 Task: Explore upcoming open houses in Springfield, Missouri, to visit properties with a covered patio or deck, and take note of the outdoor living spaces.
Action: Mouse moved to (495, 251)
Screenshot: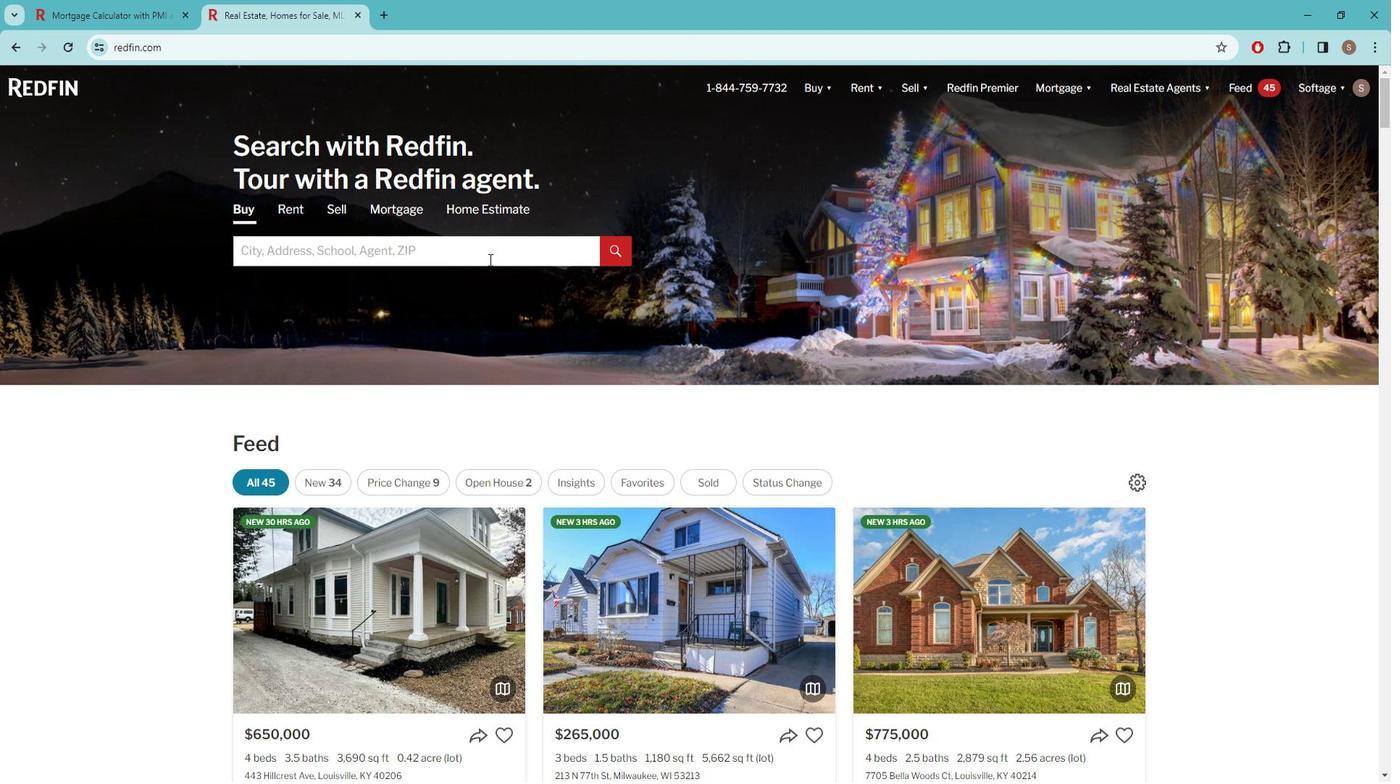 
Action: Mouse pressed left at (495, 251)
Screenshot: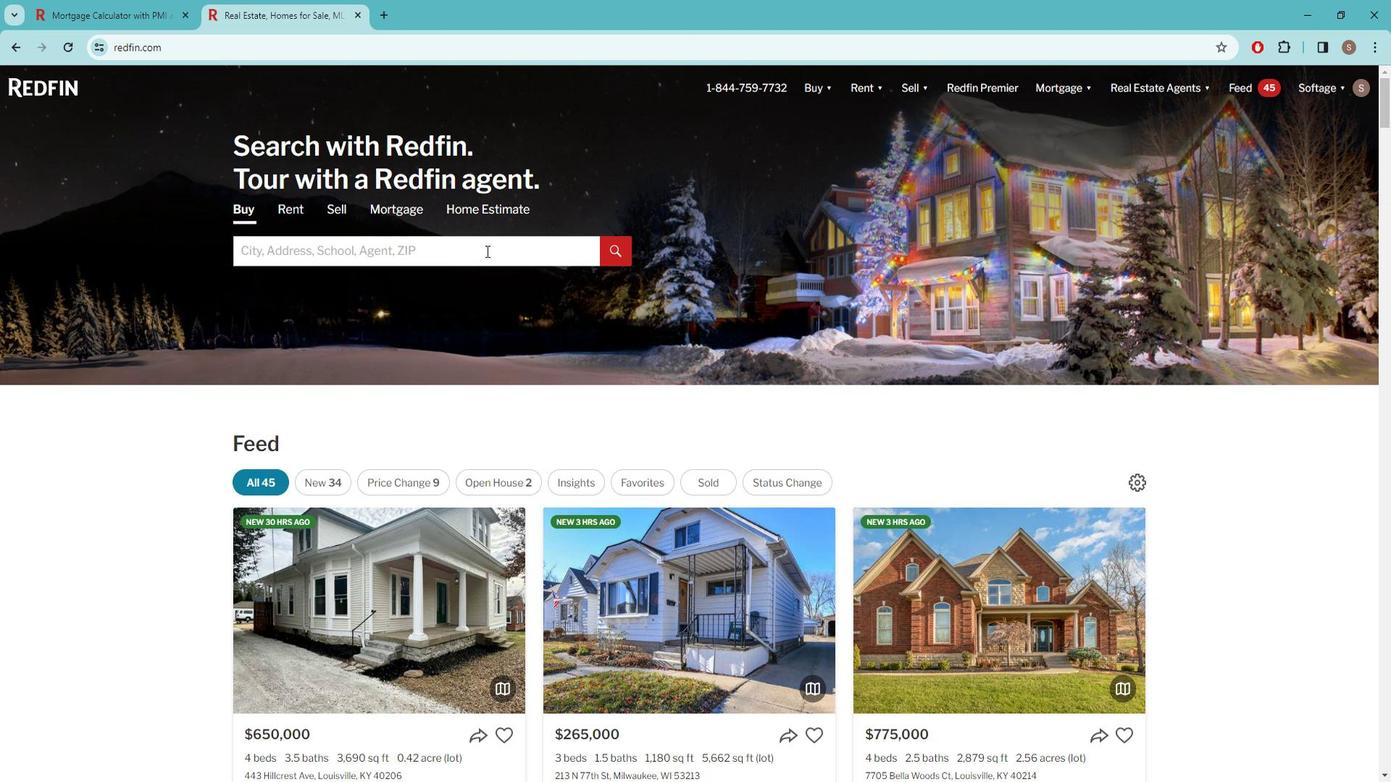 
Action: Key pressed s<Key.caps_lock>PRINGFIELD,<Key.space><Key.caps_lock>m<Key.caps_lock>ISSOURI
Screenshot: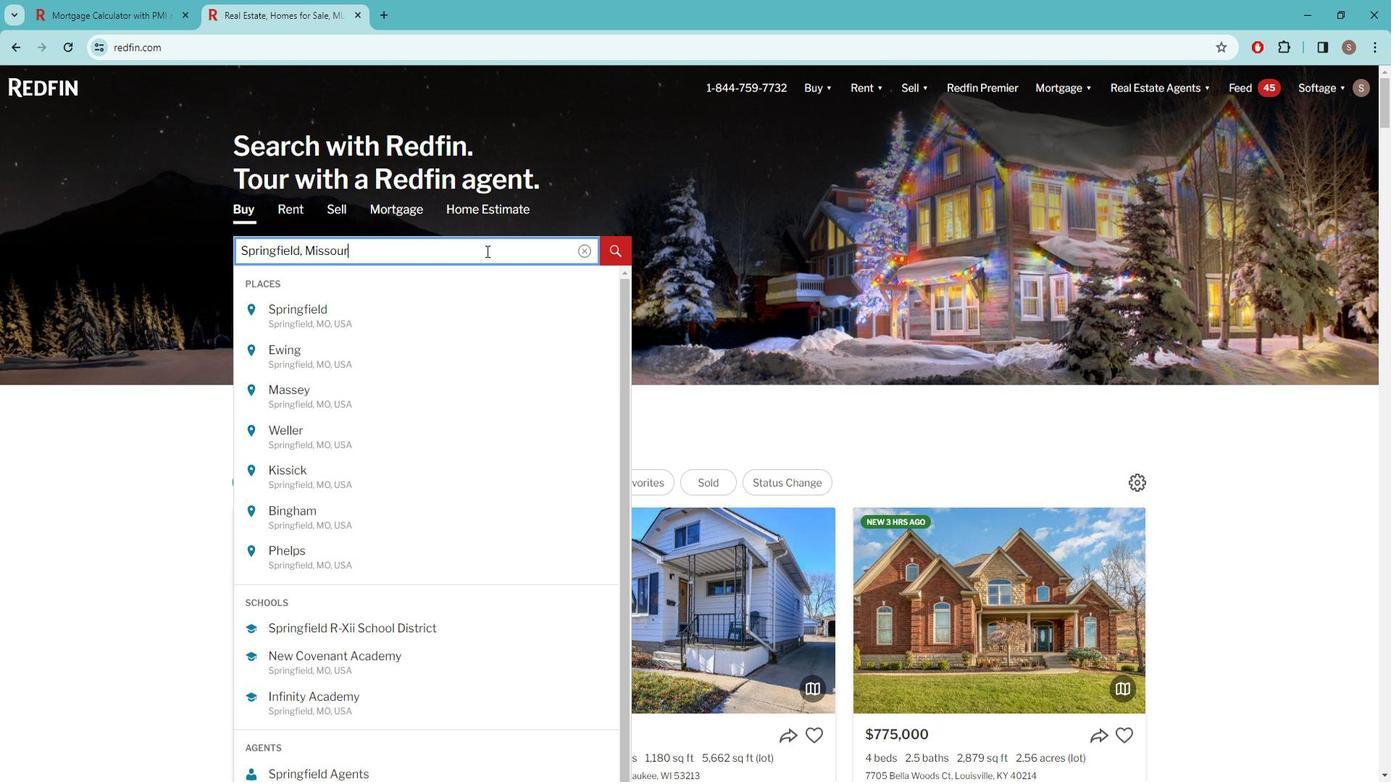
Action: Mouse moved to (468, 315)
Screenshot: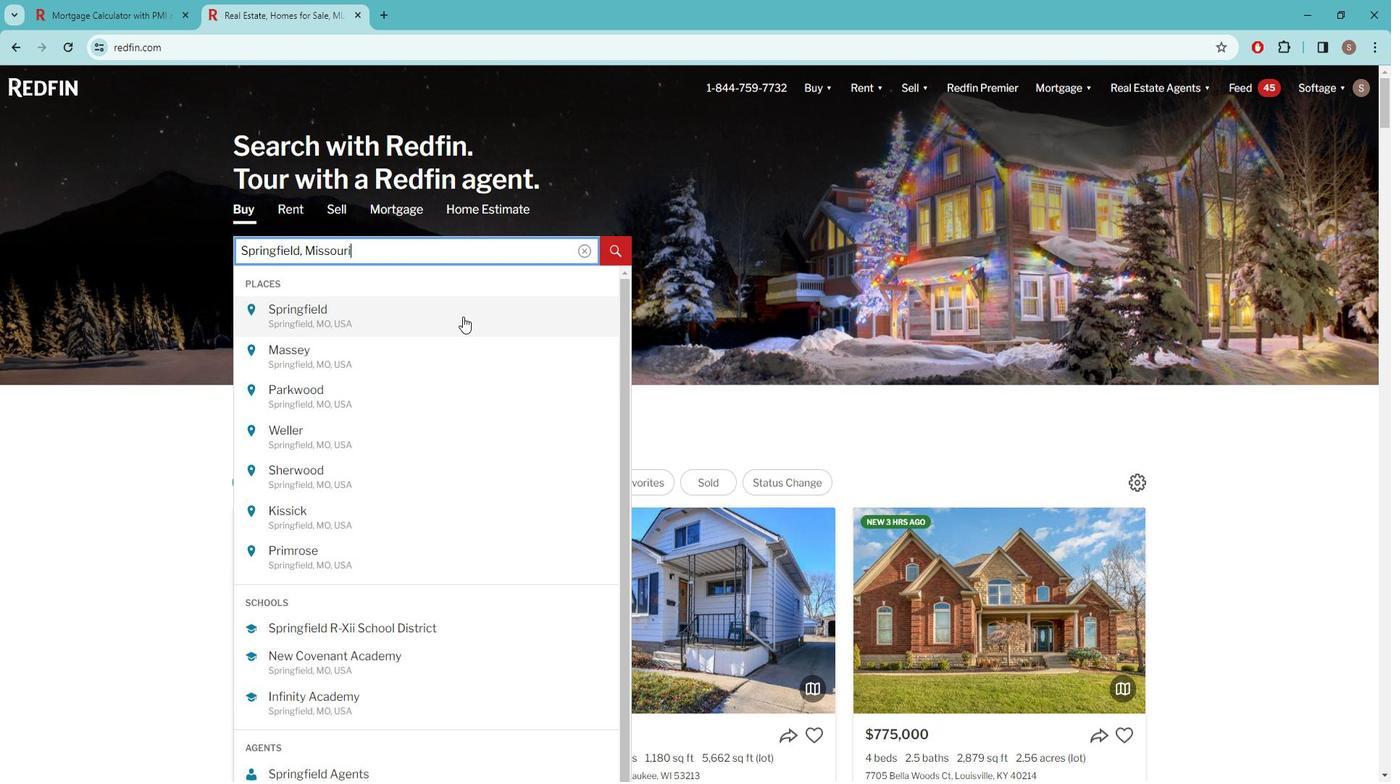 
Action: Mouse pressed left at (468, 315)
Screenshot: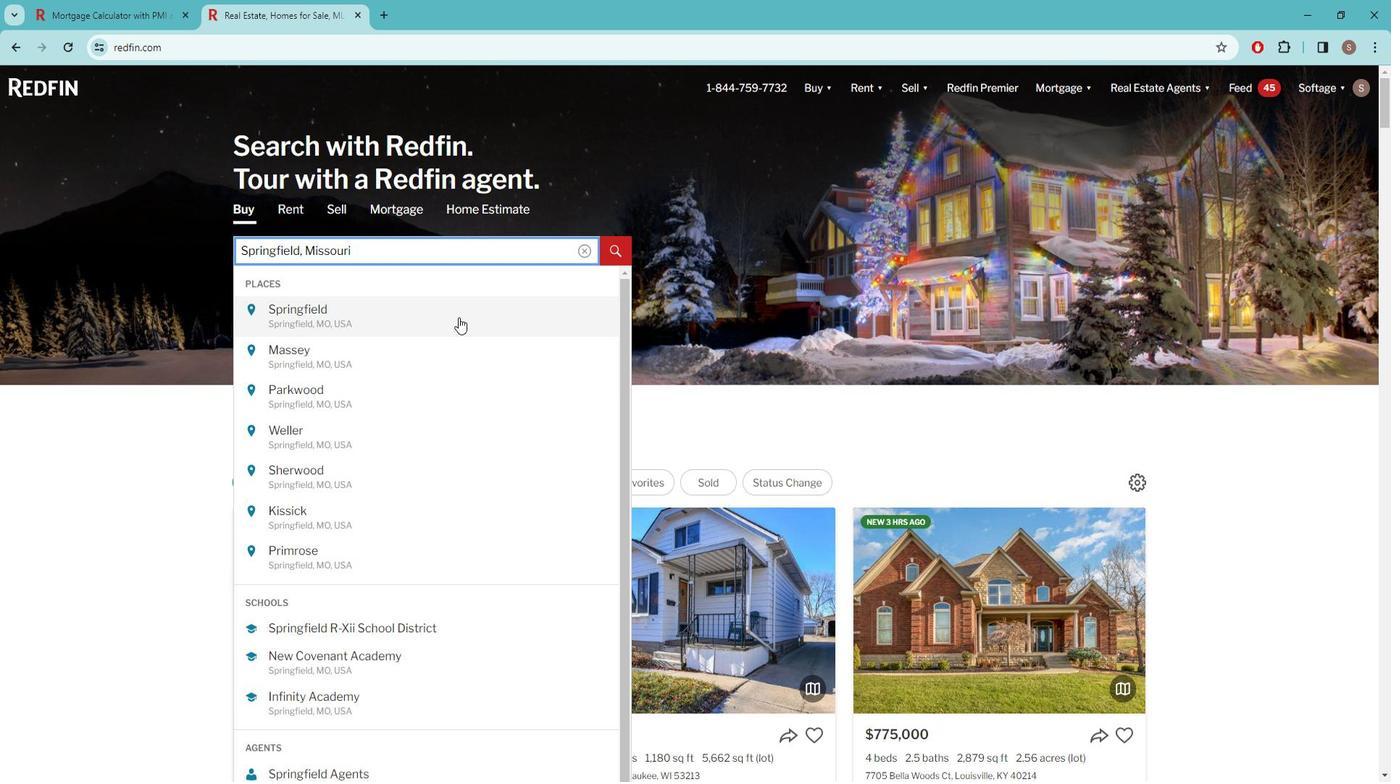 
Action: Mouse moved to (1229, 186)
Screenshot: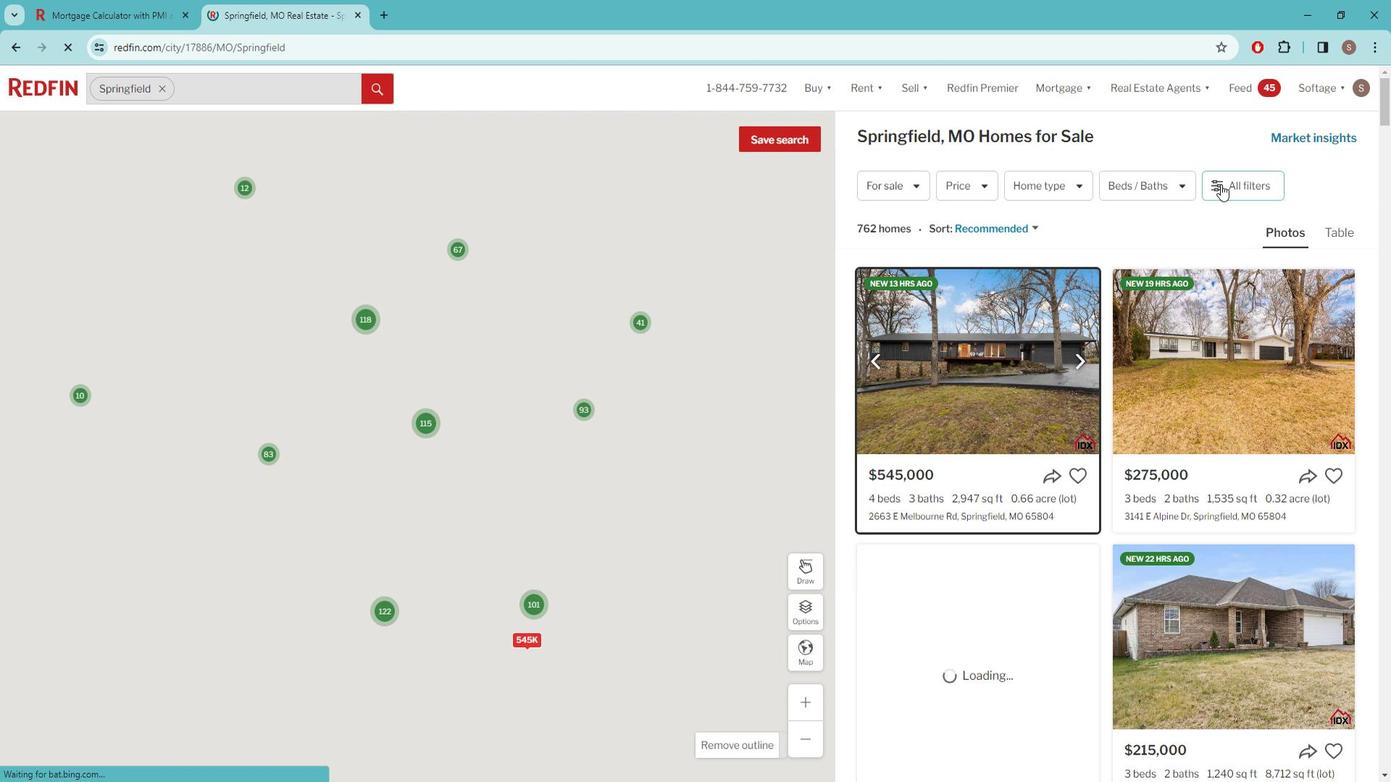 
Action: Mouse pressed left at (1229, 186)
Screenshot: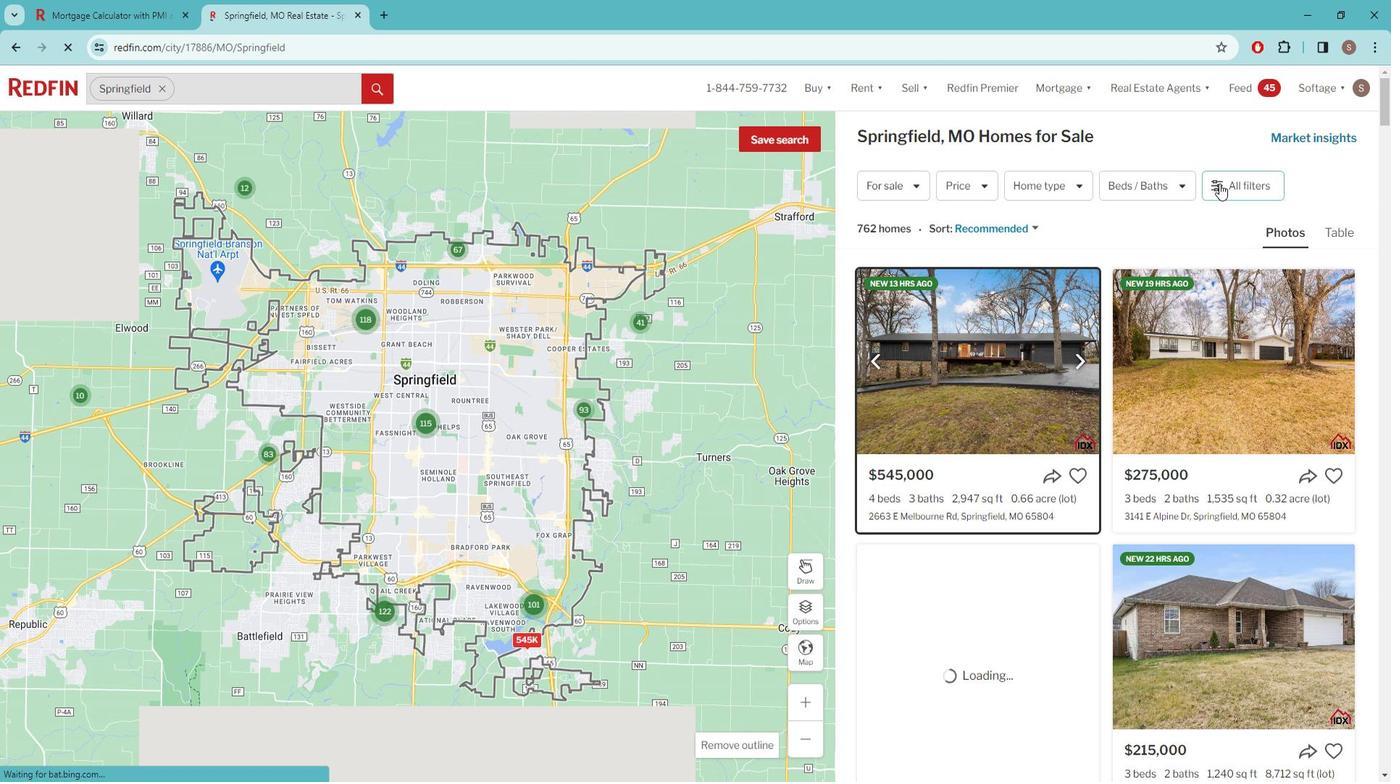
Action: Mouse pressed left at (1229, 186)
Screenshot: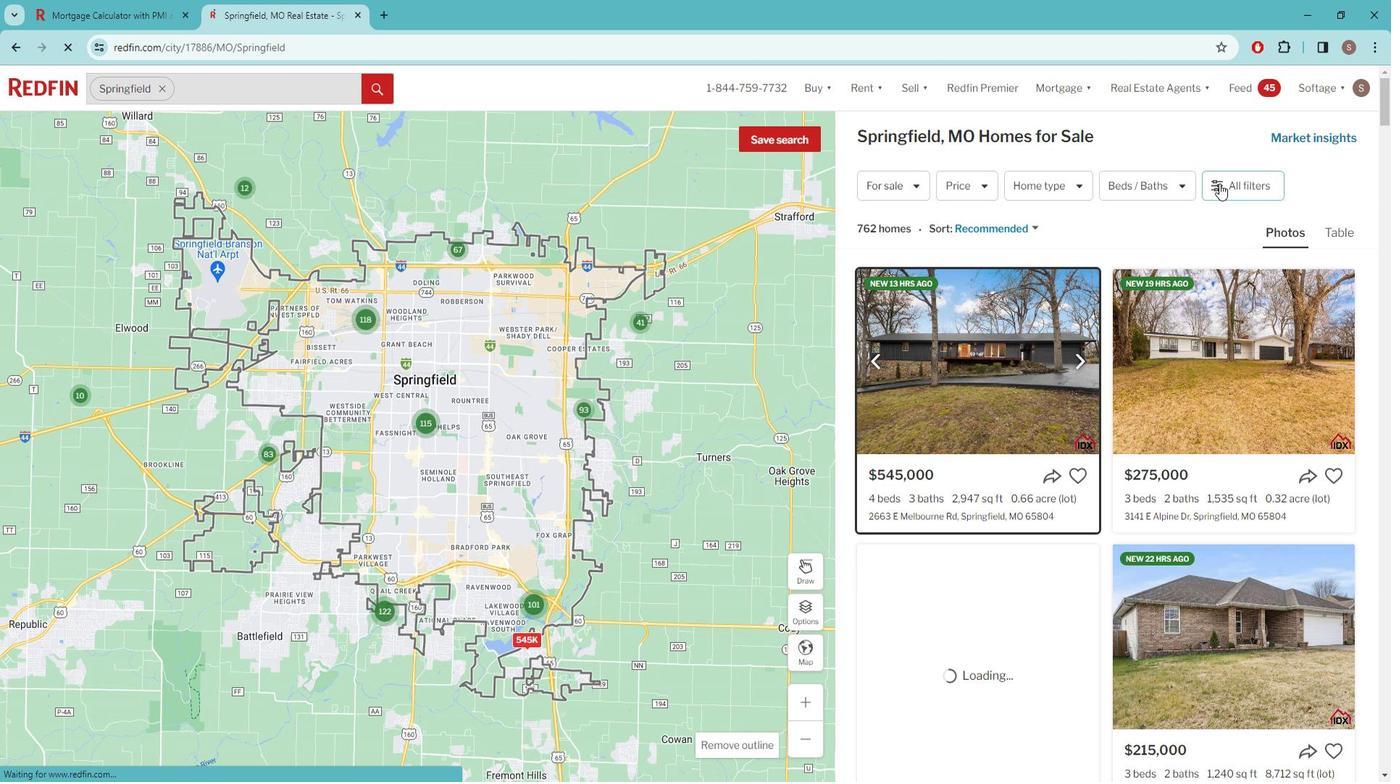 
Action: Mouse moved to (1237, 186)
Screenshot: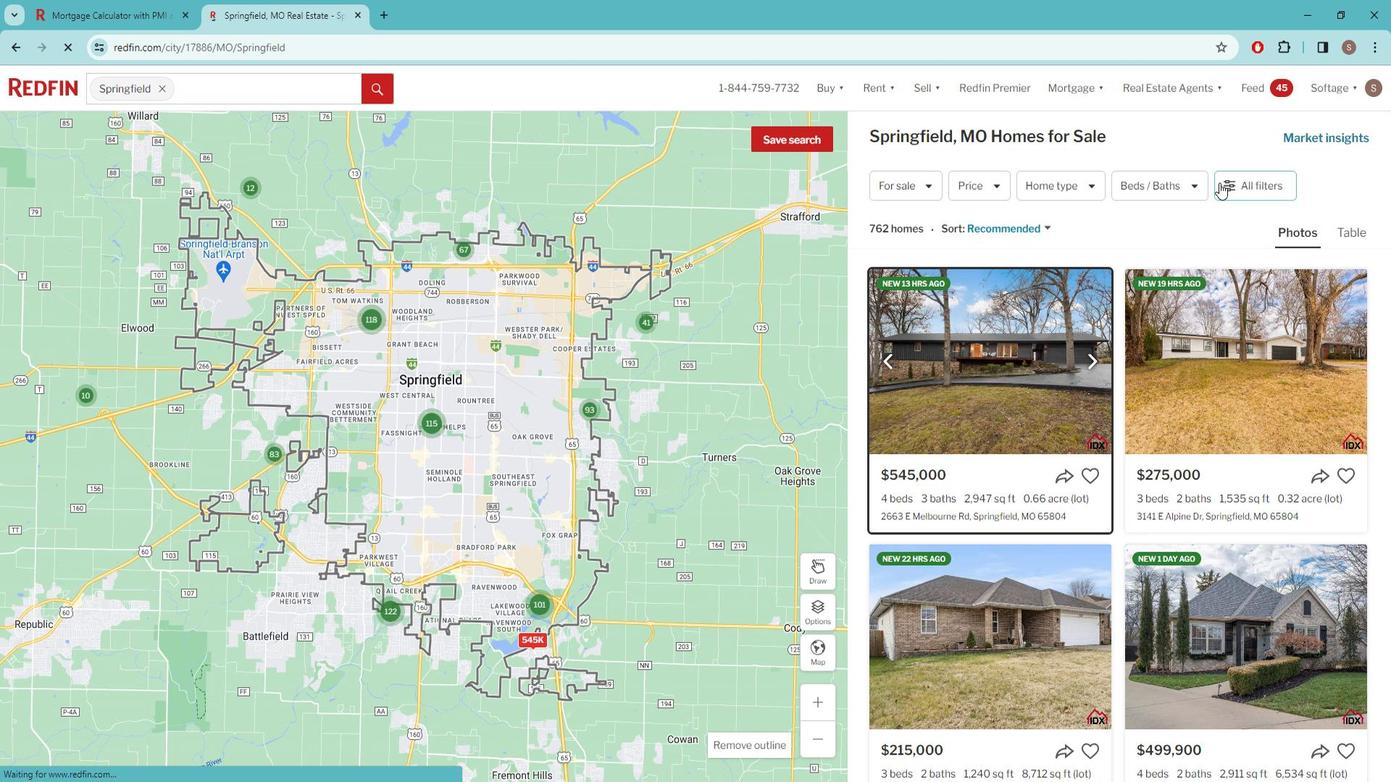 
Action: Mouse pressed left at (1237, 186)
Screenshot: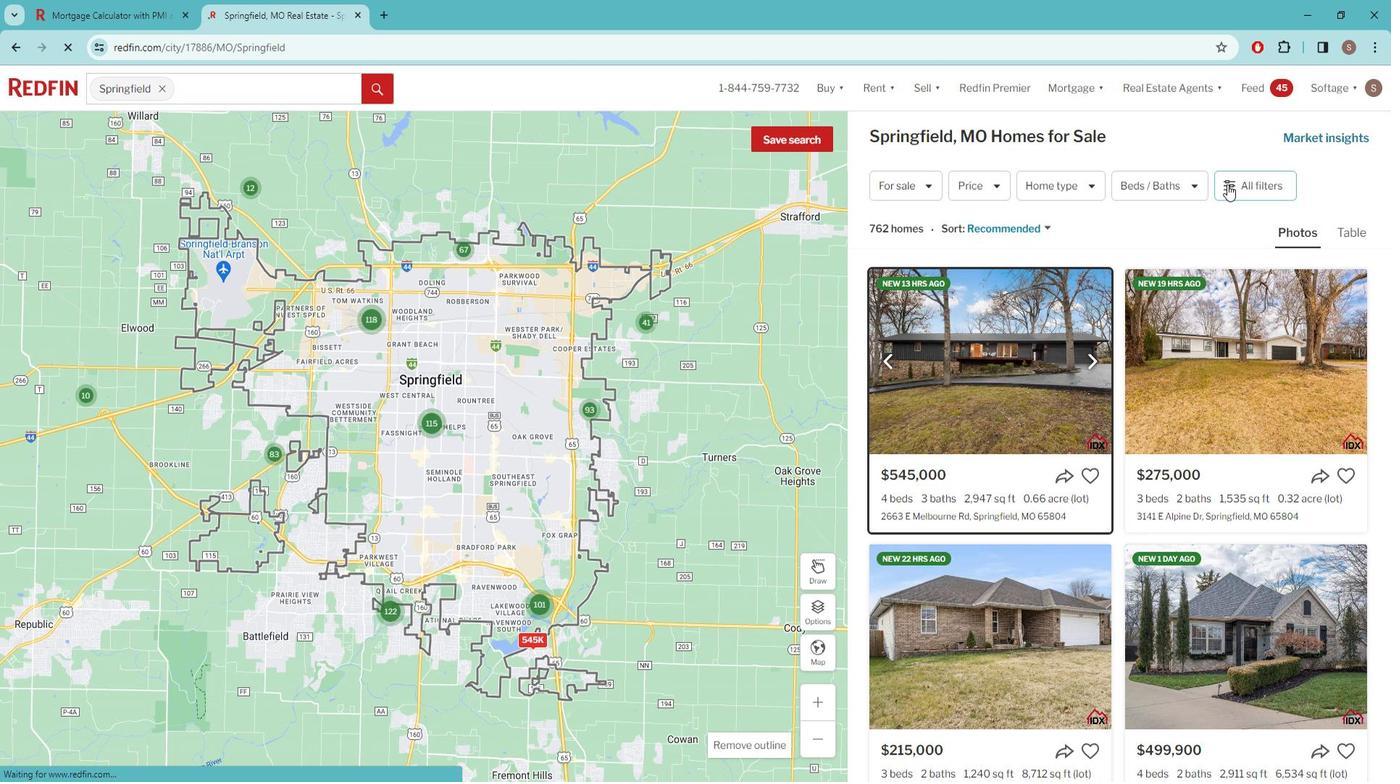 
Action: Mouse pressed left at (1237, 186)
Screenshot: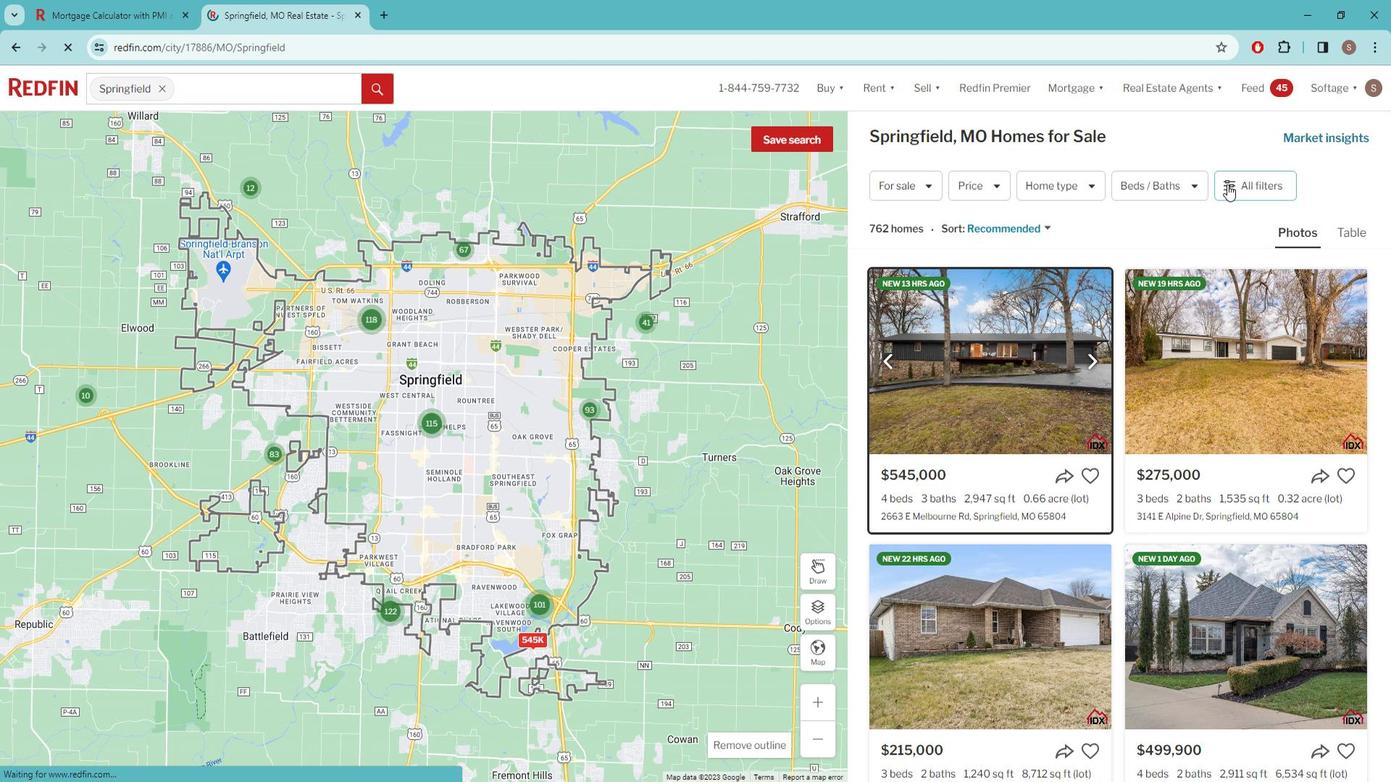 
Action: Mouse scrolled (1237, 186) with delta (0, 0)
Screenshot: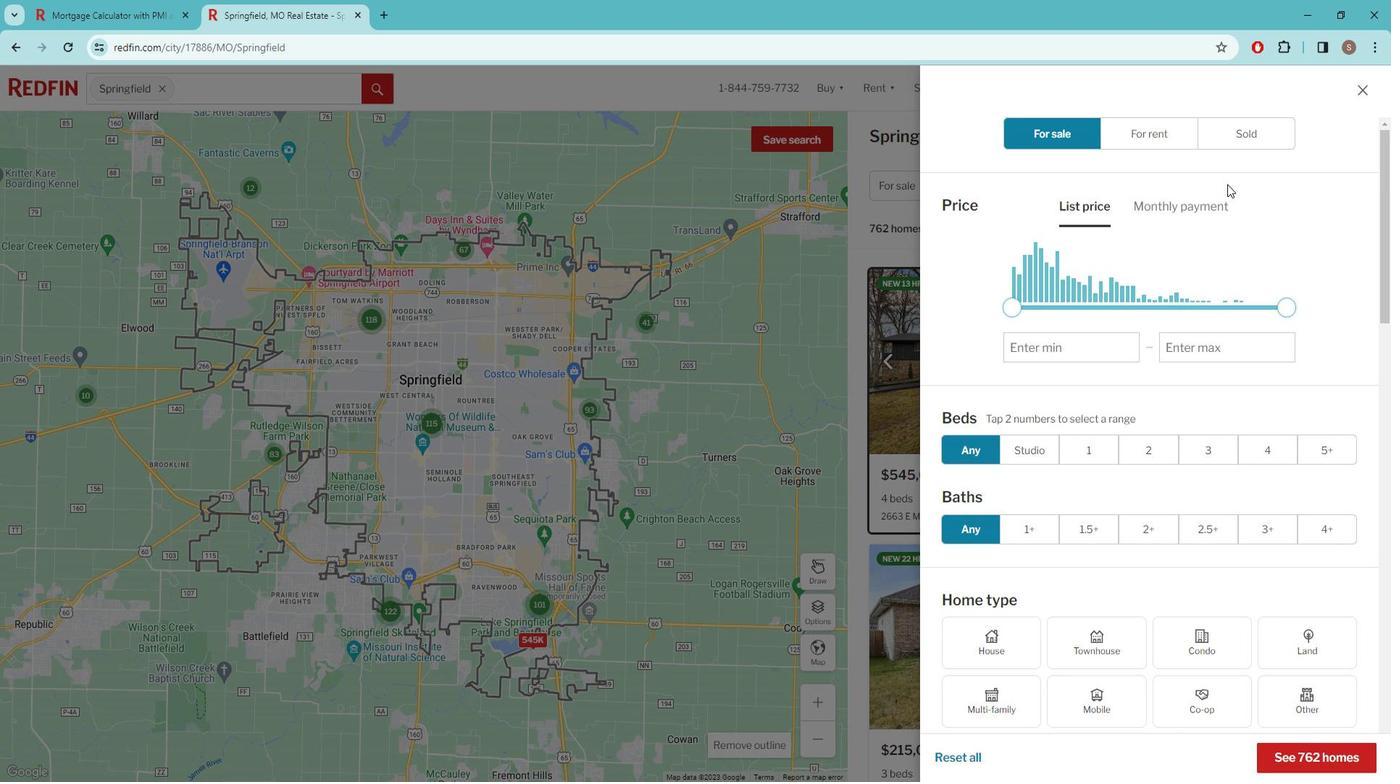
Action: Mouse scrolled (1237, 186) with delta (0, 0)
Screenshot: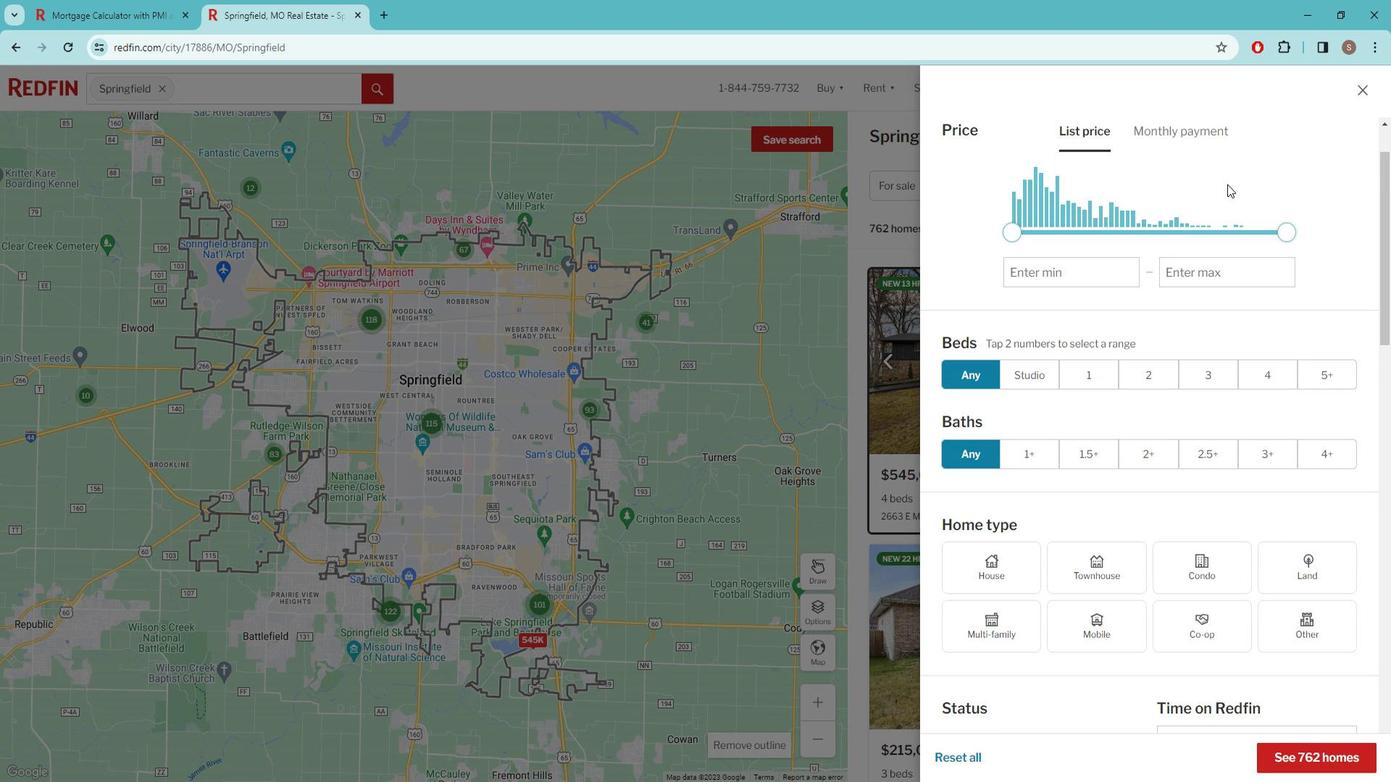 
Action: Mouse scrolled (1237, 186) with delta (0, 0)
Screenshot: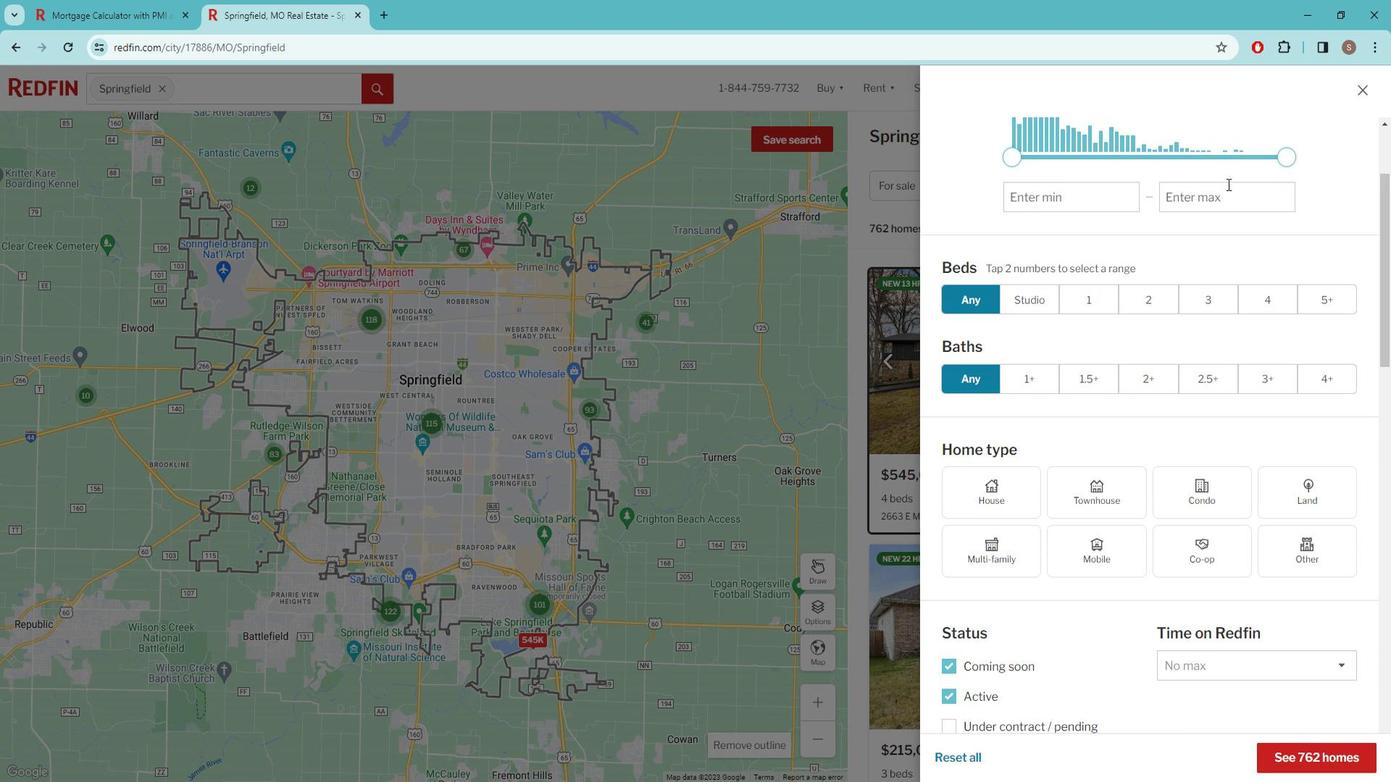 
Action: Mouse scrolled (1237, 186) with delta (0, 0)
Screenshot: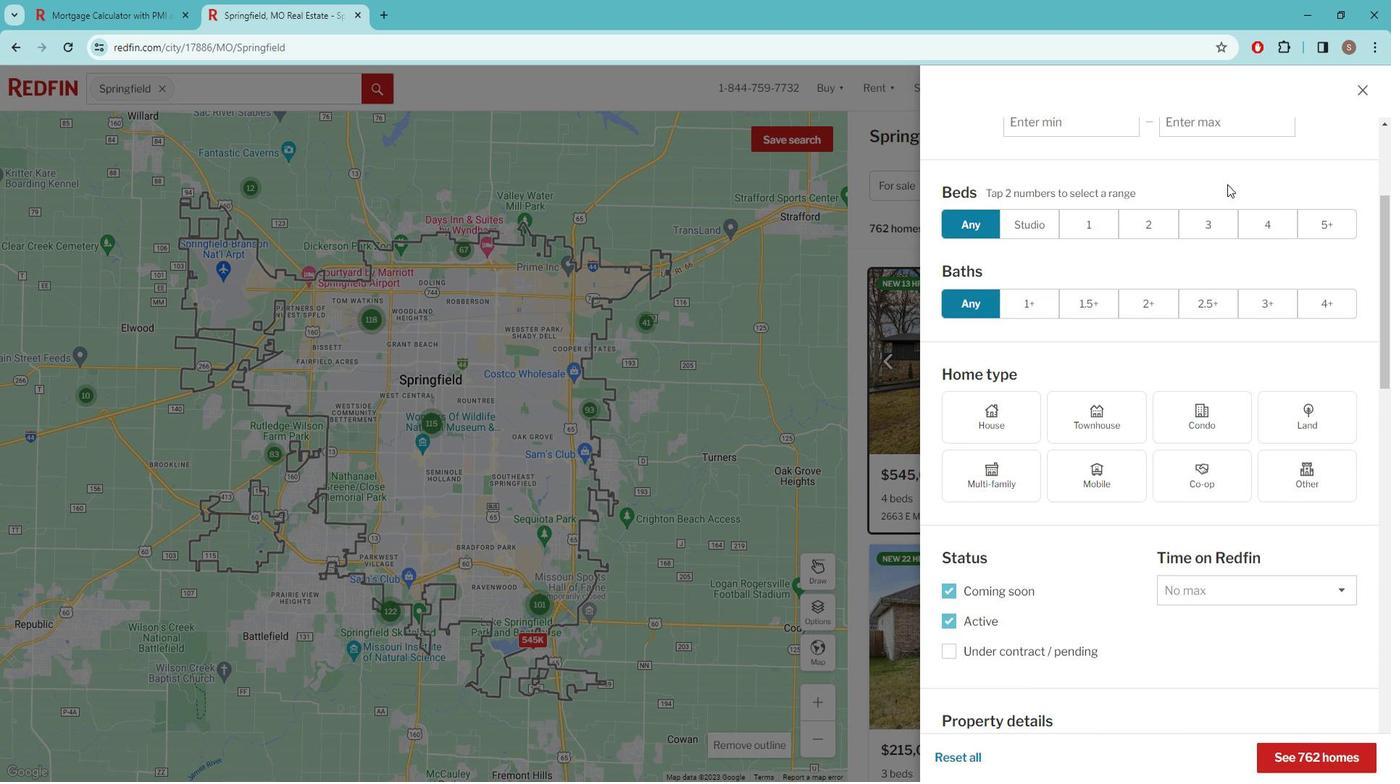 
Action: Mouse scrolled (1237, 186) with delta (0, 0)
Screenshot: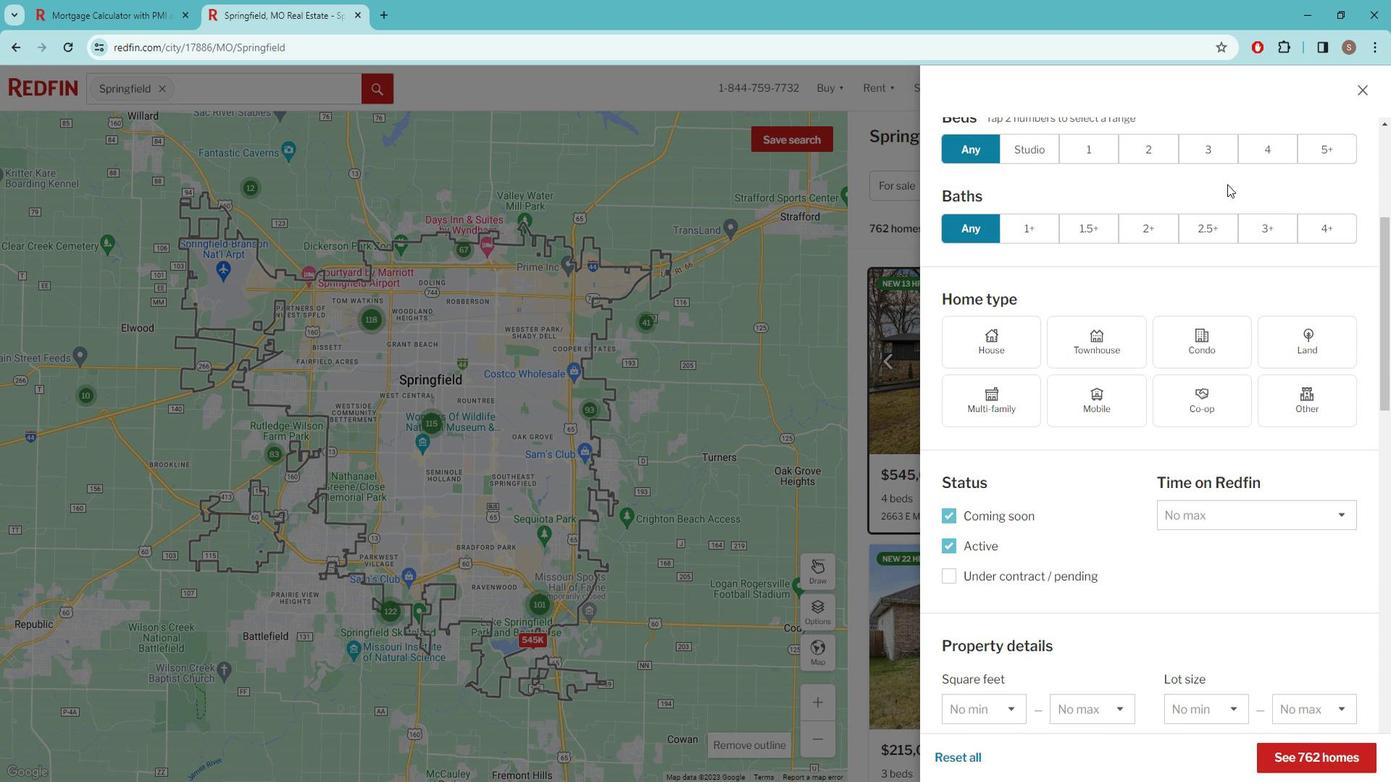 
Action: Mouse scrolled (1237, 186) with delta (0, 0)
Screenshot: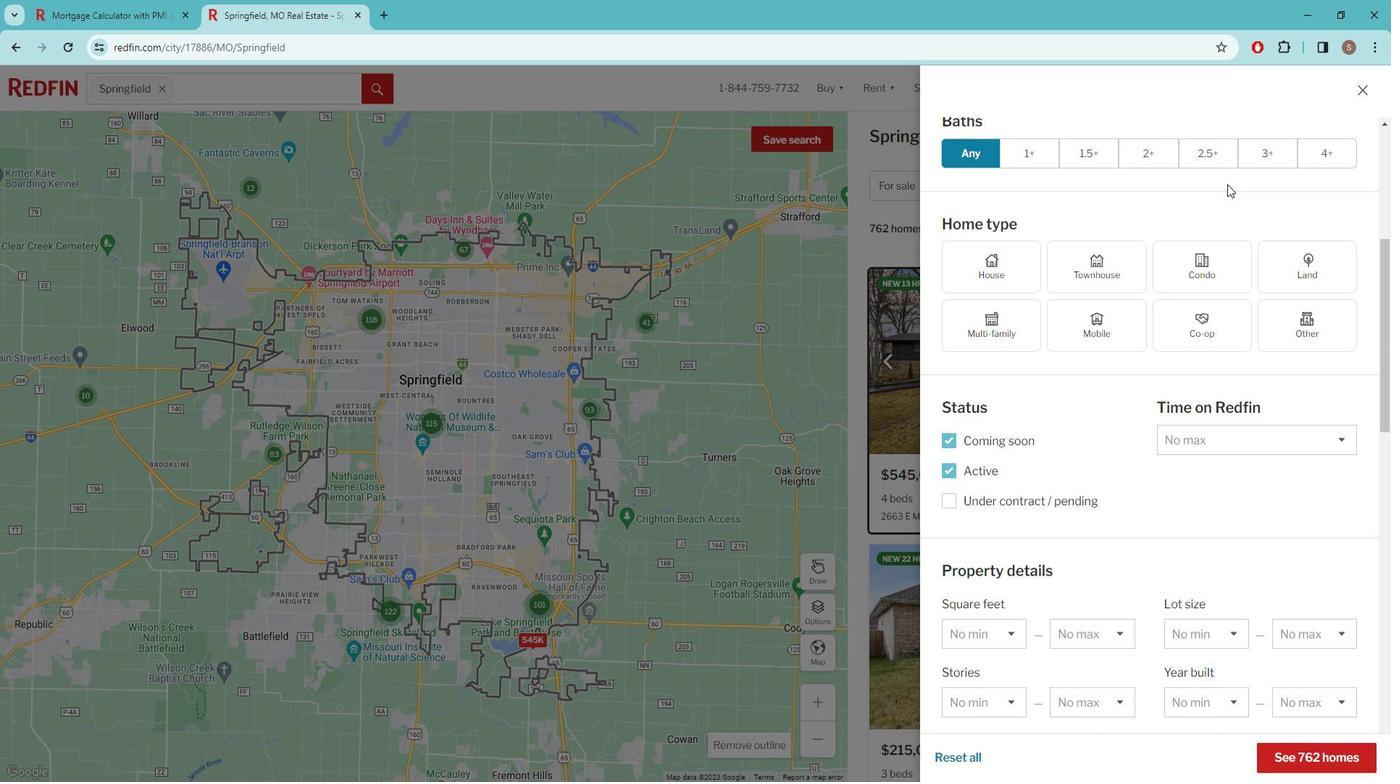 
Action: Mouse scrolled (1237, 186) with delta (0, 0)
Screenshot: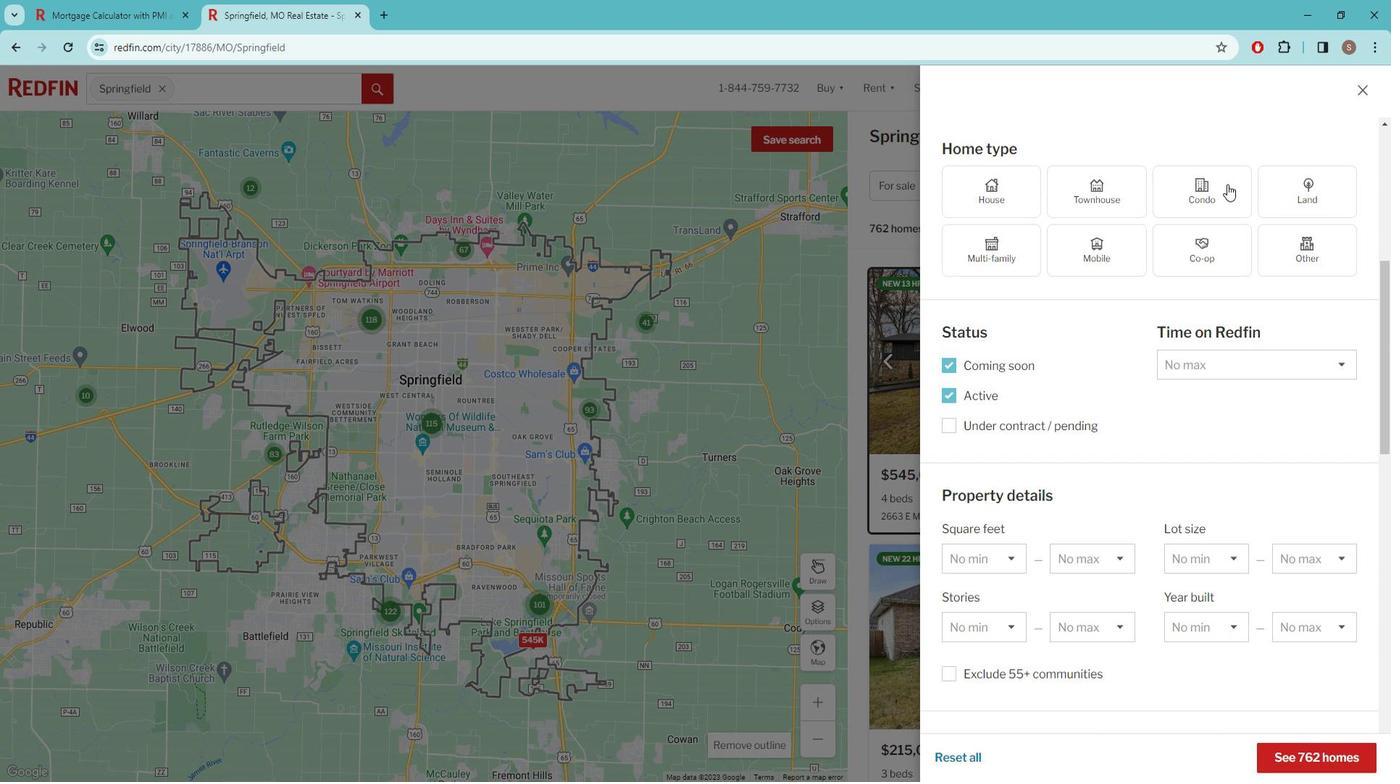 
Action: Mouse scrolled (1237, 186) with delta (0, 0)
Screenshot: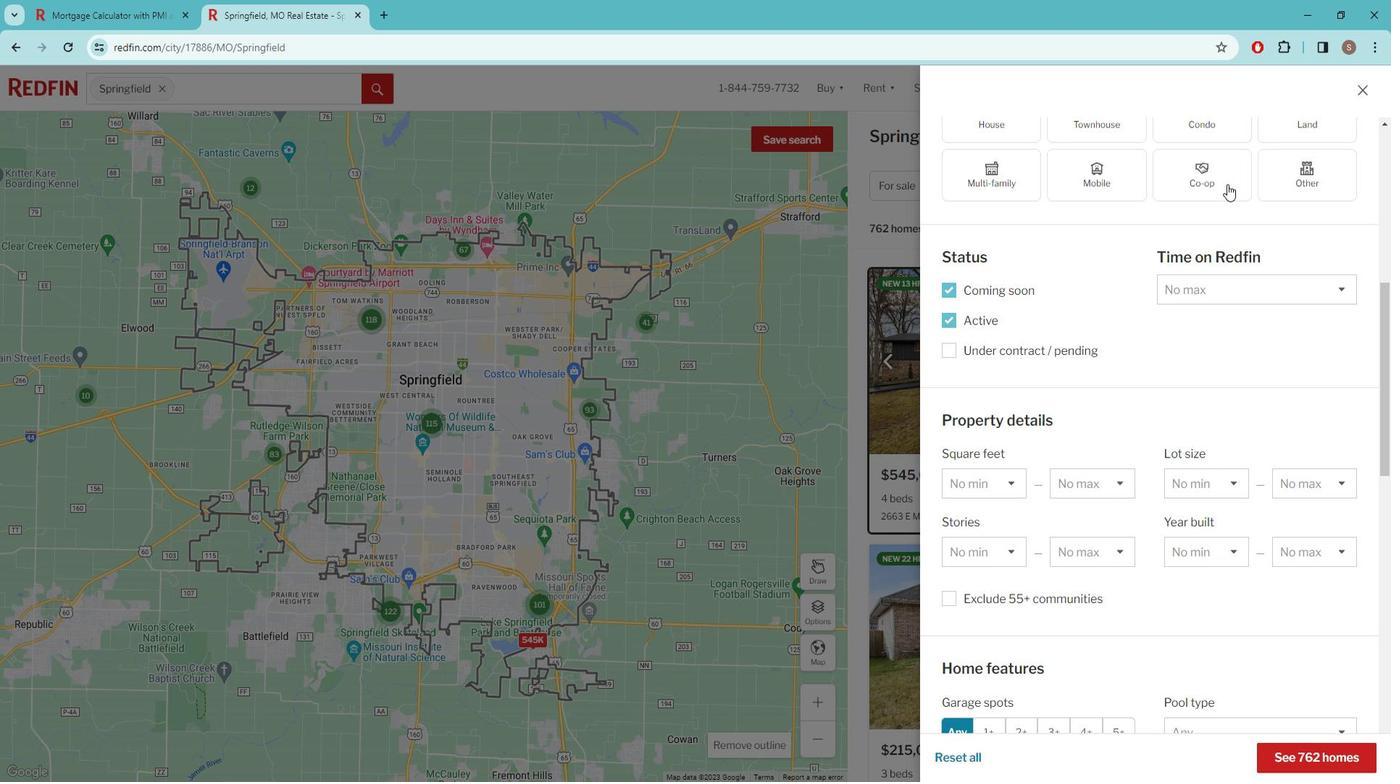 
Action: Mouse scrolled (1237, 186) with delta (0, 0)
Screenshot: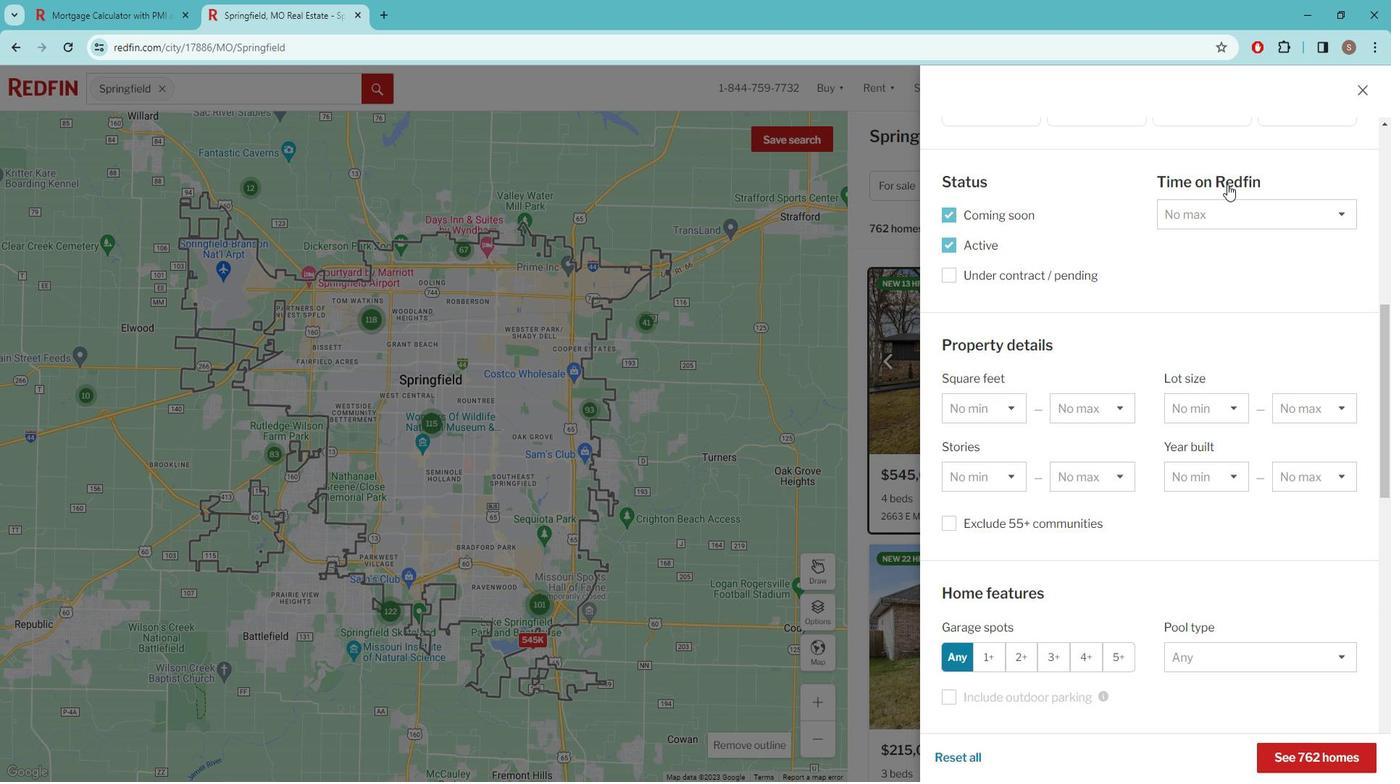 
Action: Mouse scrolled (1237, 186) with delta (0, 0)
Screenshot: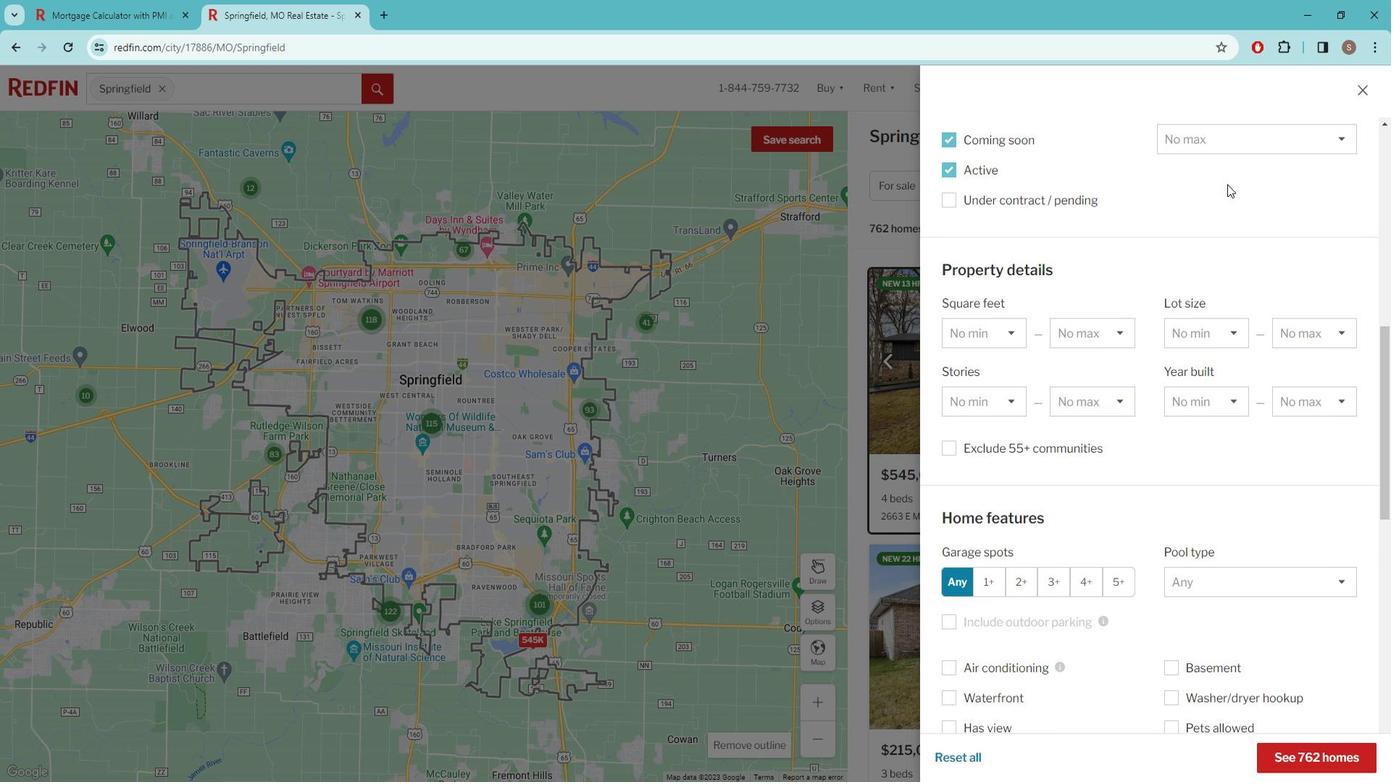 
Action: Mouse scrolled (1237, 186) with delta (0, 0)
Screenshot: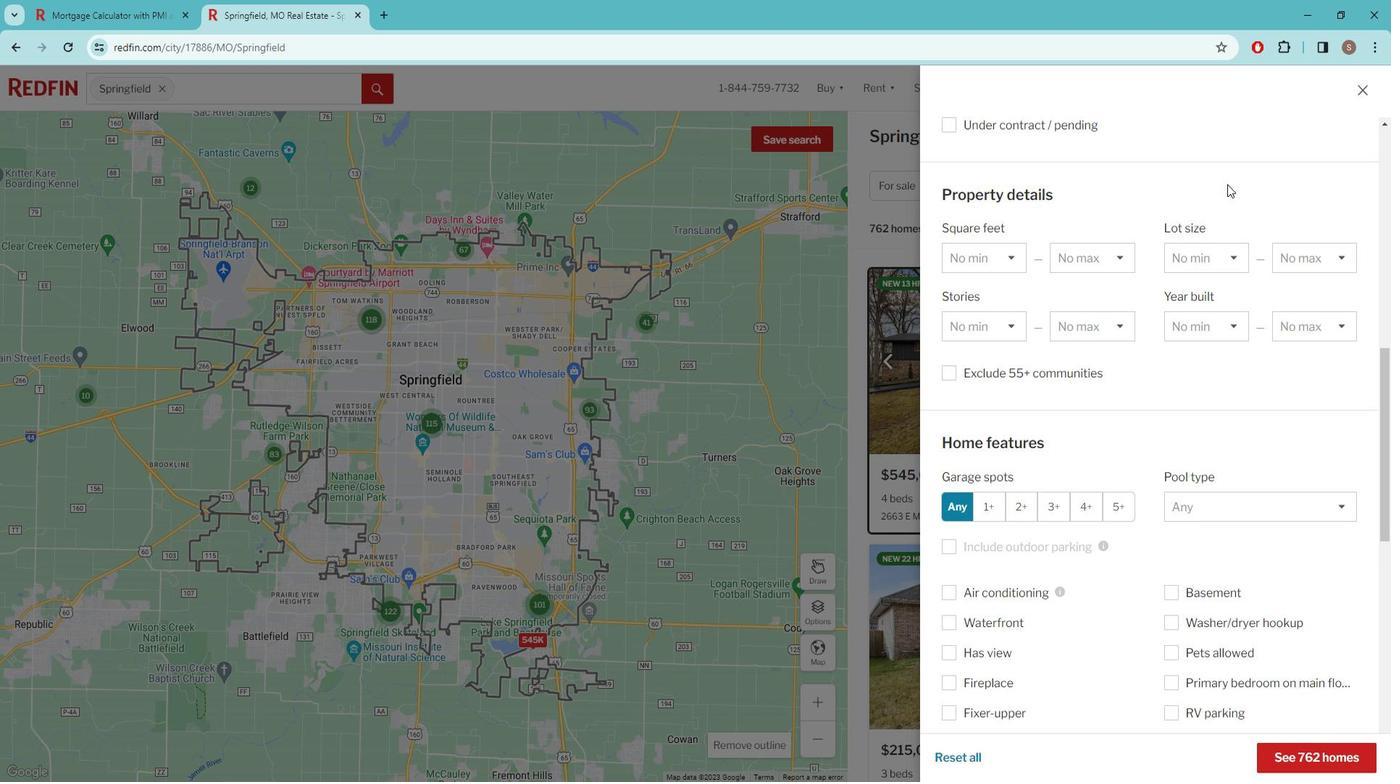 
Action: Mouse scrolled (1237, 186) with delta (0, 0)
Screenshot: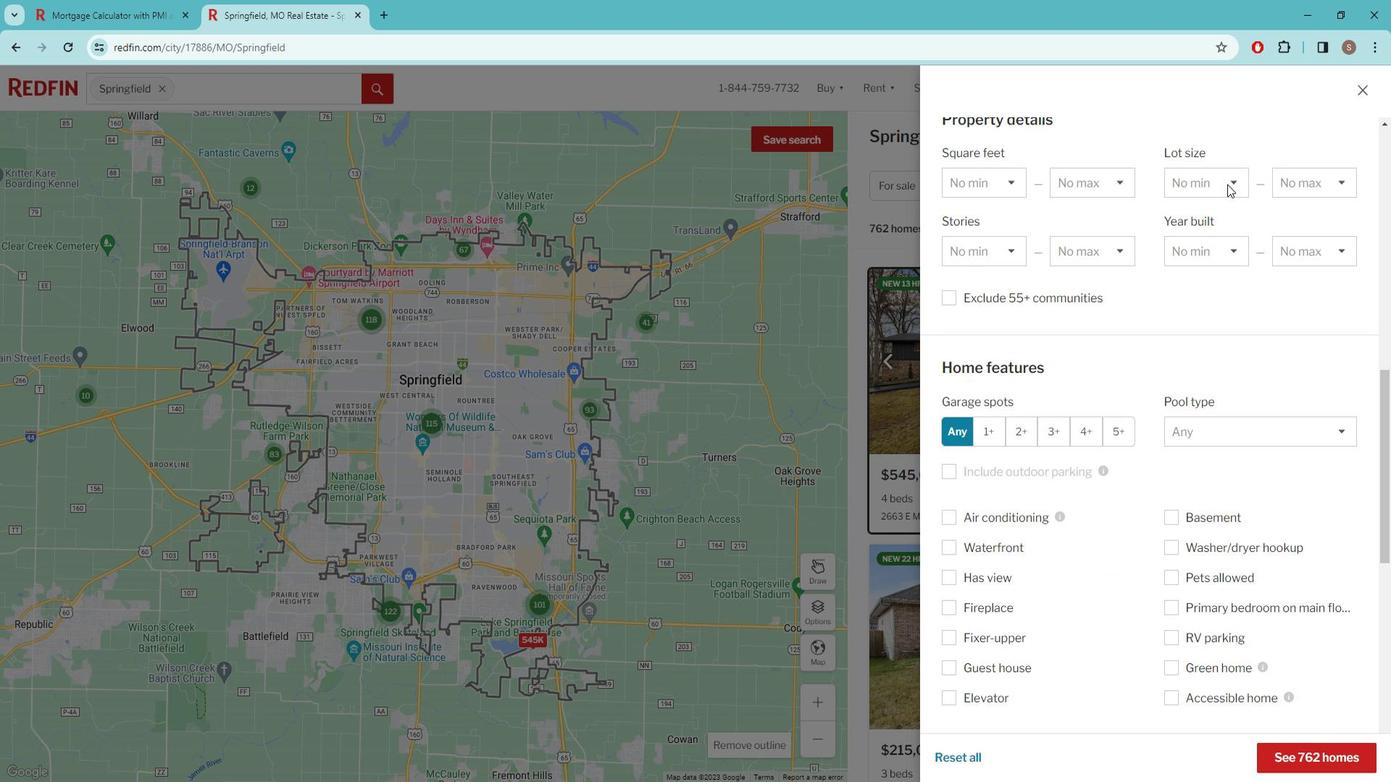 
Action: Mouse scrolled (1237, 186) with delta (0, 0)
Screenshot: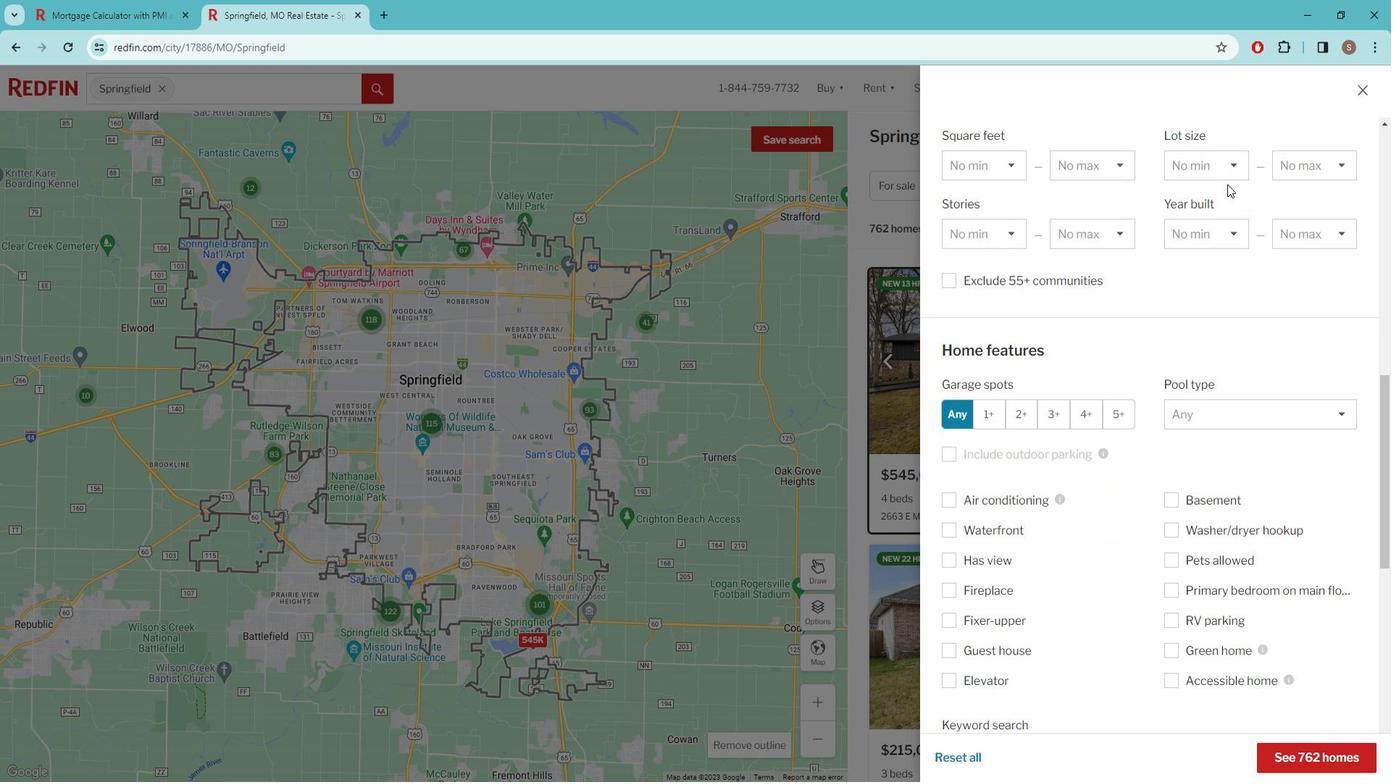 
Action: Mouse scrolled (1237, 187) with delta (0, 0)
Screenshot: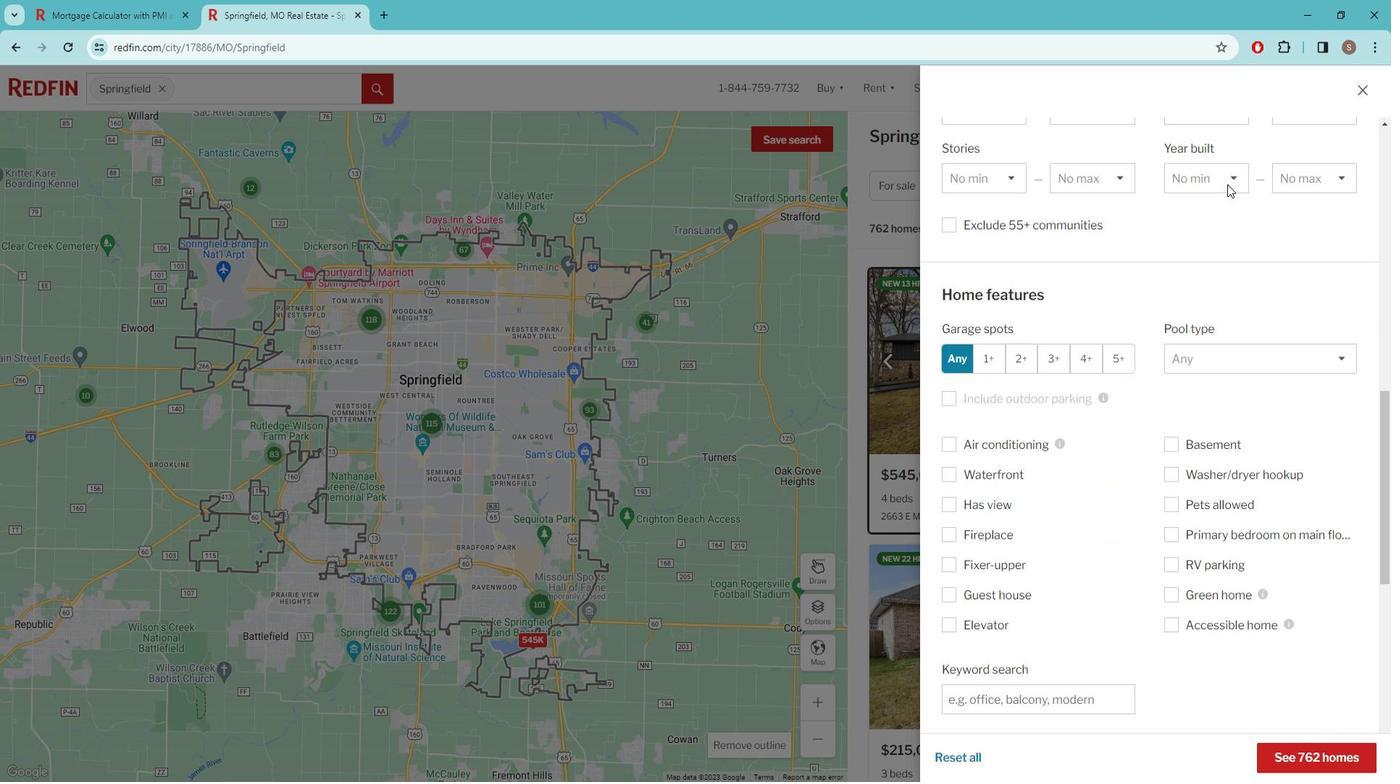 
Action: Mouse scrolled (1237, 186) with delta (0, 0)
Screenshot: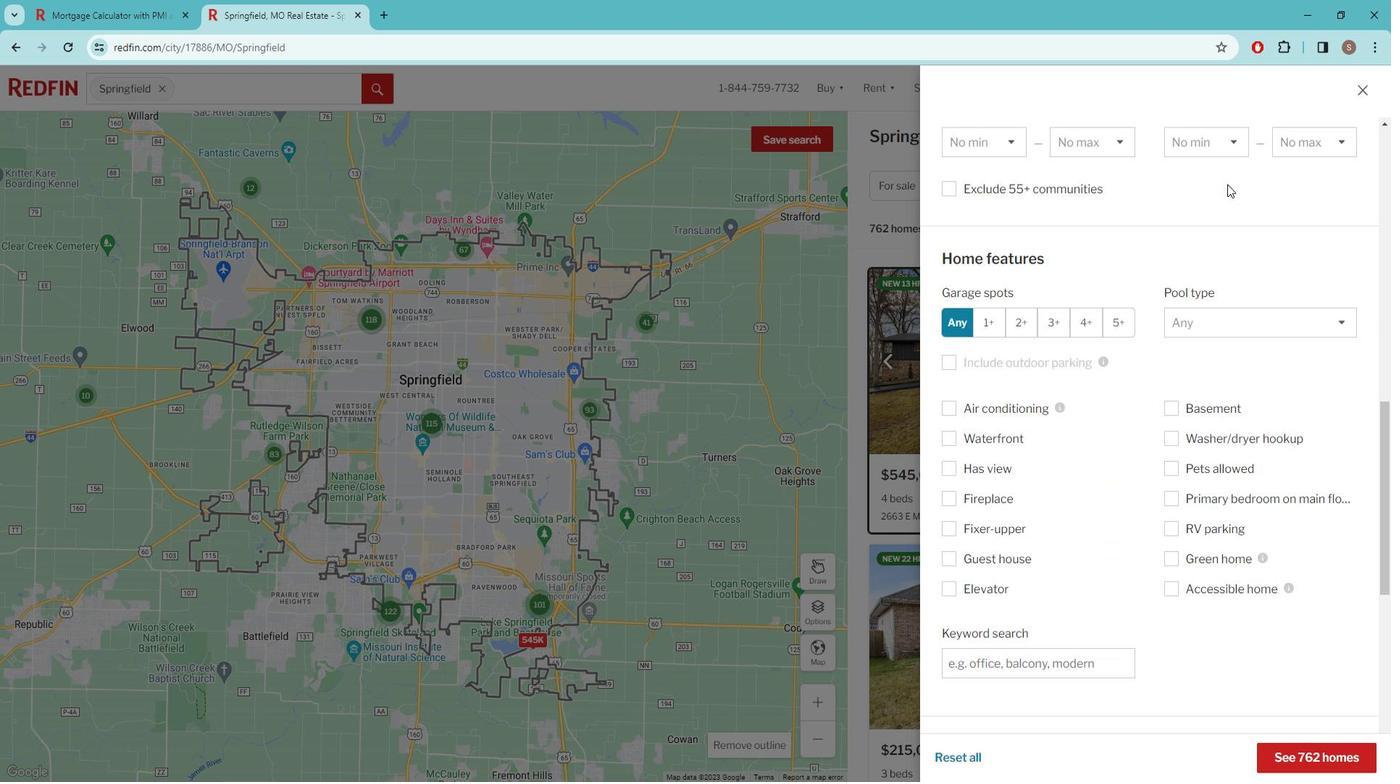 
Action: Mouse scrolled (1237, 186) with delta (0, 0)
Screenshot: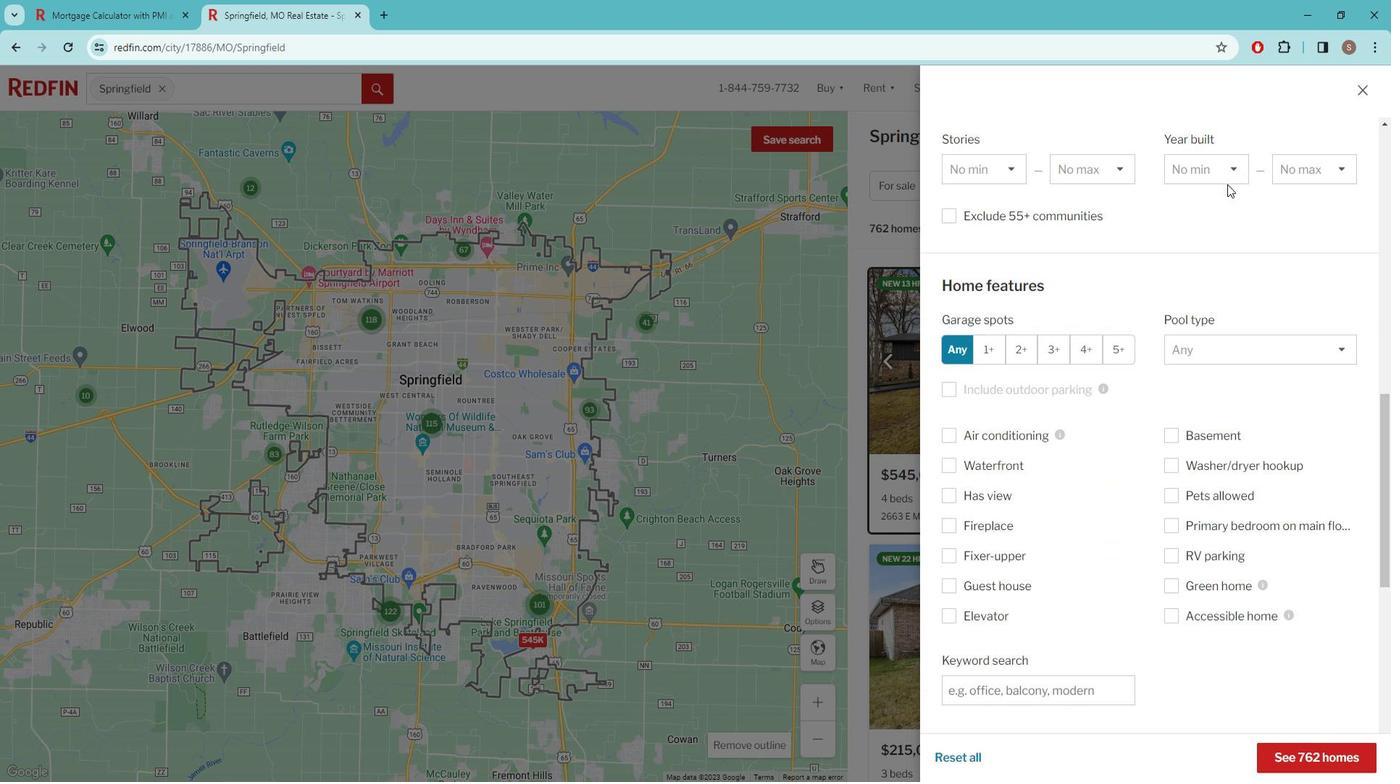 
Action: Mouse scrolled (1237, 187) with delta (0, 0)
Screenshot: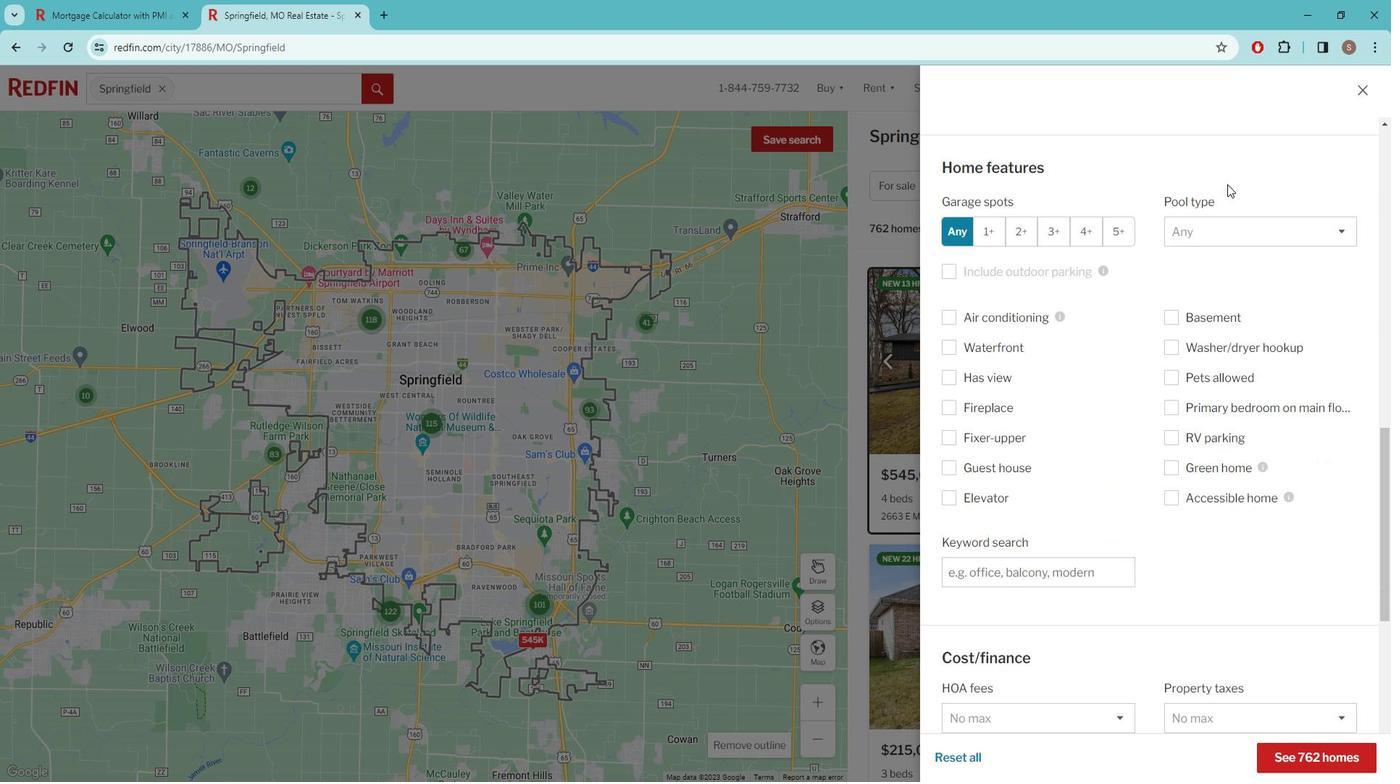 
Action: Mouse scrolled (1237, 186) with delta (0, 0)
Screenshot: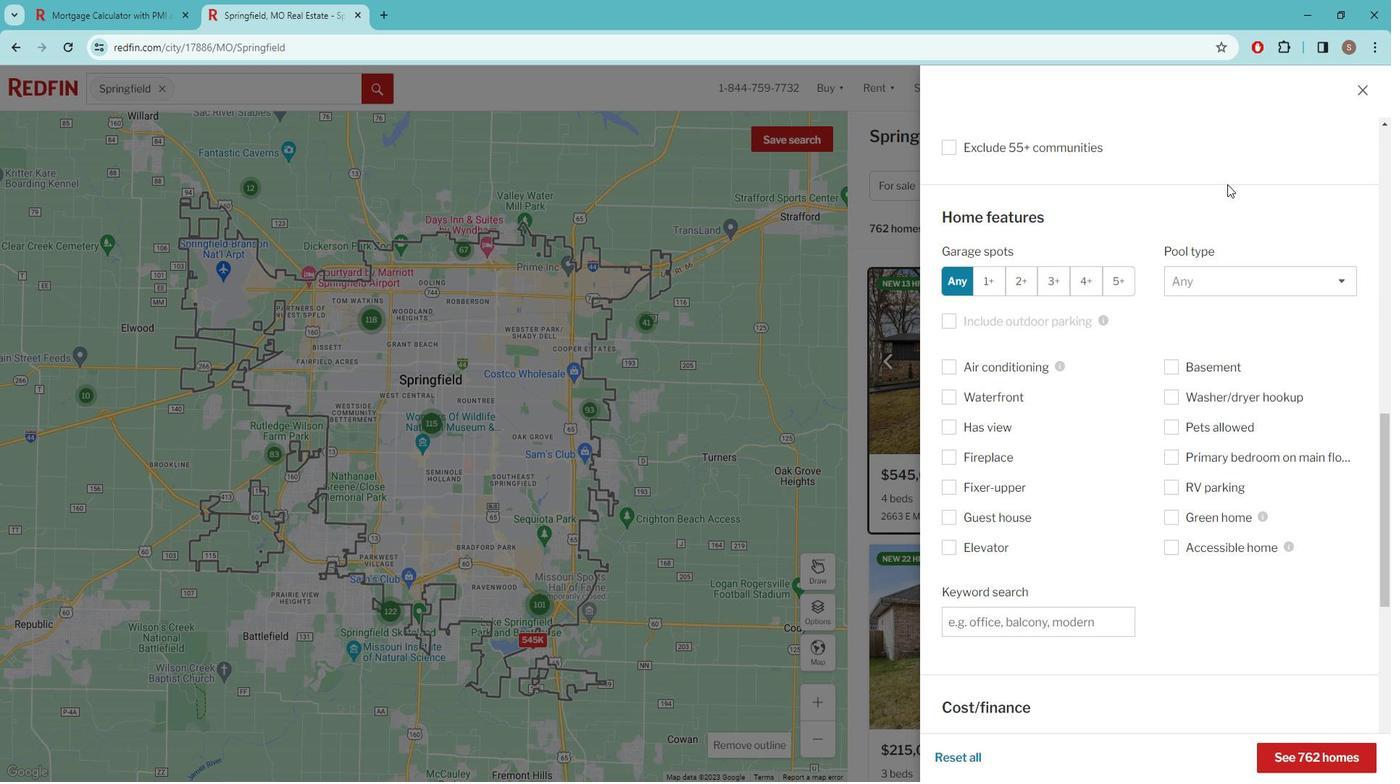 
Action: Mouse moved to (1004, 540)
Screenshot: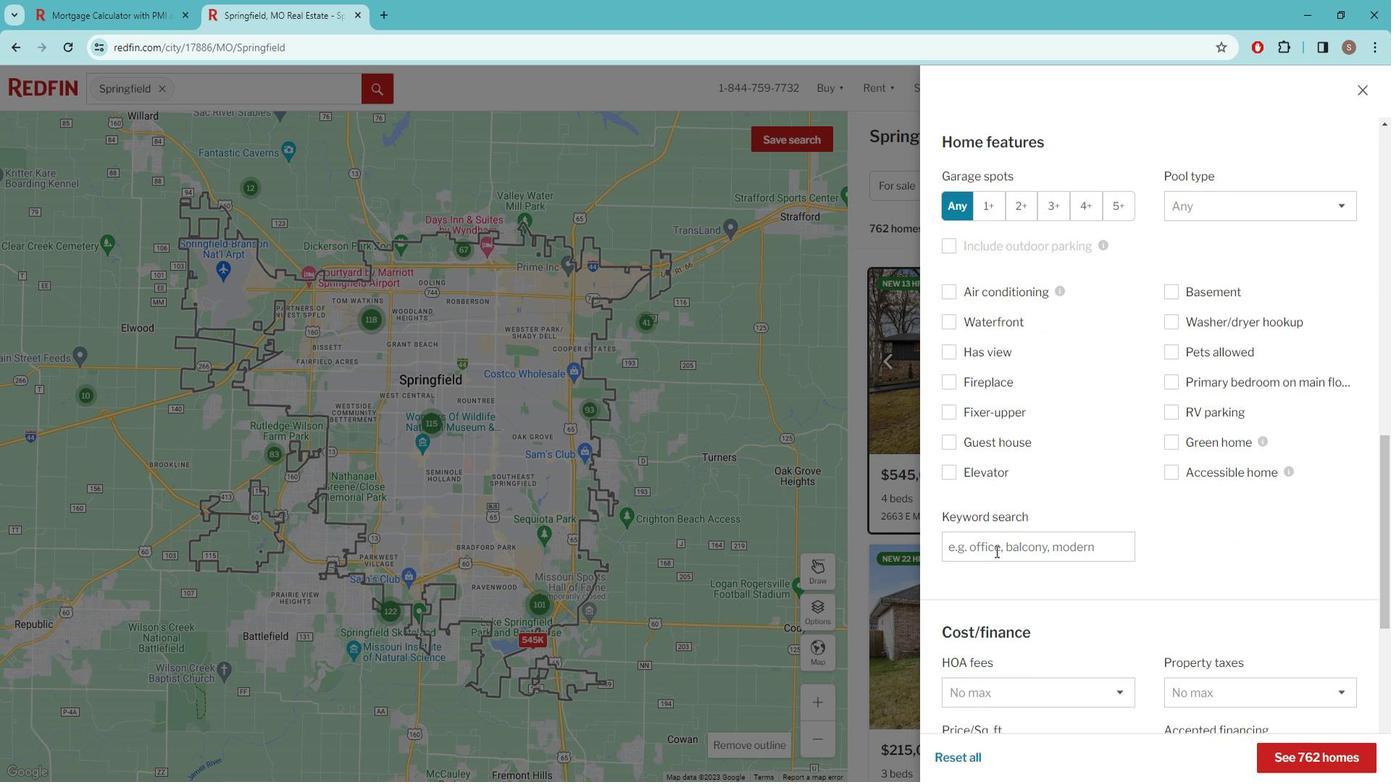 
Action: Mouse pressed left at (1004, 540)
Screenshot: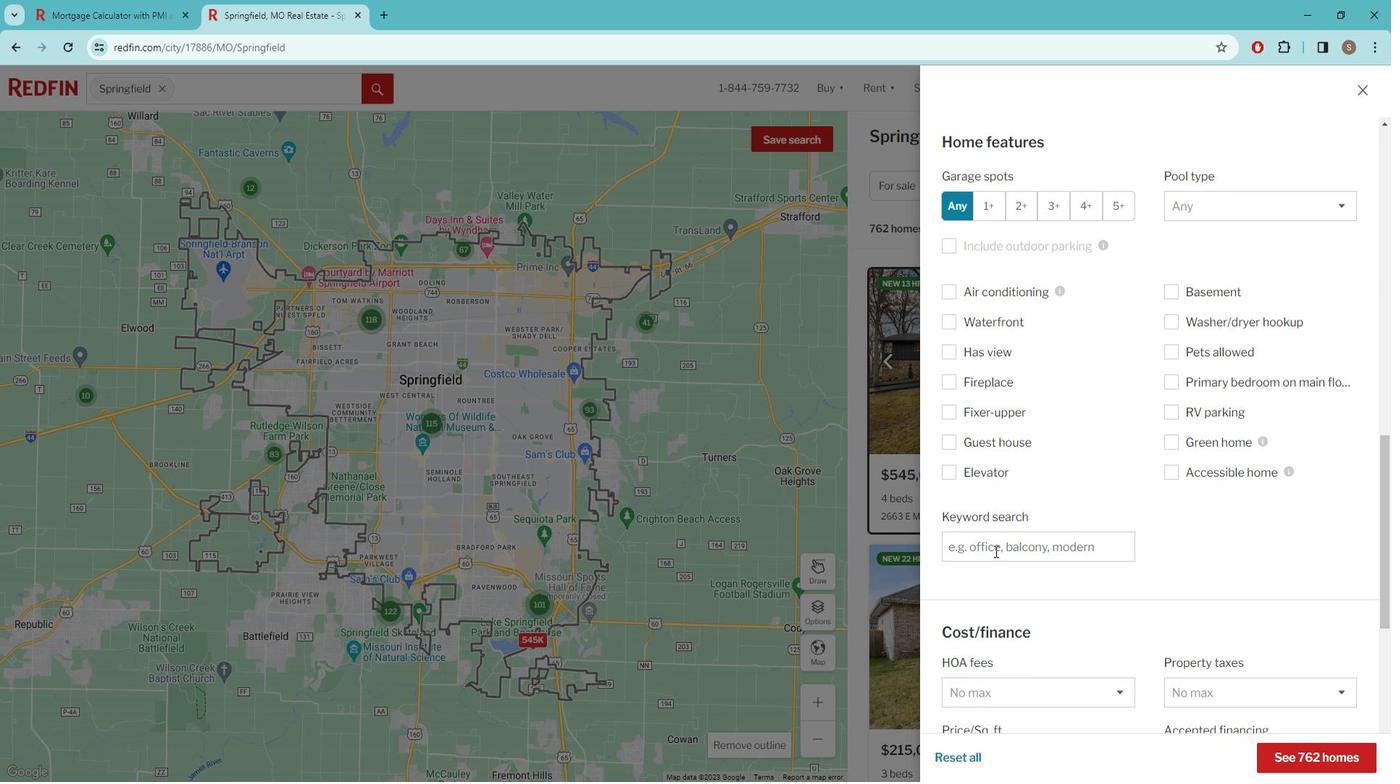 
Action: Key pressed DECK<Key.space>
Screenshot: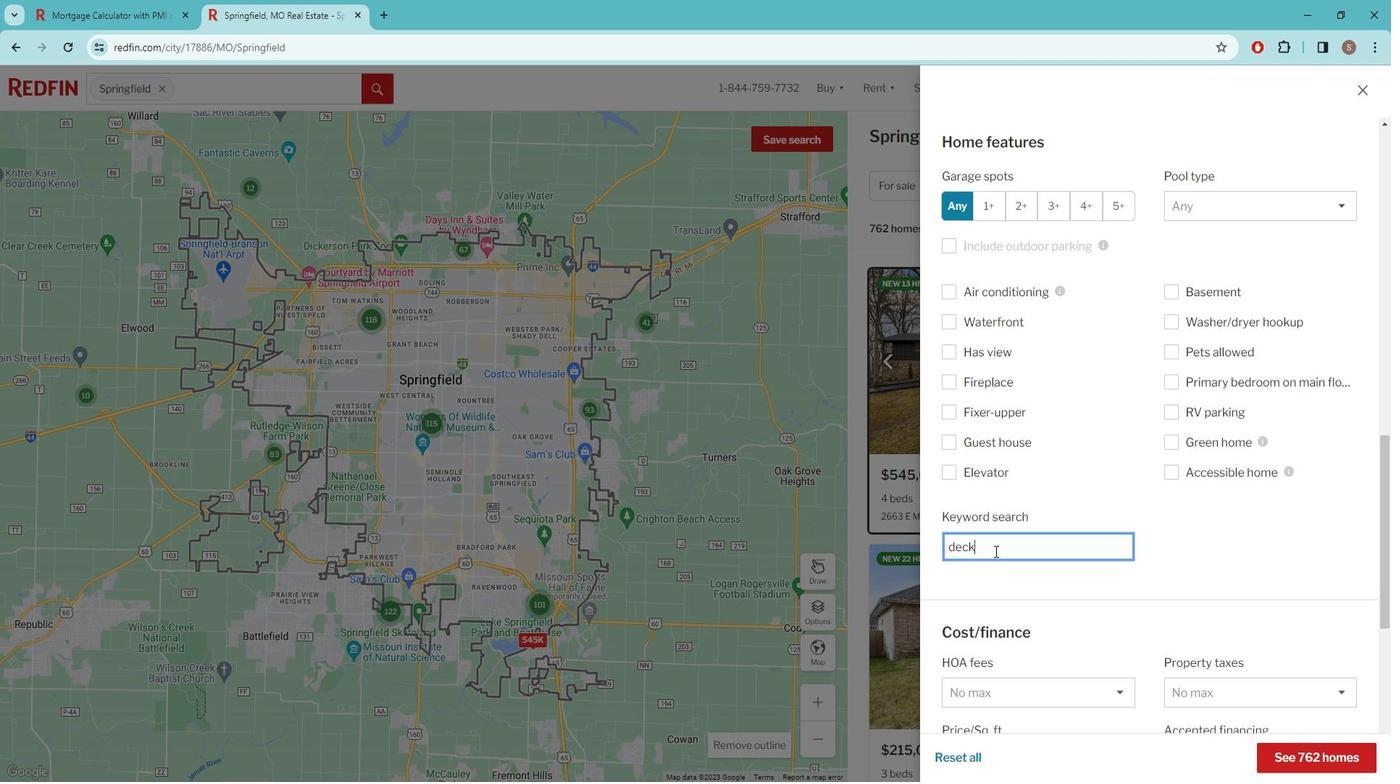 
Action: Mouse scrolled (1004, 539) with delta (0, 0)
Screenshot: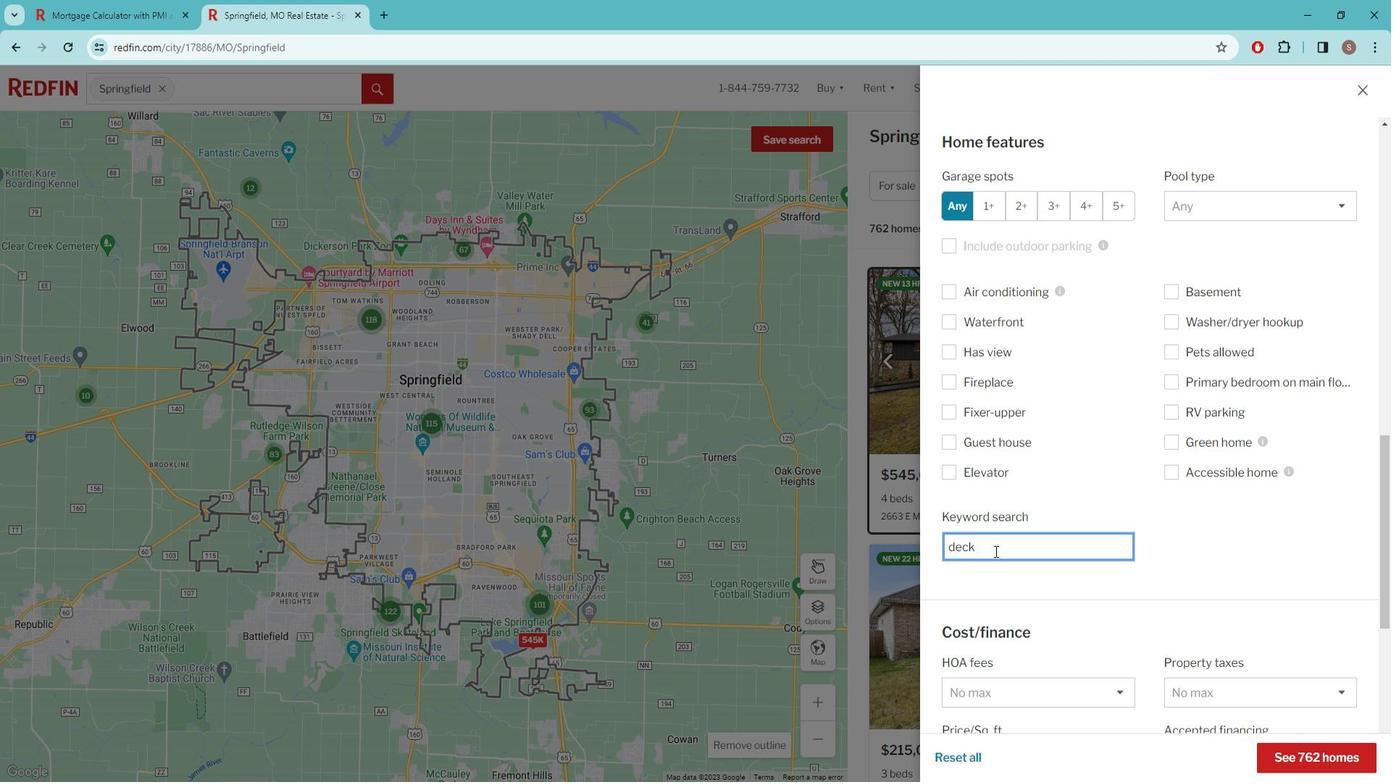 
Action: Mouse scrolled (1004, 539) with delta (0, 0)
Screenshot: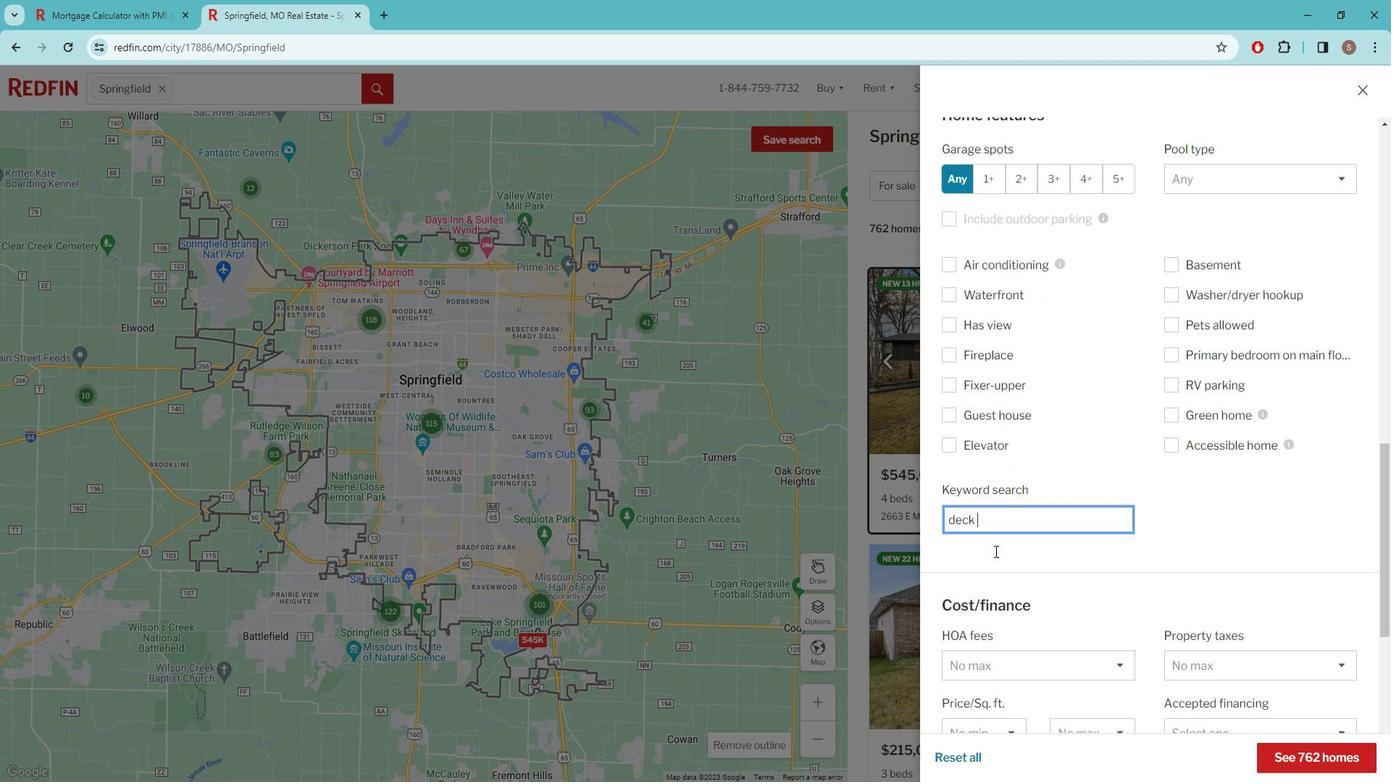 
Action: Mouse scrolled (1004, 539) with delta (0, 0)
Screenshot: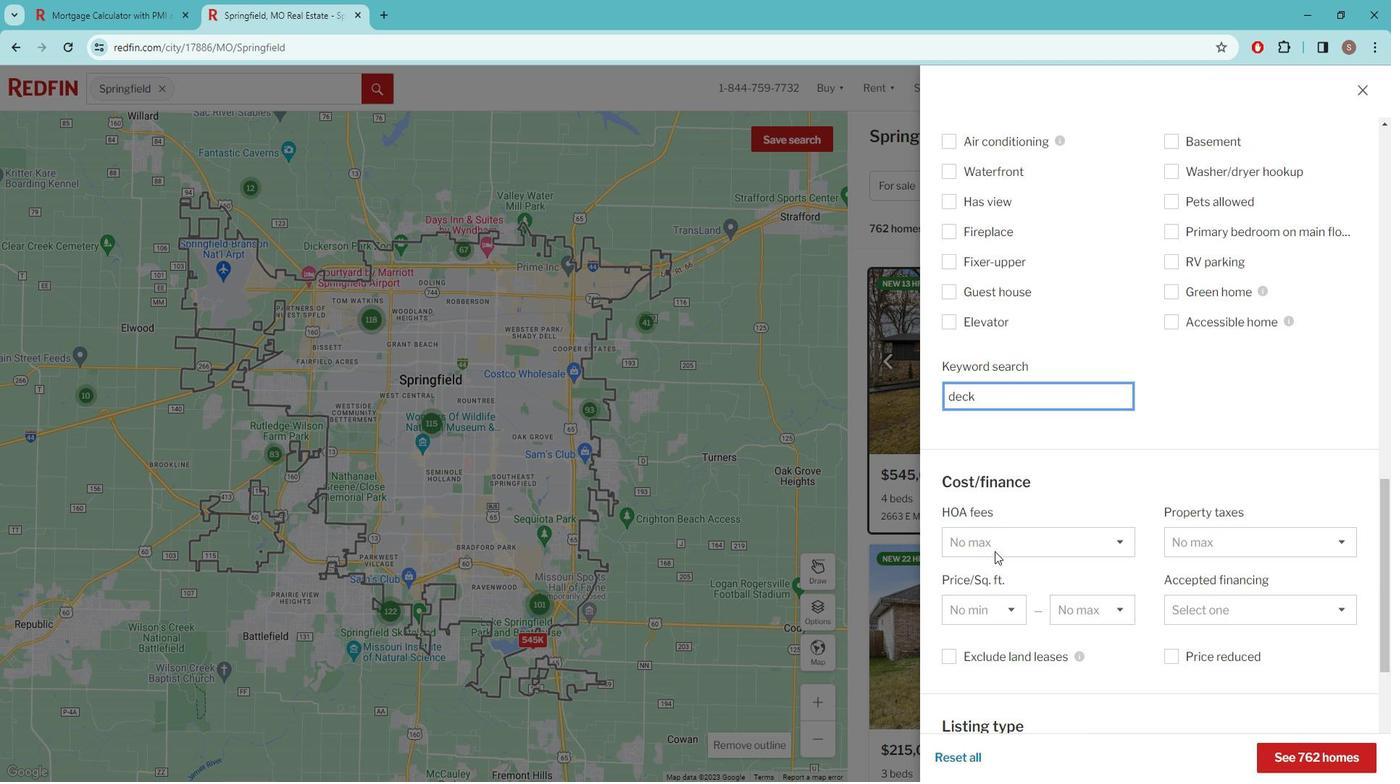 
Action: Mouse scrolled (1004, 539) with delta (0, 0)
Screenshot: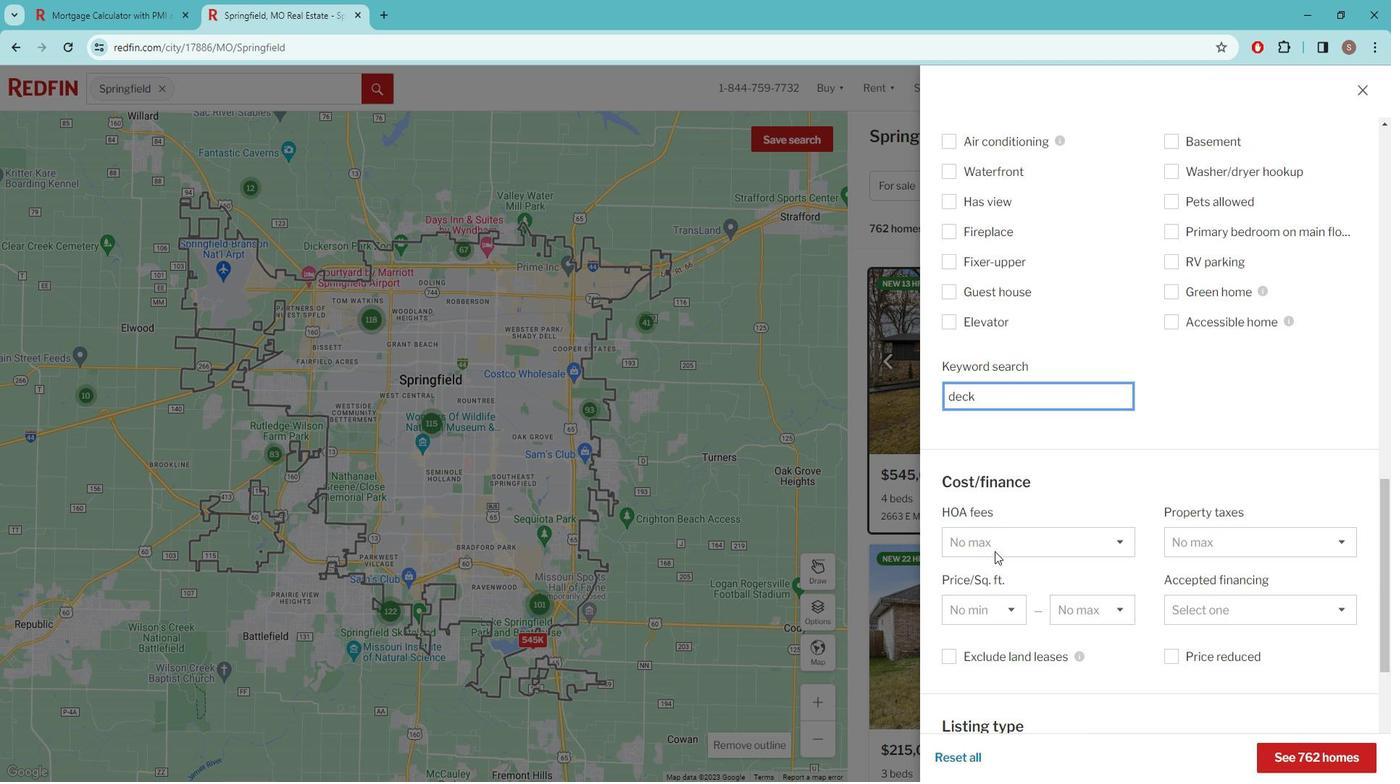 
Action: Mouse scrolled (1004, 539) with delta (0, 0)
Screenshot: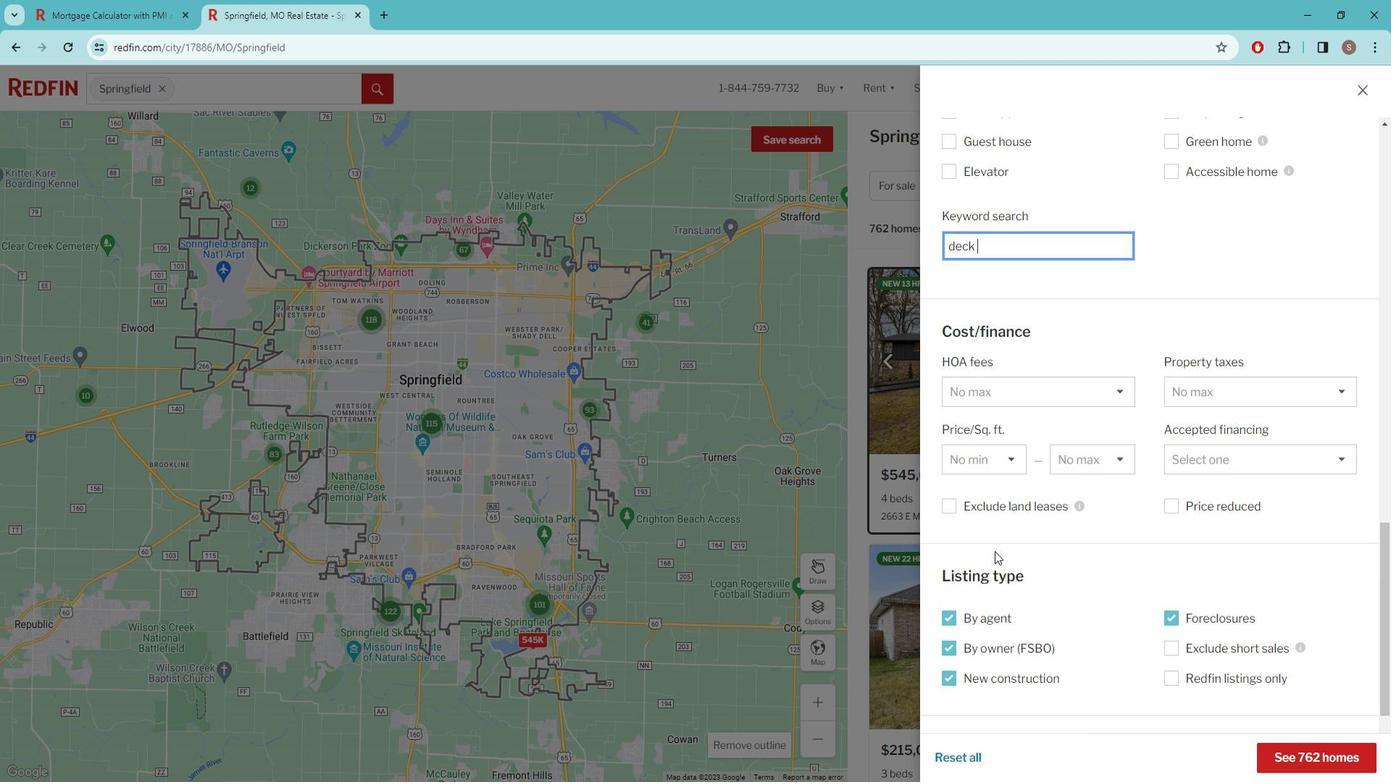 
Action: Mouse scrolled (1004, 539) with delta (0, 0)
Screenshot: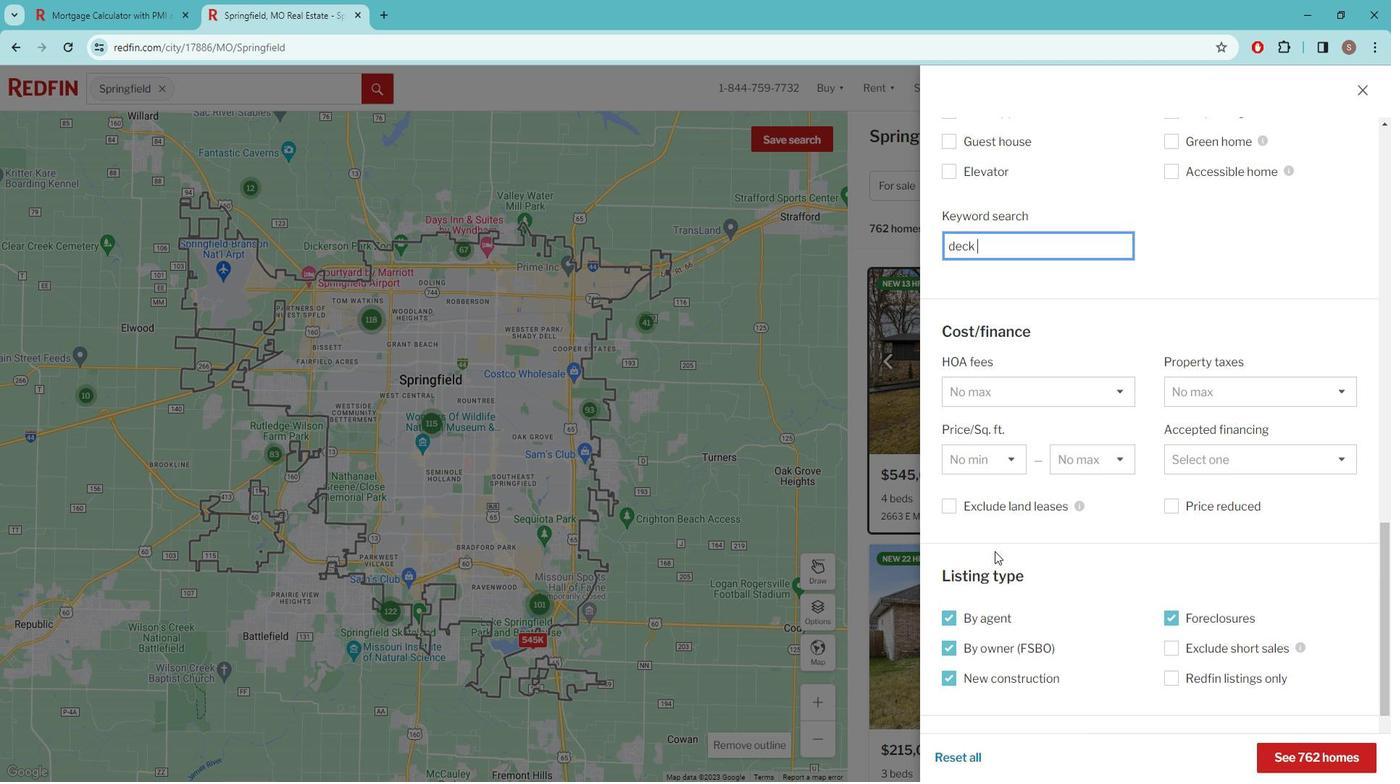 
Action: Mouse scrolled (1004, 539) with delta (0, 0)
Screenshot: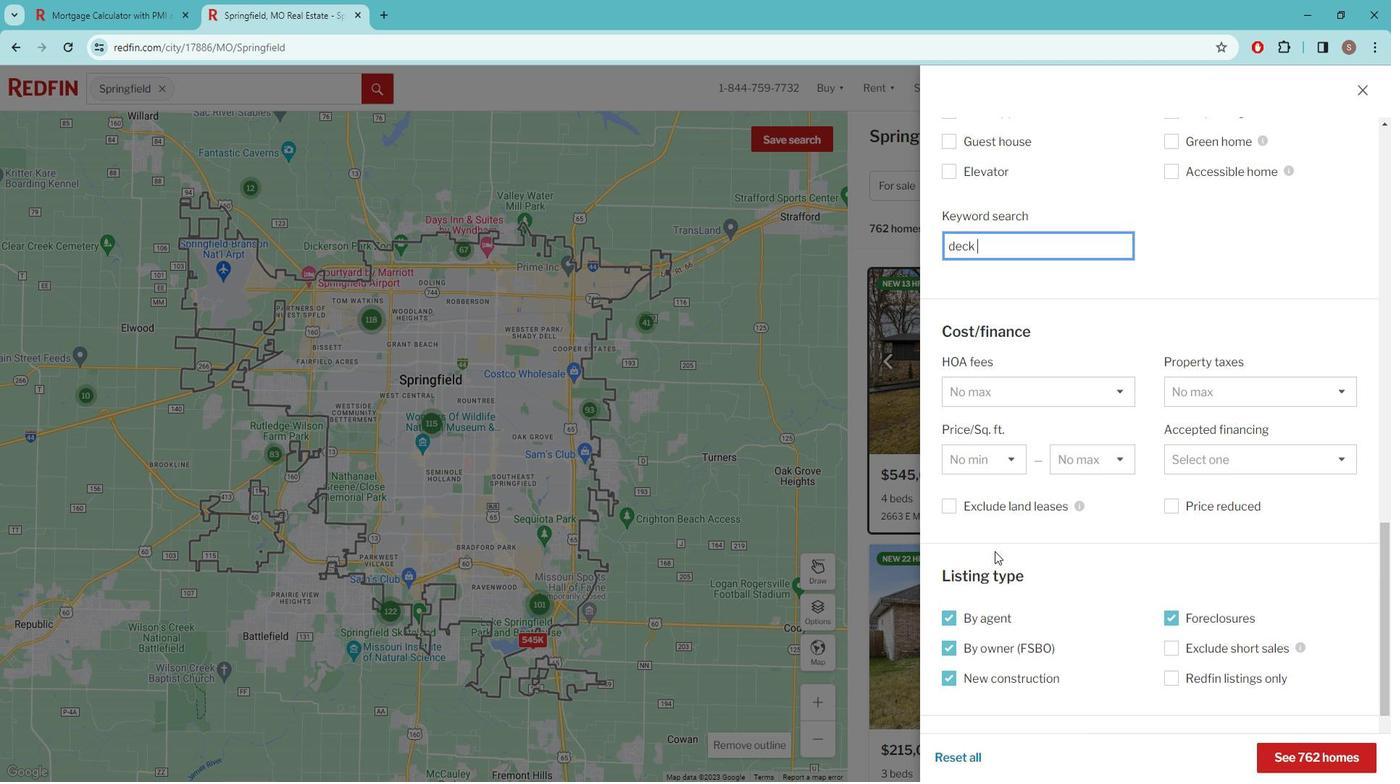 
Action: Mouse scrolled (1004, 539) with delta (0, 0)
Screenshot: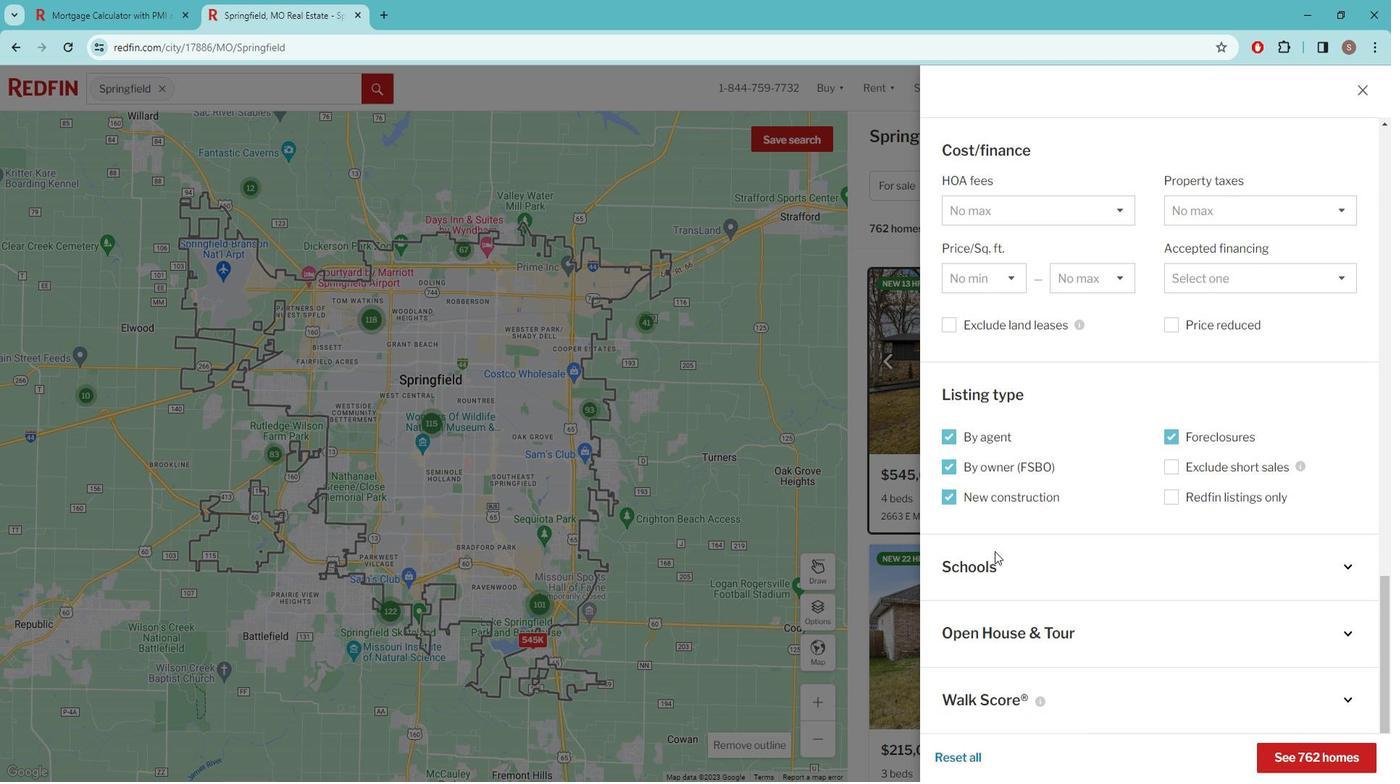 
Action: Mouse scrolled (1004, 539) with delta (0, 0)
Screenshot: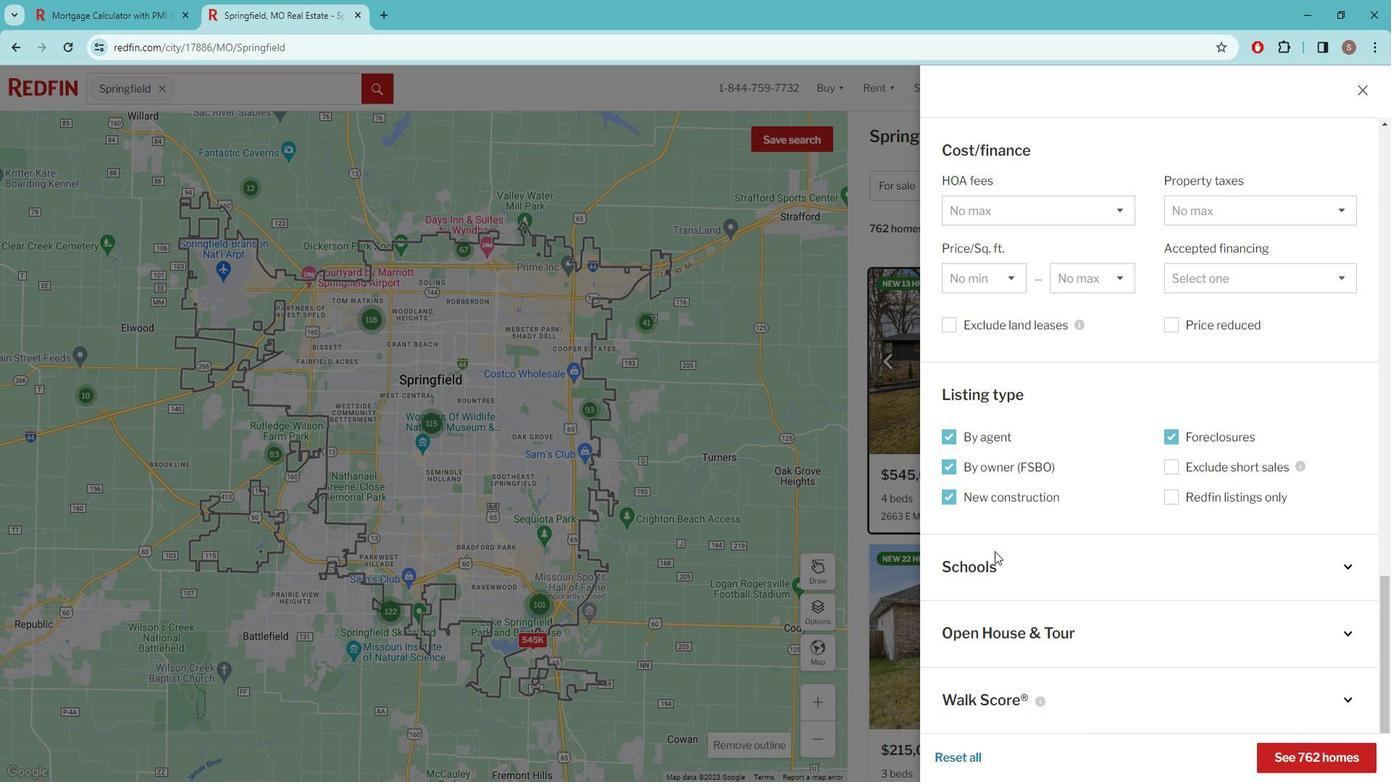 
Action: Mouse scrolled (1004, 539) with delta (0, 0)
Screenshot: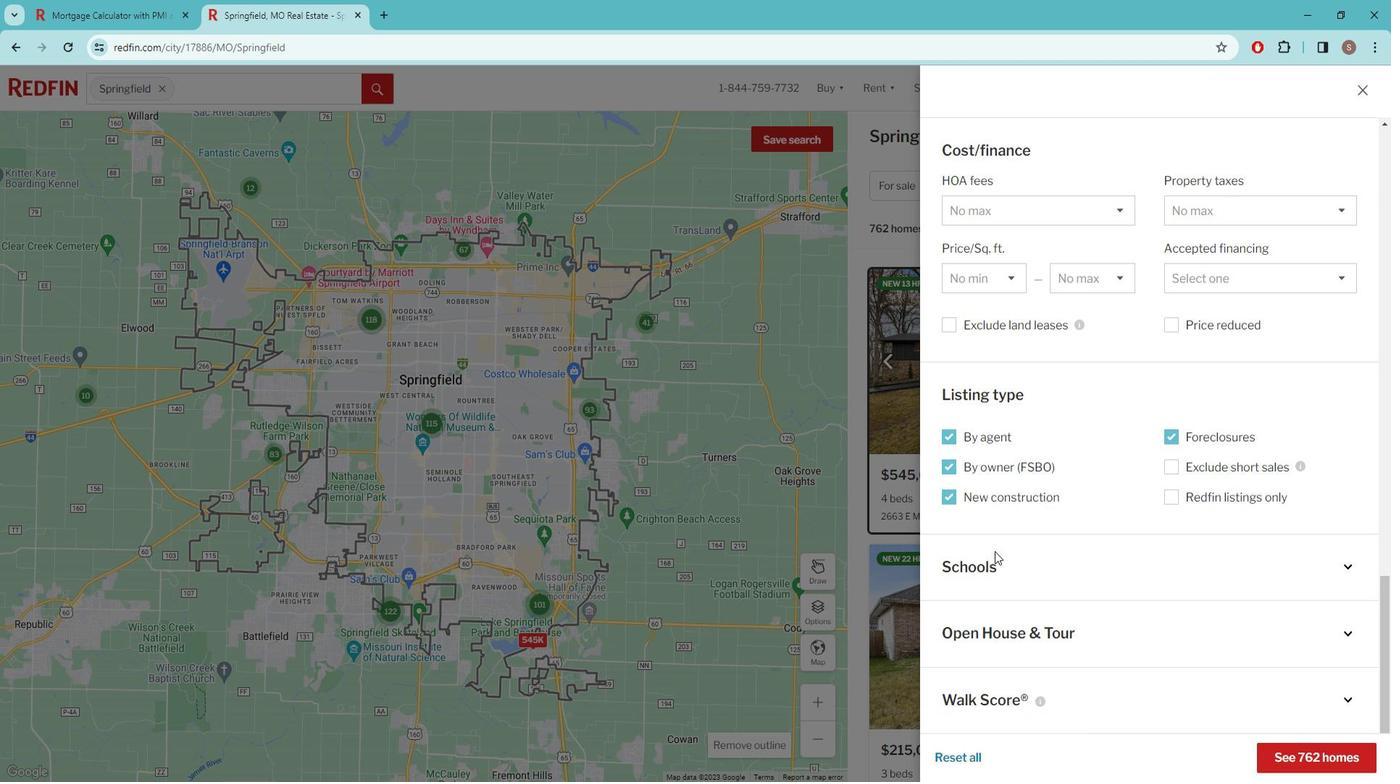 
Action: Mouse moved to (1008, 621)
Screenshot: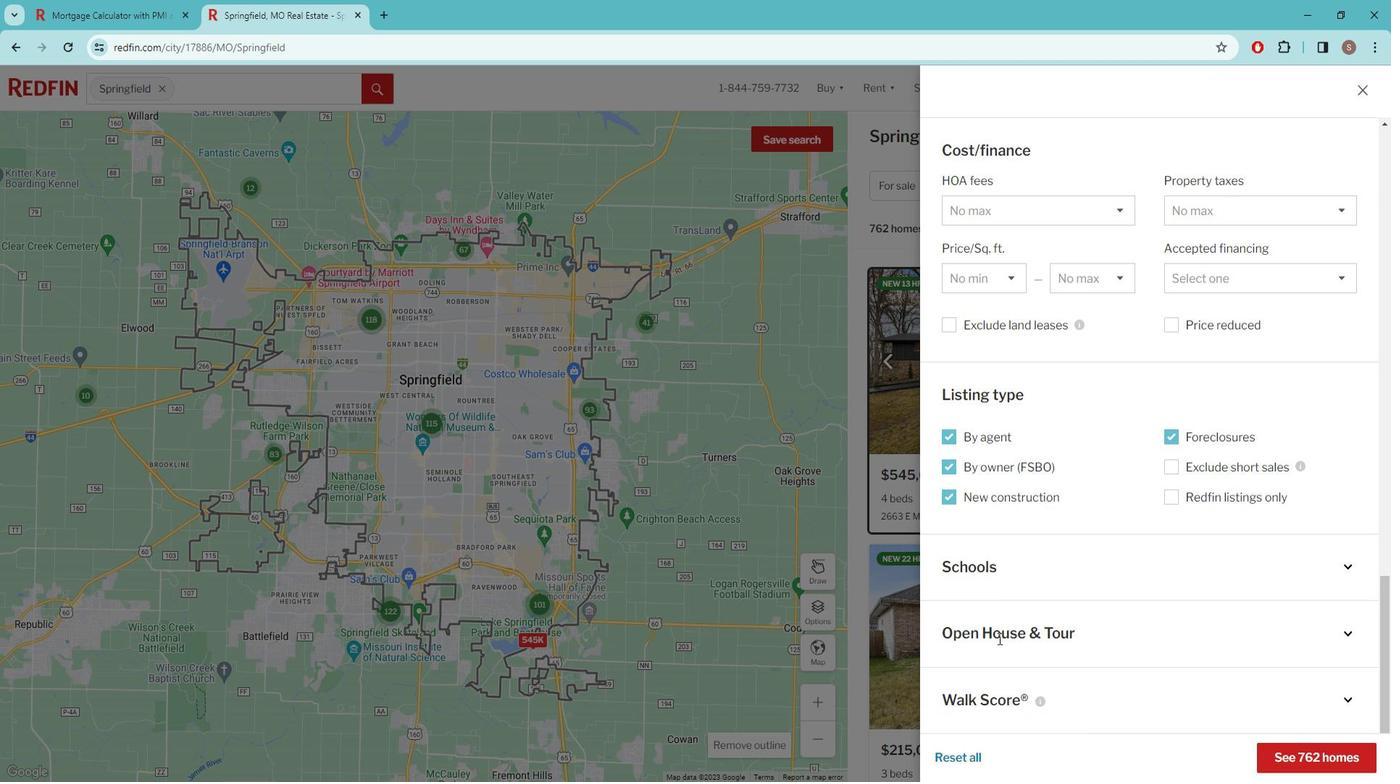 
Action: Mouse pressed left at (1008, 621)
Screenshot: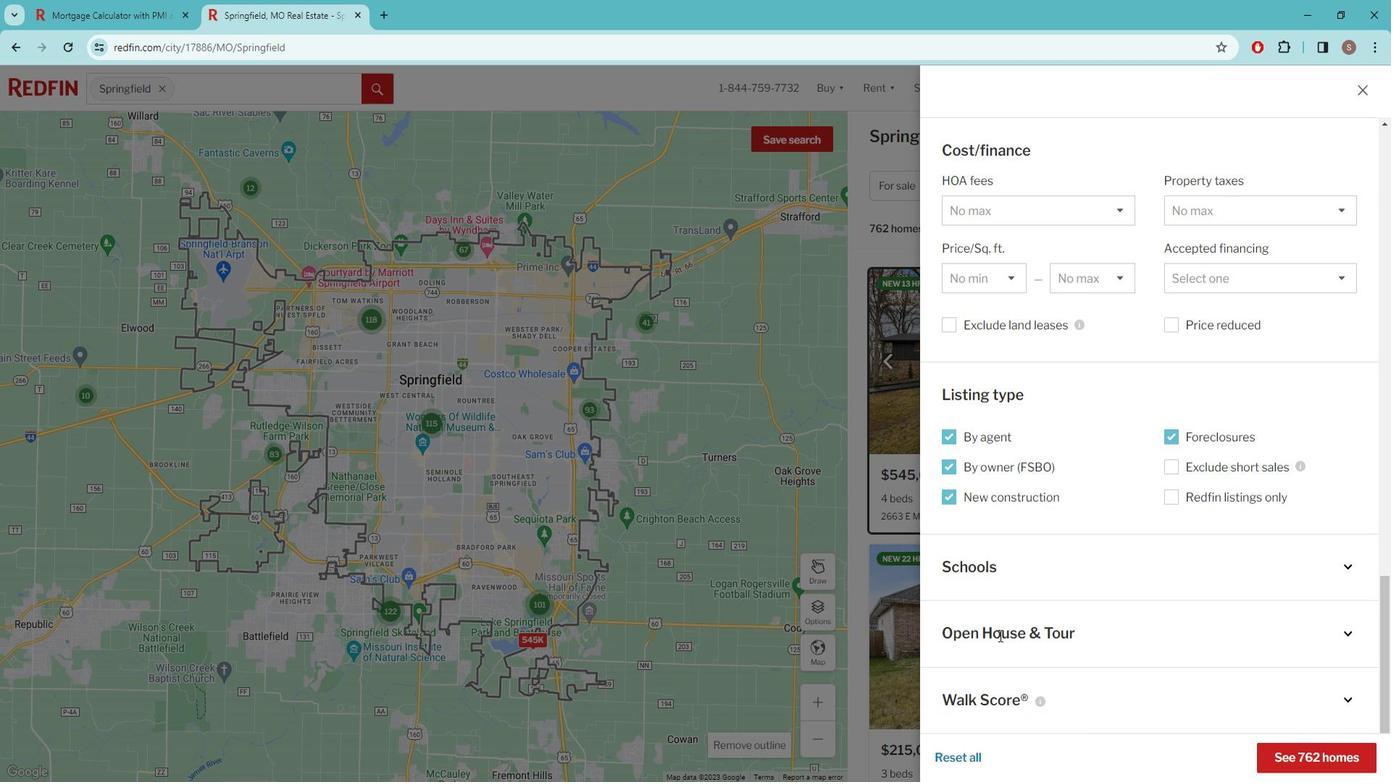 
Action: Mouse moved to (1000, 612)
Screenshot: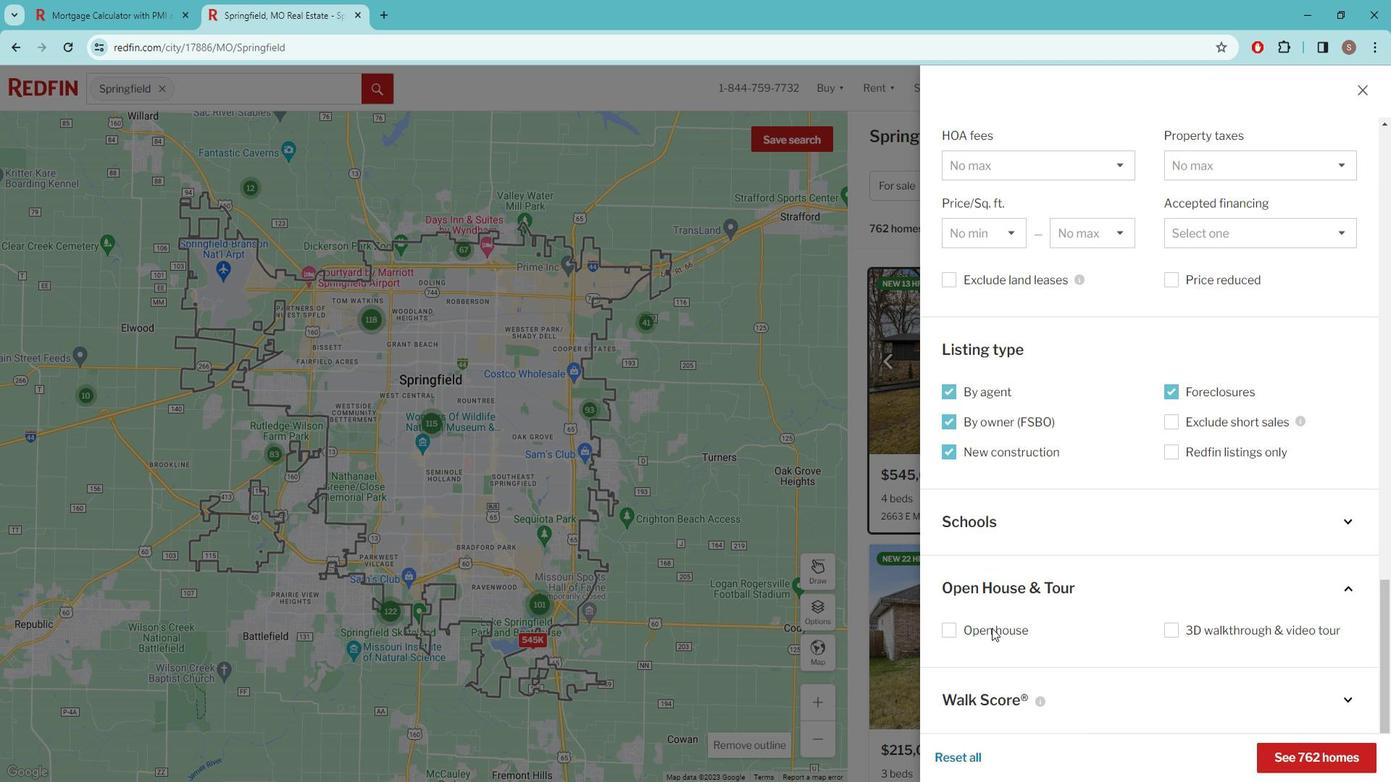 
Action: Mouse pressed left at (1000, 612)
Screenshot: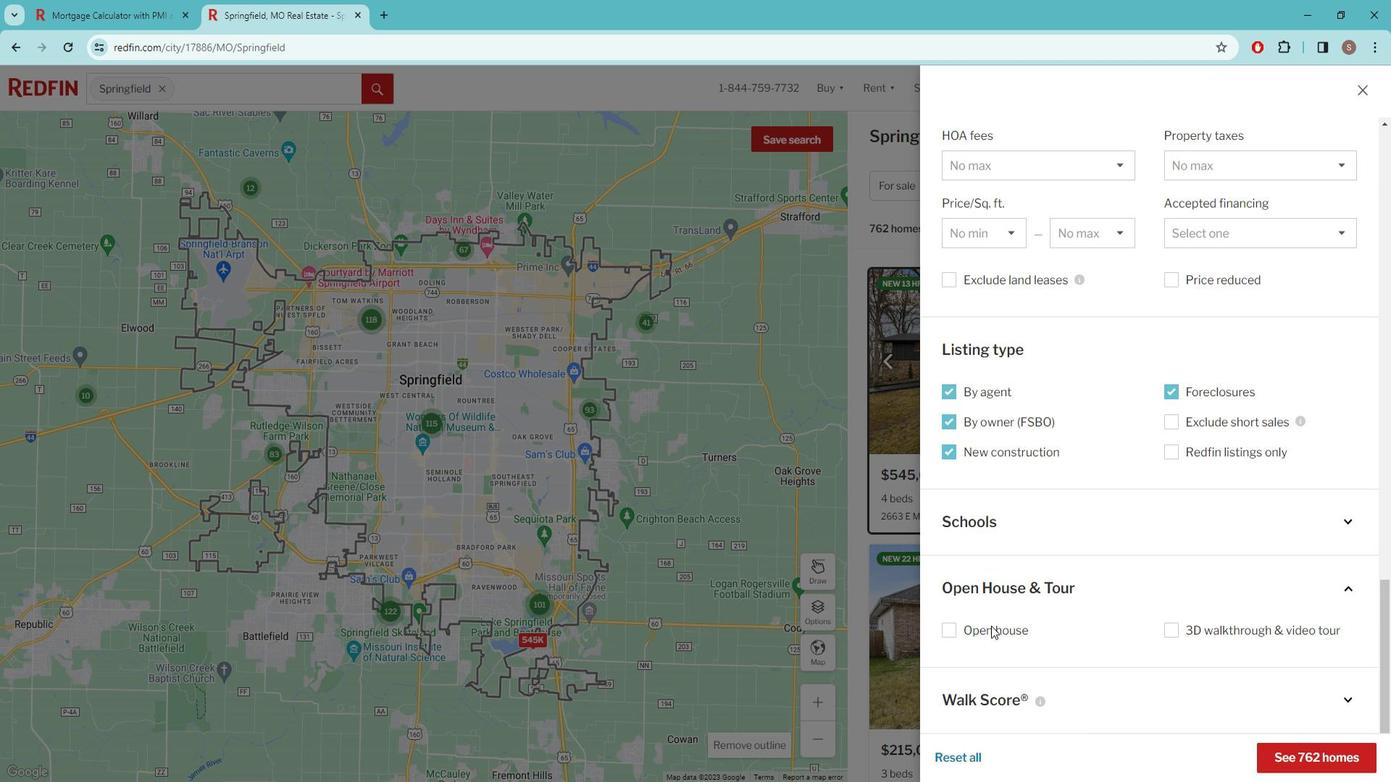 
Action: Mouse moved to (989, 673)
Screenshot: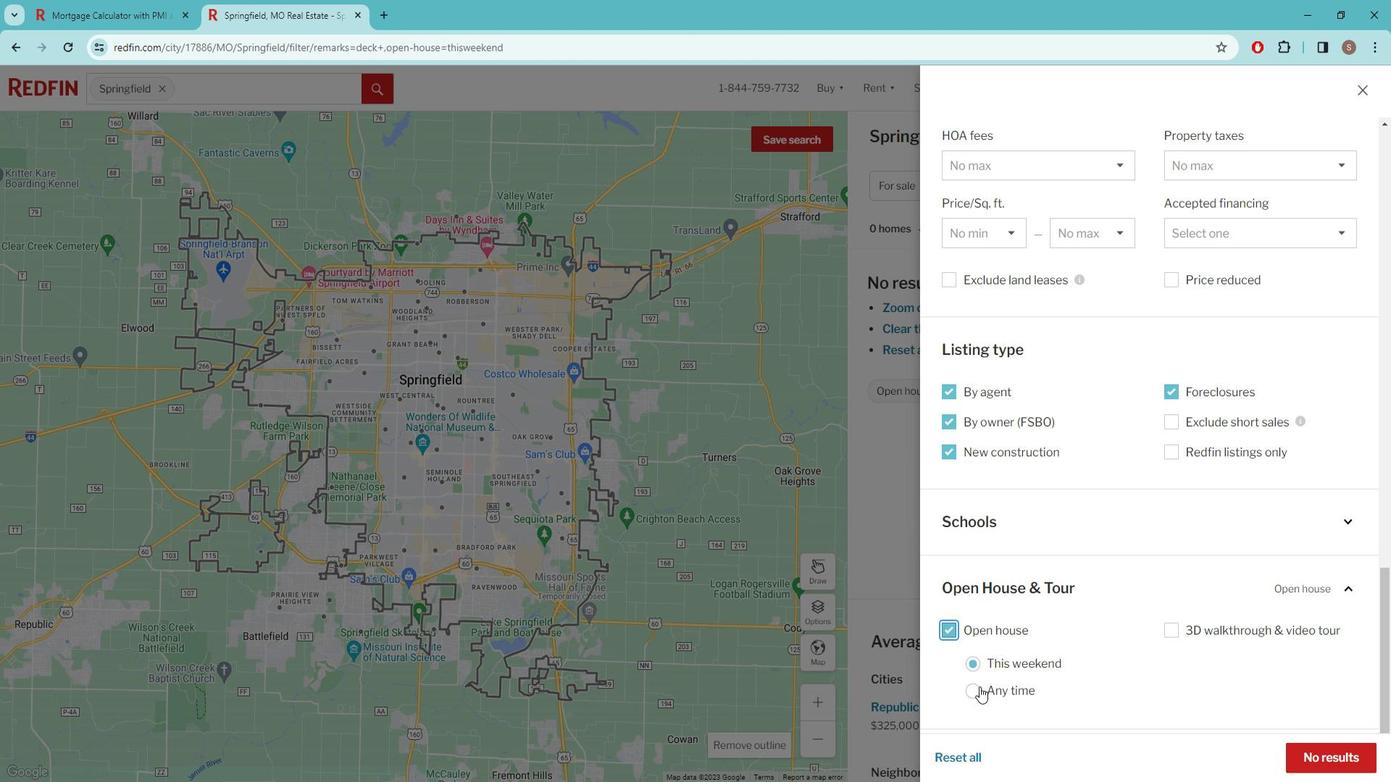 
Action: Mouse pressed left at (989, 673)
Screenshot: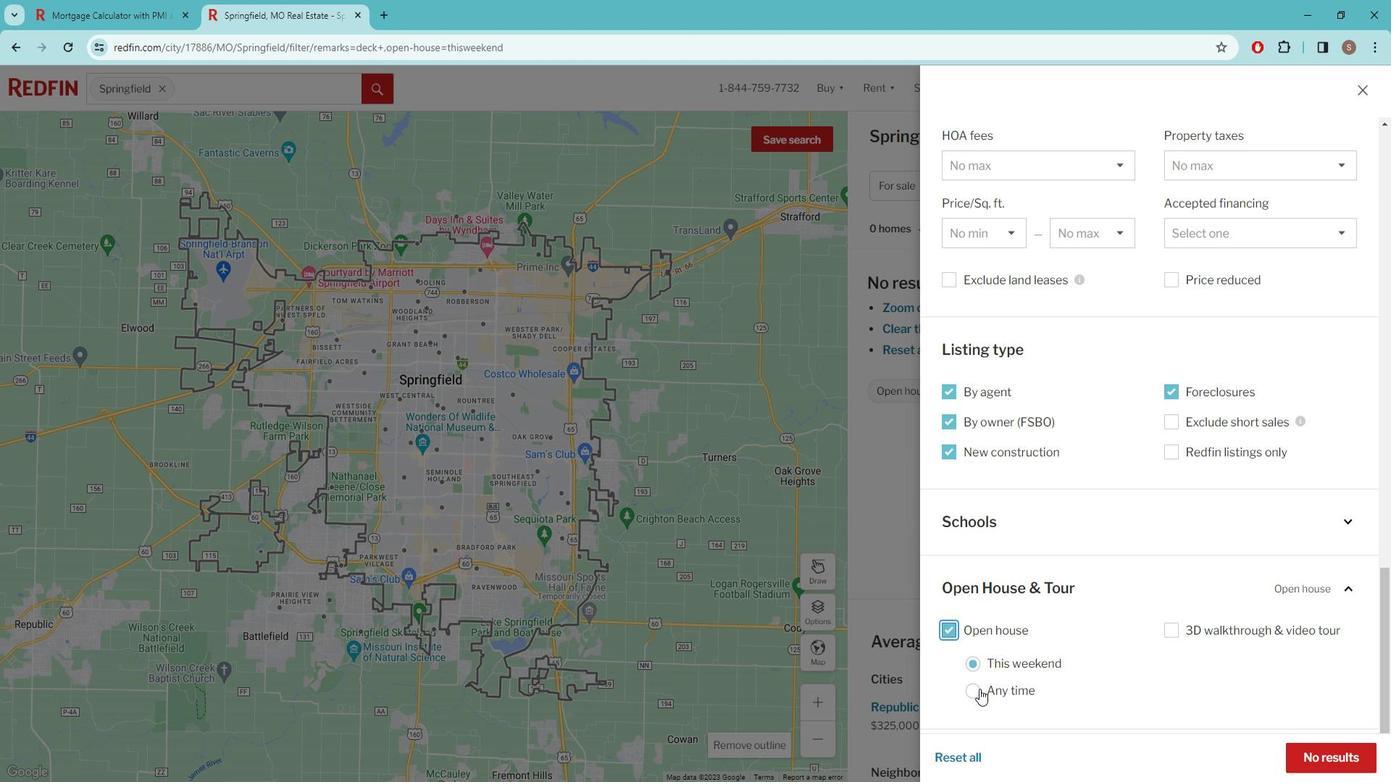 
Action: Mouse moved to (1322, 732)
Screenshot: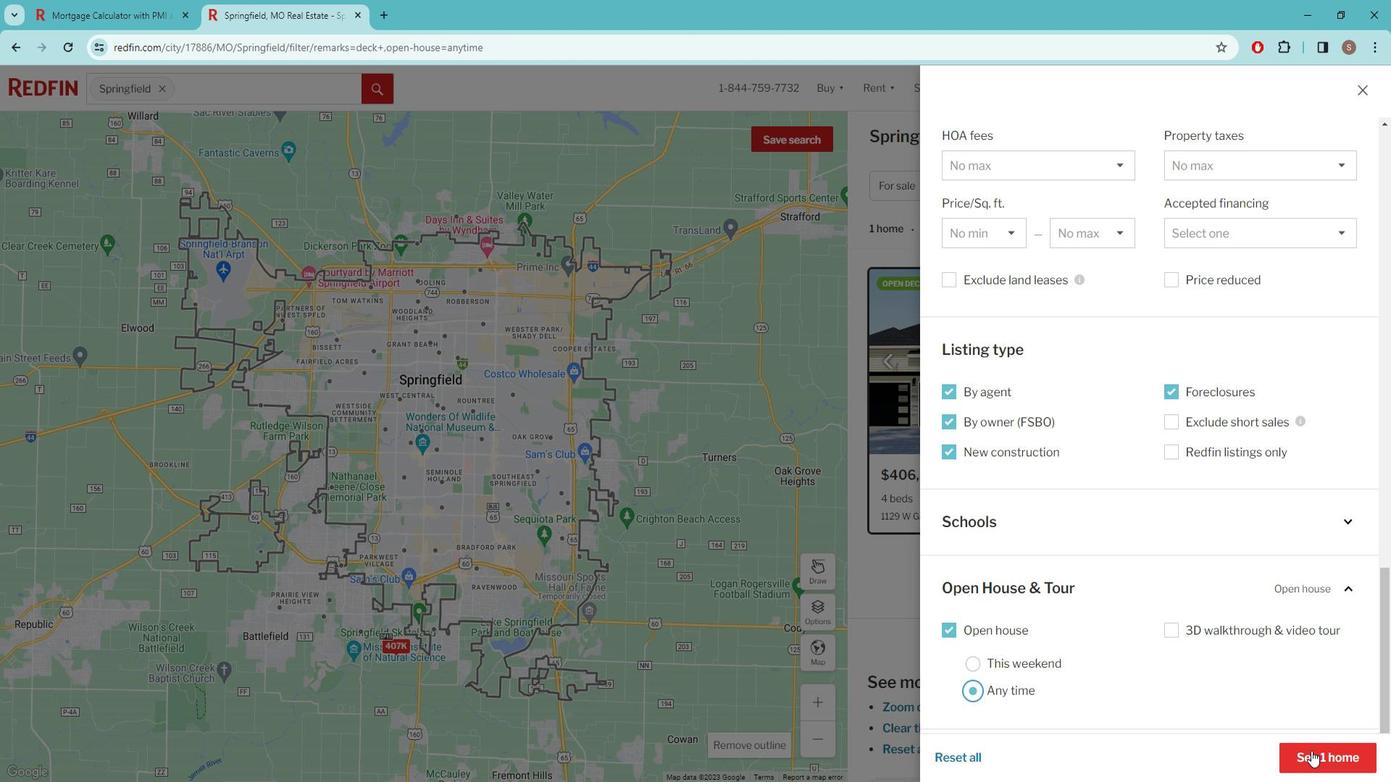 
Action: Mouse pressed left at (1322, 732)
Screenshot: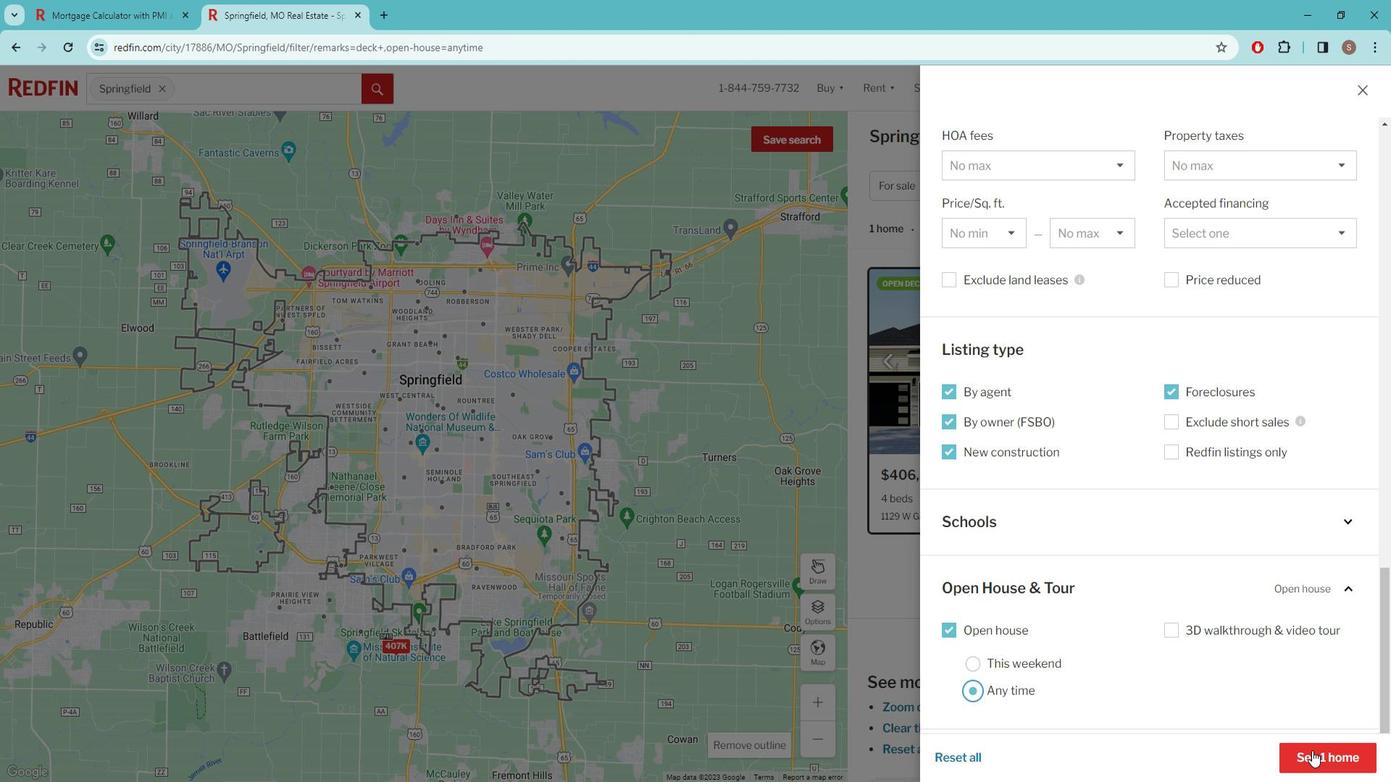 
Action: Mouse moved to (984, 450)
Screenshot: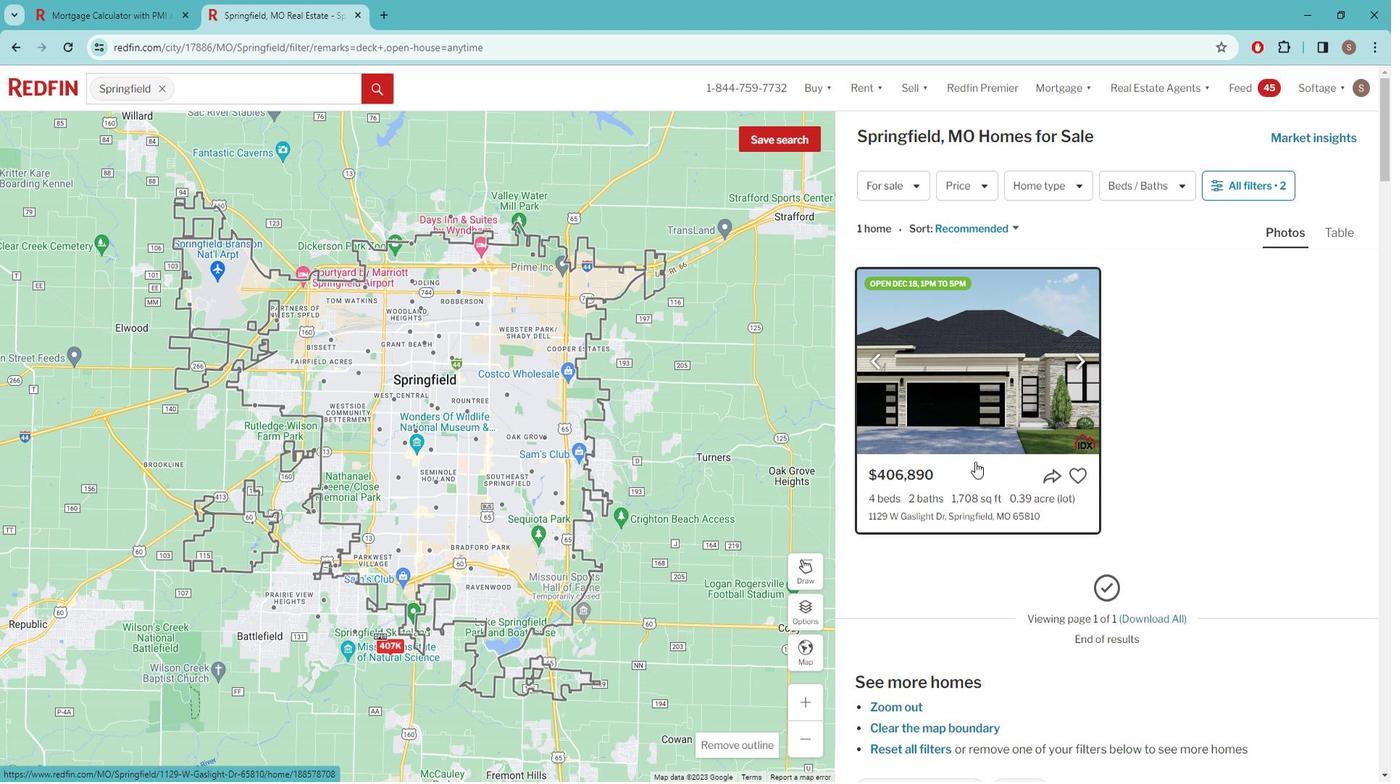 
Action: Mouse pressed left at (984, 450)
Screenshot: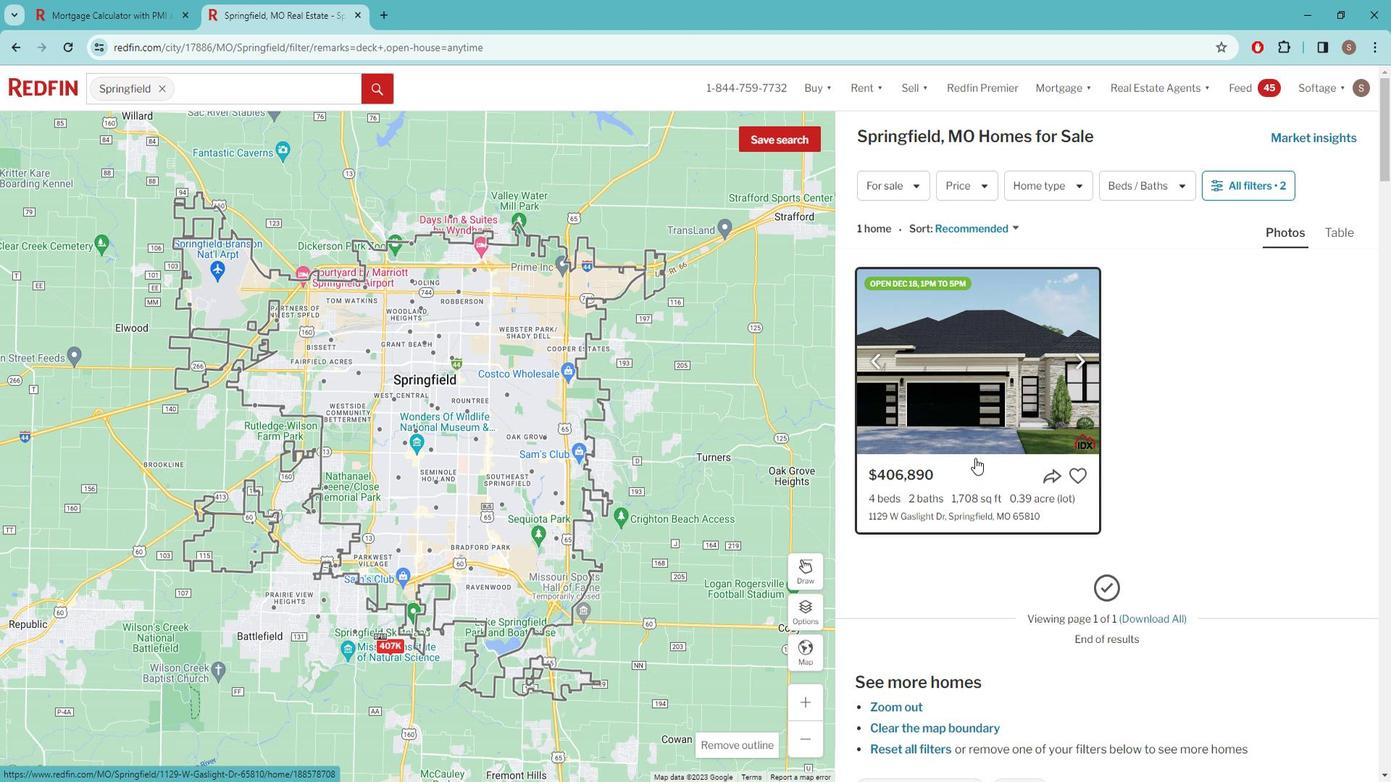 
Action: Mouse moved to (760, 389)
Screenshot: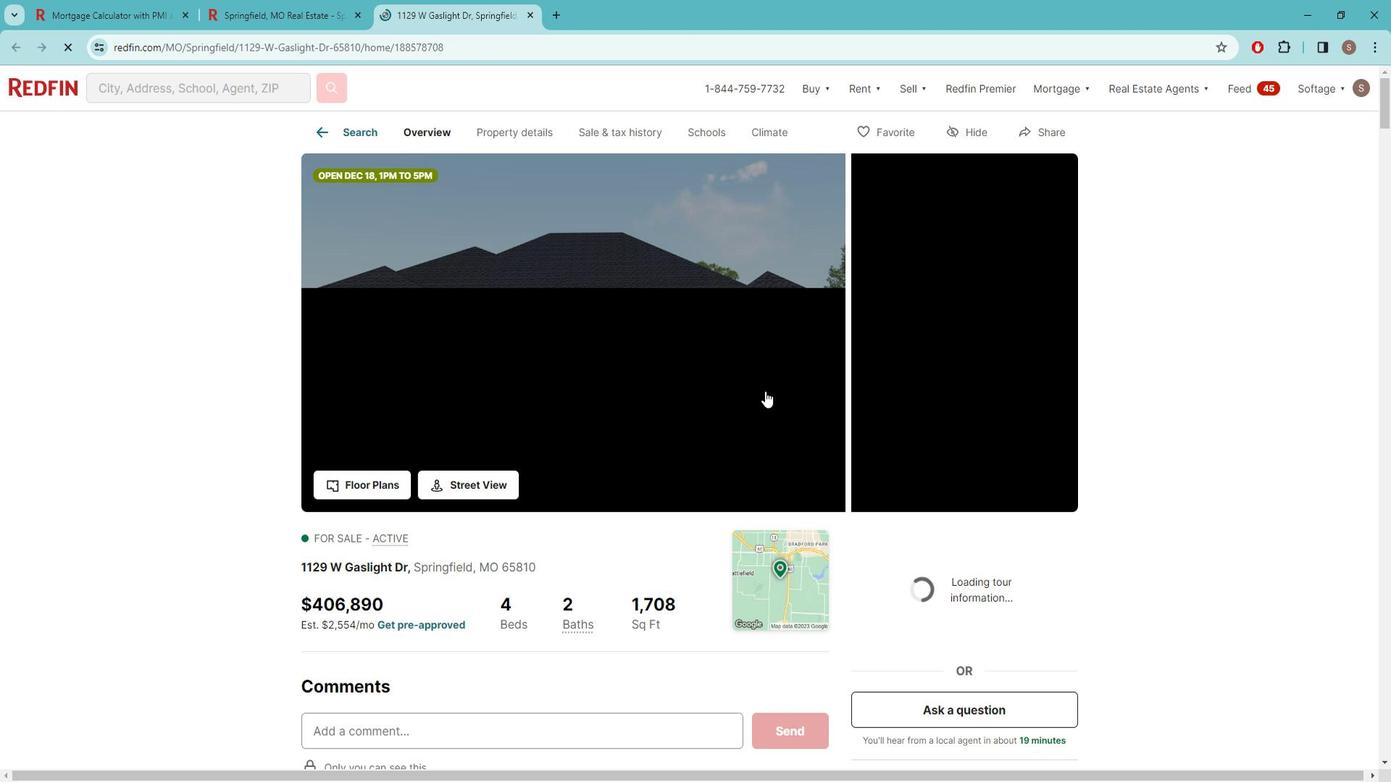 
Action: Mouse pressed left at (760, 389)
Screenshot: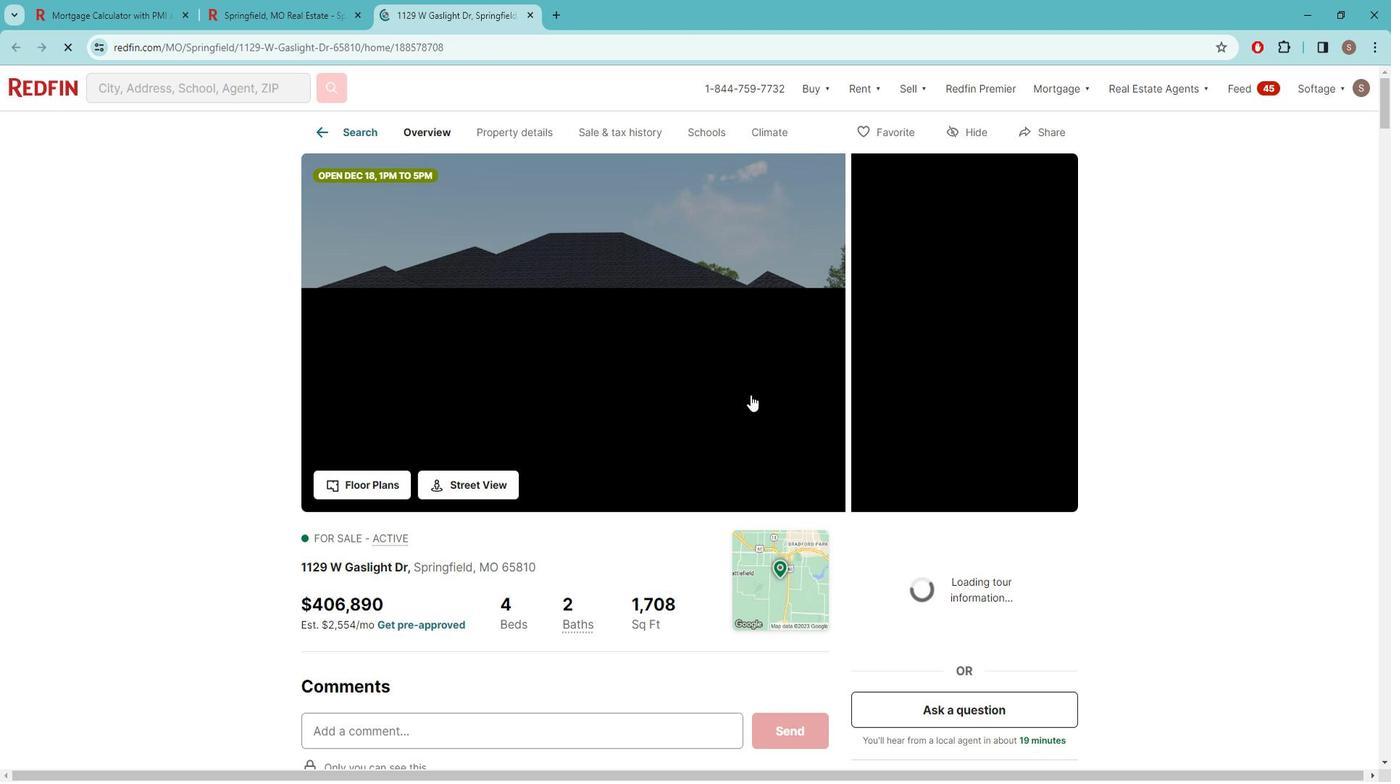 
Action: Mouse moved to (1311, 421)
Screenshot: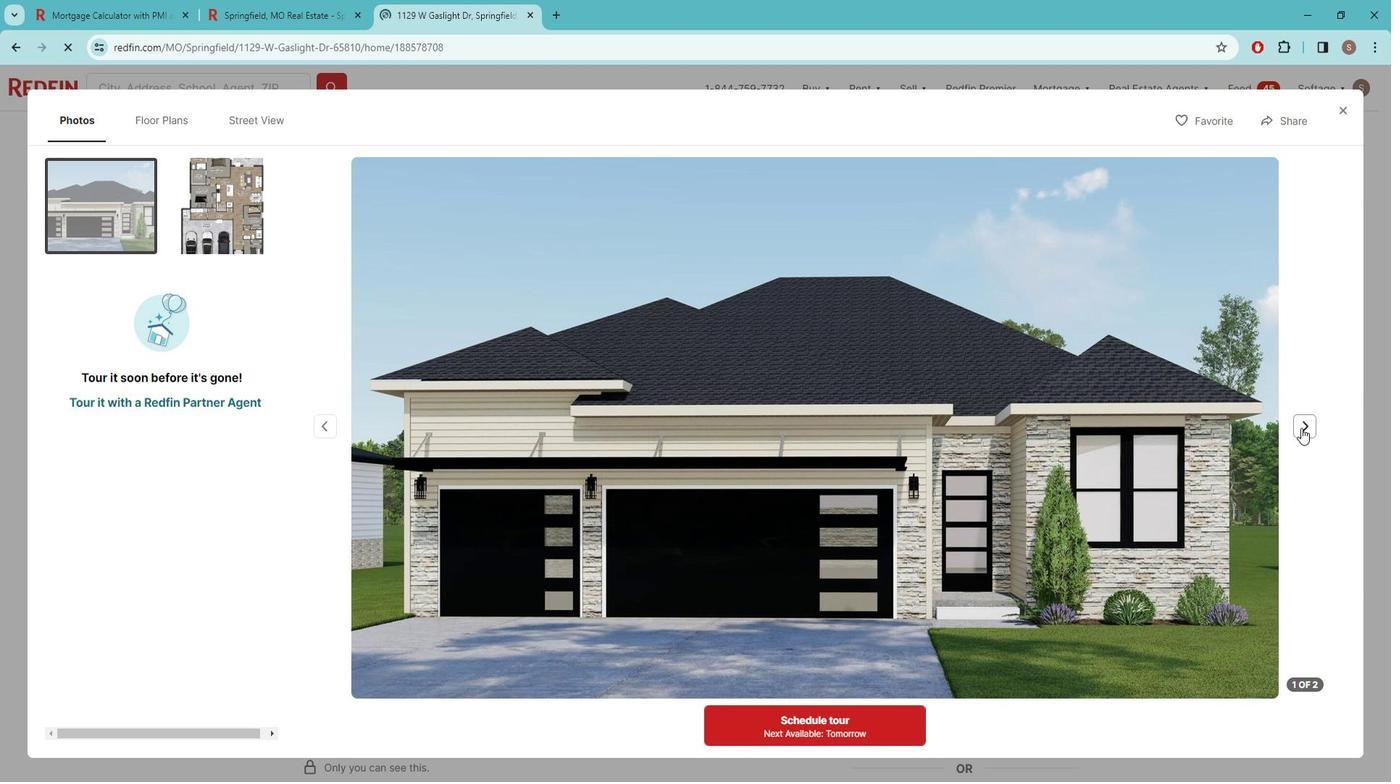
Action: Mouse pressed left at (1311, 421)
Screenshot: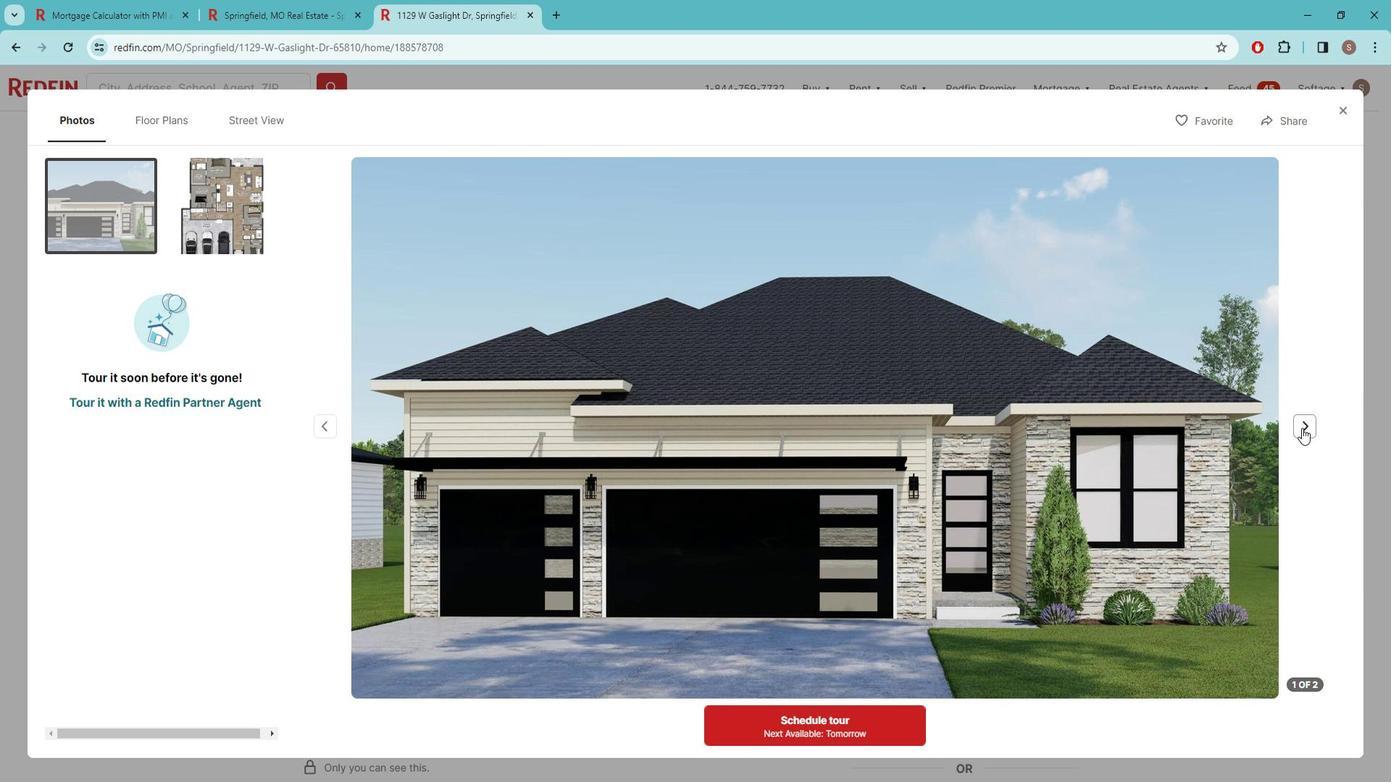 
Action: Mouse moved to (1356, 112)
Screenshot: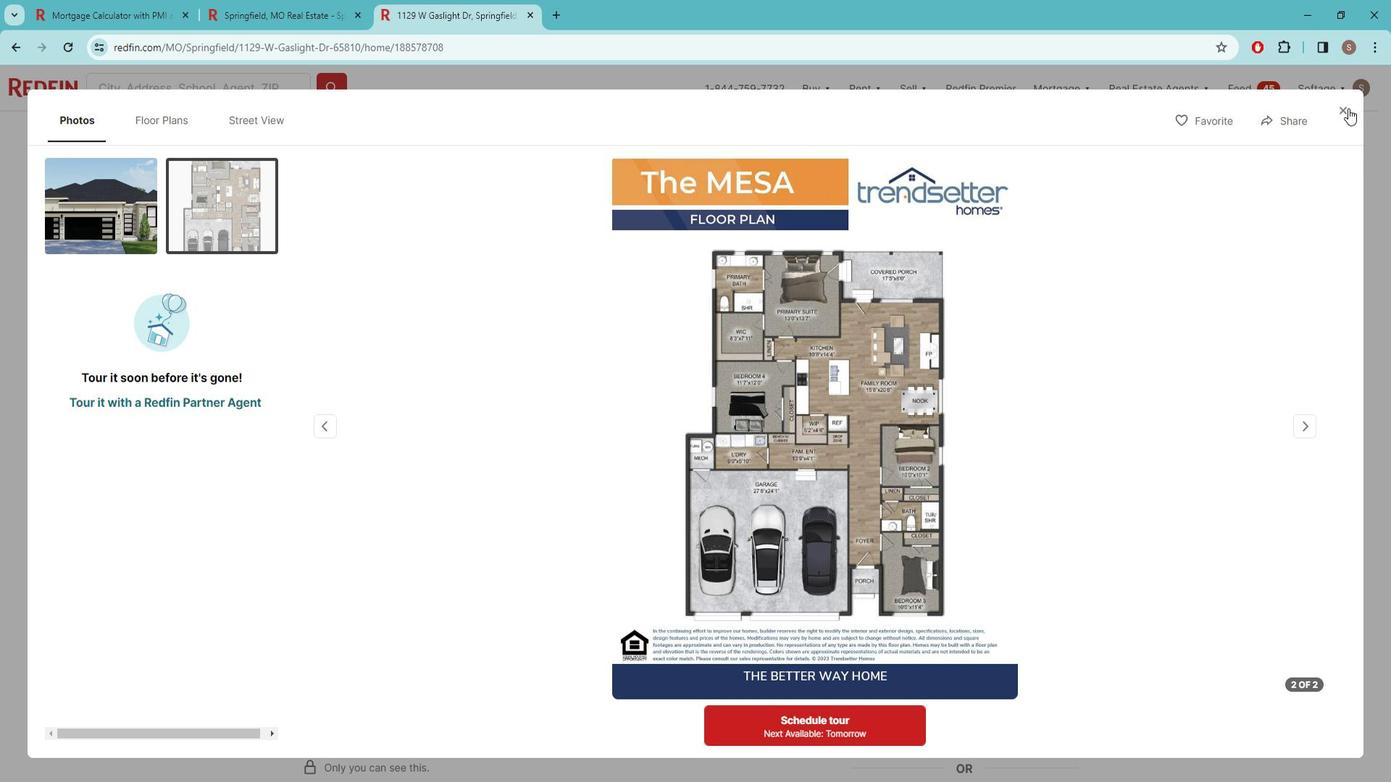 
Action: Mouse pressed left at (1356, 112)
Screenshot: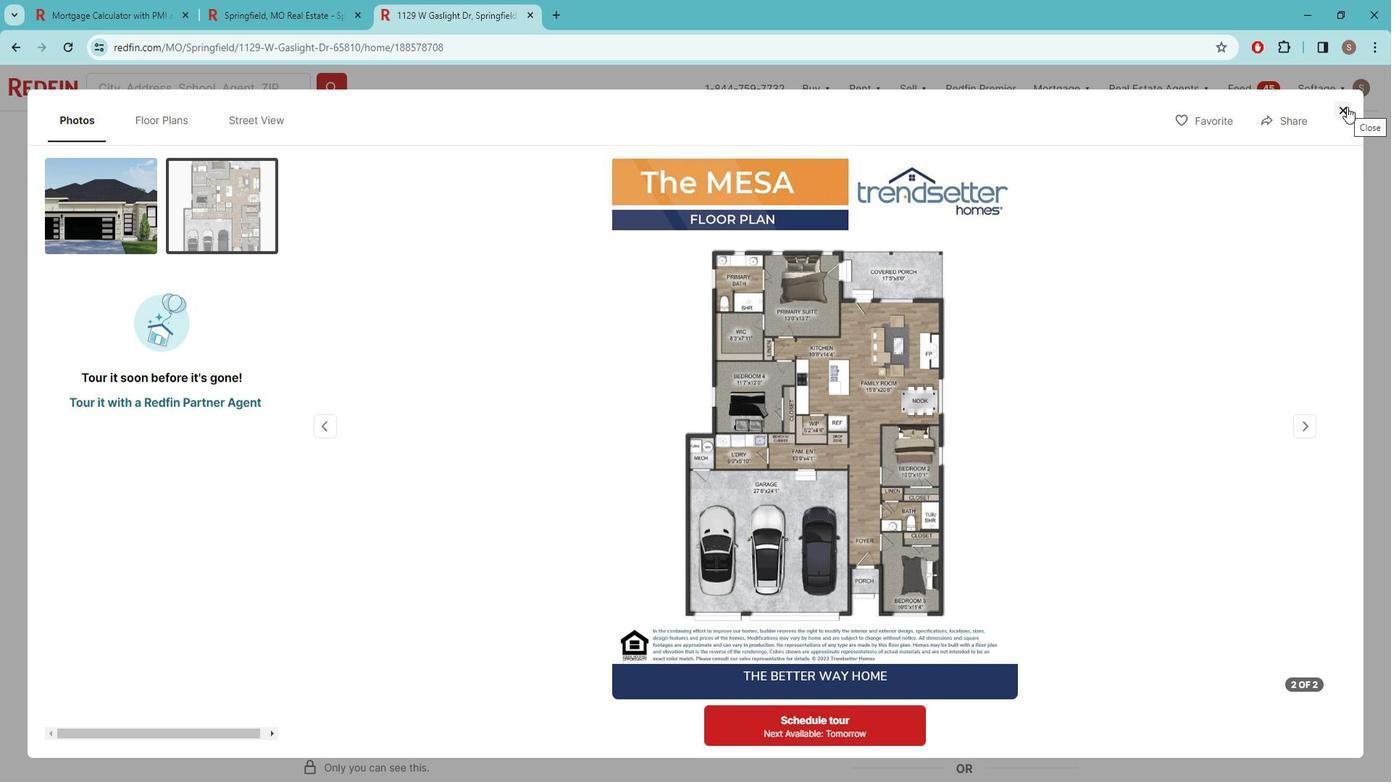 
Action: Mouse moved to (732, 410)
Screenshot: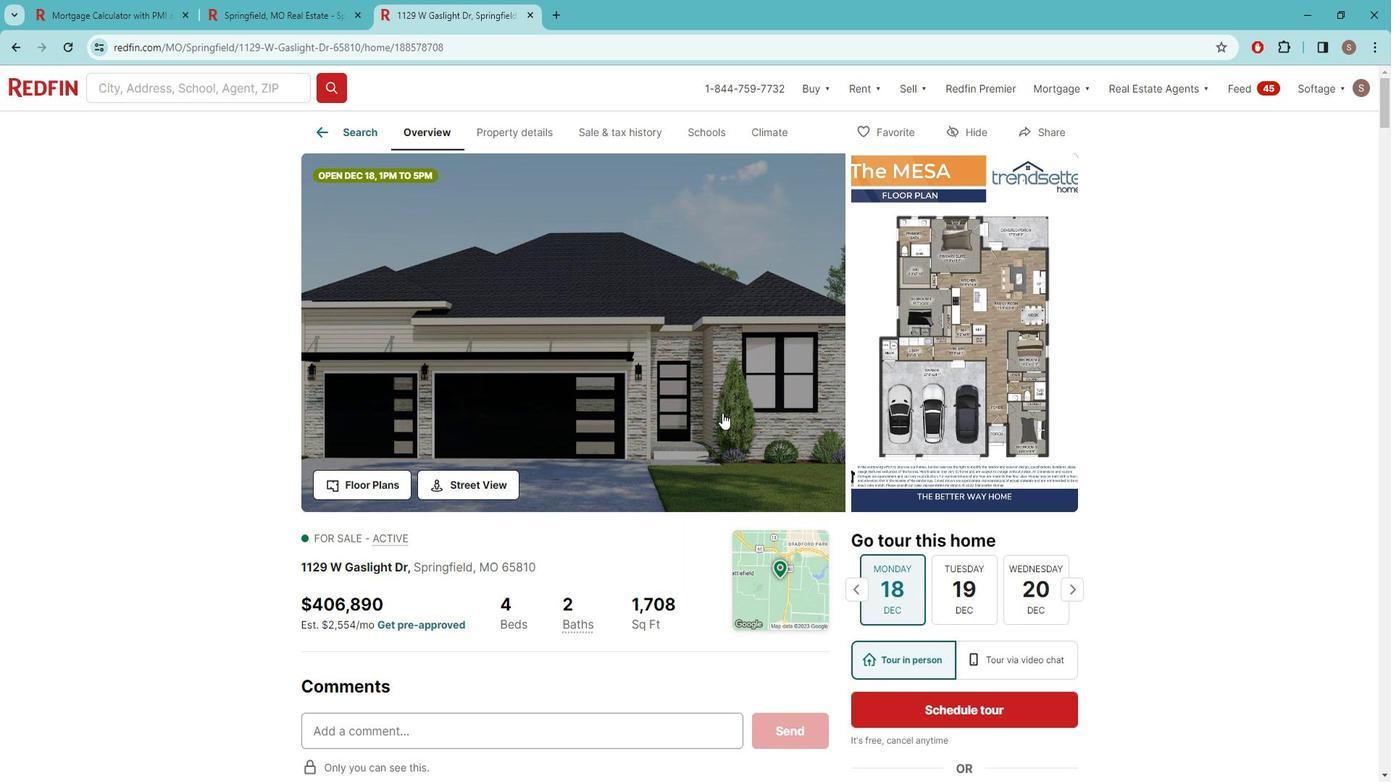 
Action: Mouse scrolled (732, 409) with delta (0, 0)
Screenshot: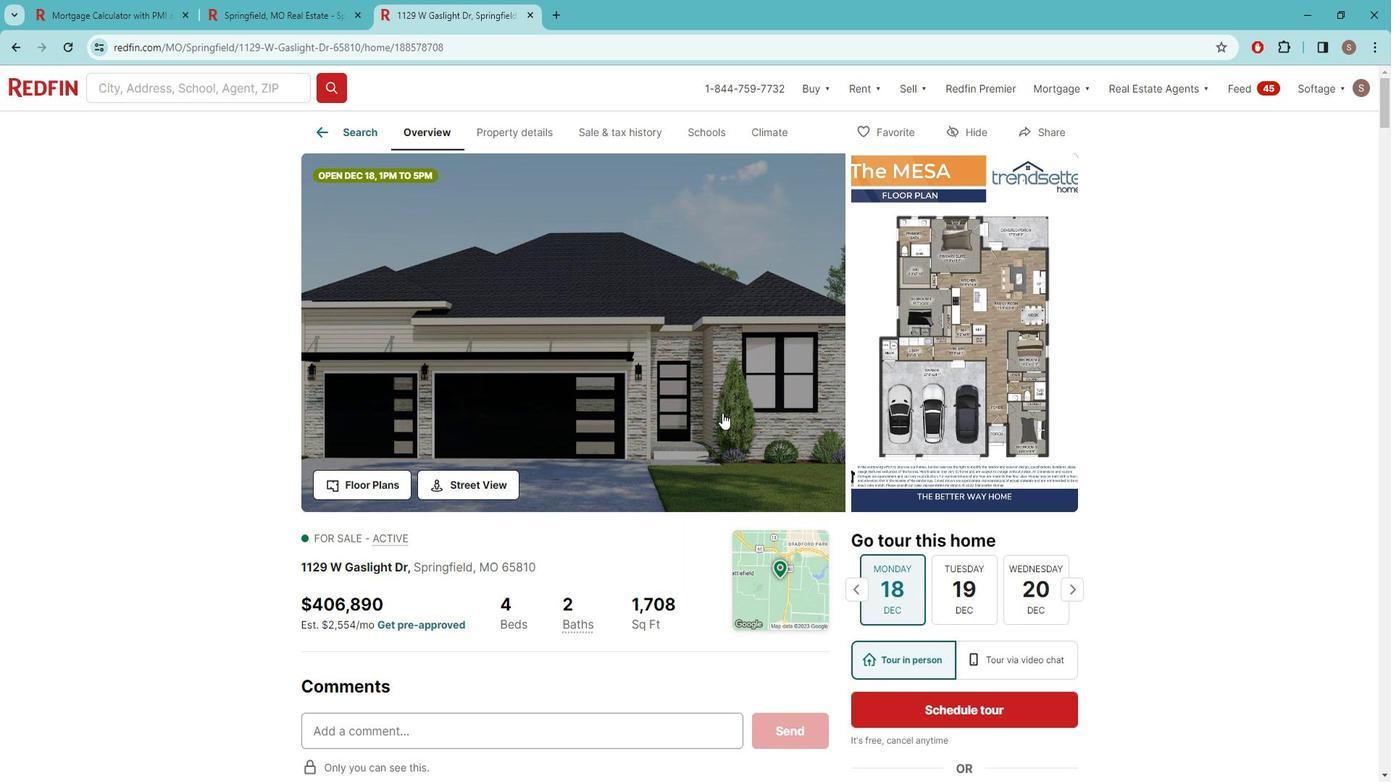 
Action: Mouse moved to (732, 411)
Screenshot: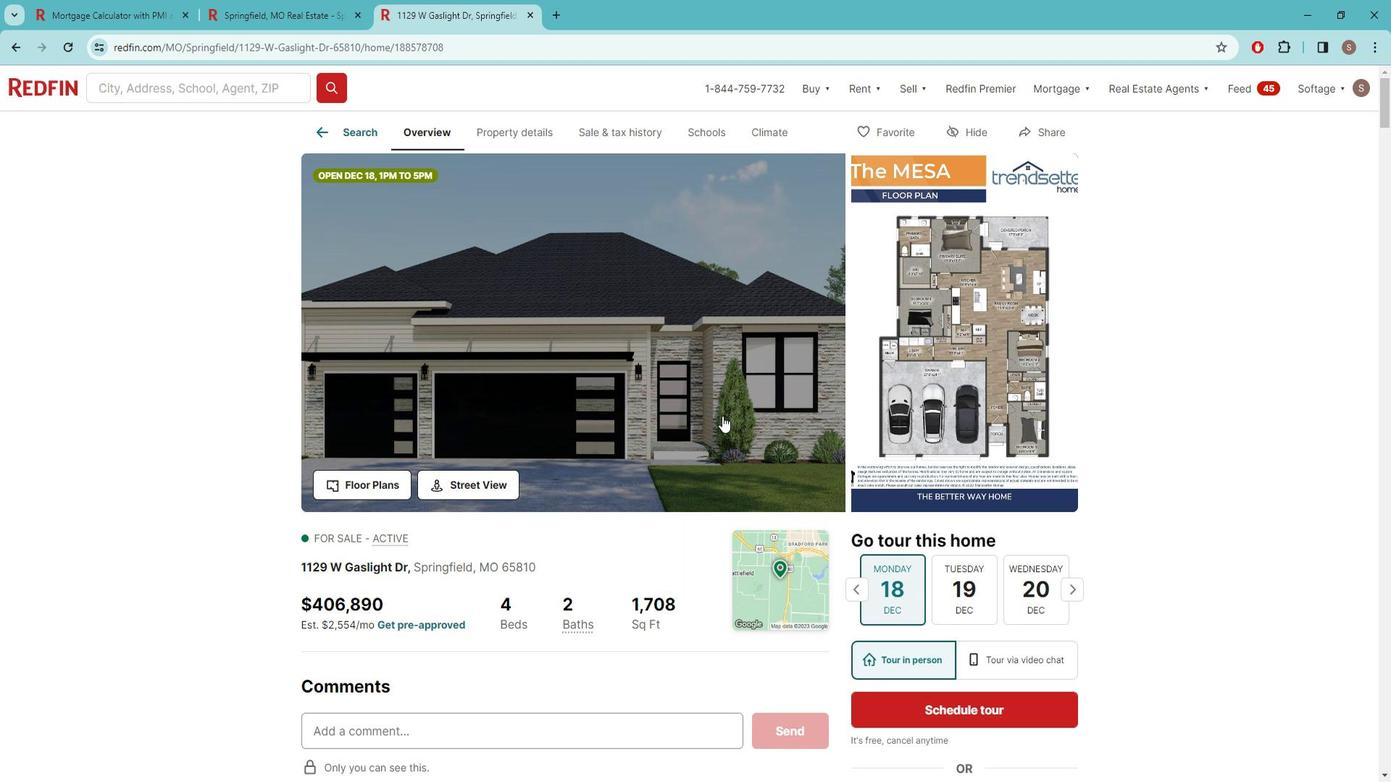 
Action: Mouse scrolled (732, 410) with delta (0, 0)
Screenshot: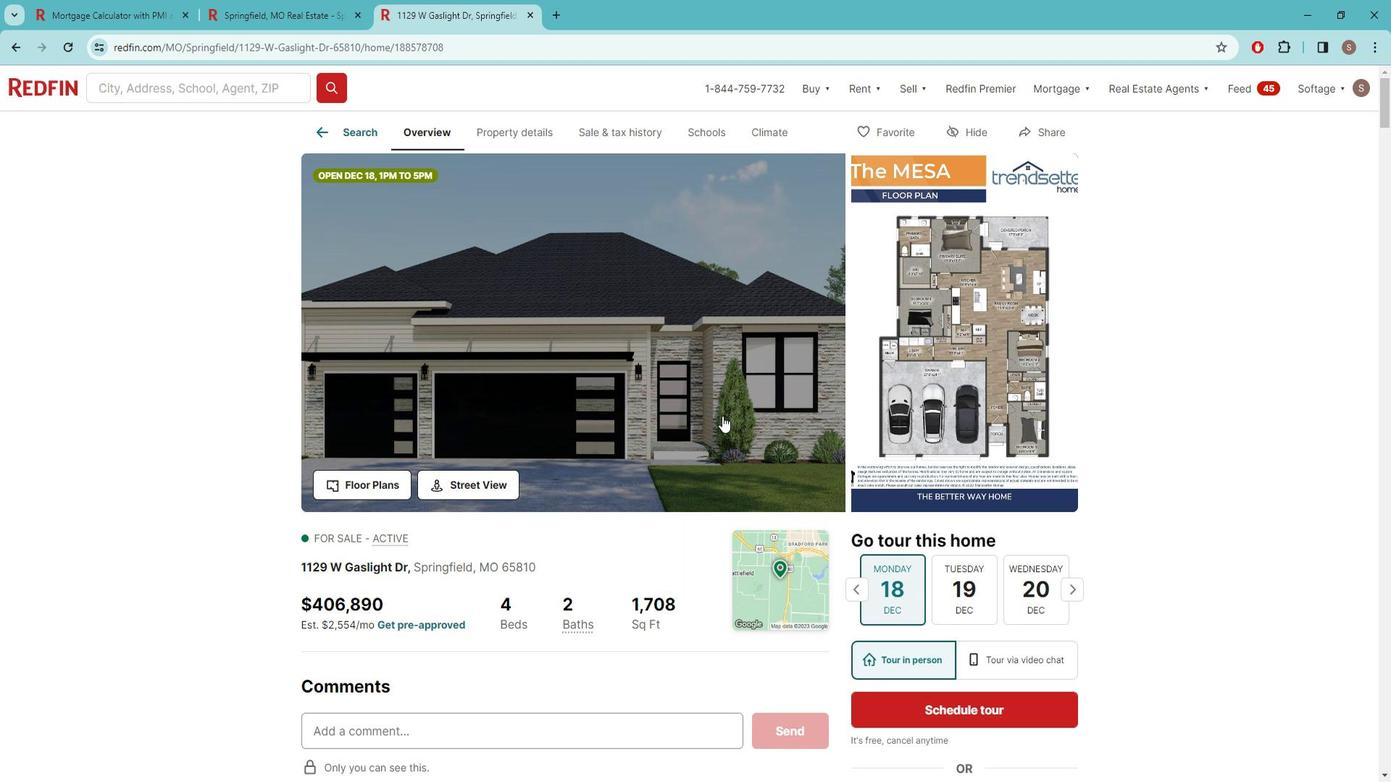 
Action: Mouse moved to (727, 422)
Screenshot: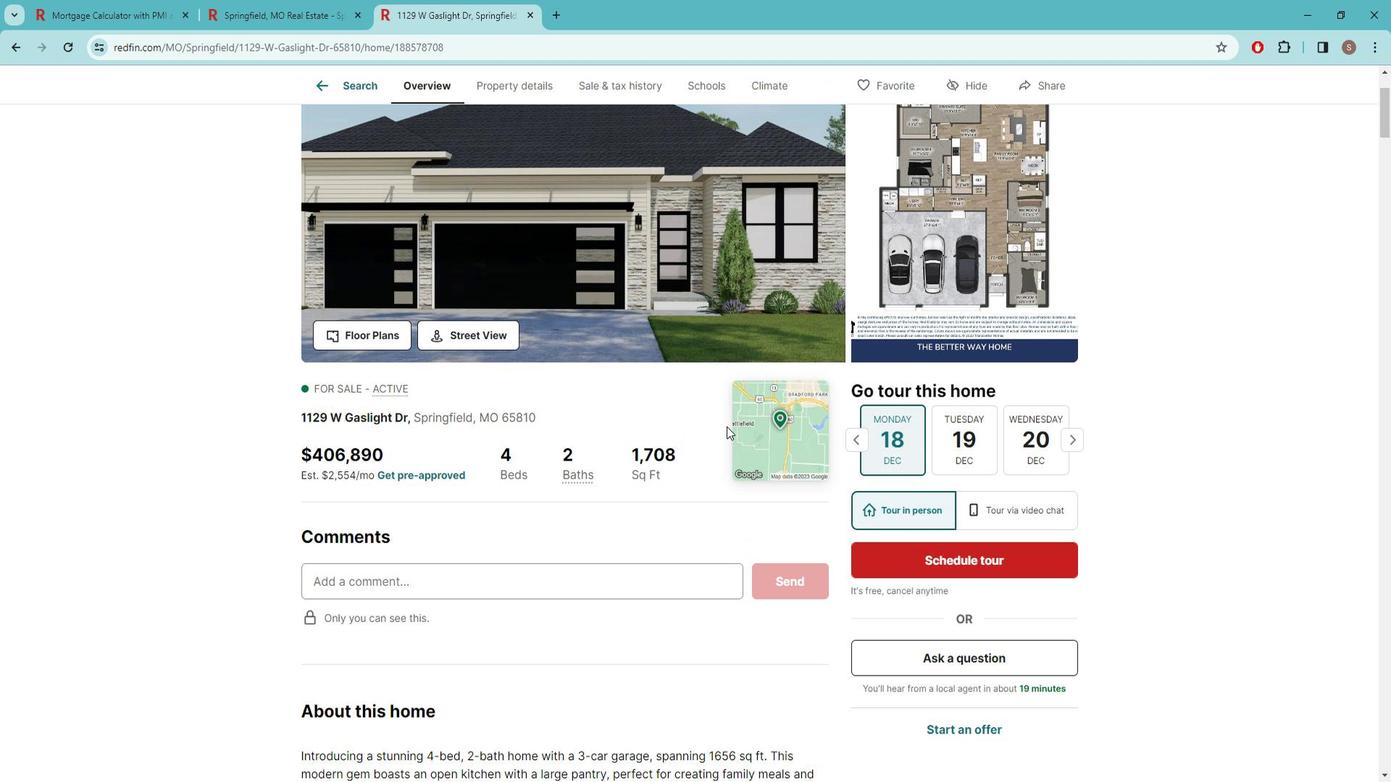 
Action: Mouse scrolled (727, 421) with delta (0, 0)
Screenshot: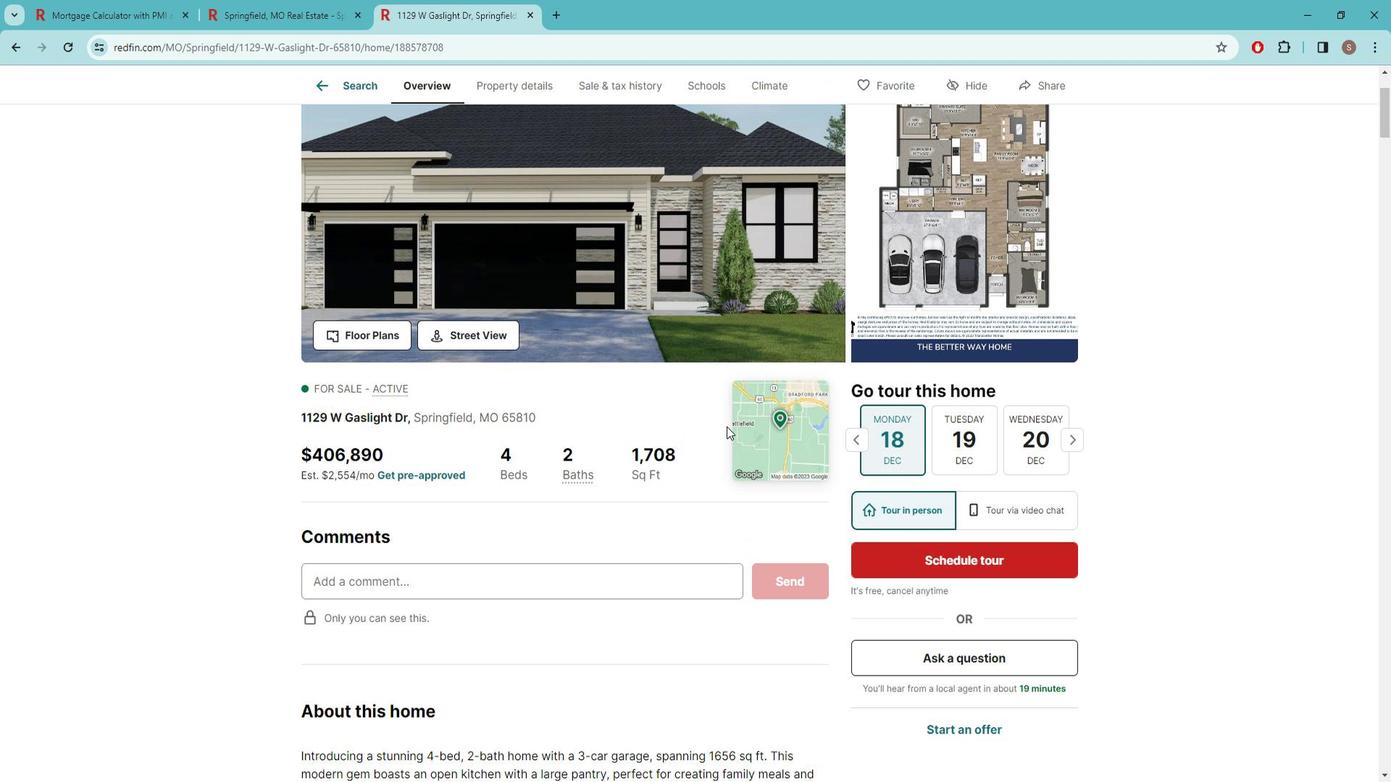 
Action: Mouse moved to (714, 423)
Screenshot: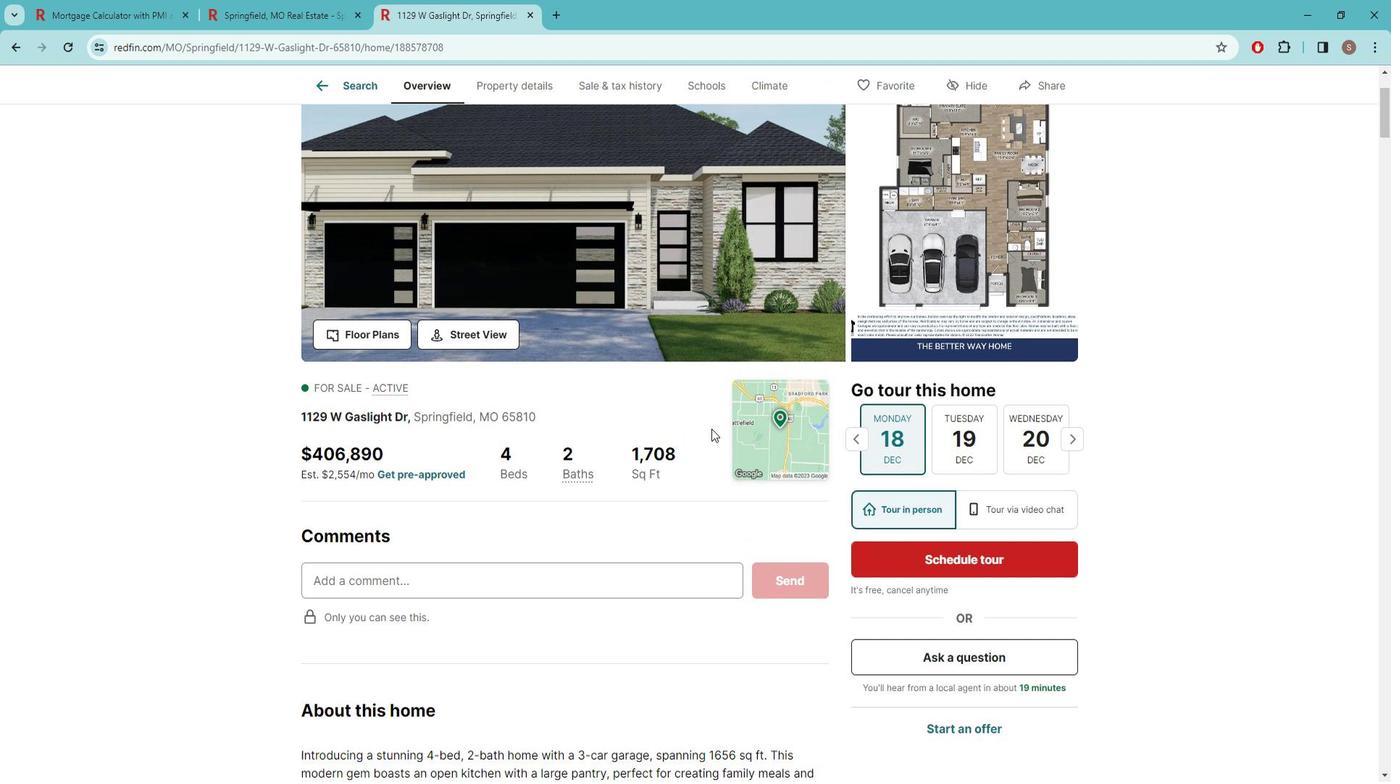 
Action: Mouse scrolled (714, 422) with delta (0, 0)
Screenshot: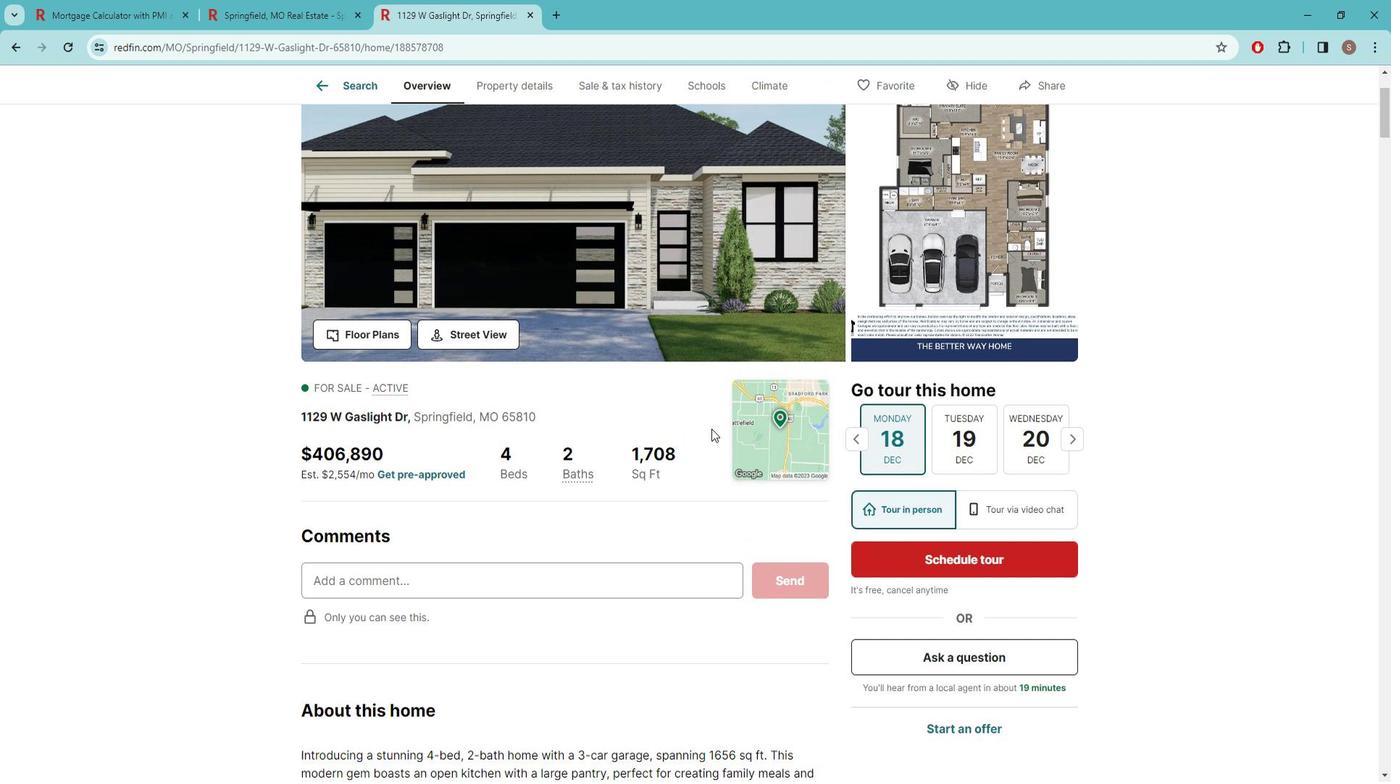 
Action: Mouse moved to (674, 423)
Screenshot: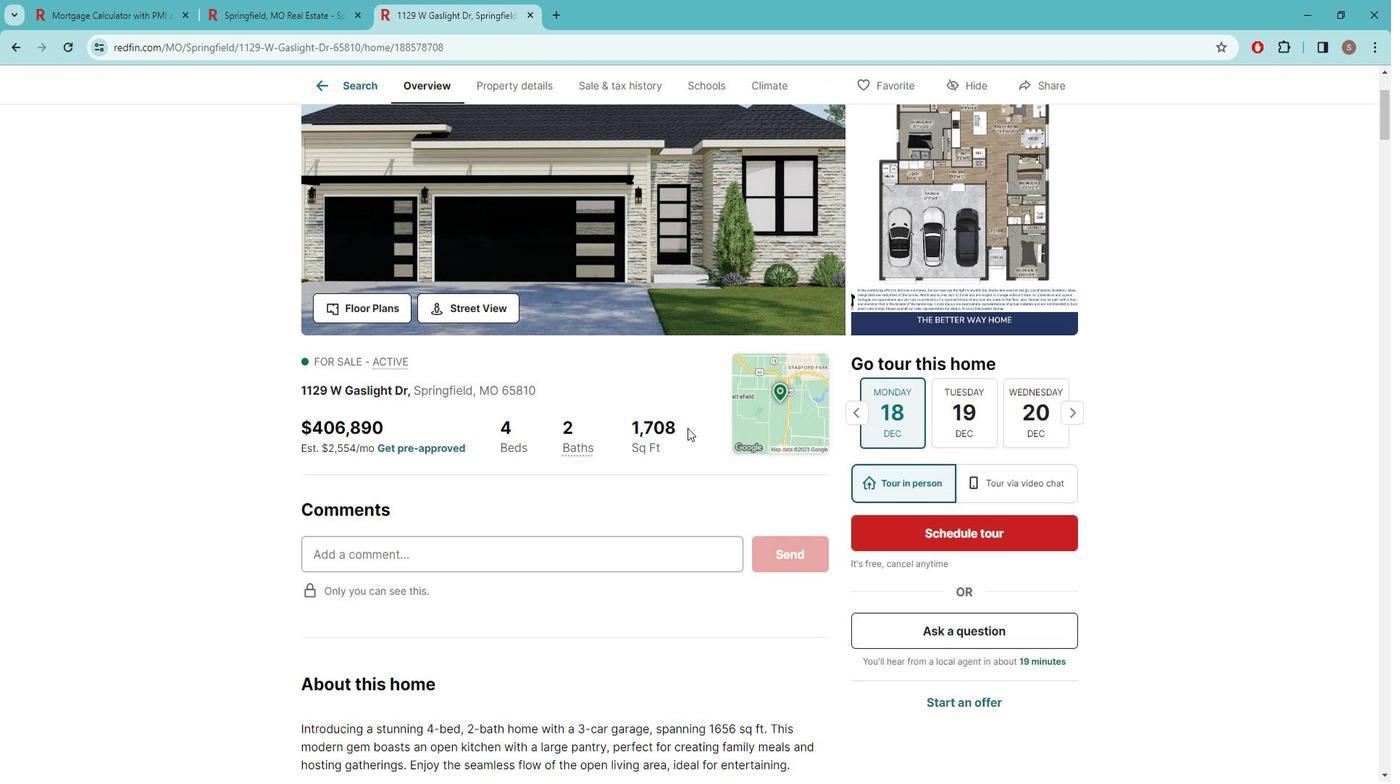 
Action: Mouse scrolled (674, 423) with delta (0, 0)
Screenshot: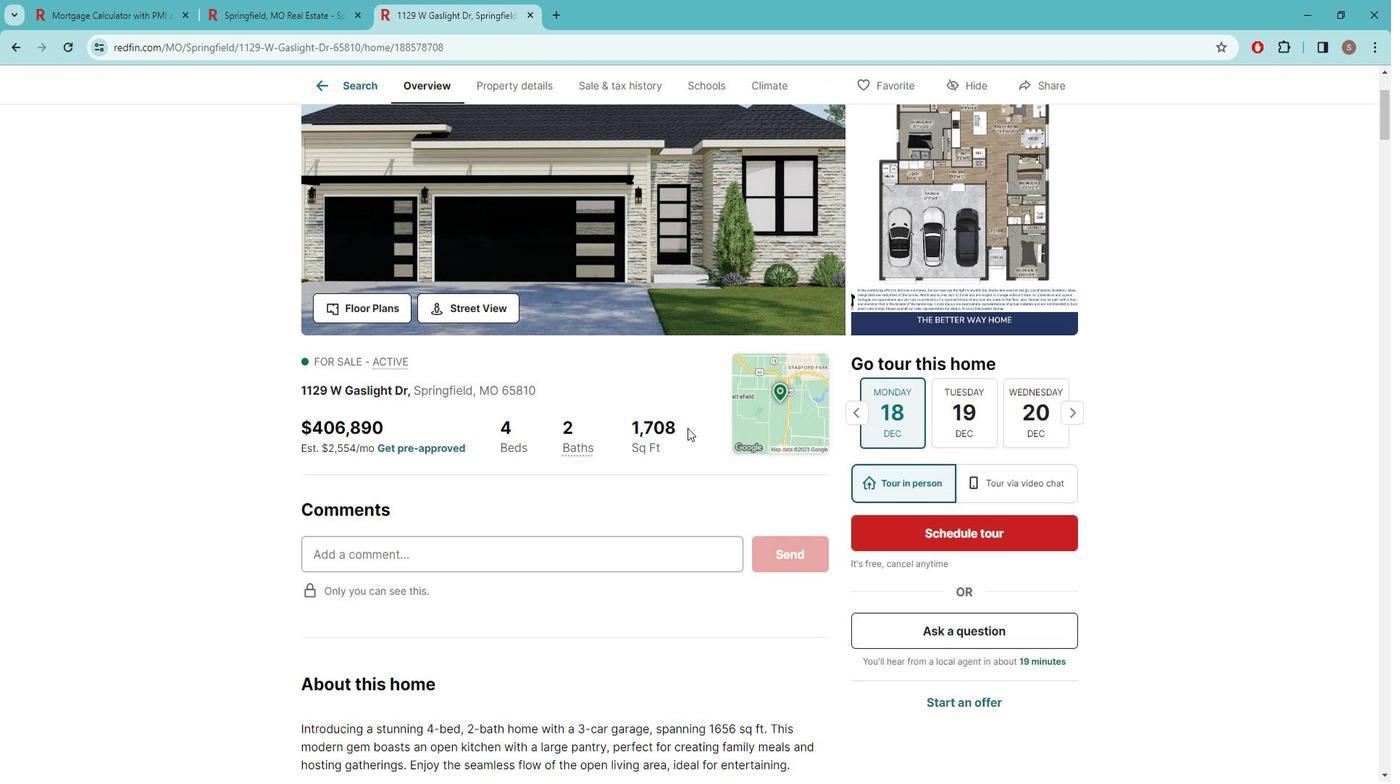 
Action: Mouse moved to (650, 425)
Screenshot: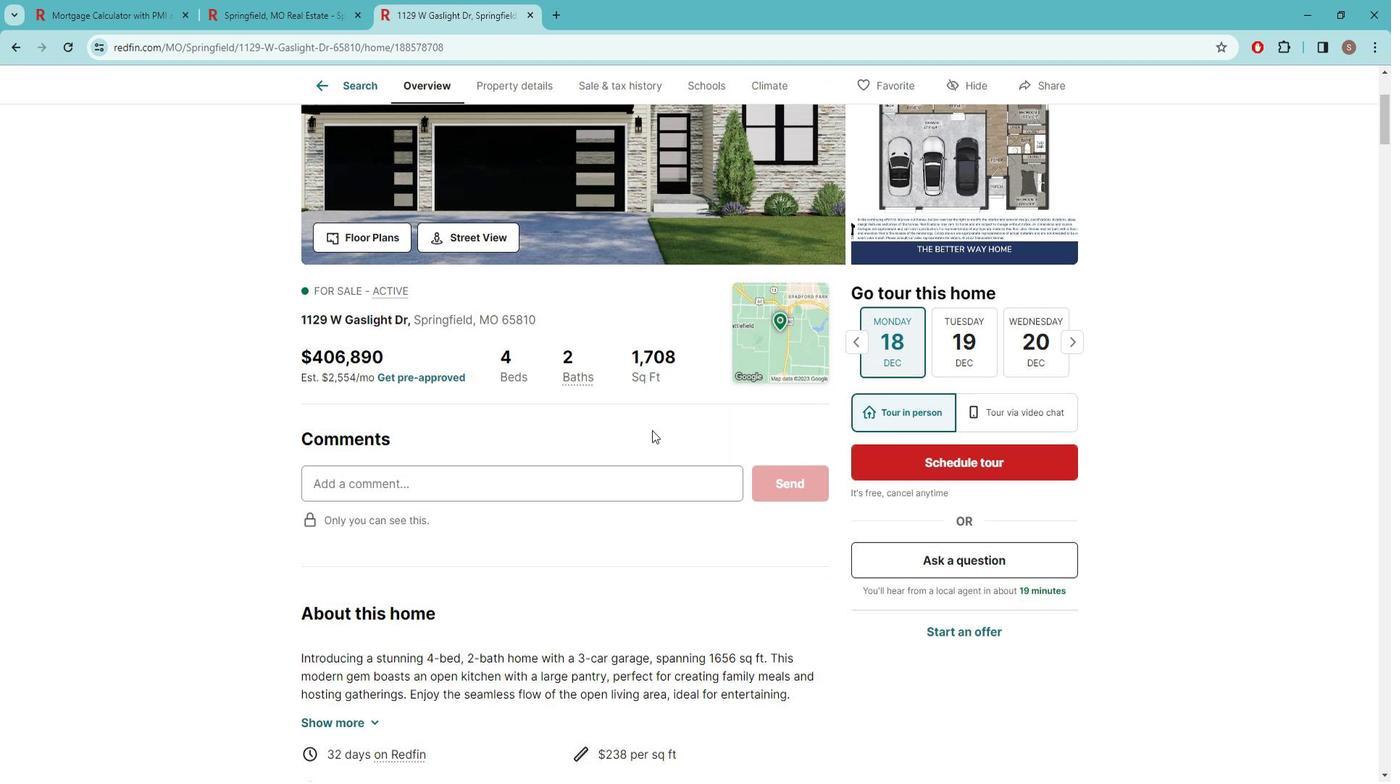 
Action: Mouse scrolled (651, 424) with delta (0, 0)
Screenshot: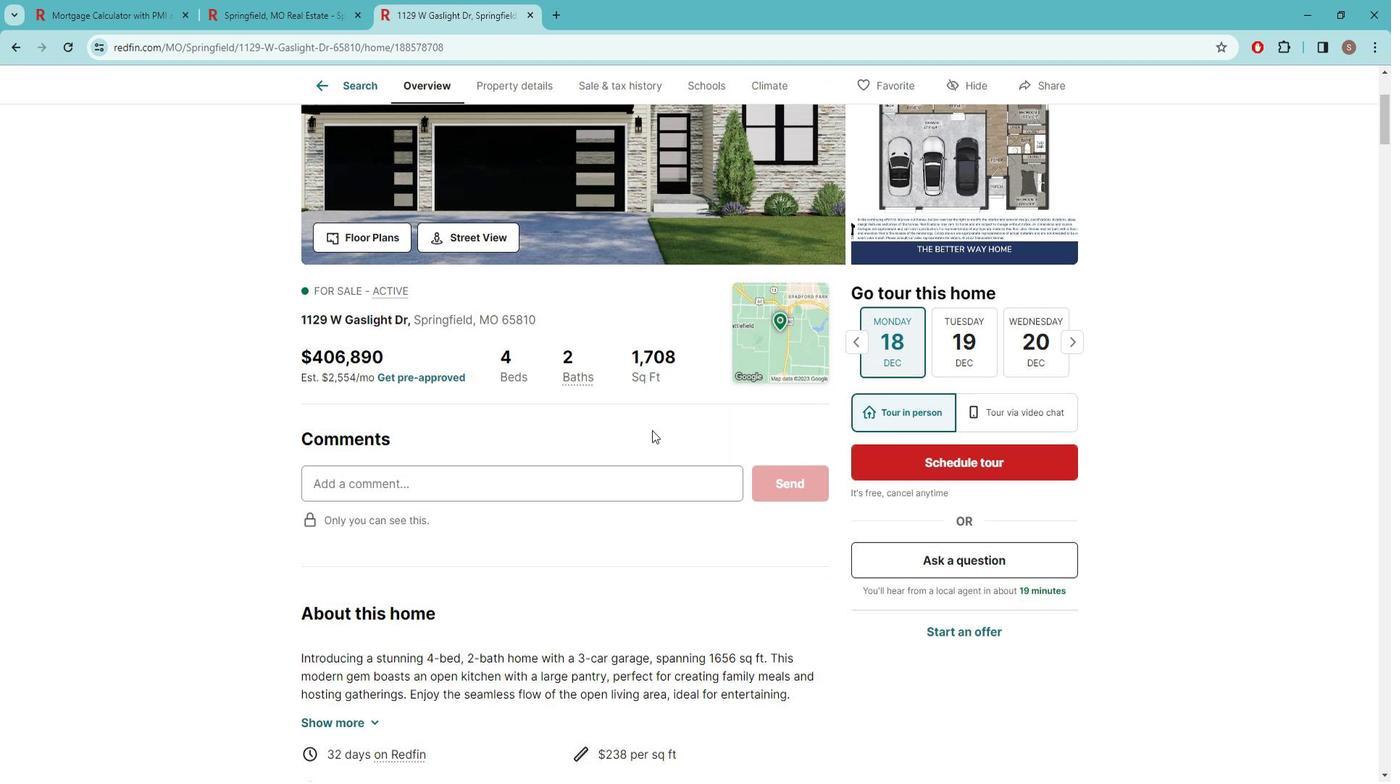 
Action: Mouse moved to (641, 426)
Screenshot: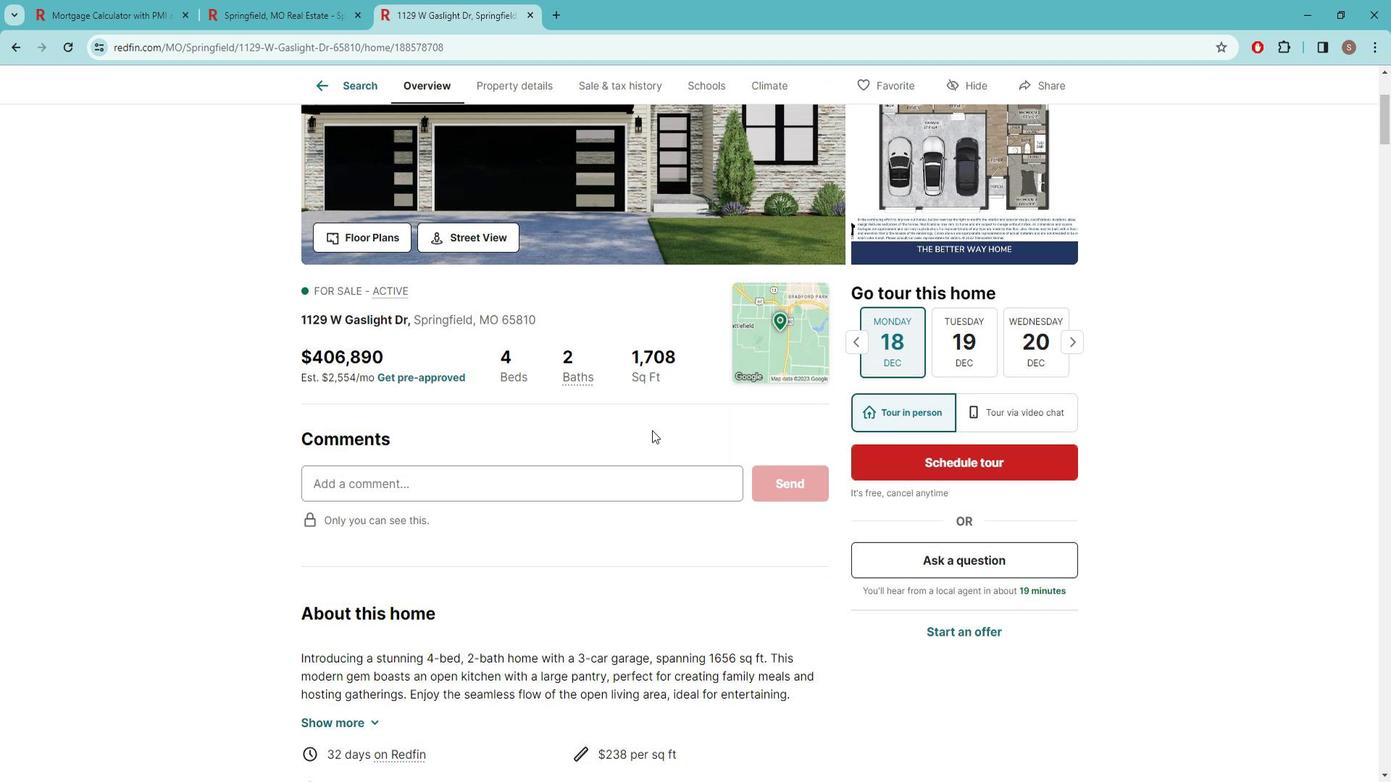 
Action: Mouse scrolled (641, 425) with delta (0, 0)
Screenshot: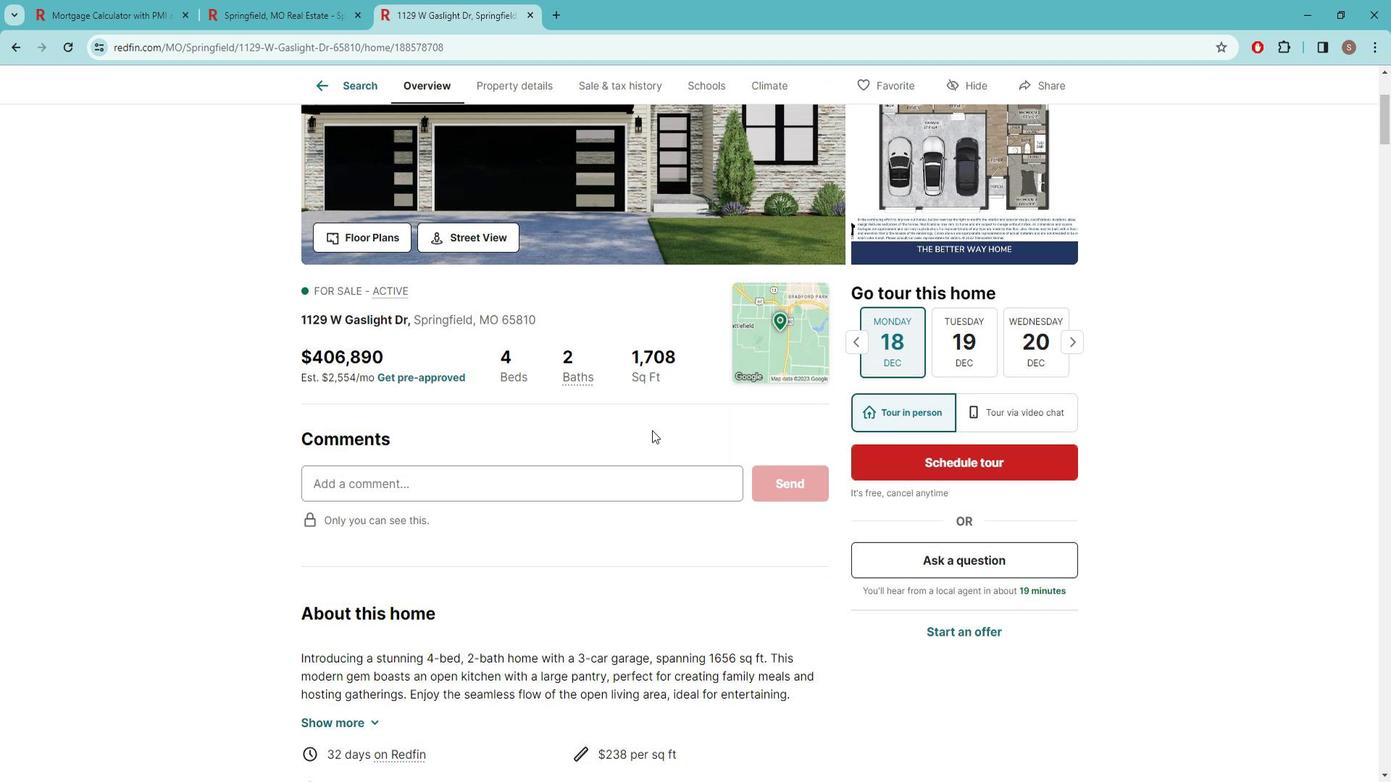 
Action: Mouse moved to (381, 440)
Screenshot: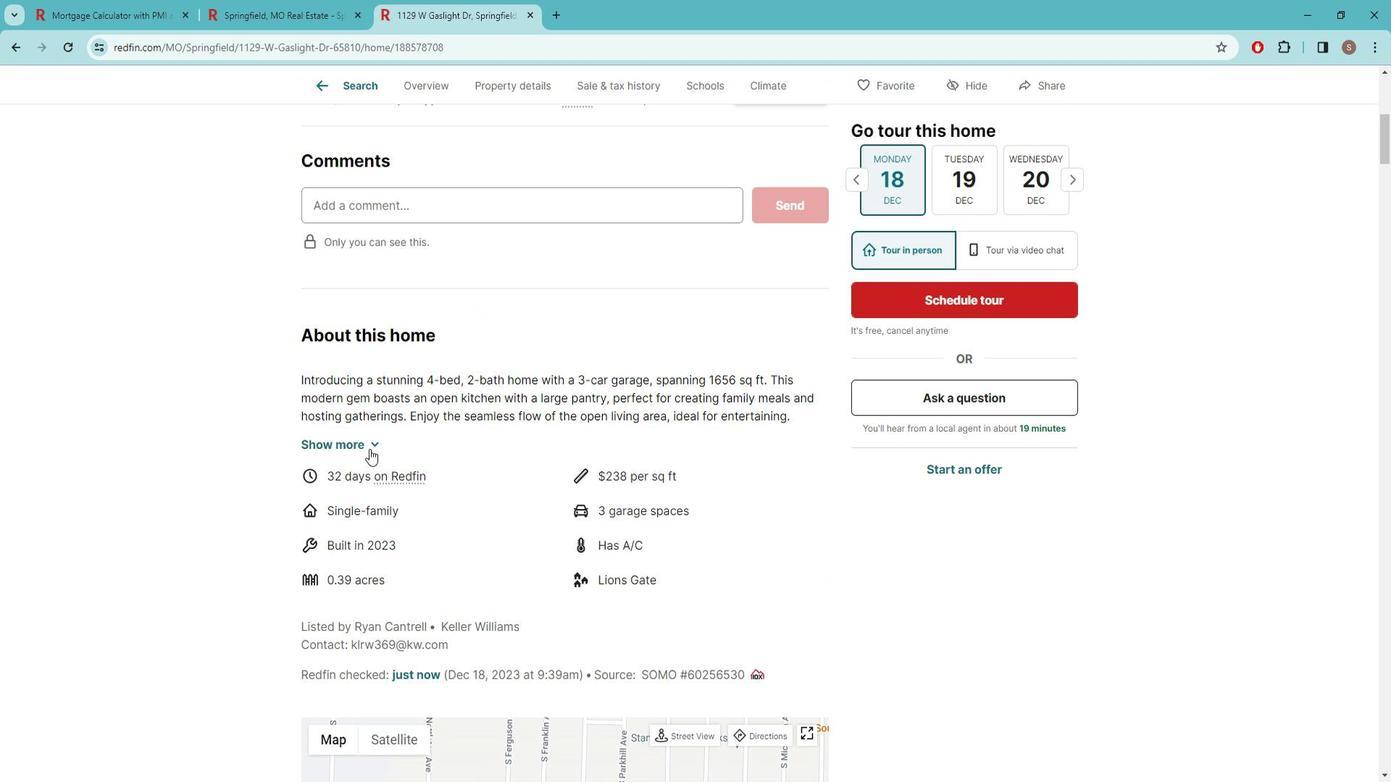 
Action: Mouse pressed left at (381, 440)
Screenshot: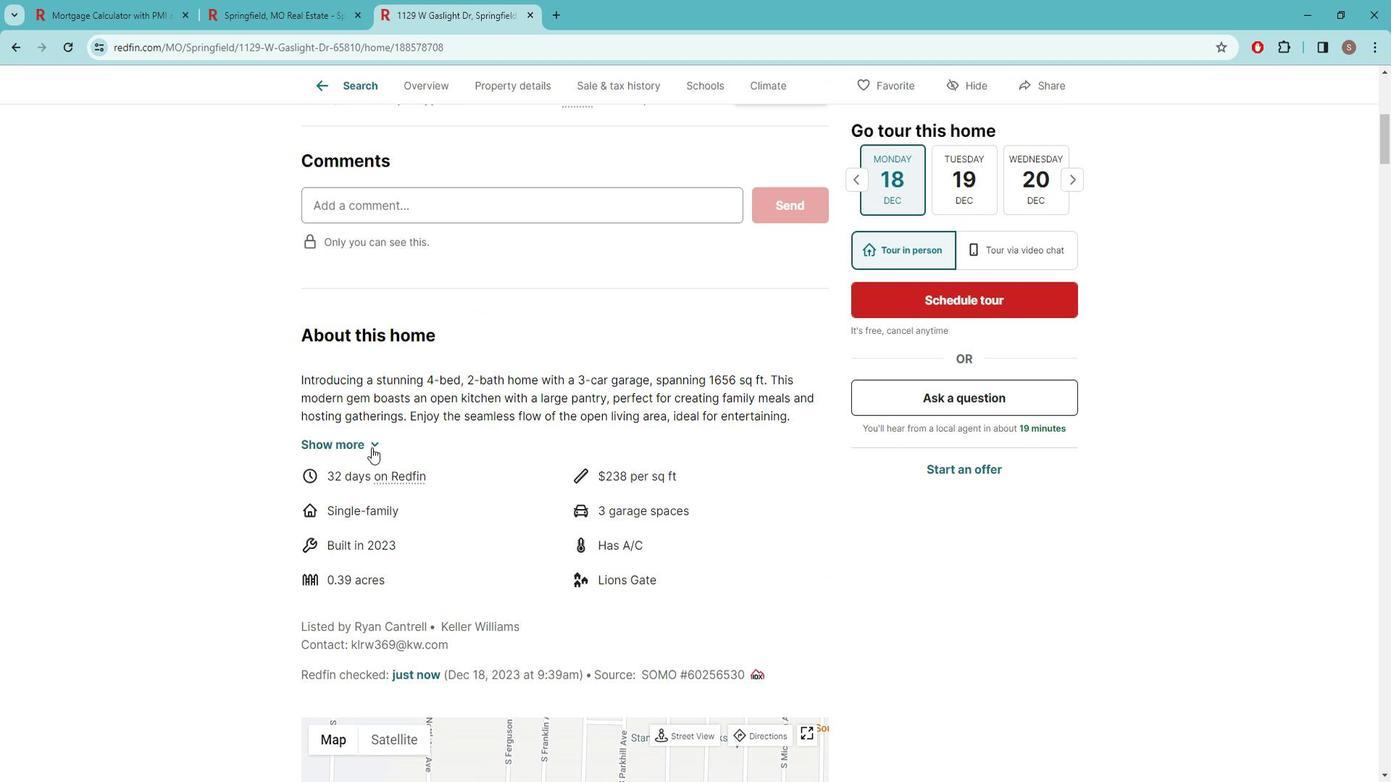 
Action: Mouse moved to (497, 483)
Screenshot: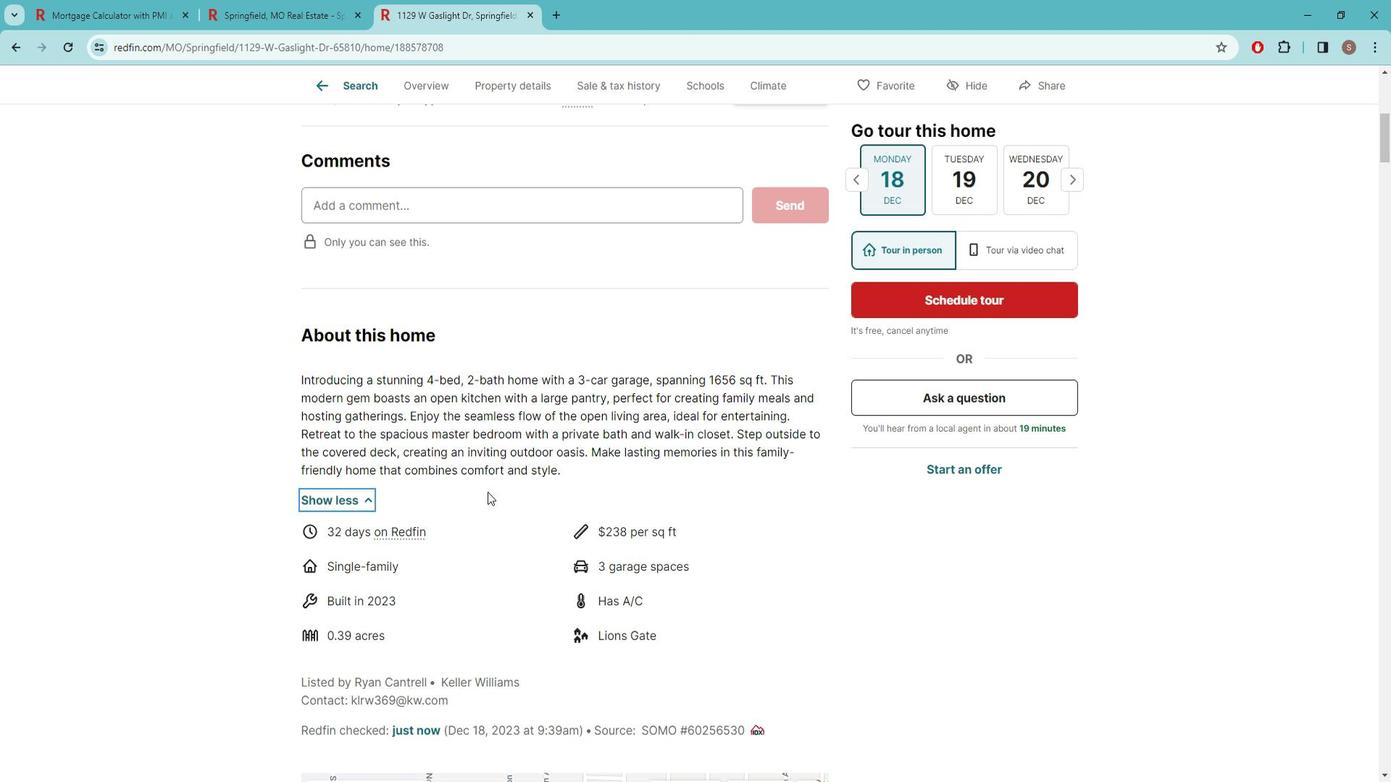 
Action: Mouse scrolled (497, 482) with delta (0, 0)
Screenshot: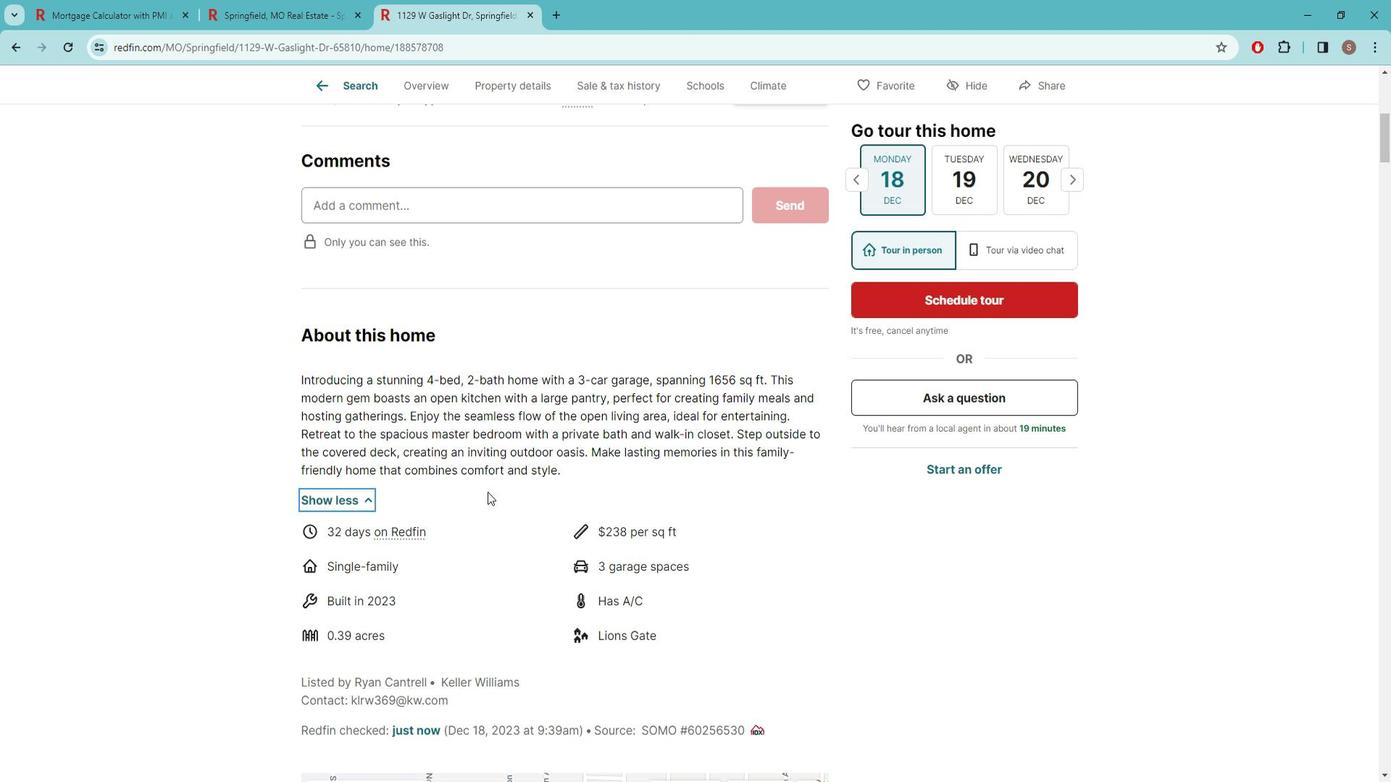 
Action: Mouse moved to (516, 440)
Screenshot: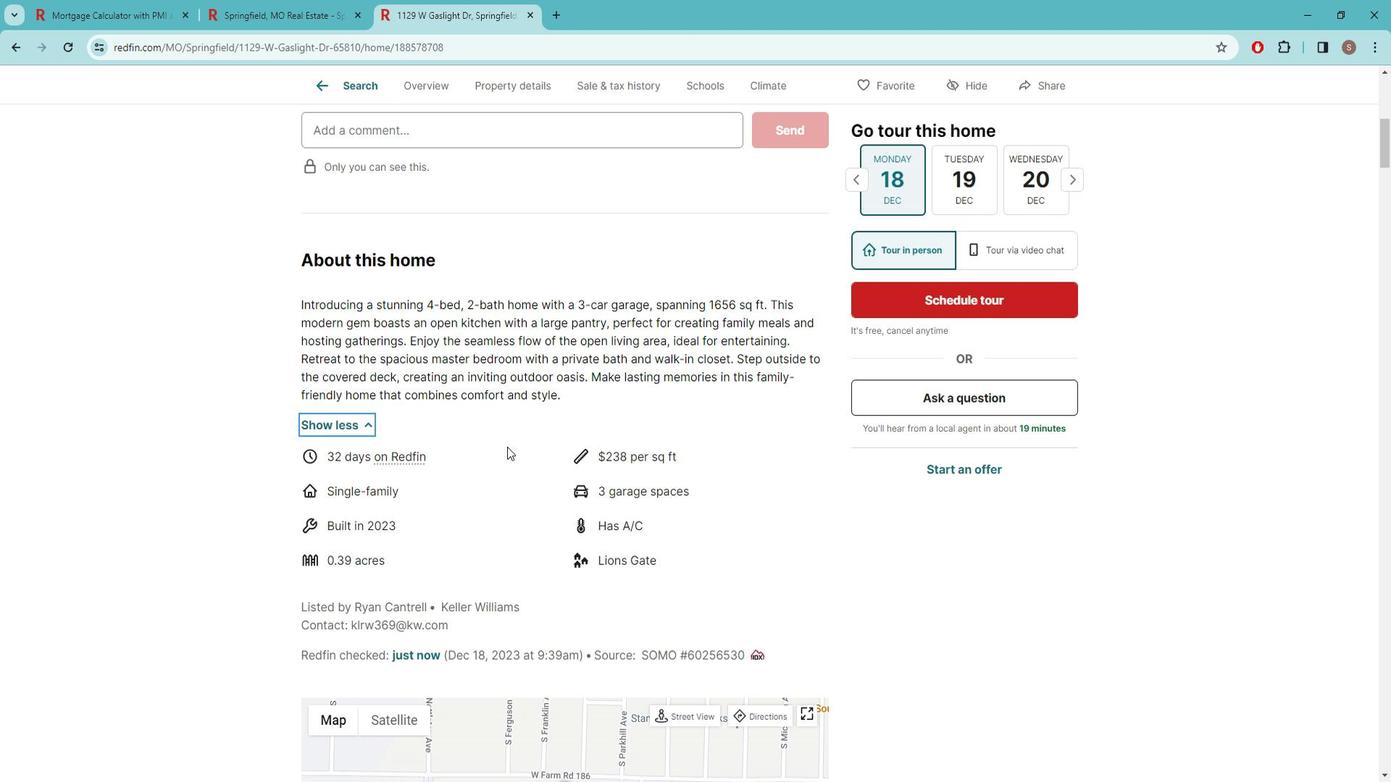
Action: Mouse scrolled (516, 439) with delta (0, 0)
Screenshot: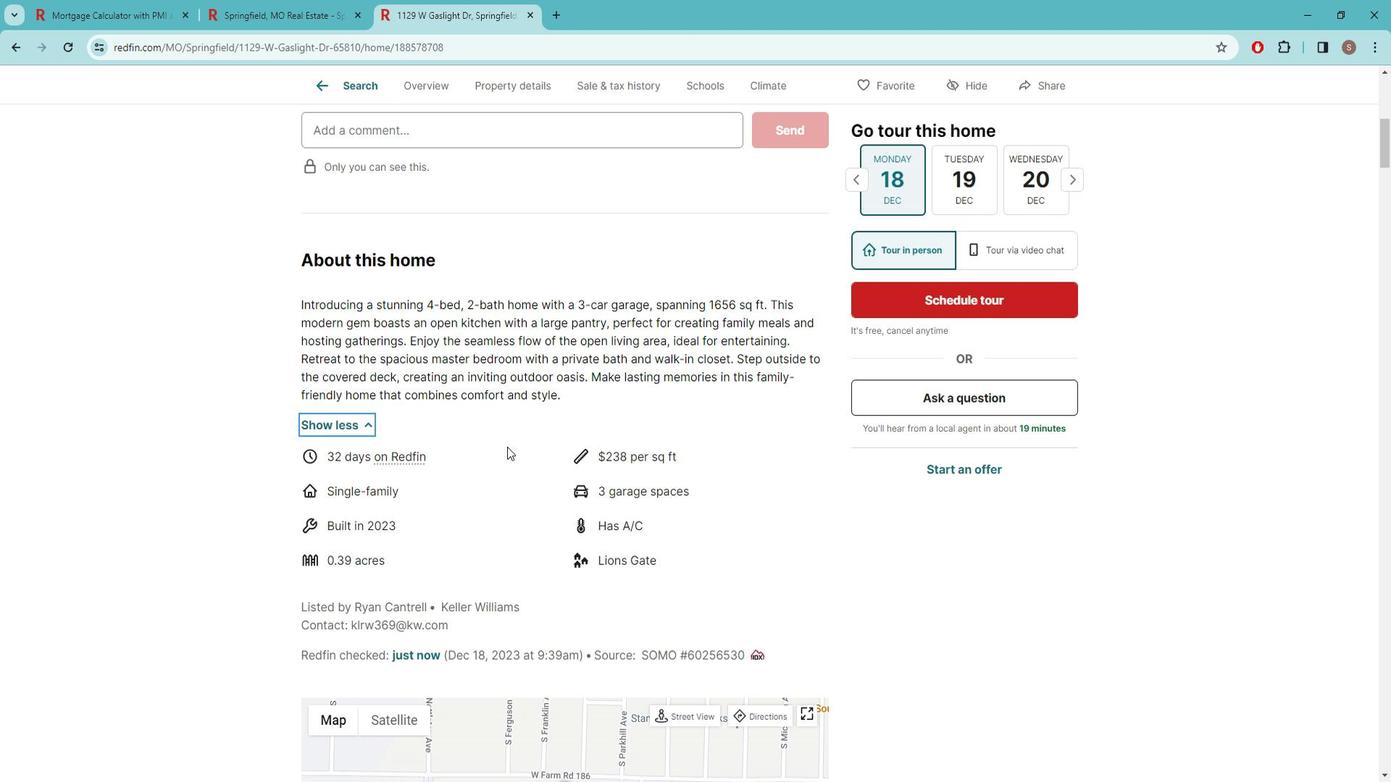 
Action: Mouse moved to (513, 468)
Screenshot: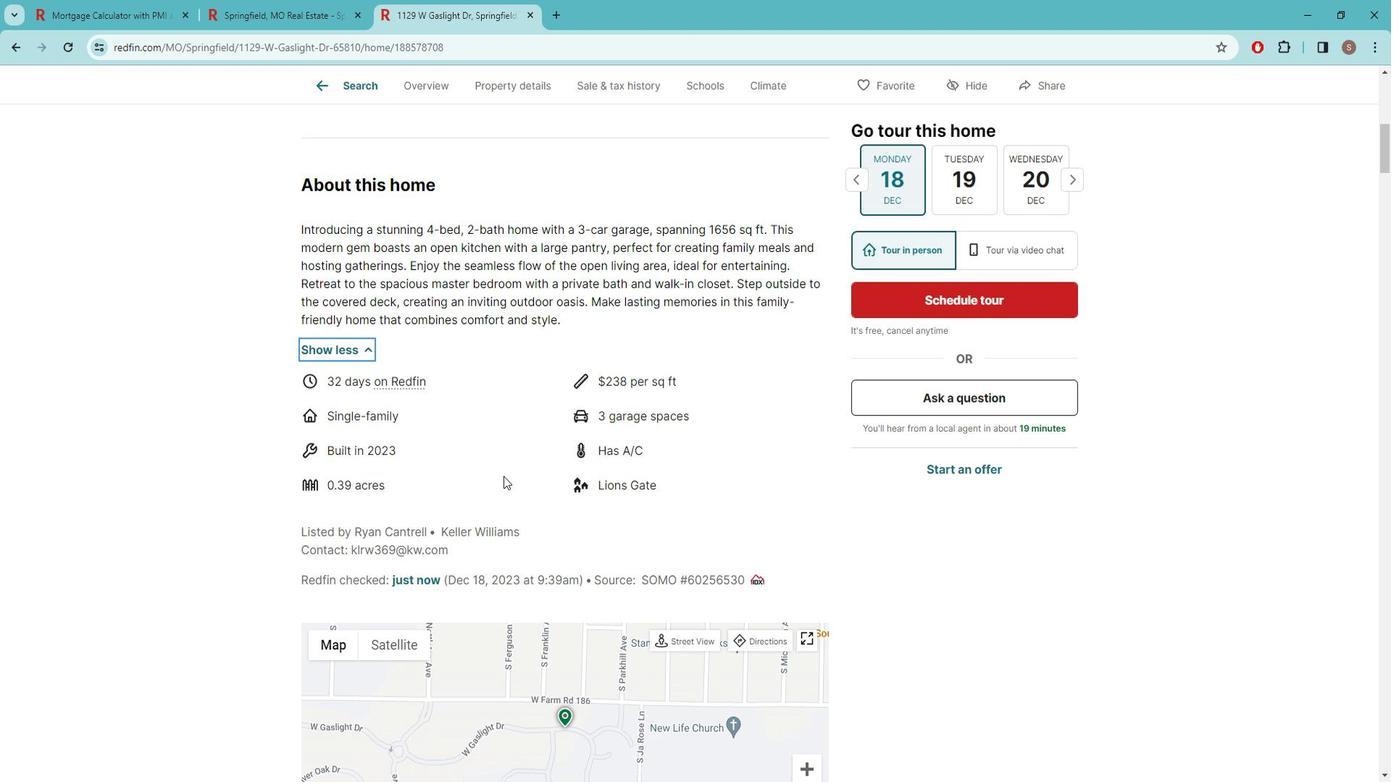 
Action: Mouse scrolled (513, 467) with delta (0, 0)
Screenshot: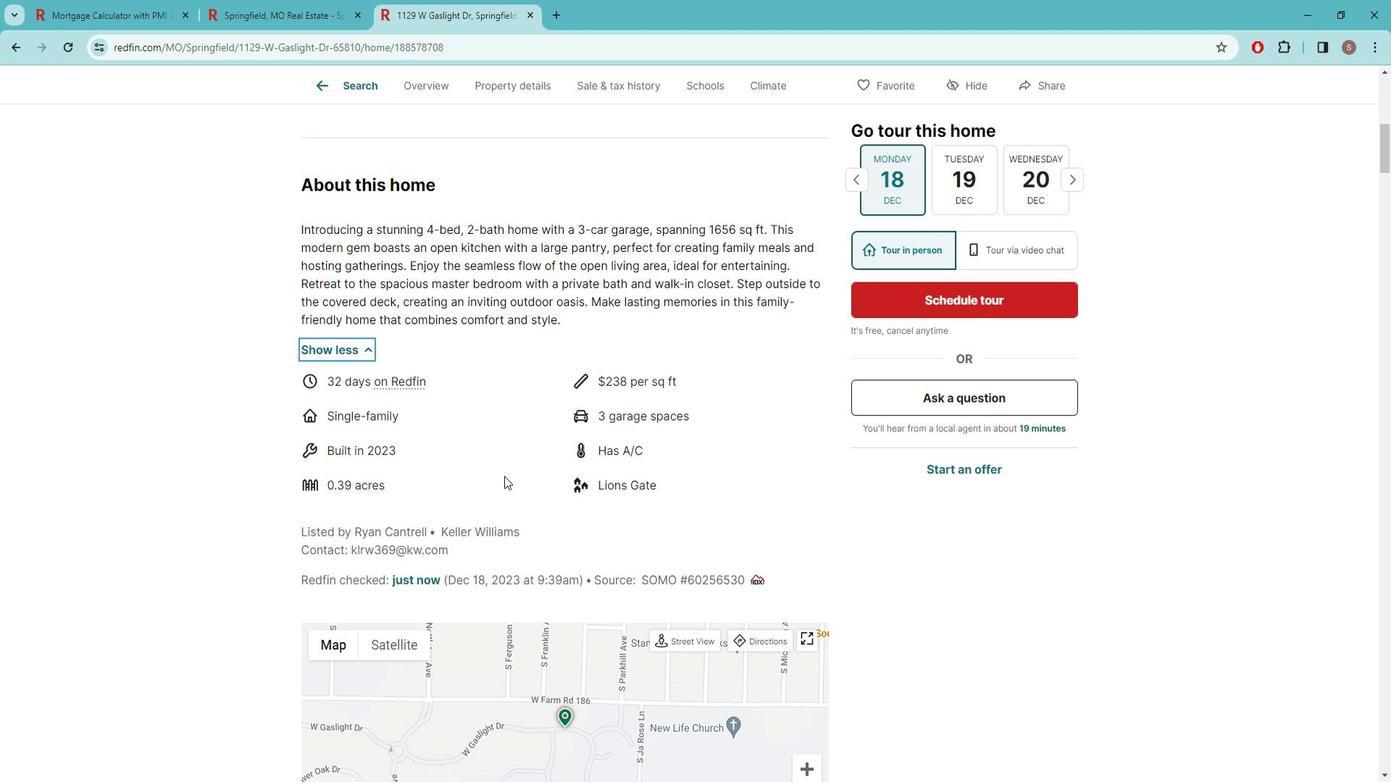 
Action: Mouse scrolled (513, 467) with delta (0, 0)
Screenshot: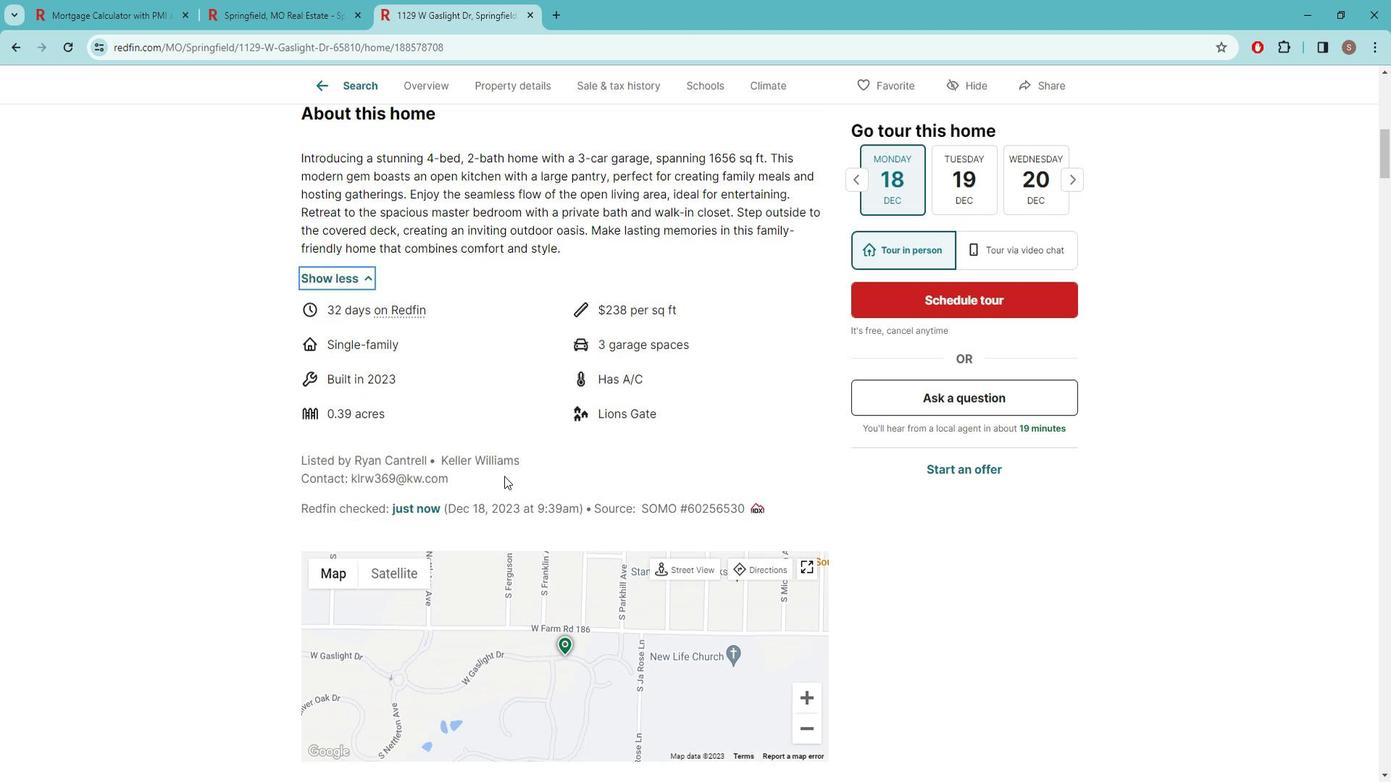 
Action: Mouse scrolled (513, 467) with delta (0, 0)
Screenshot: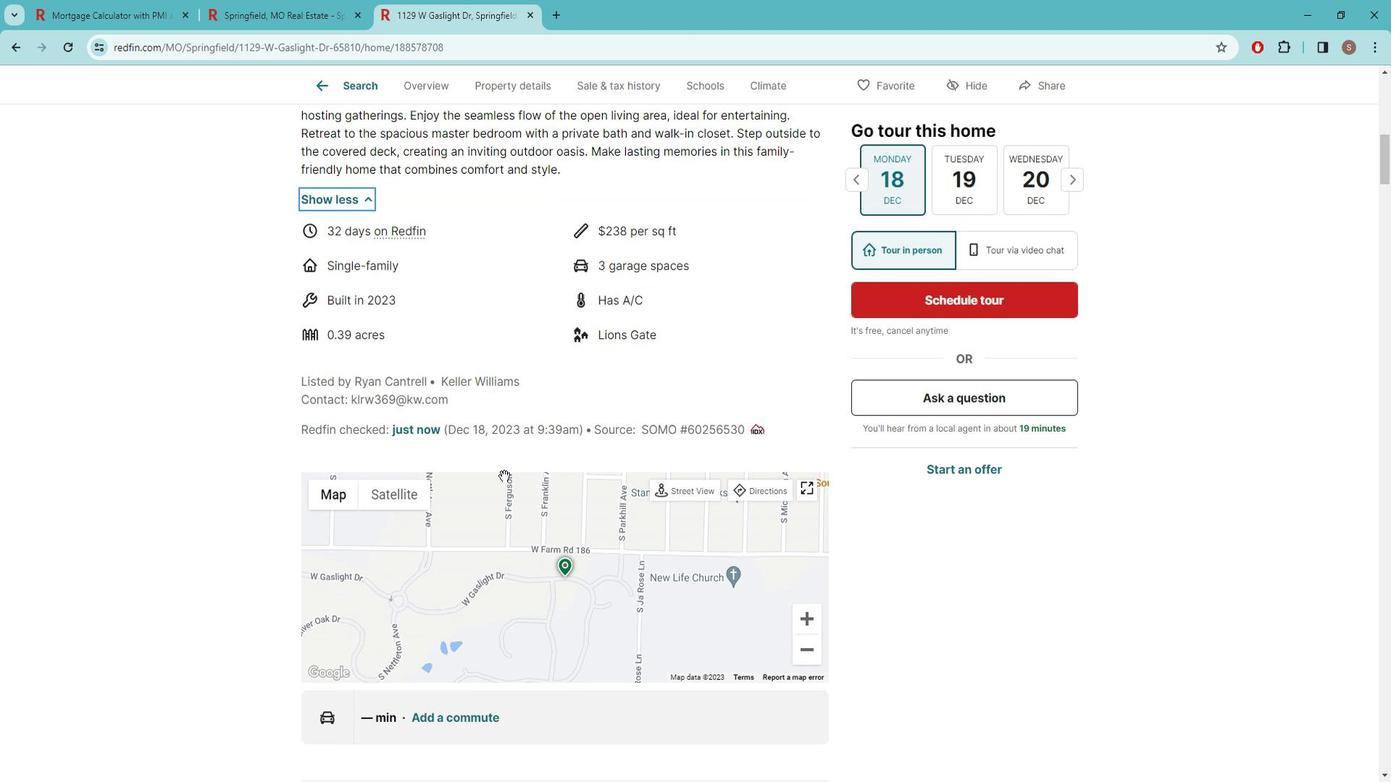 
Action: Mouse scrolled (513, 467) with delta (0, 0)
Screenshot: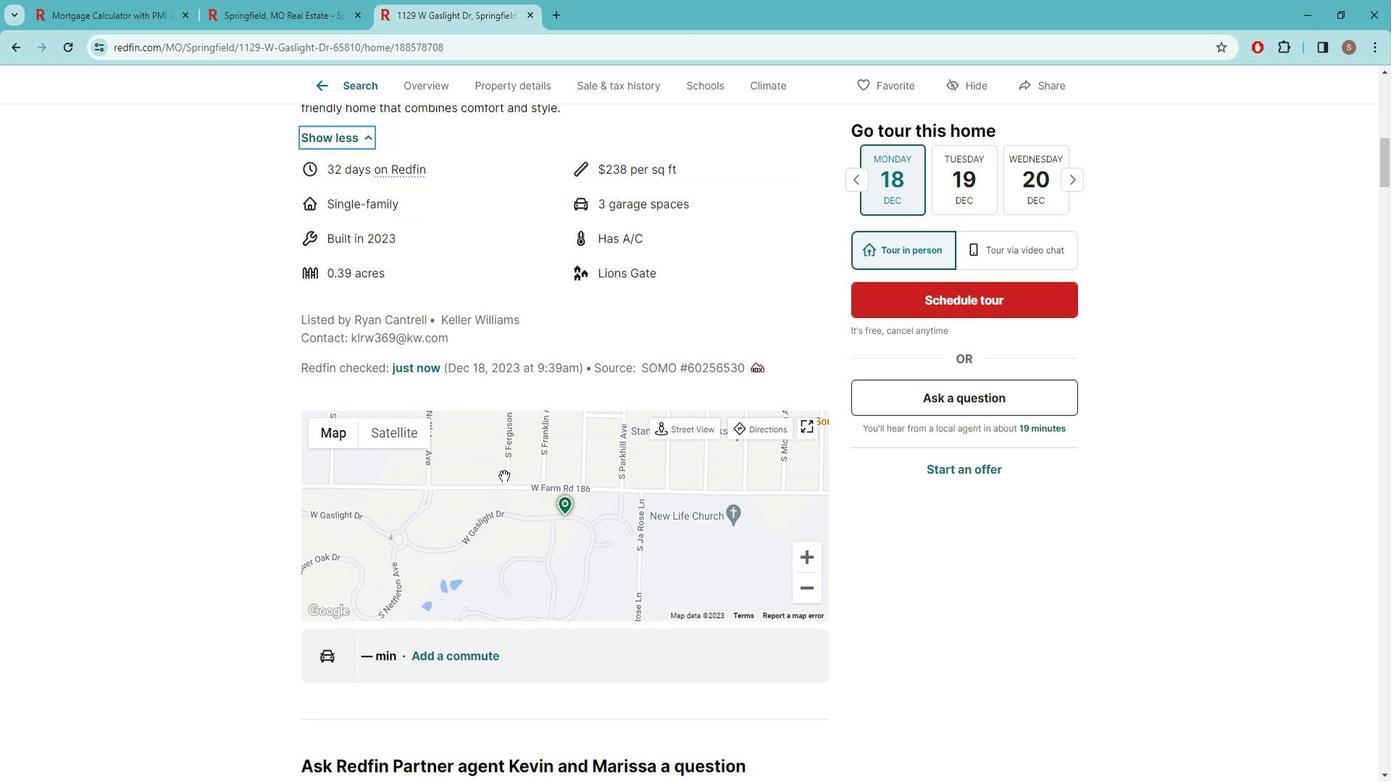 
Action: Mouse scrolled (513, 467) with delta (0, 0)
Screenshot: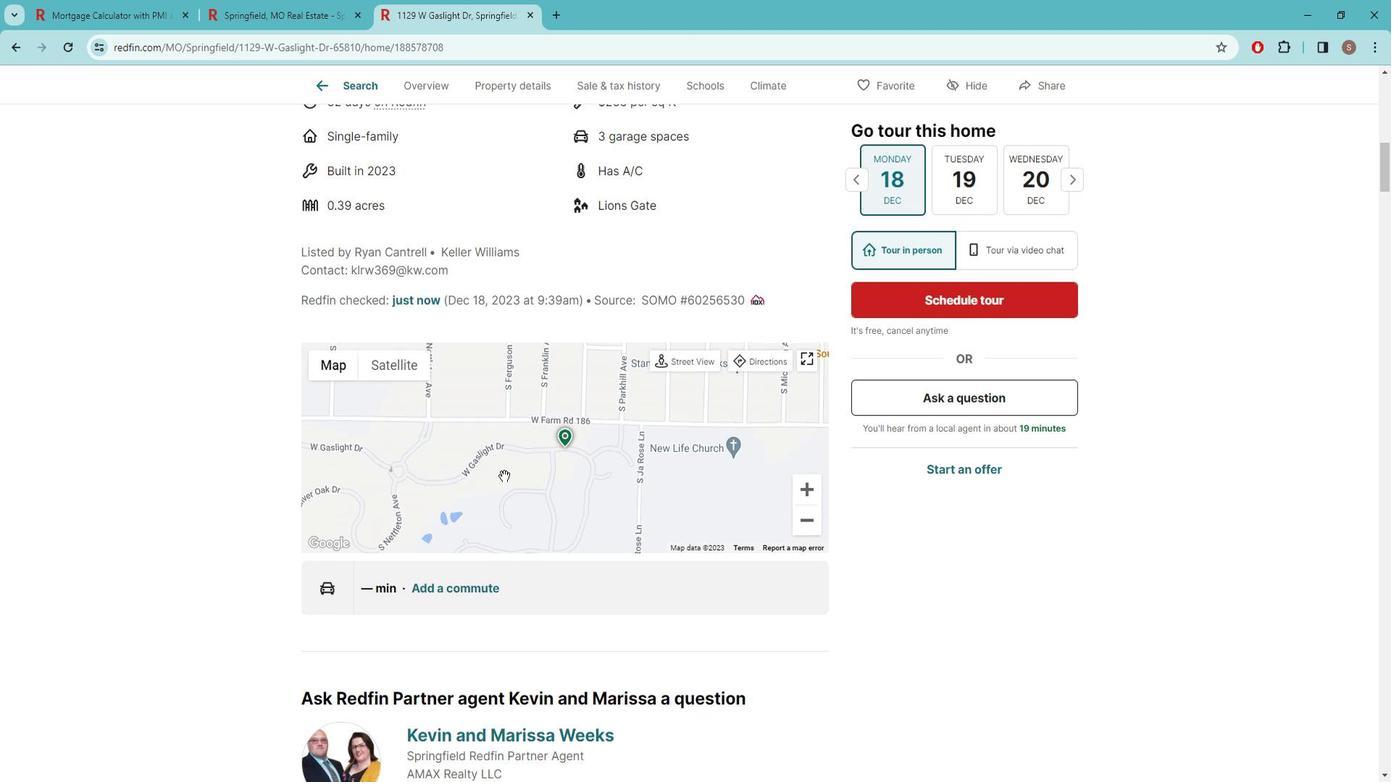 
Action: Mouse scrolled (513, 467) with delta (0, 0)
Screenshot: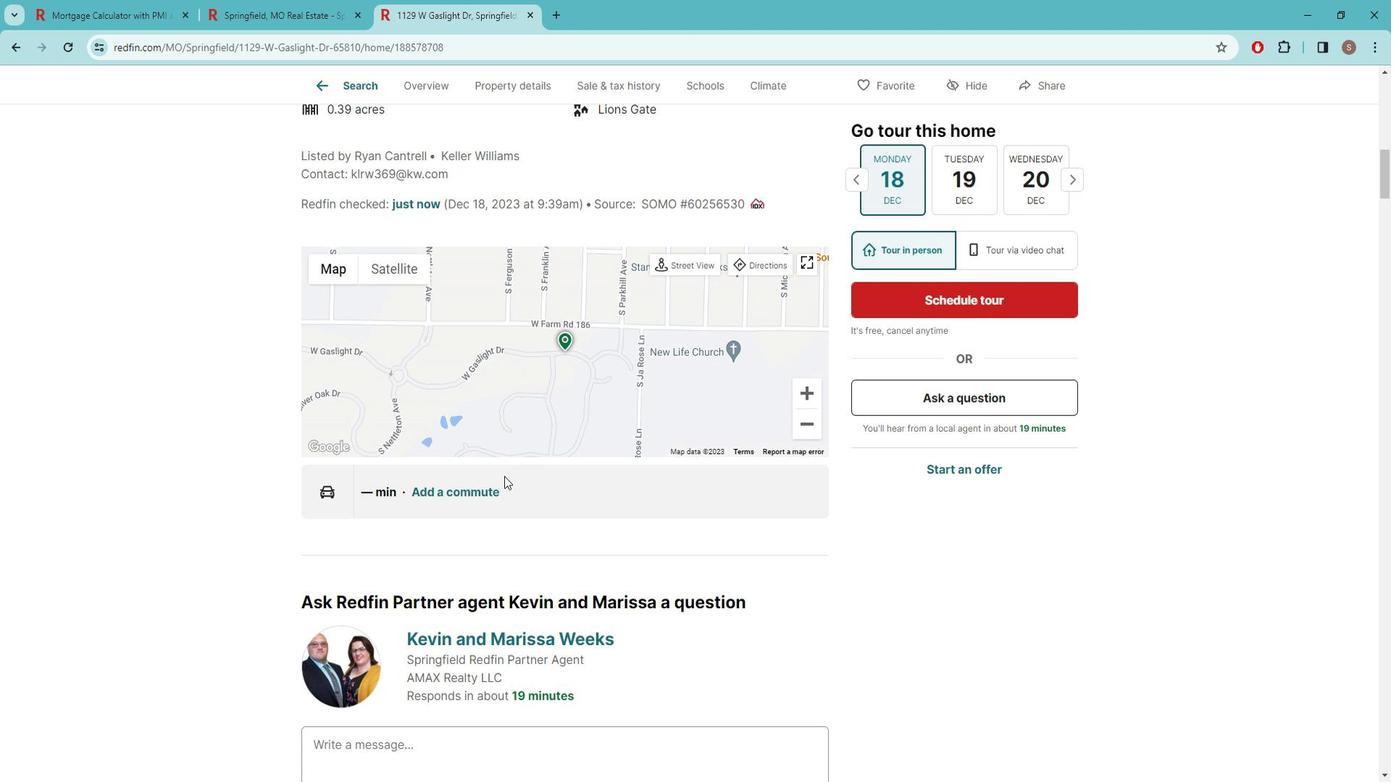 
Action: Mouse scrolled (513, 467) with delta (0, 0)
Screenshot: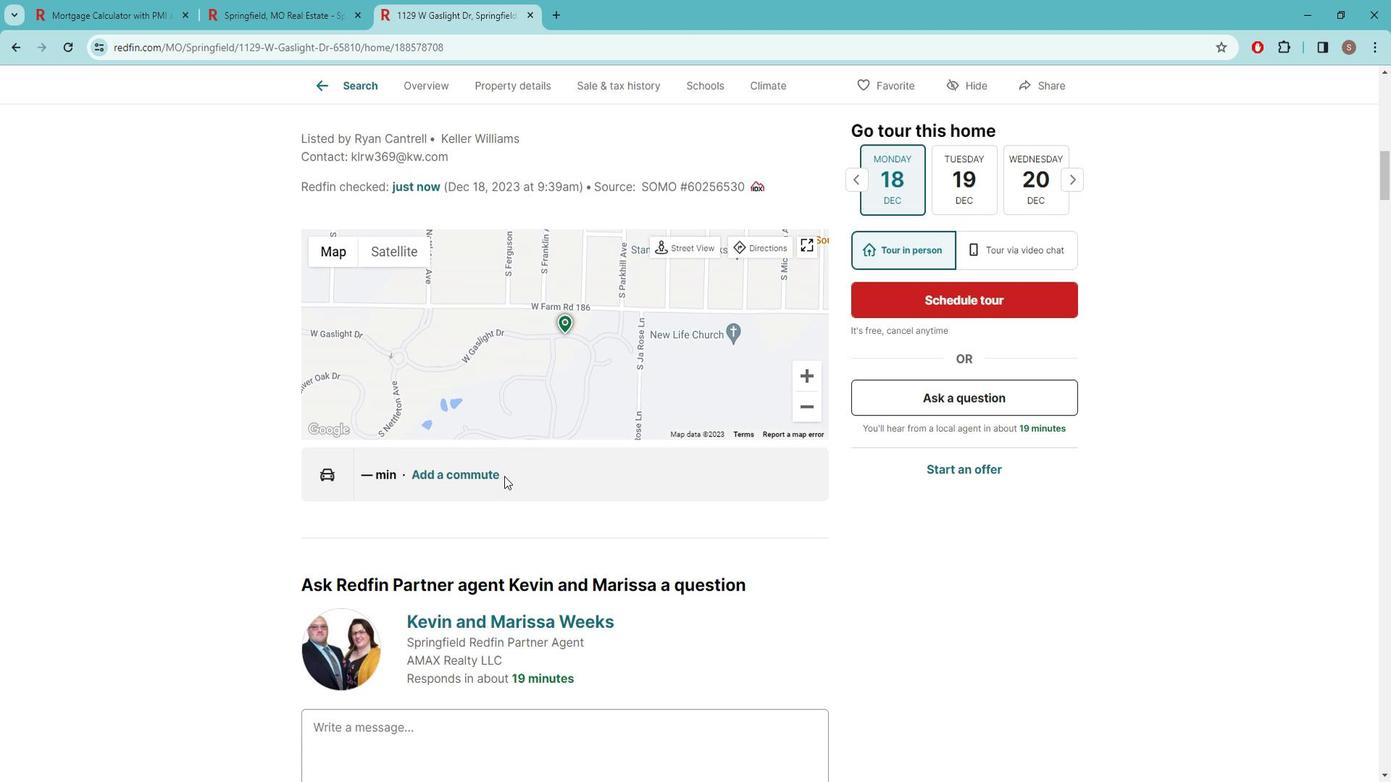 
Action: Mouse scrolled (513, 467) with delta (0, 0)
Screenshot: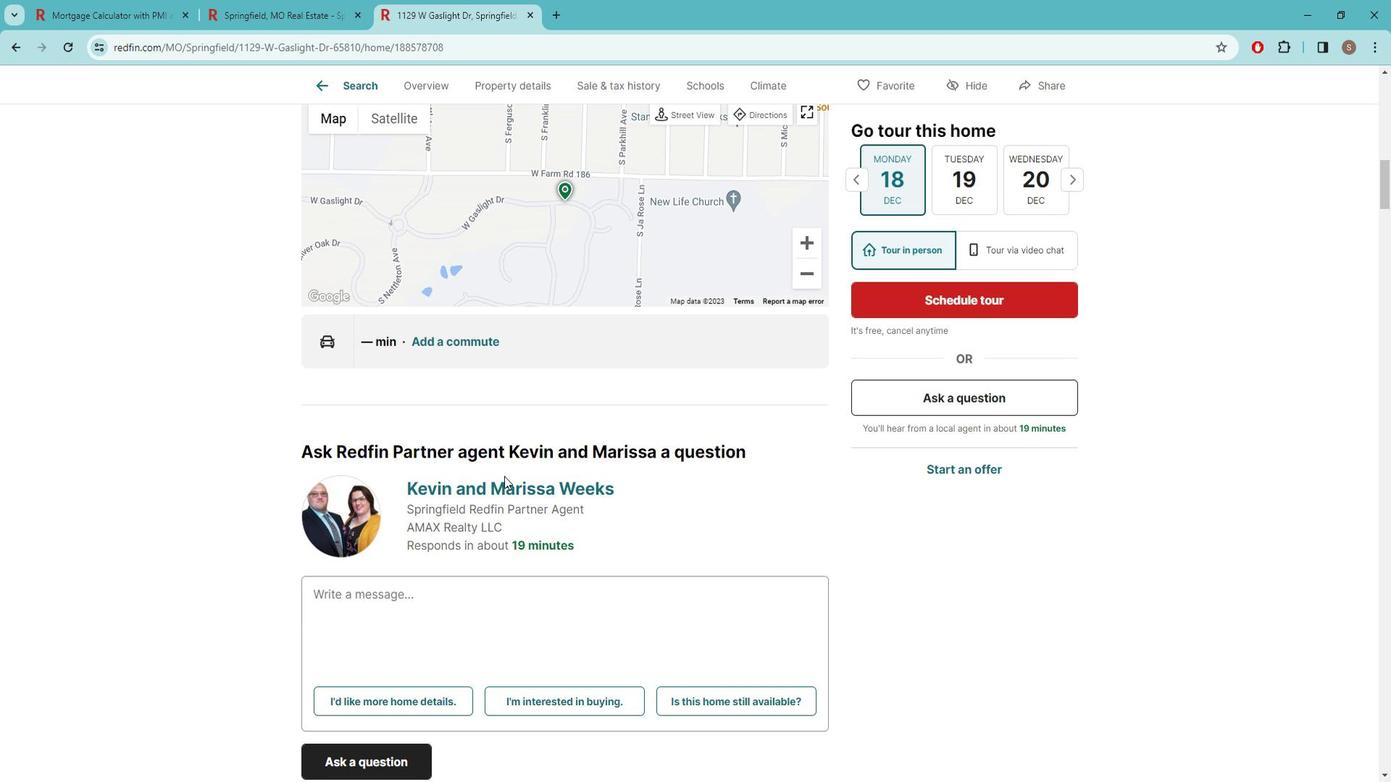 
Action: Mouse moved to (510, 469)
Screenshot: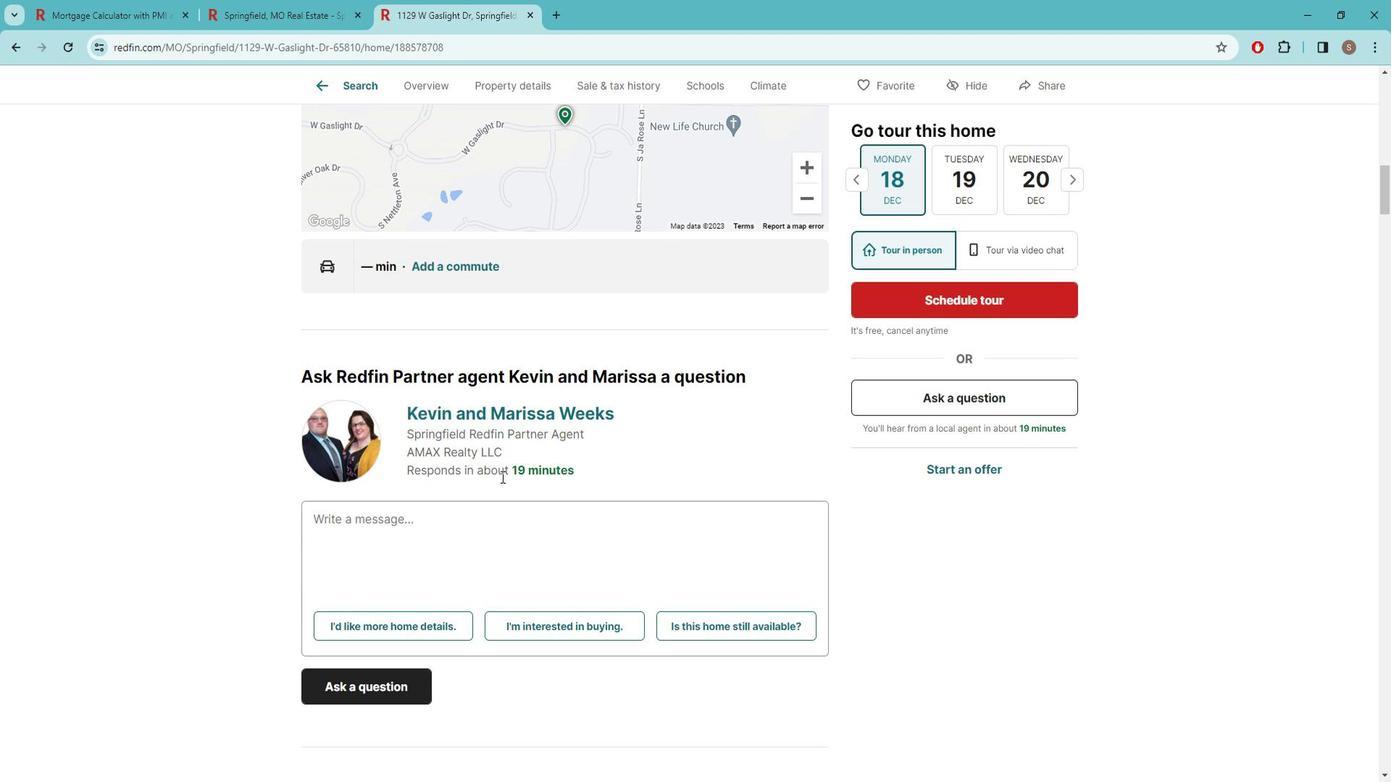 
Action: Mouse scrolled (510, 468) with delta (0, 0)
Screenshot: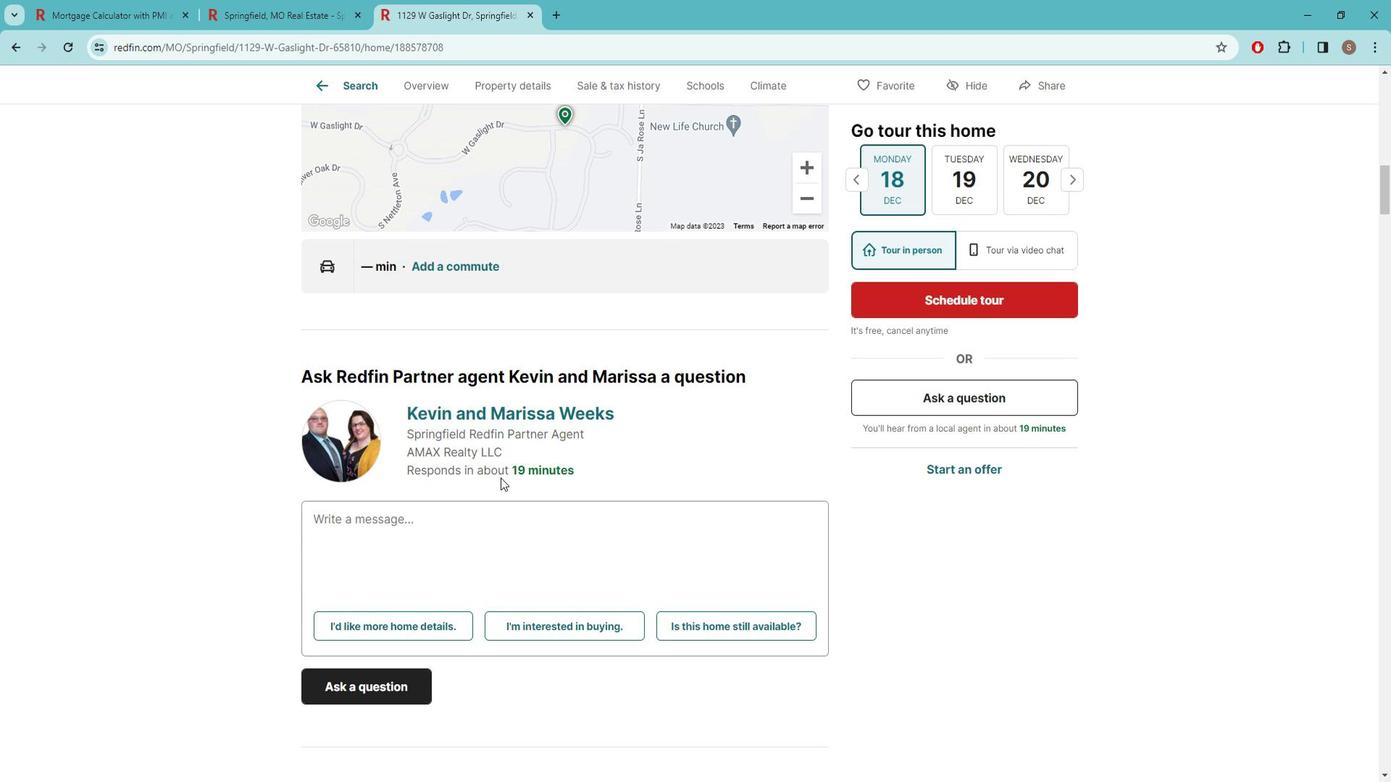 
Action: Mouse scrolled (510, 468) with delta (0, 0)
Screenshot: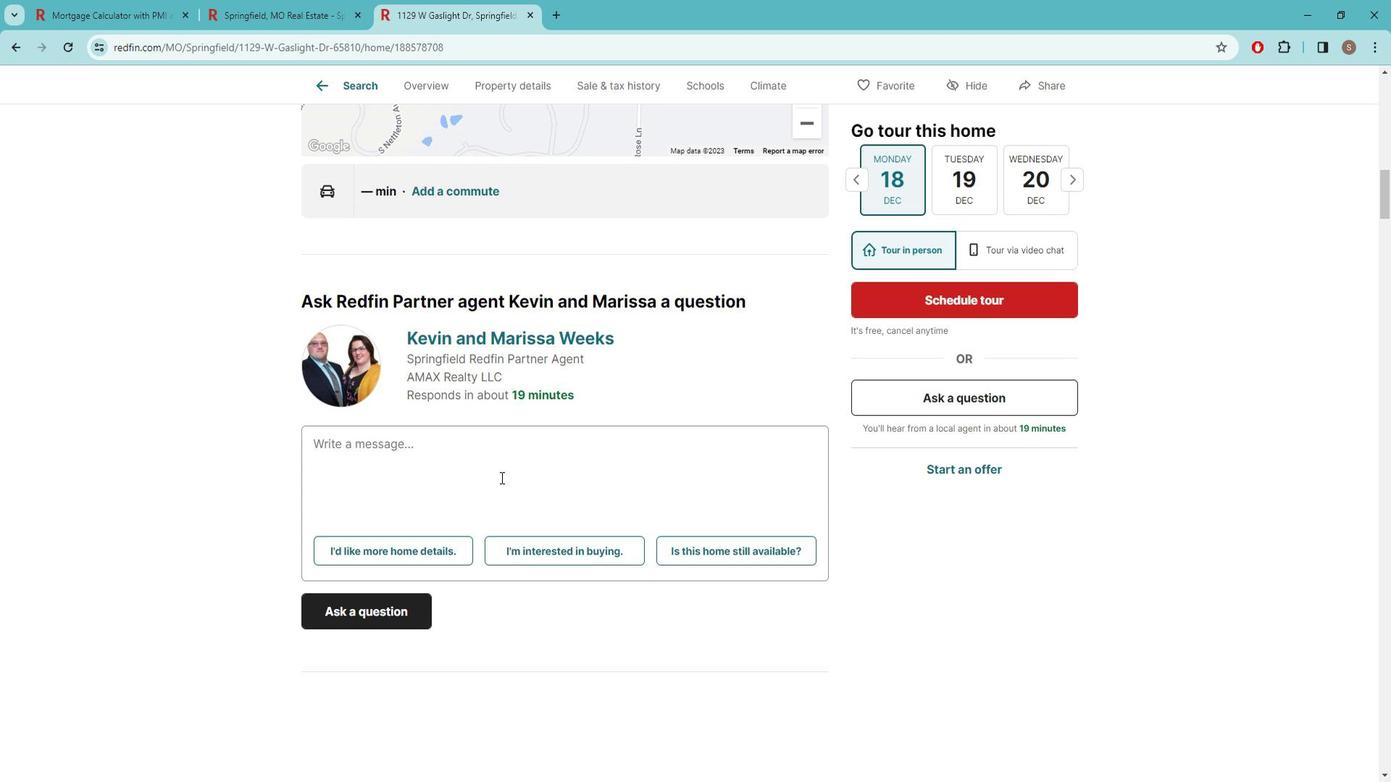 
Action: Mouse scrolled (510, 468) with delta (0, 0)
Screenshot: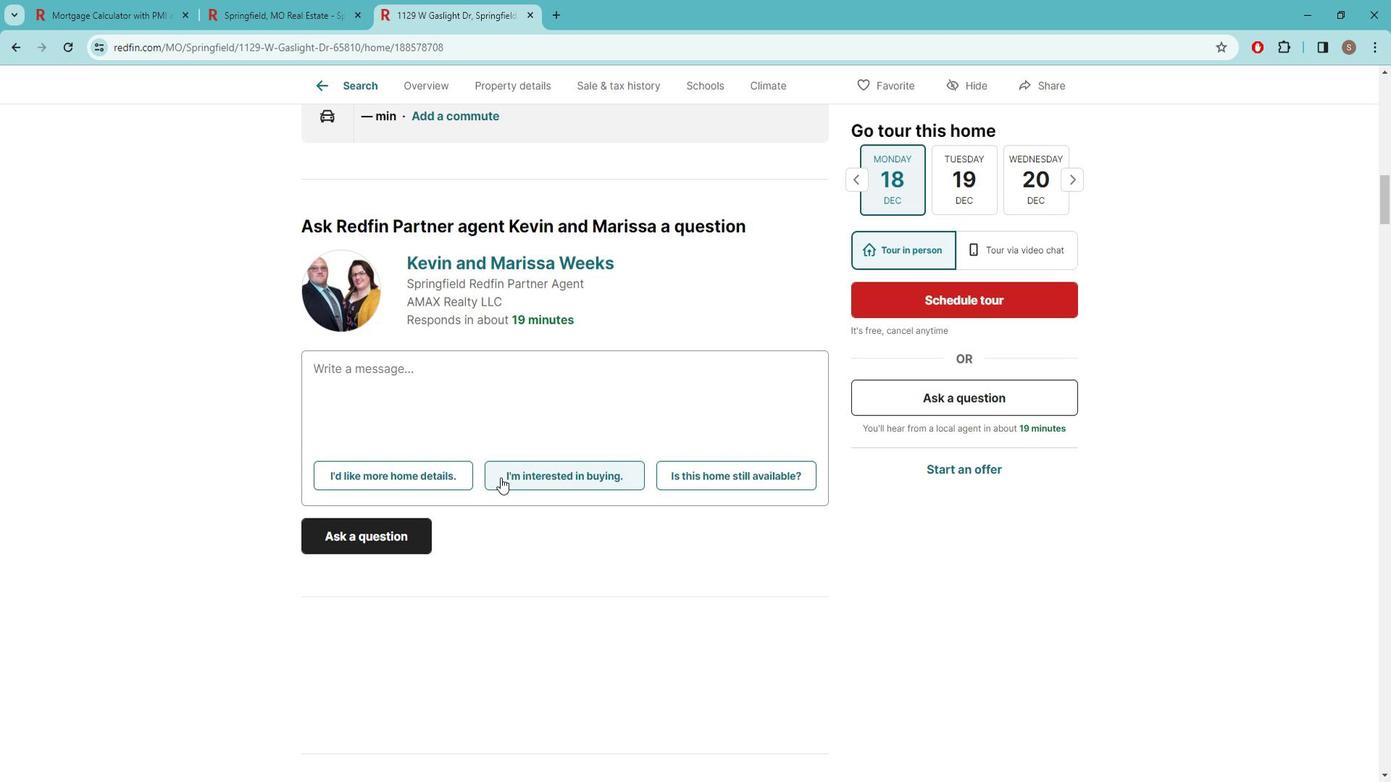 
Action: Mouse scrolled (510, 468) with delta (0, 0)
Screenshot: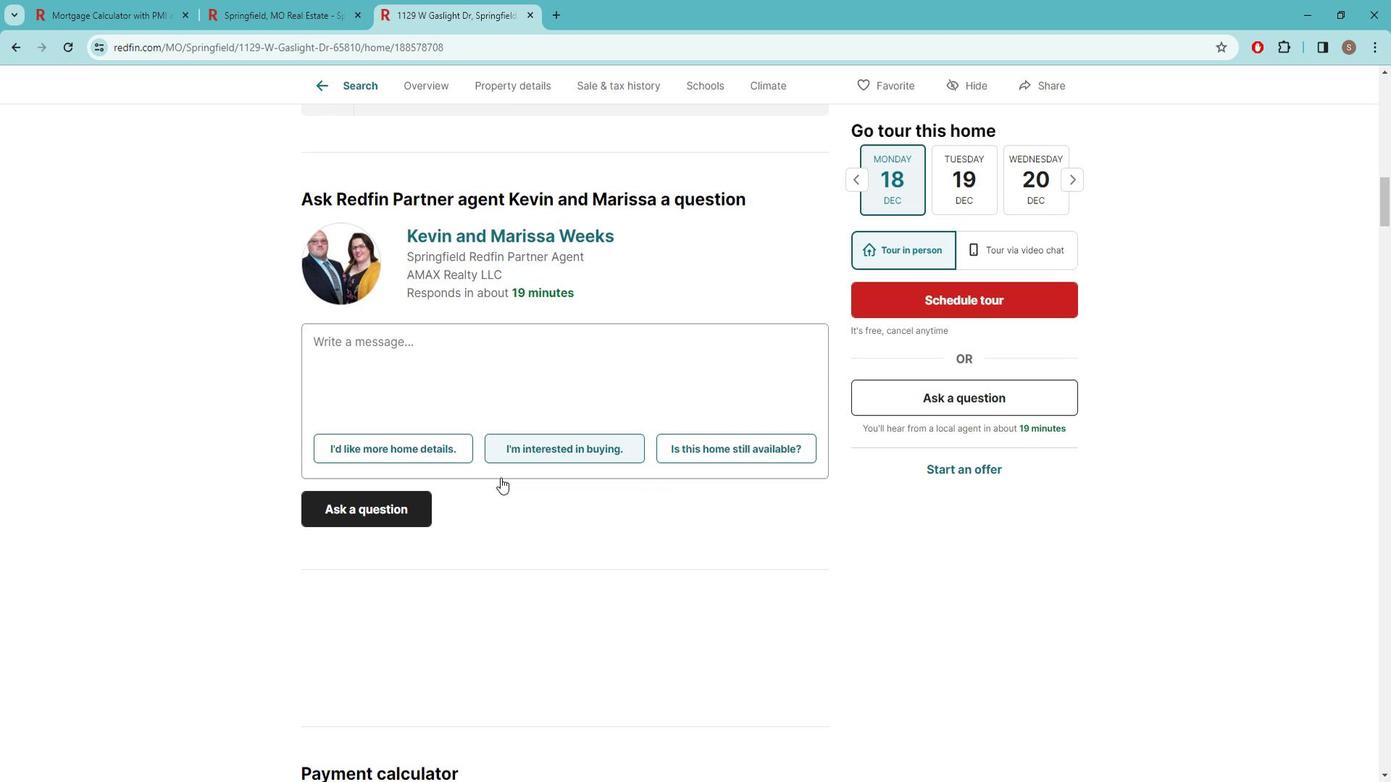 
Action: Mouse scrolled (510, 468) with delta (0, 0)
Screenshot: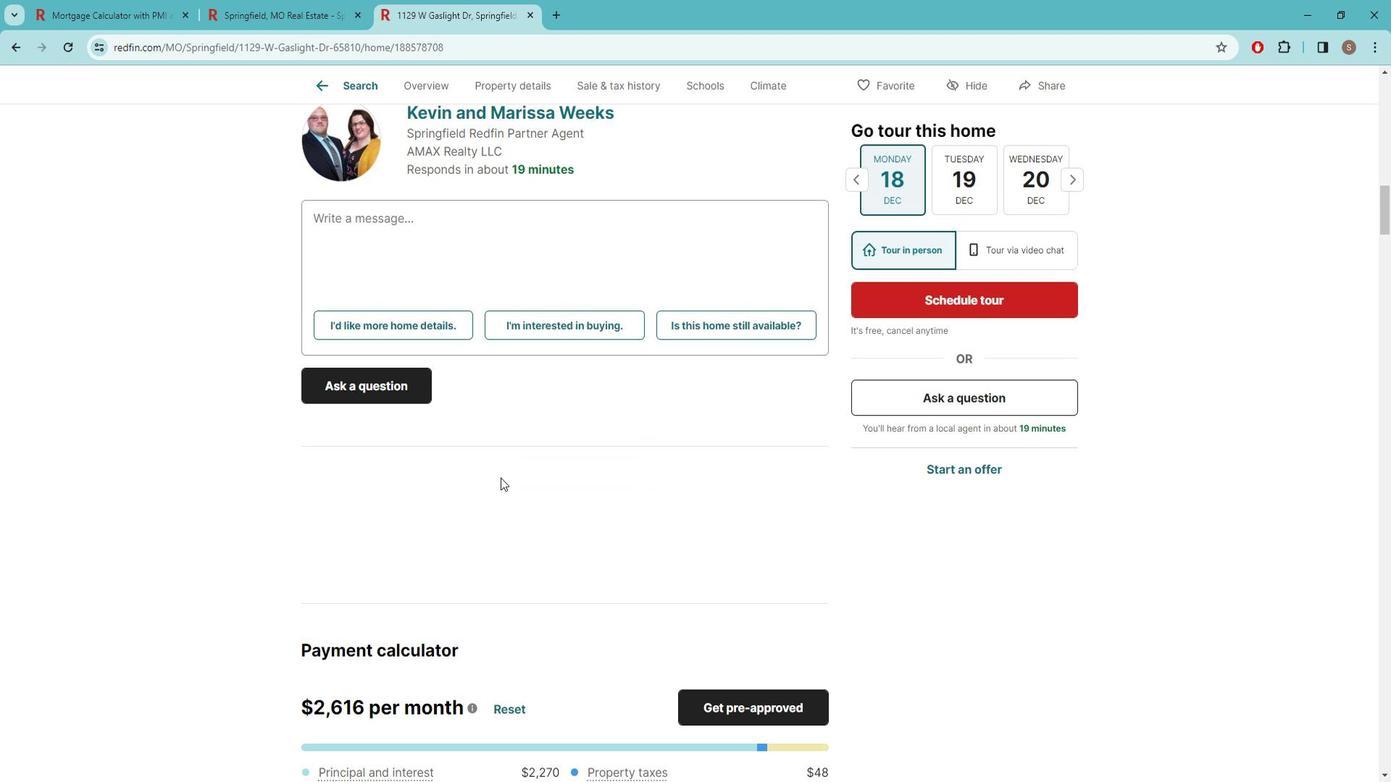 
Action: Mouse scrolled (510, 468) with delta (0, 0)
Screenshot: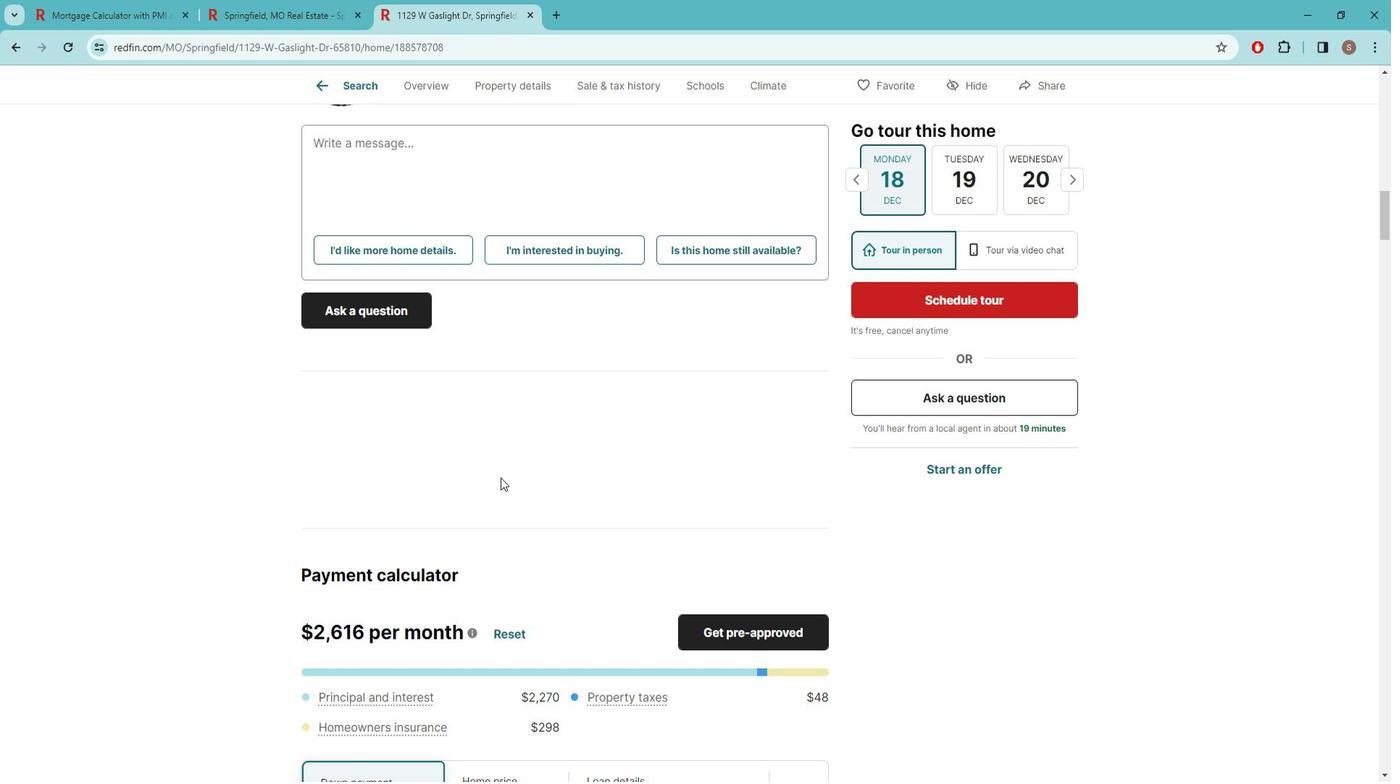 
Action: Mouse scrolled (510, 468) with delta (0, 0)
Screenshot: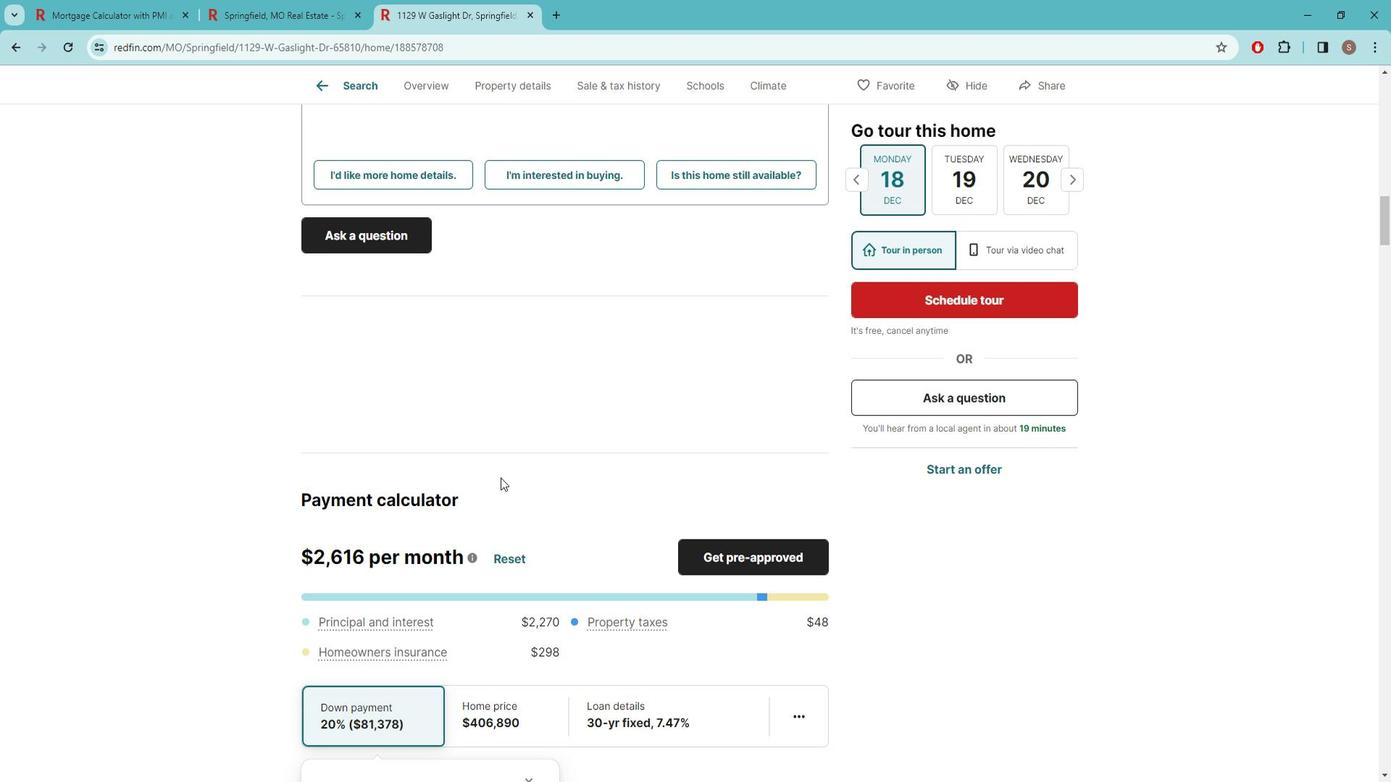 
Action: Mouse scrolled (510, 468) with delta (0, 0)
Screenshot: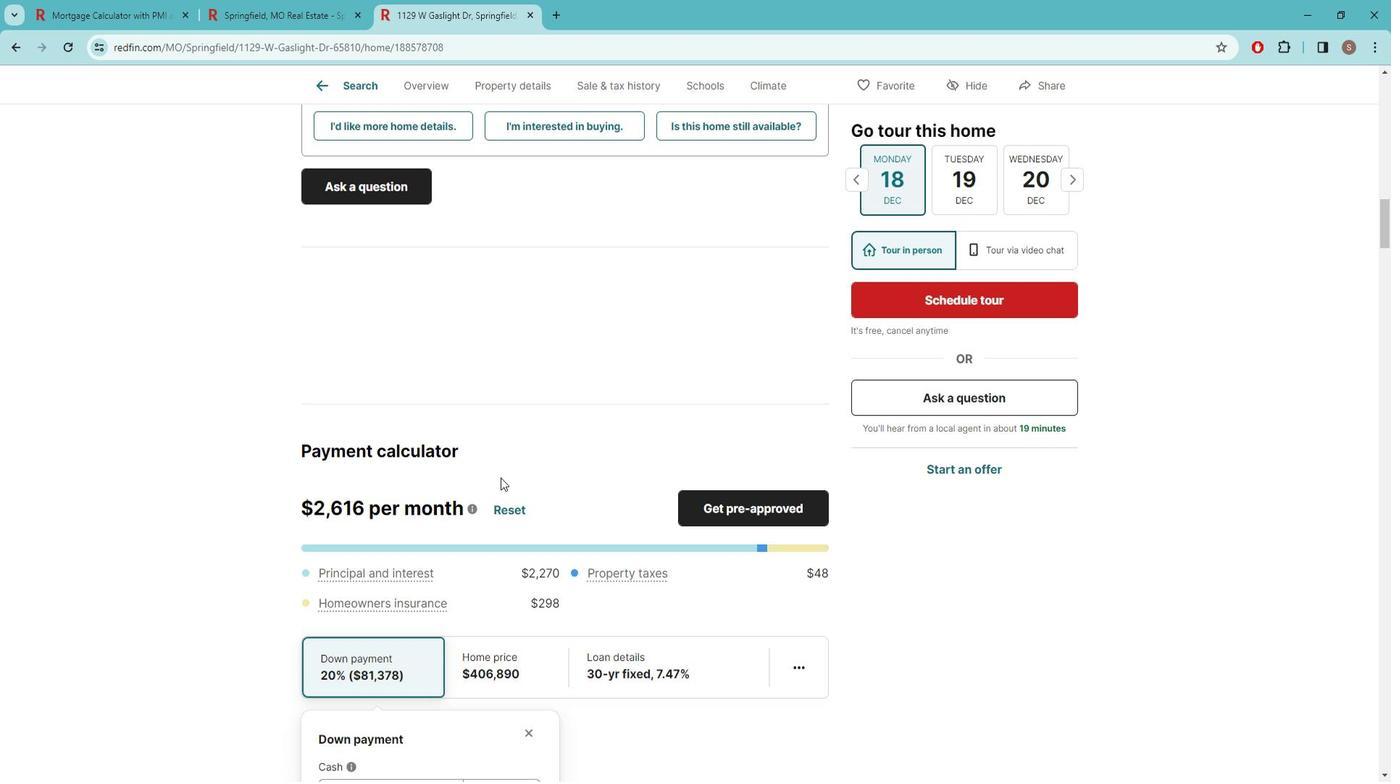 
Action: Mouse scrolled (510, 468) with delta (0, 0)
Screenshot: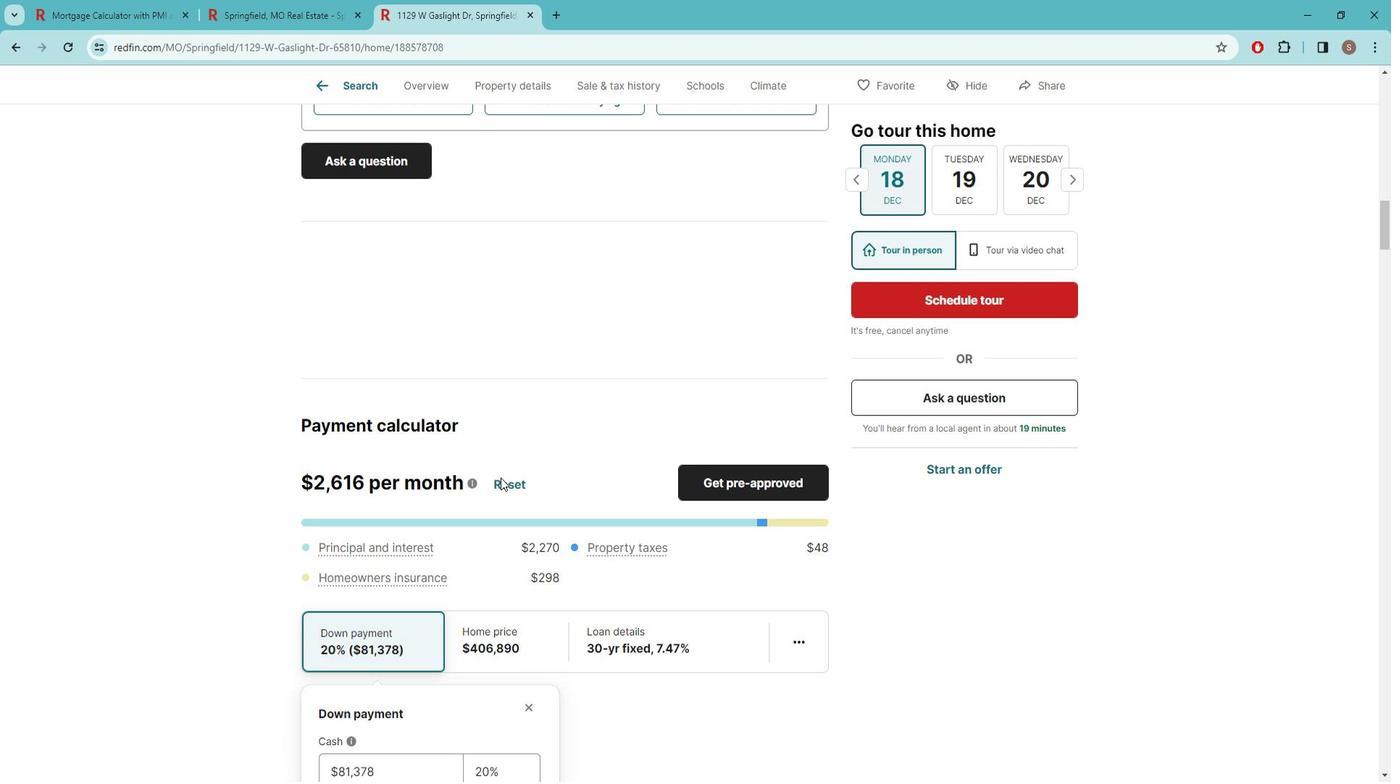 
Action: Mouse scrolled (510, 468) with delta (0, 0)
Screenshot: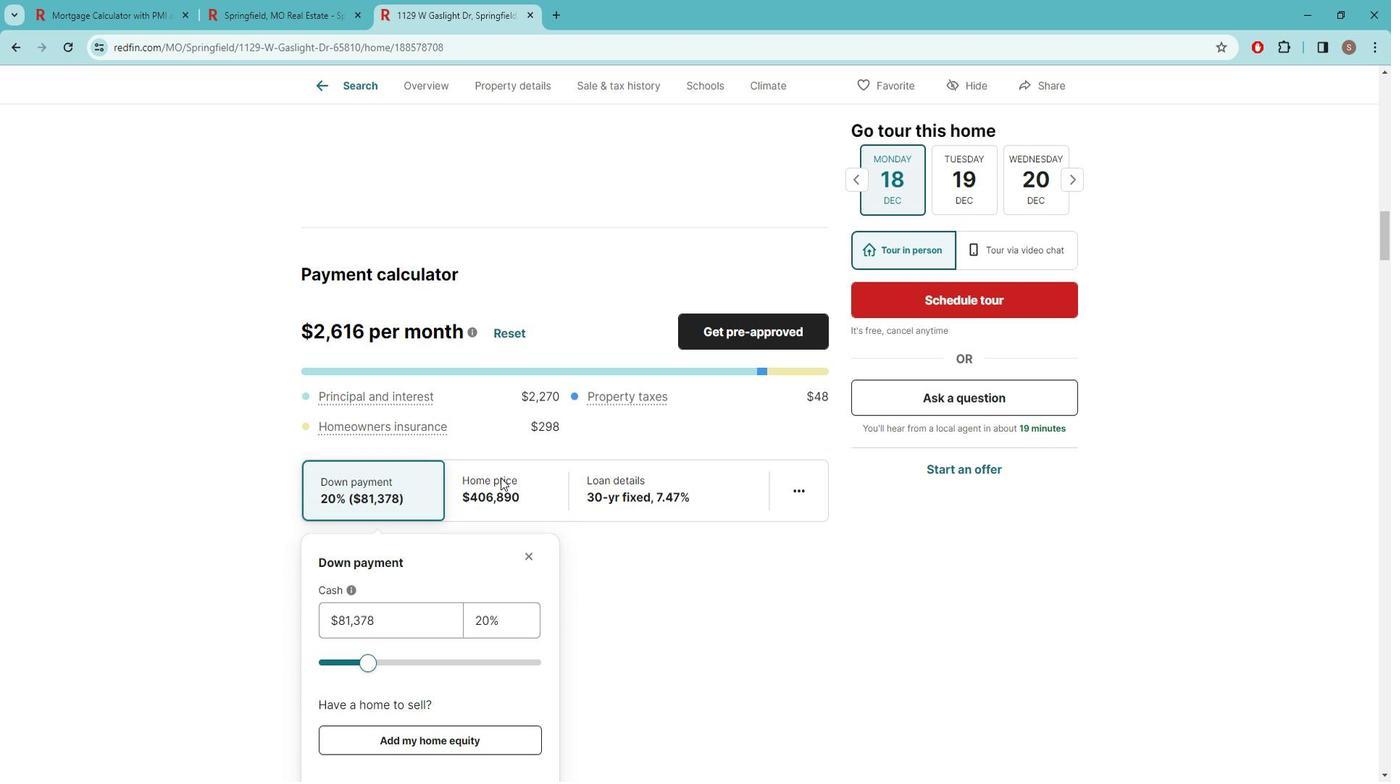 
Action: Mouse scrolled (510, 468) with delta (0, 0)
Screenshot: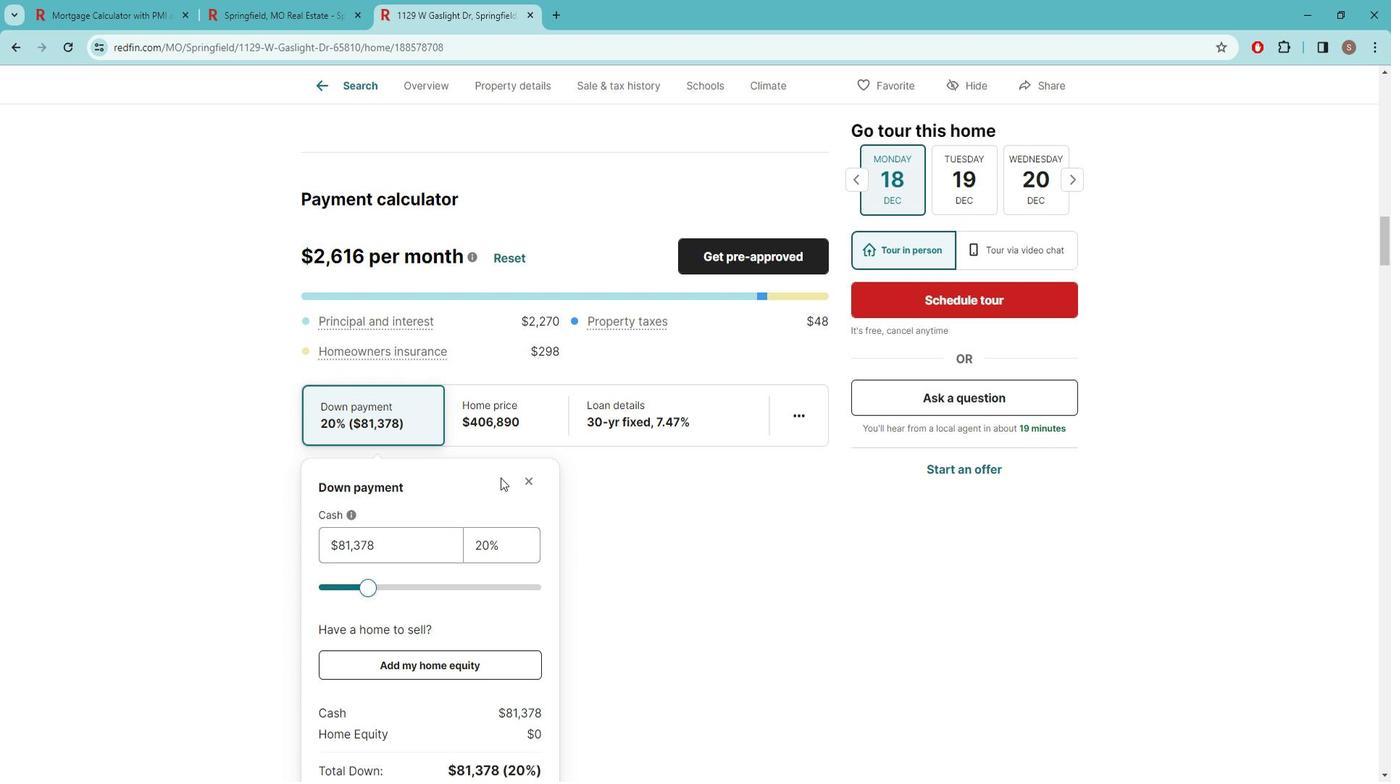 
Action: Mouse moved to (632, 521)
Screenshot: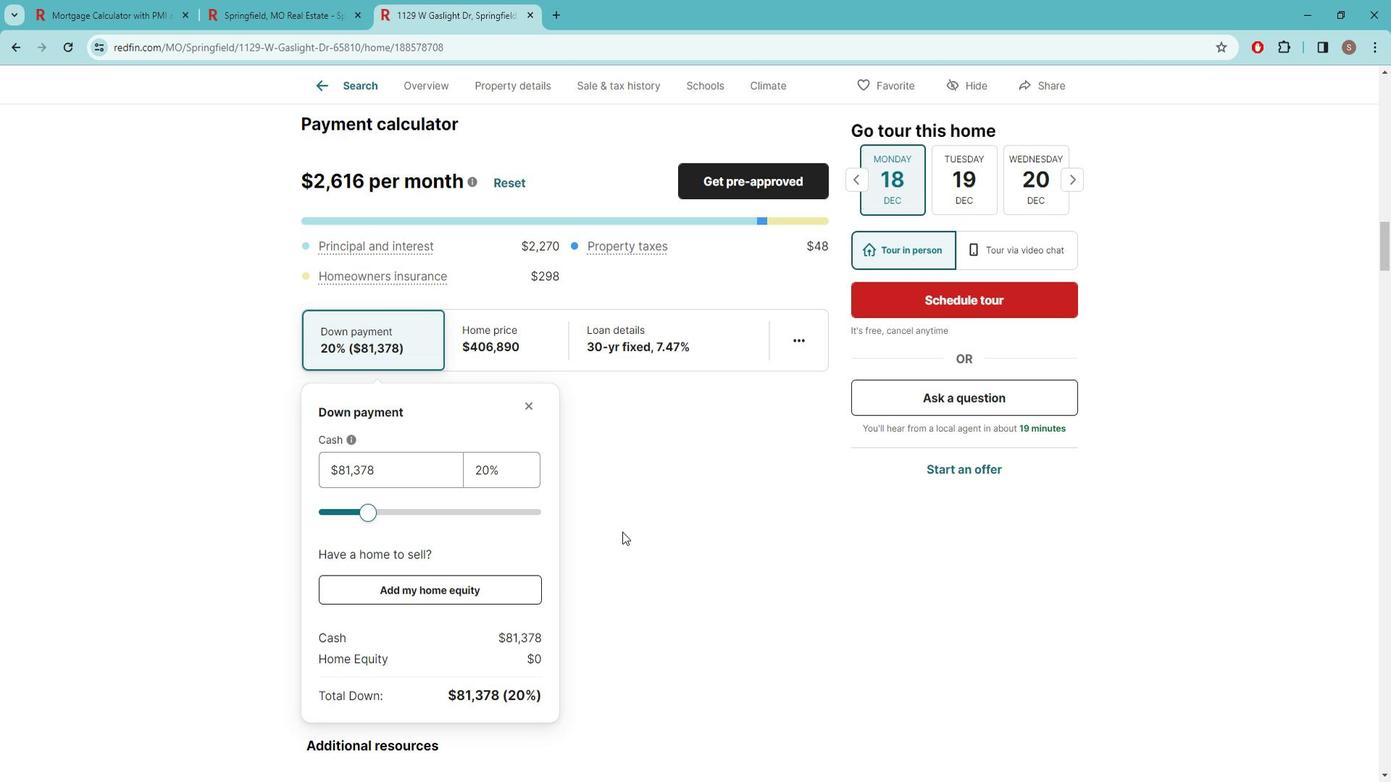 
Action: Mouse scrolled (632, 520) with delta (0, 0)
Screenshot: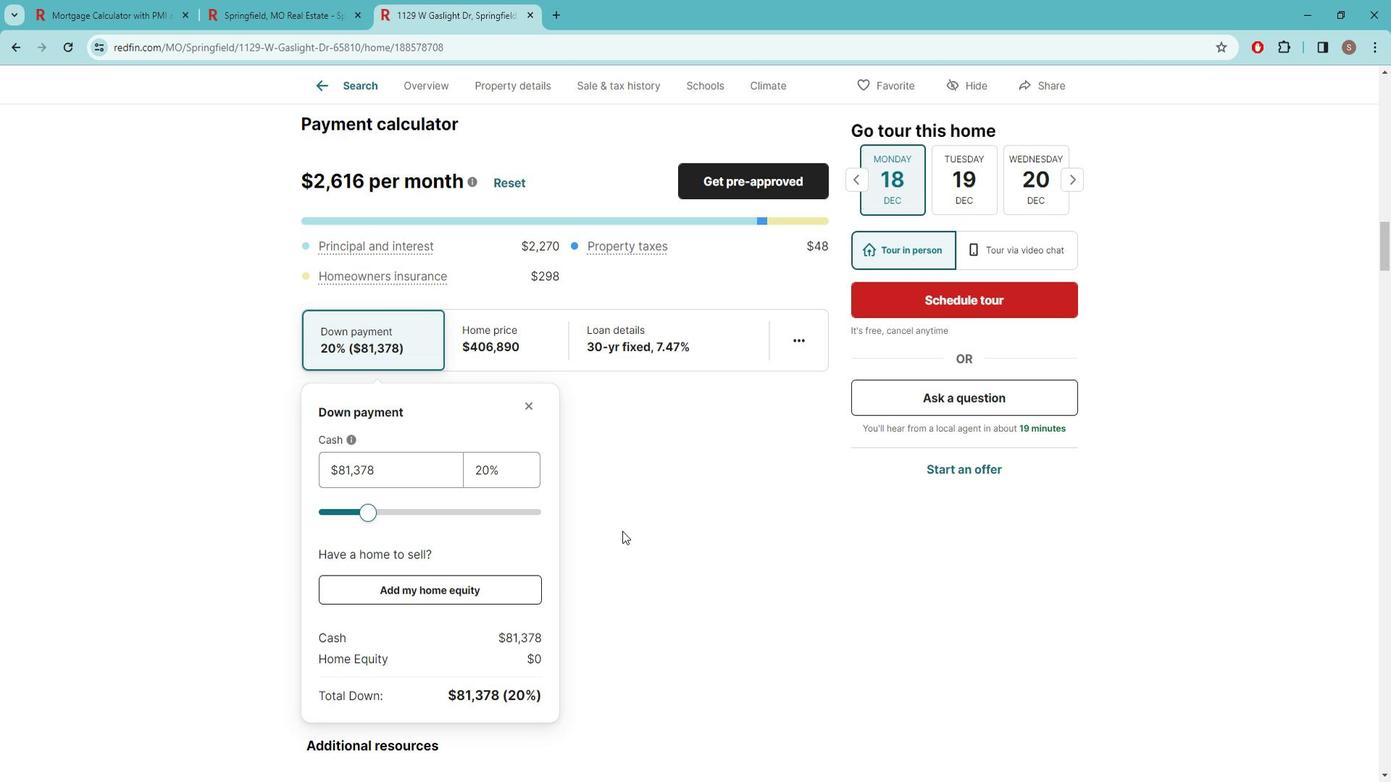
Action: Mouse scrolled (632, 520) with delta (0, 0)
Screenshot: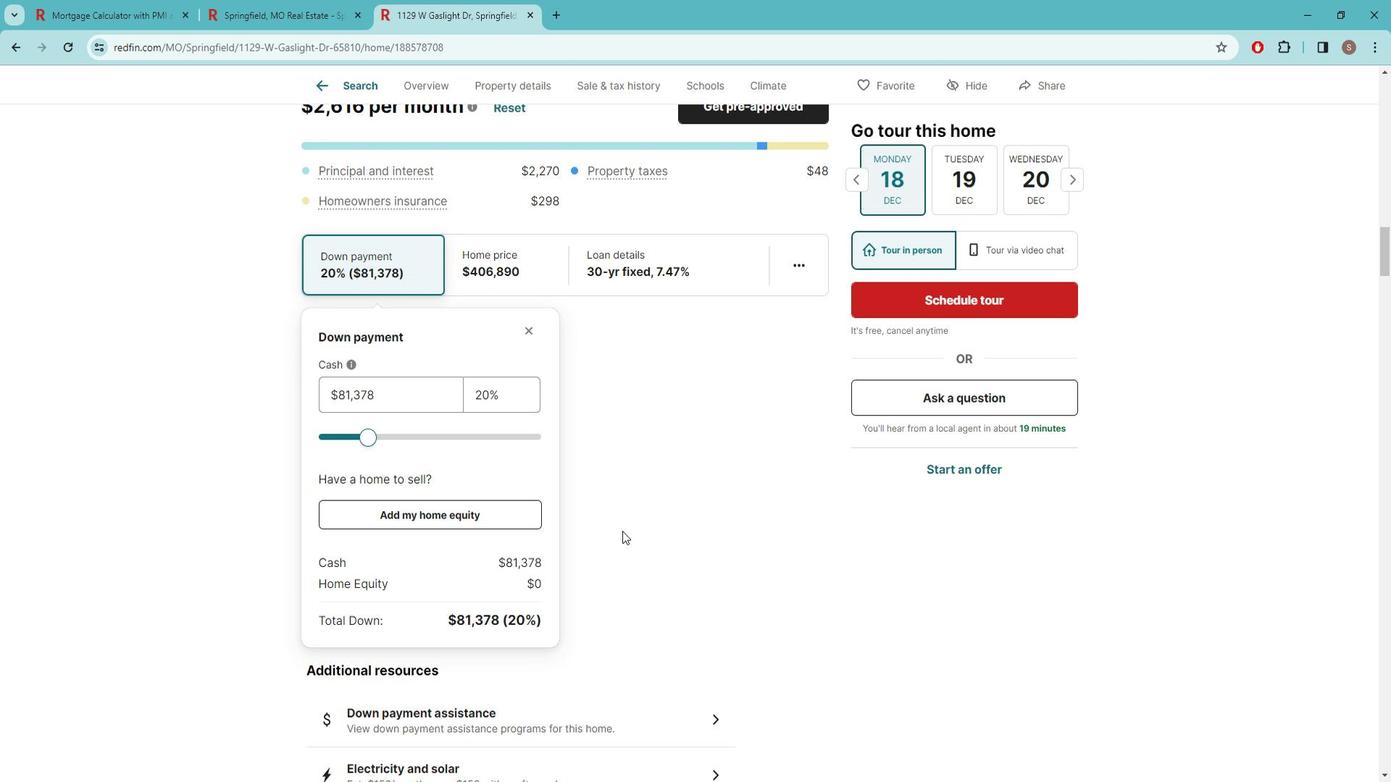 
Action: Mouse scrolled (632, 520) with delta (0, 0)
Screenshot: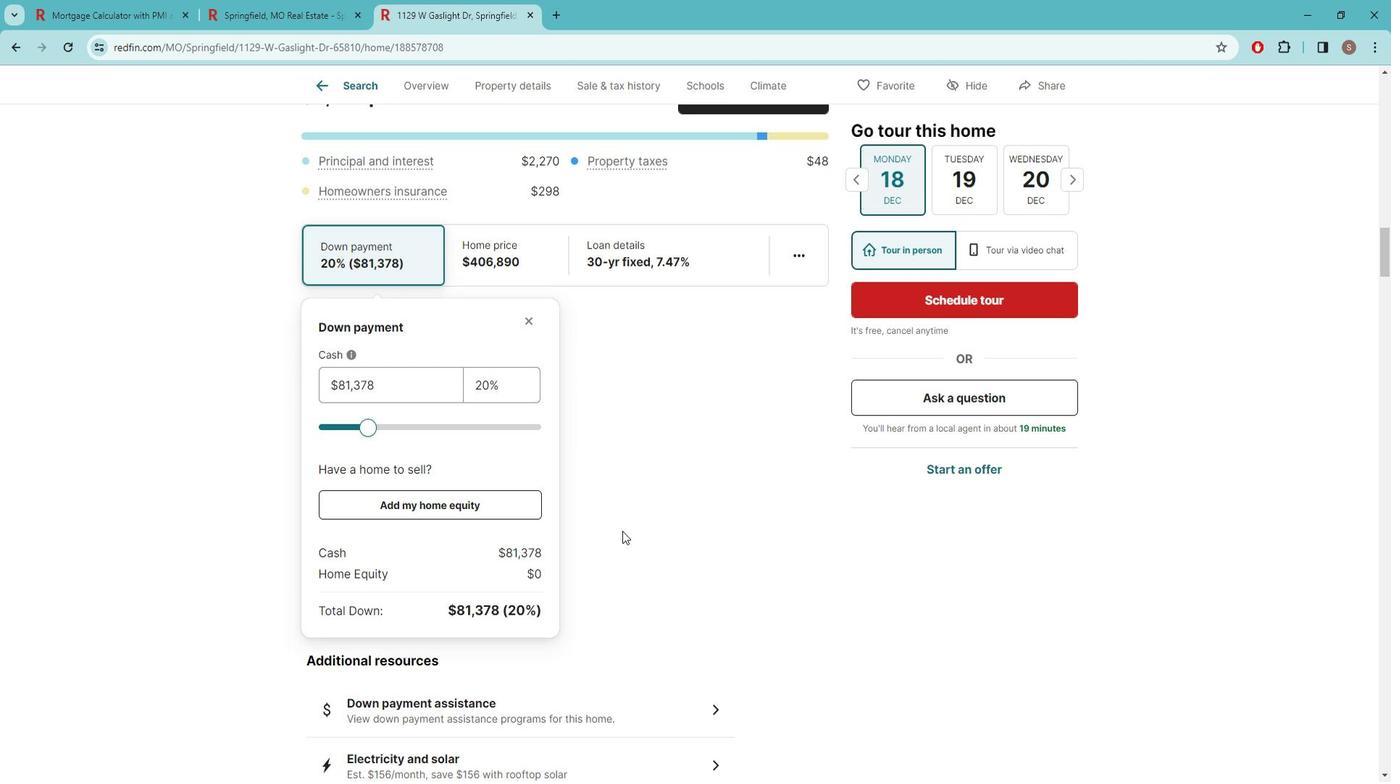 
Action: Mouse scrolled (632, 520) with delta (0, 0)
Screenshot: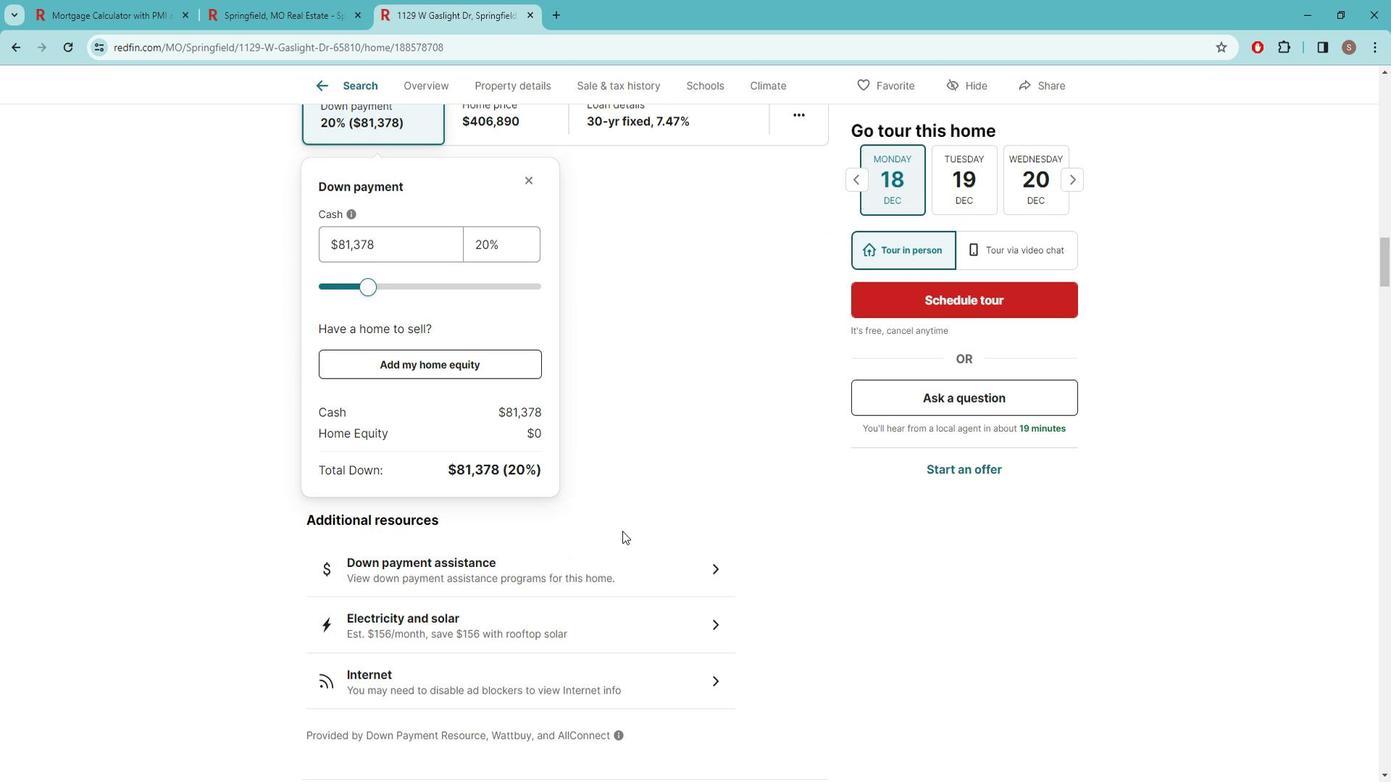 
Action: Mouse scrolled (632, 520) with delta (0, 0)
Screenshot: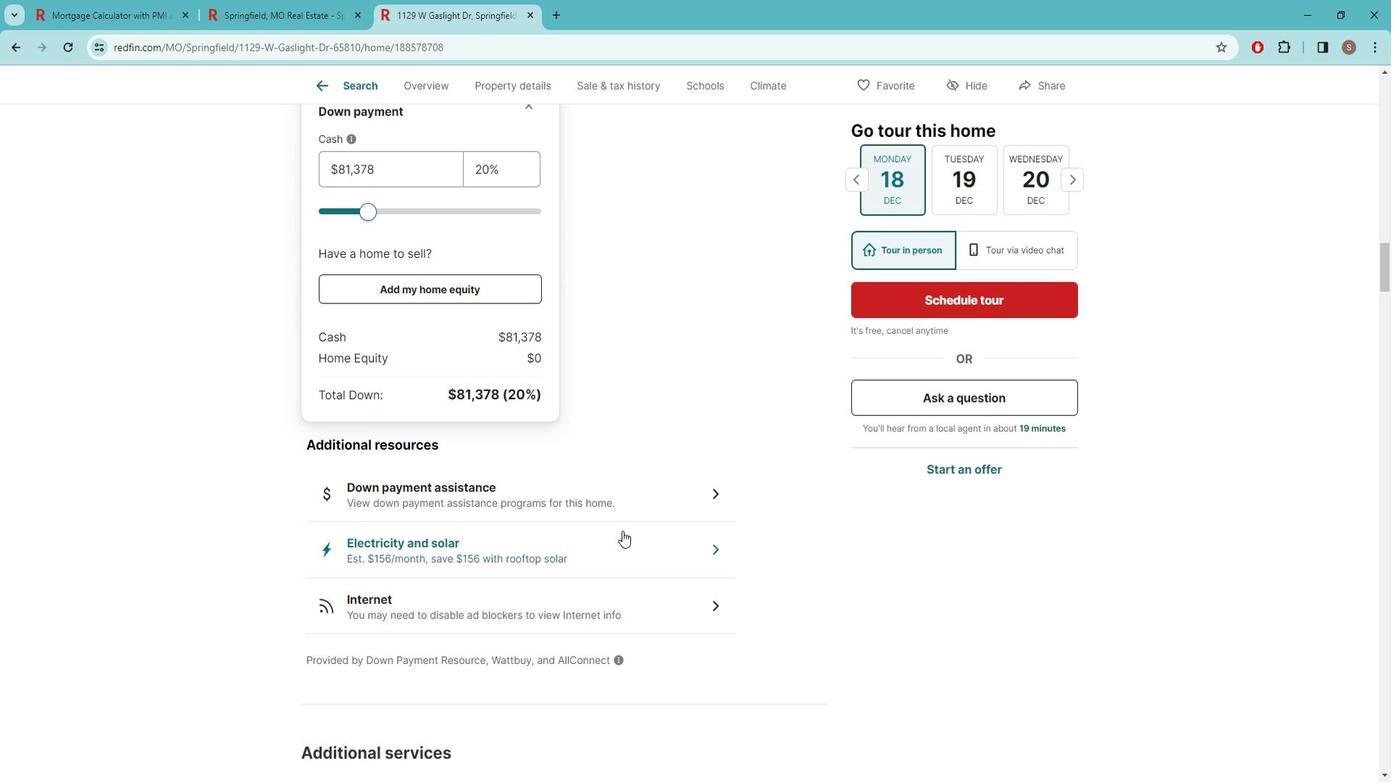 
Action: Mouse scrolled (632, 520) with delta (0, 0)
Screenshot: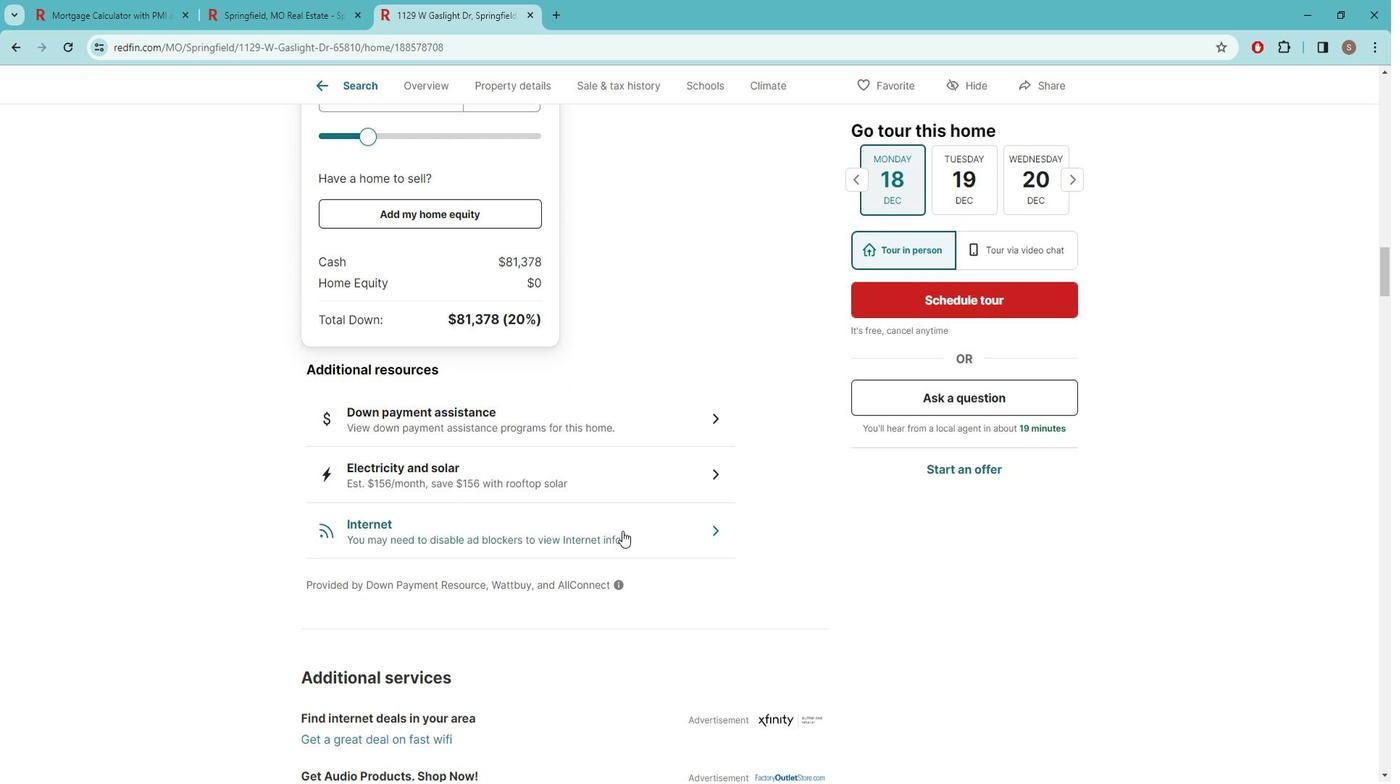 
Action: Mouse scrolled (632, 520) with delta (0, 0)
Screenshot: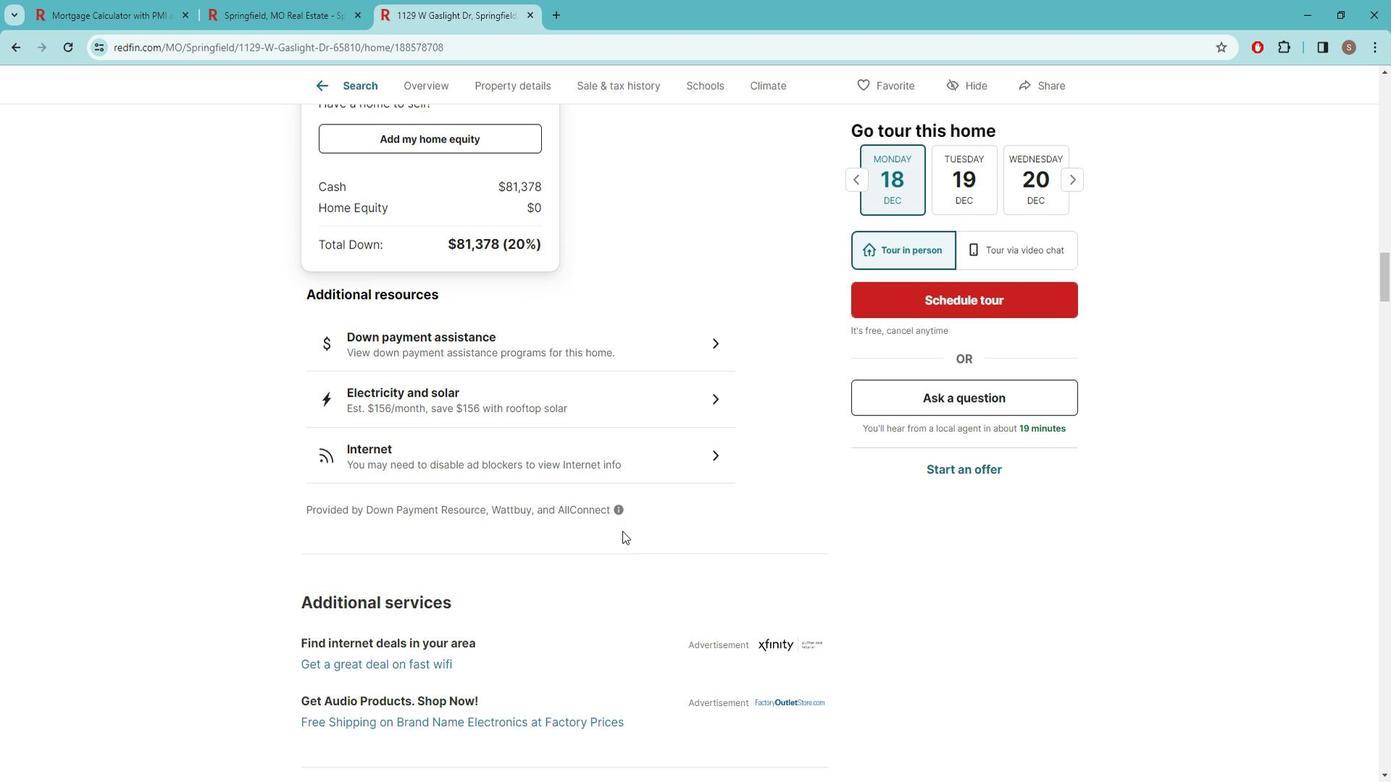 
Action: Mouse scrolled (632, 520) with delta (0, 0)
Screenshot: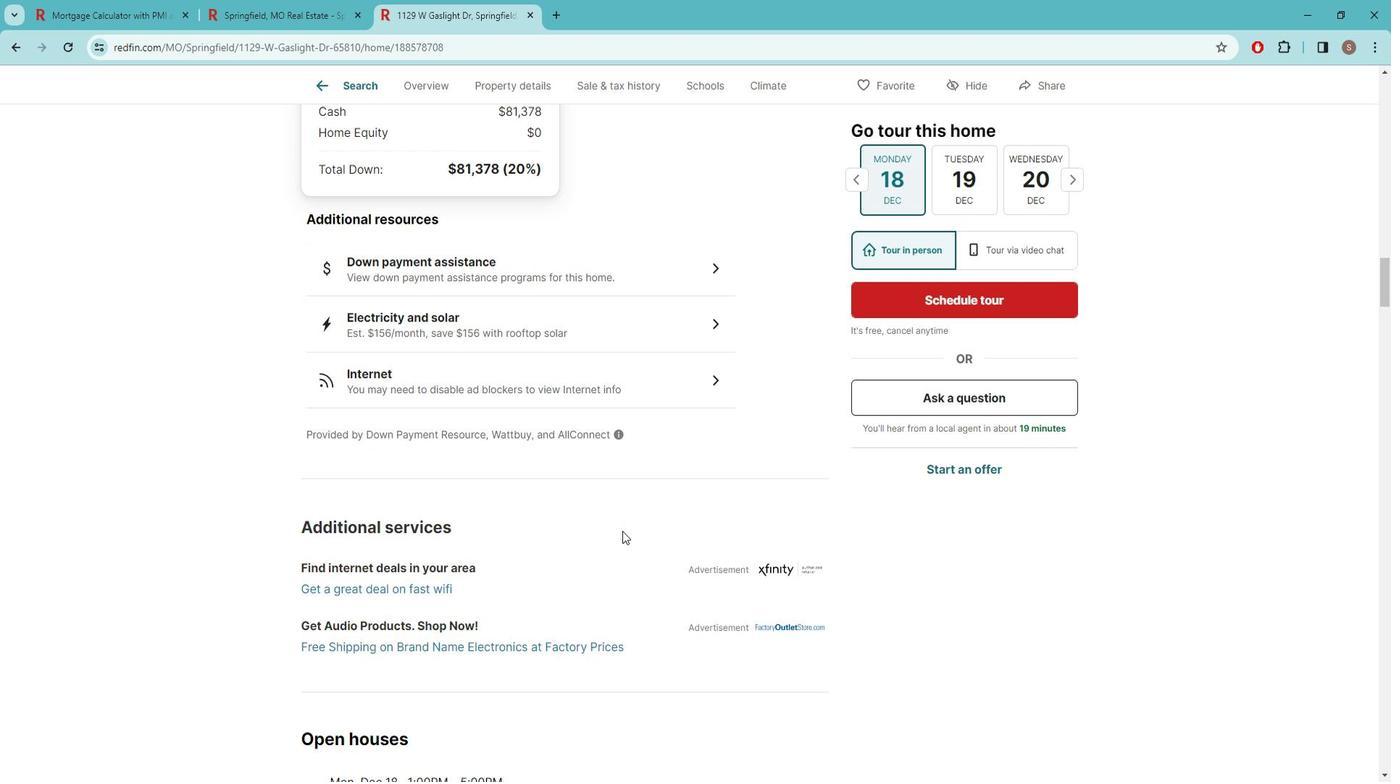 
Action: Mouse scrolled (632, 520) with delta (0, 0)
Screenshot: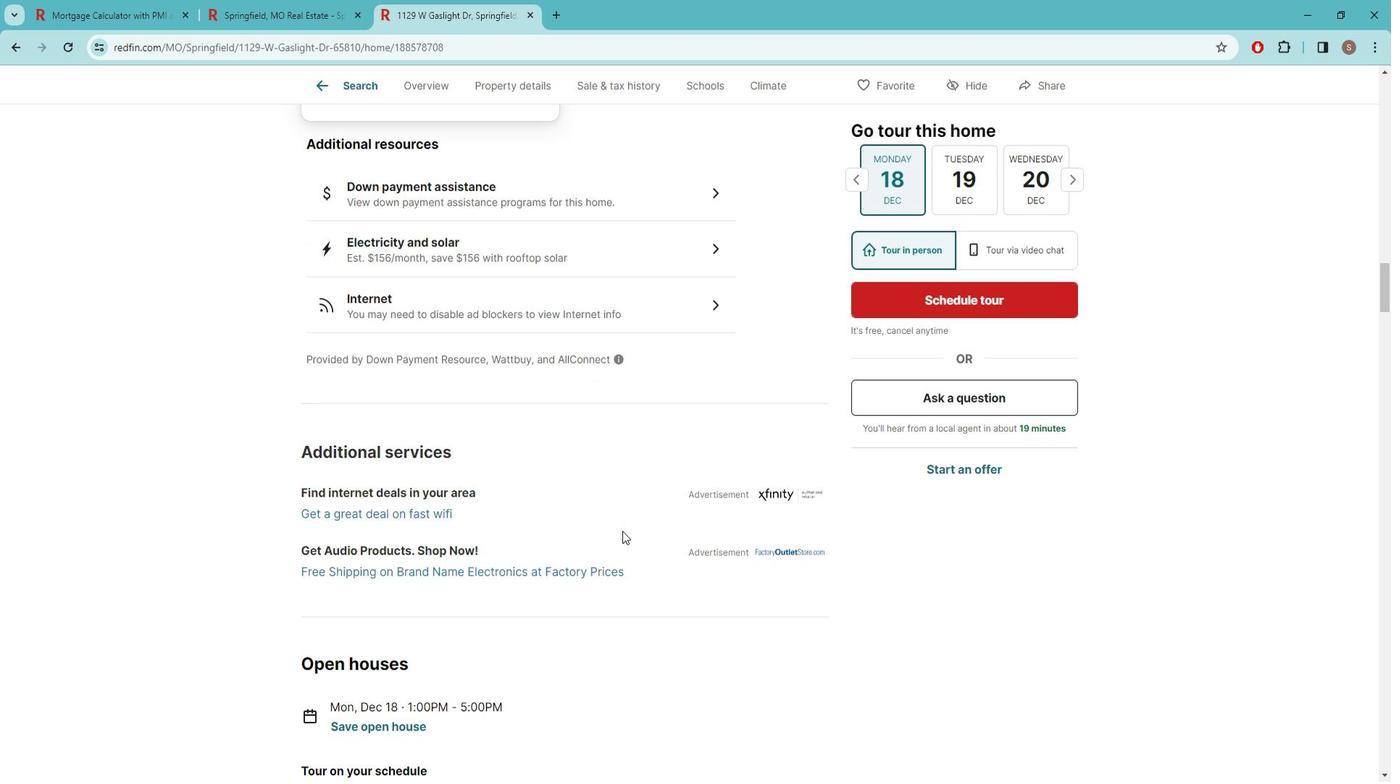 
Action: Mouse scrolled (632, 520) with delta (0, 0)
Screenshot: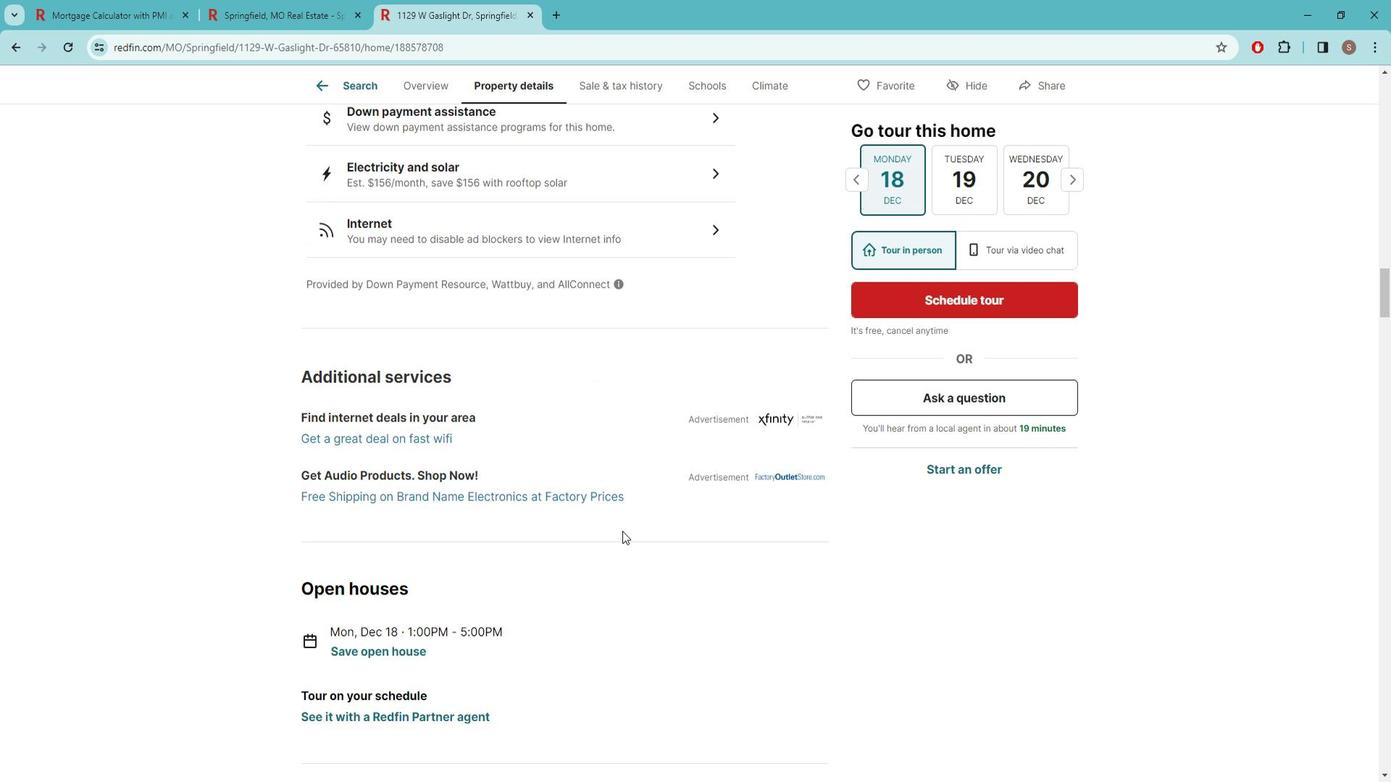 
Action: Mouse scrolled (632, 520) with delta (0, 0)
Screenshot: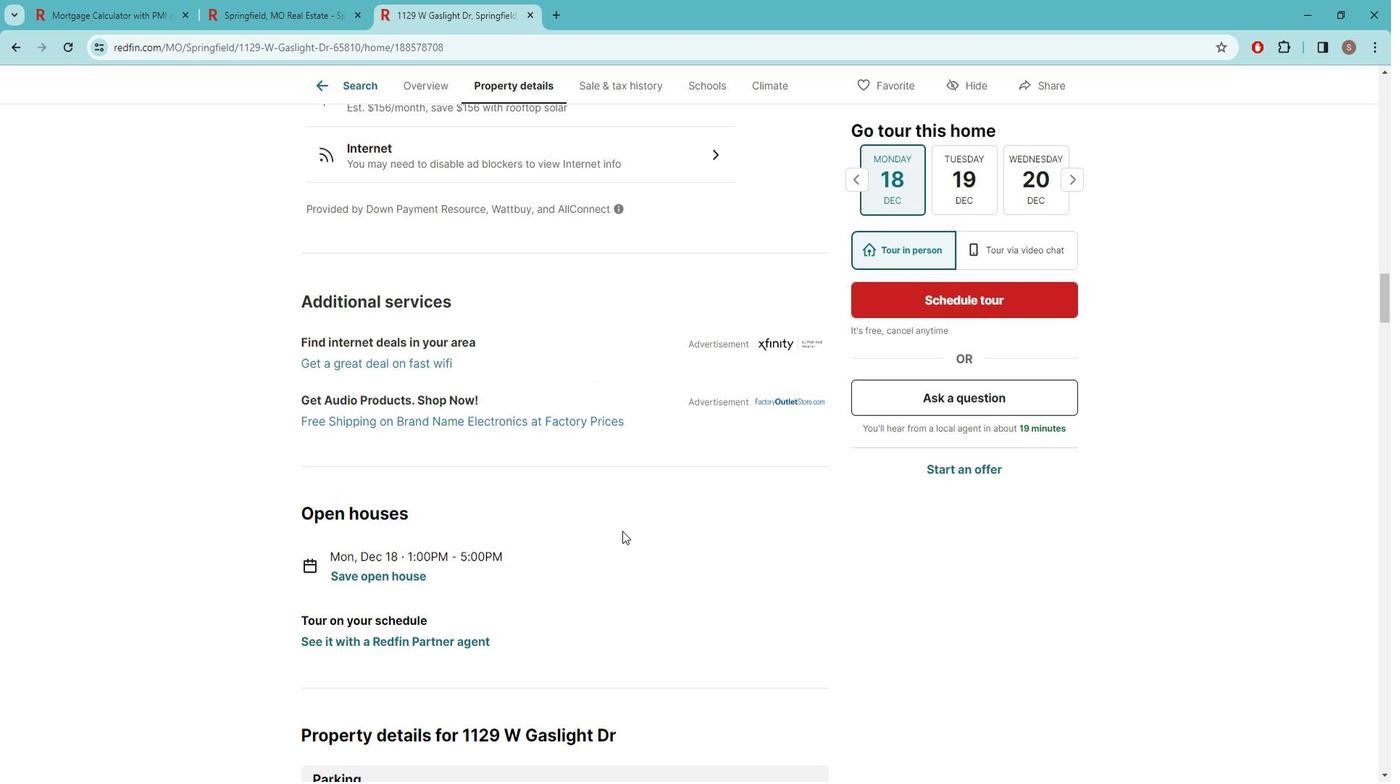
Action: Mouse scrolled (632, 520) with delta (0, 0)
Screenshot: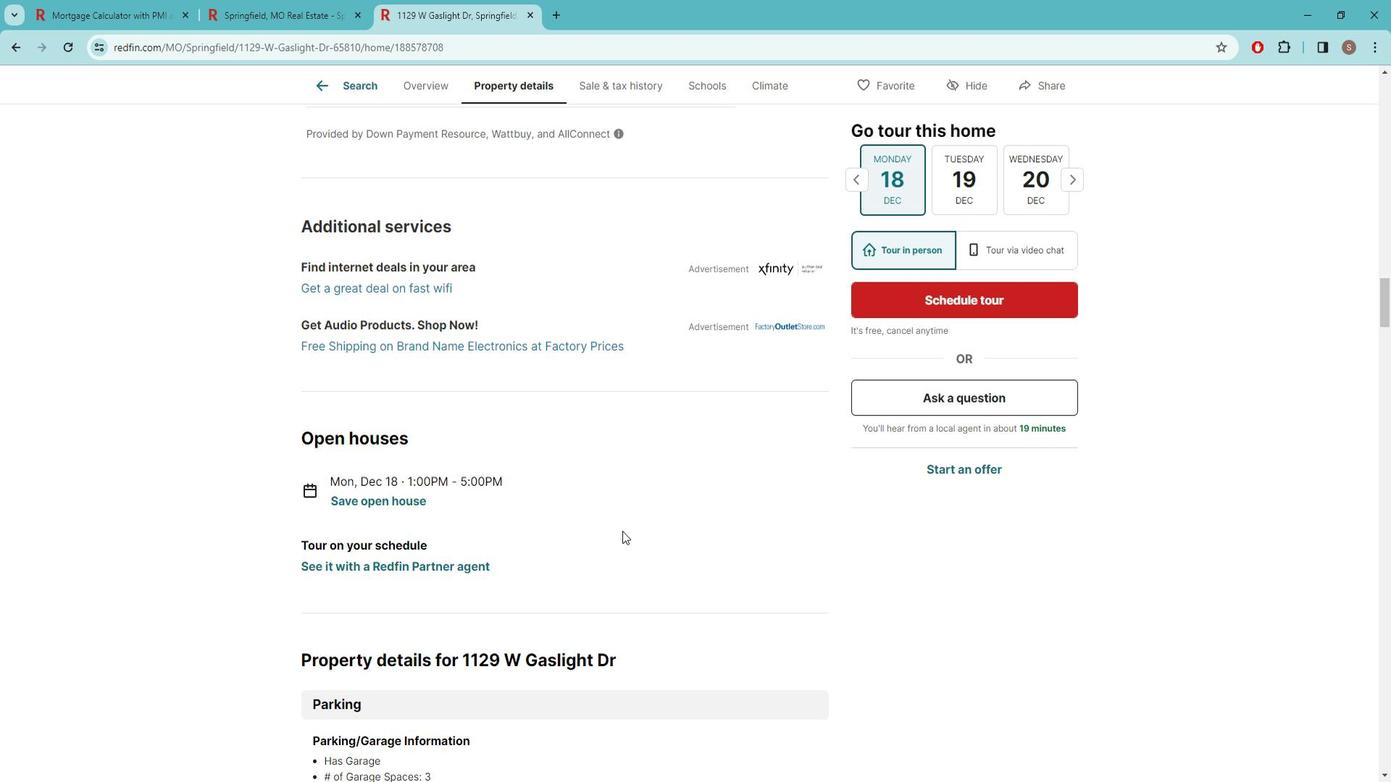 
Action: Mouse scrolled (632, 520) with delta (0, 0)
Screenshot: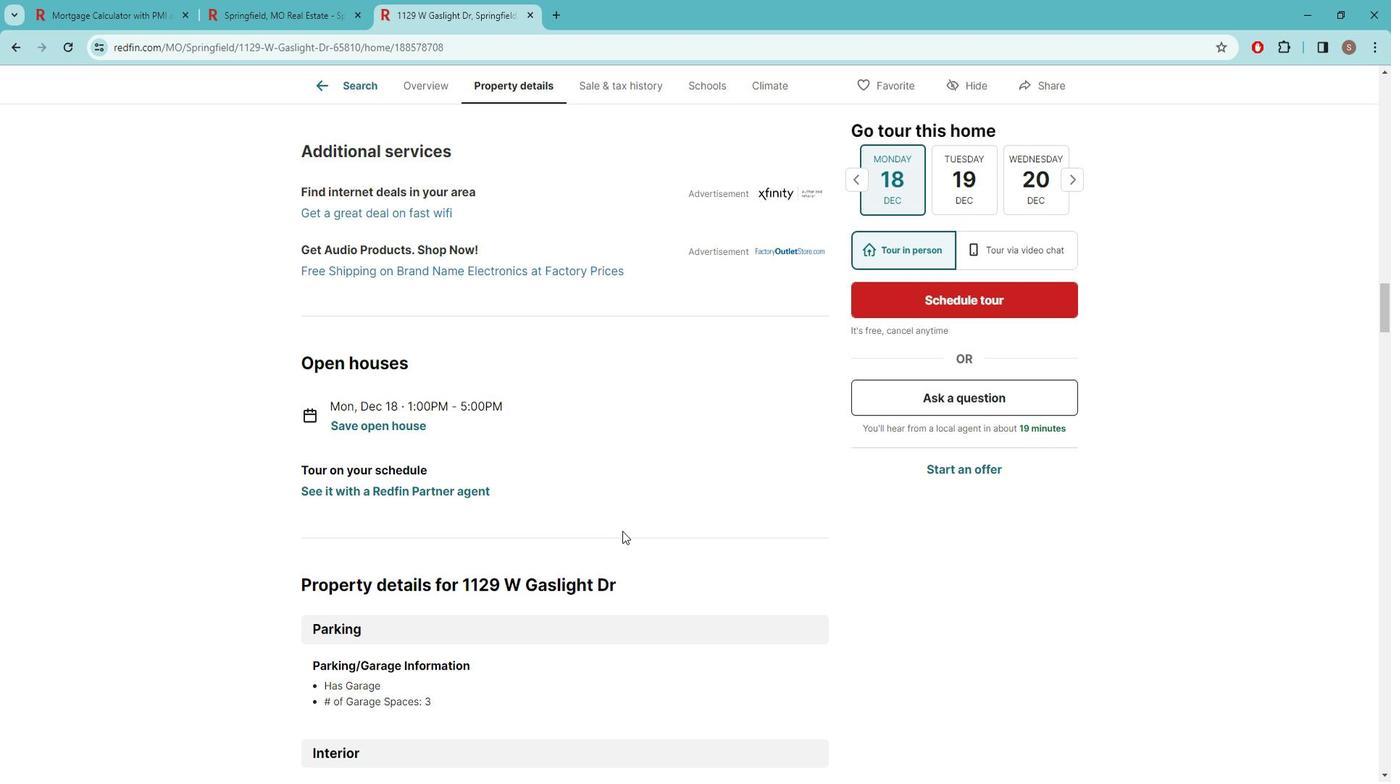 
Action: Mouse scrolled (632, 520) with delta (0, 0)
Screenshot: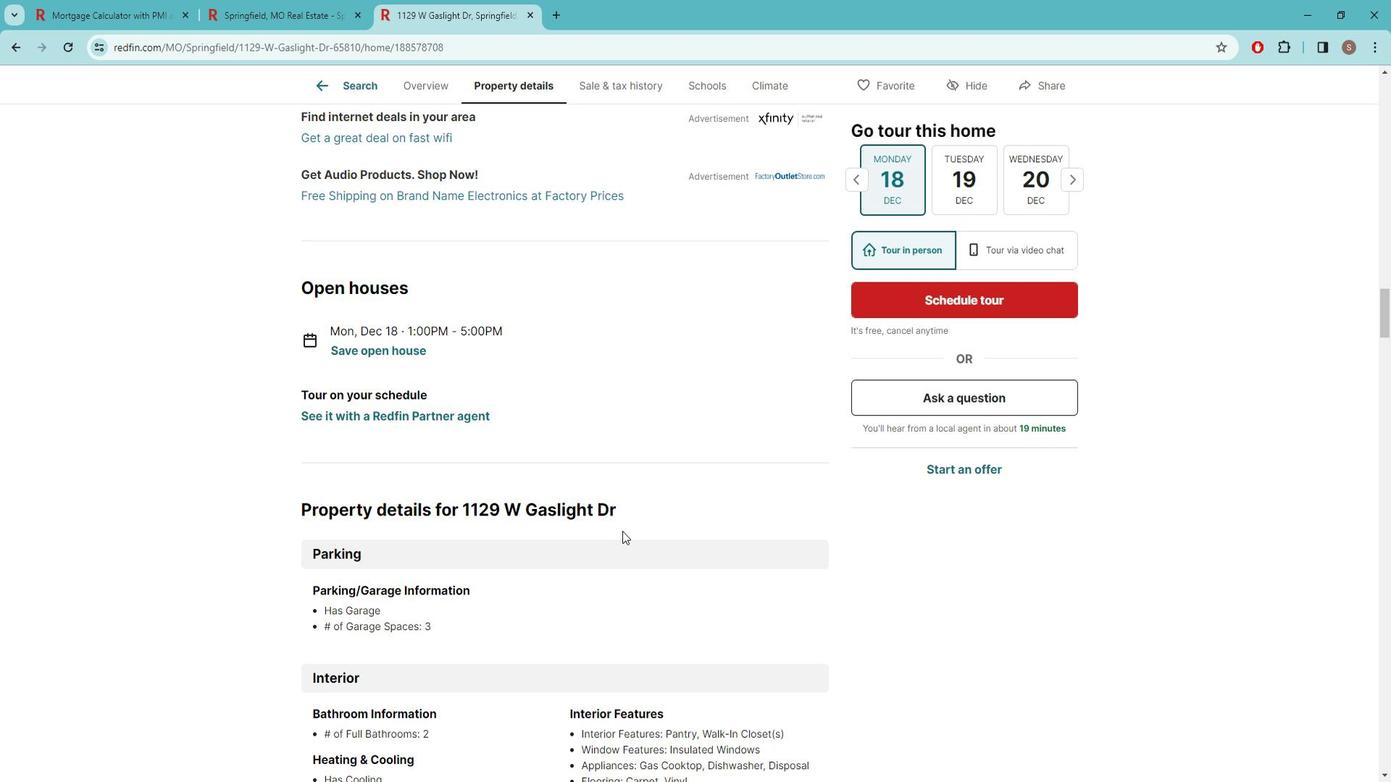
Action: Mouse moved to (485, 493)
Screenshot: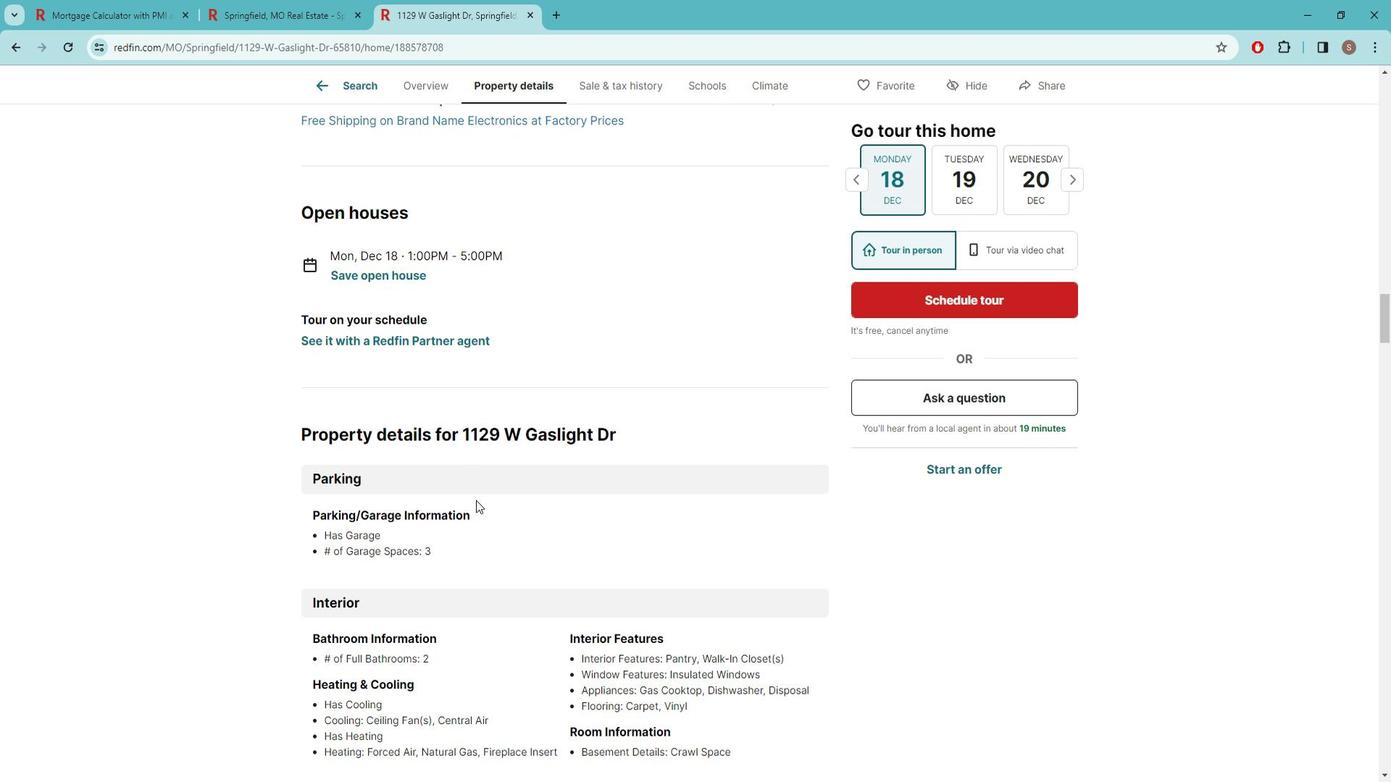
Action: Mouse scrolled (485, 492) with delta (0, 0)
Screenshot: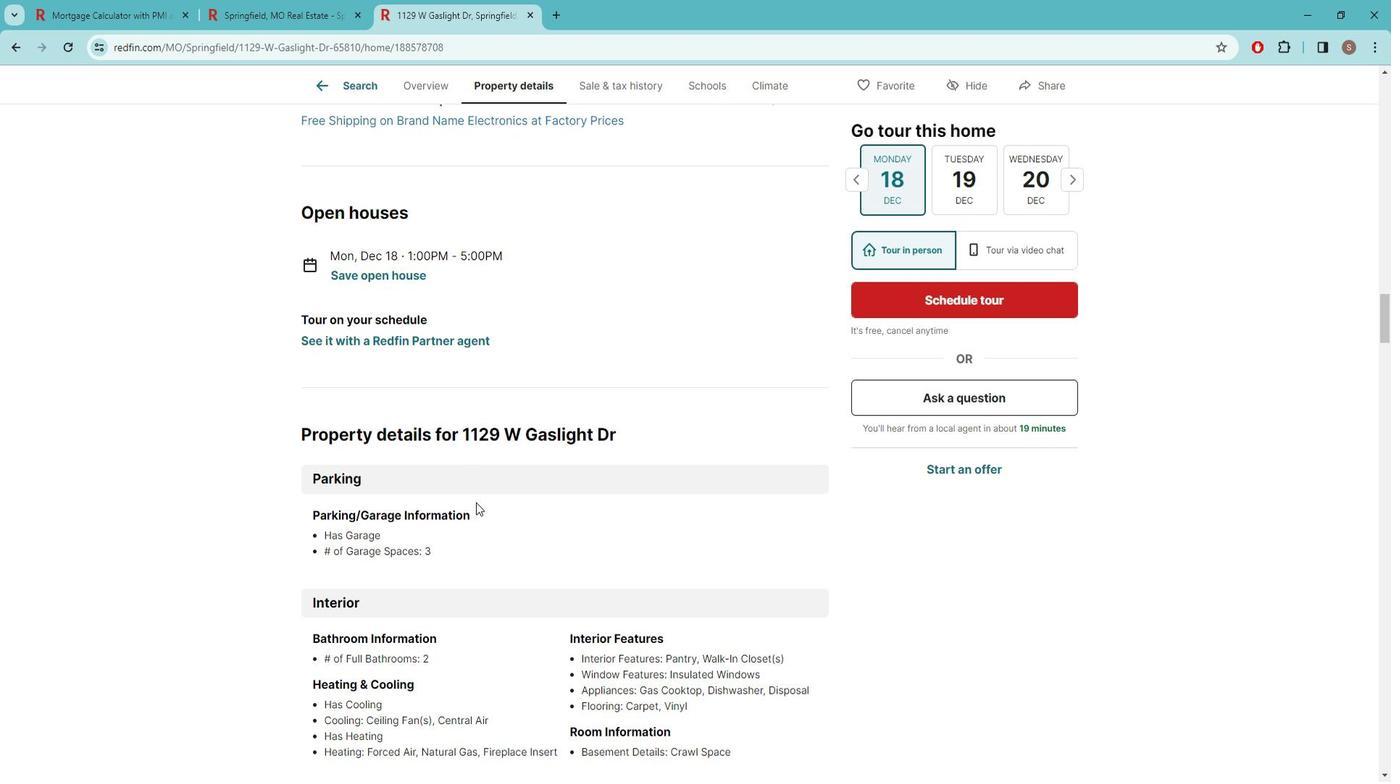 
Action: Mouse moved to (492, 509)
Screenshot: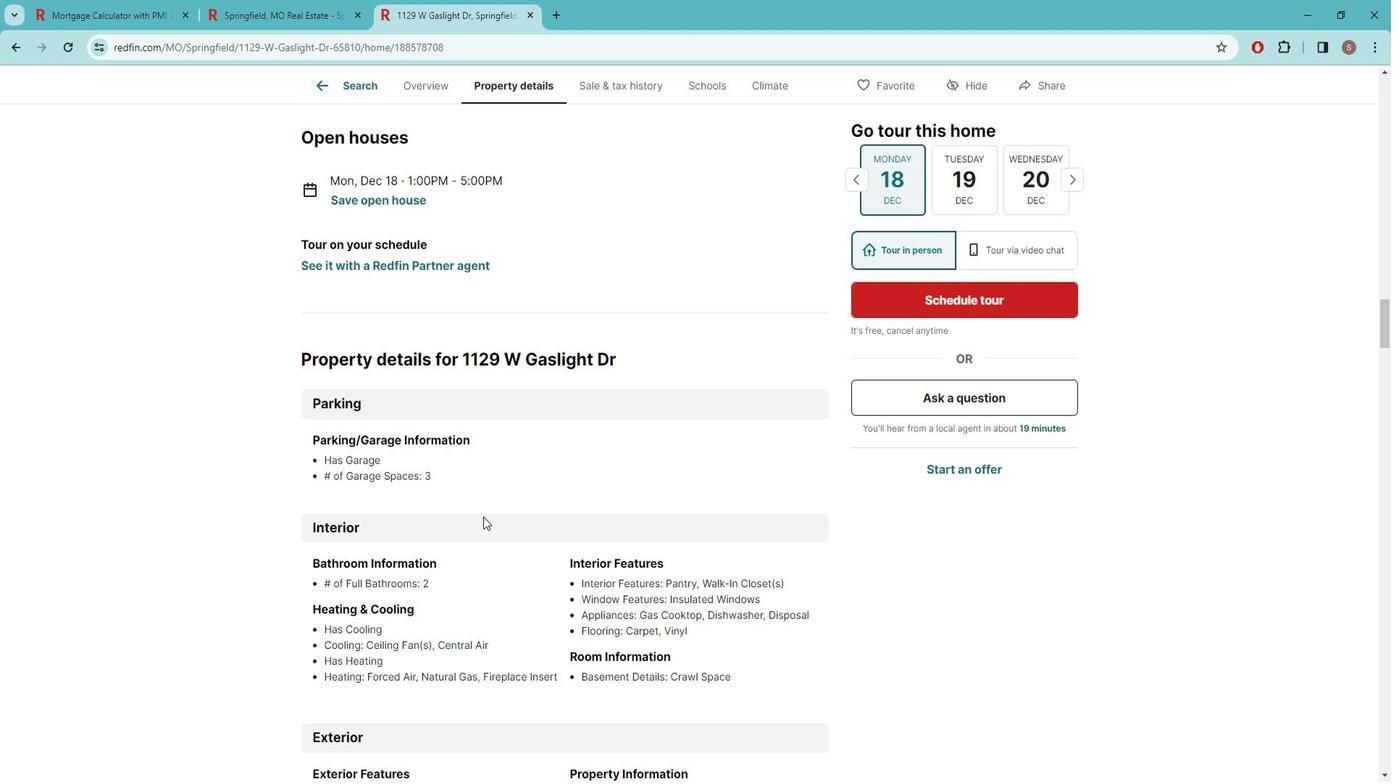 
Action: Mouse scrolled (492, 508) with delta (0, 0)
Screenshot: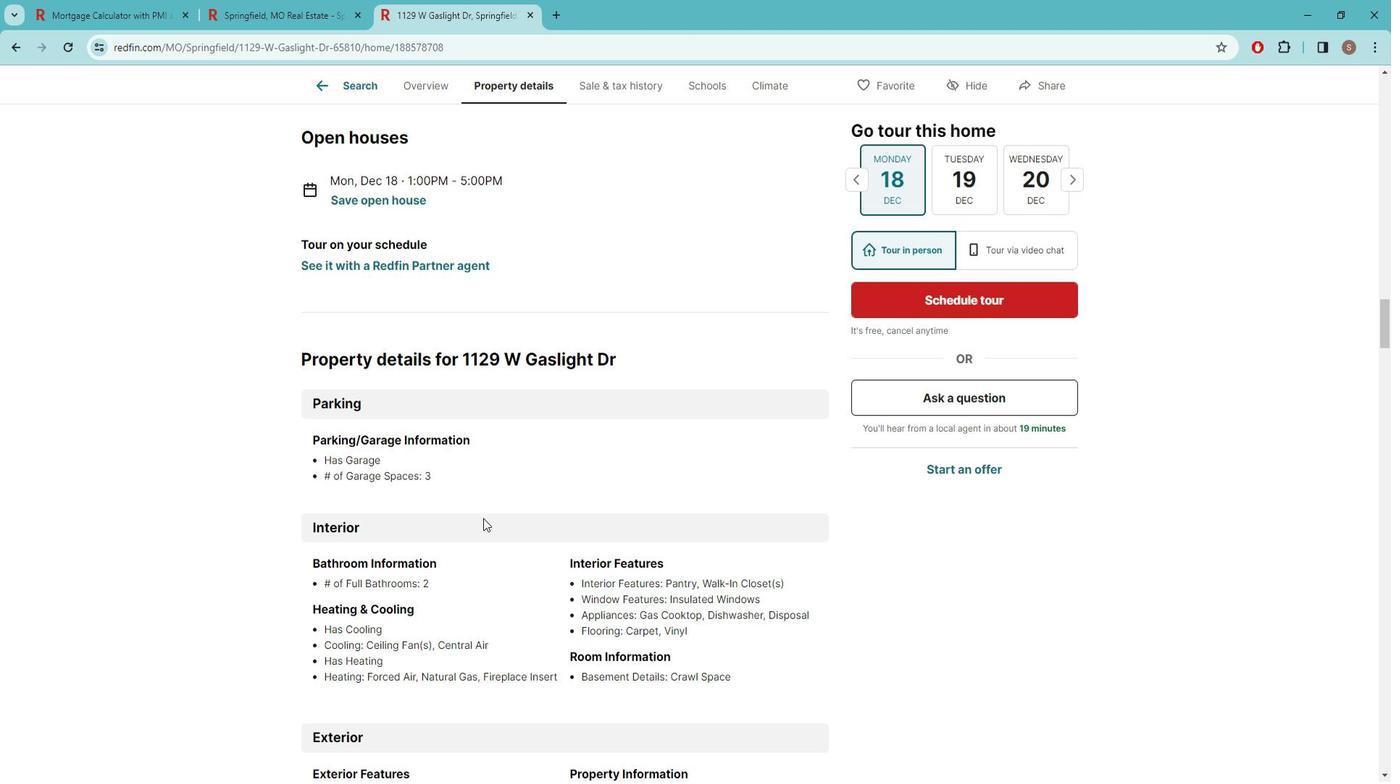 
Action: Mouse moved to (478, 522)
Screenshot: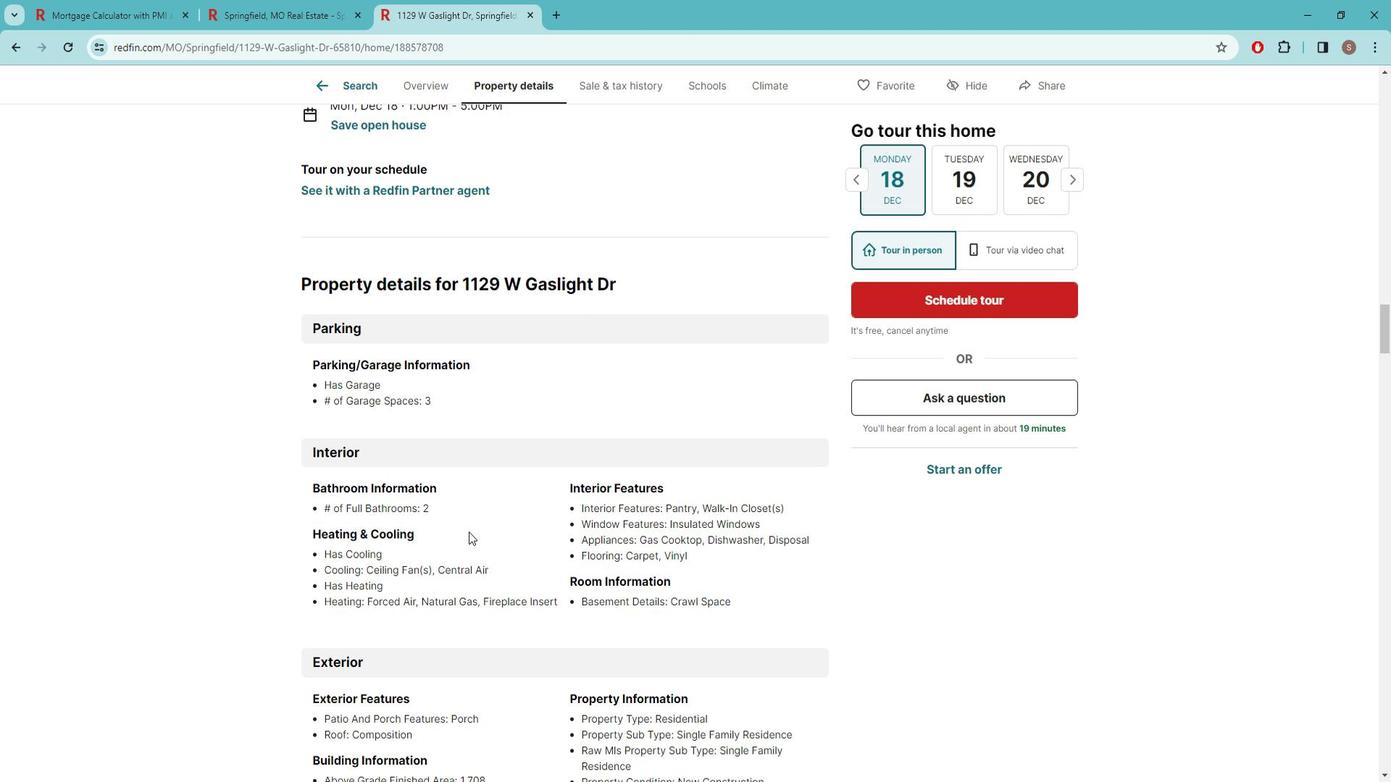 
Action: Mouse scrolled (478, 521) with delta (0, 0)
Screenshot: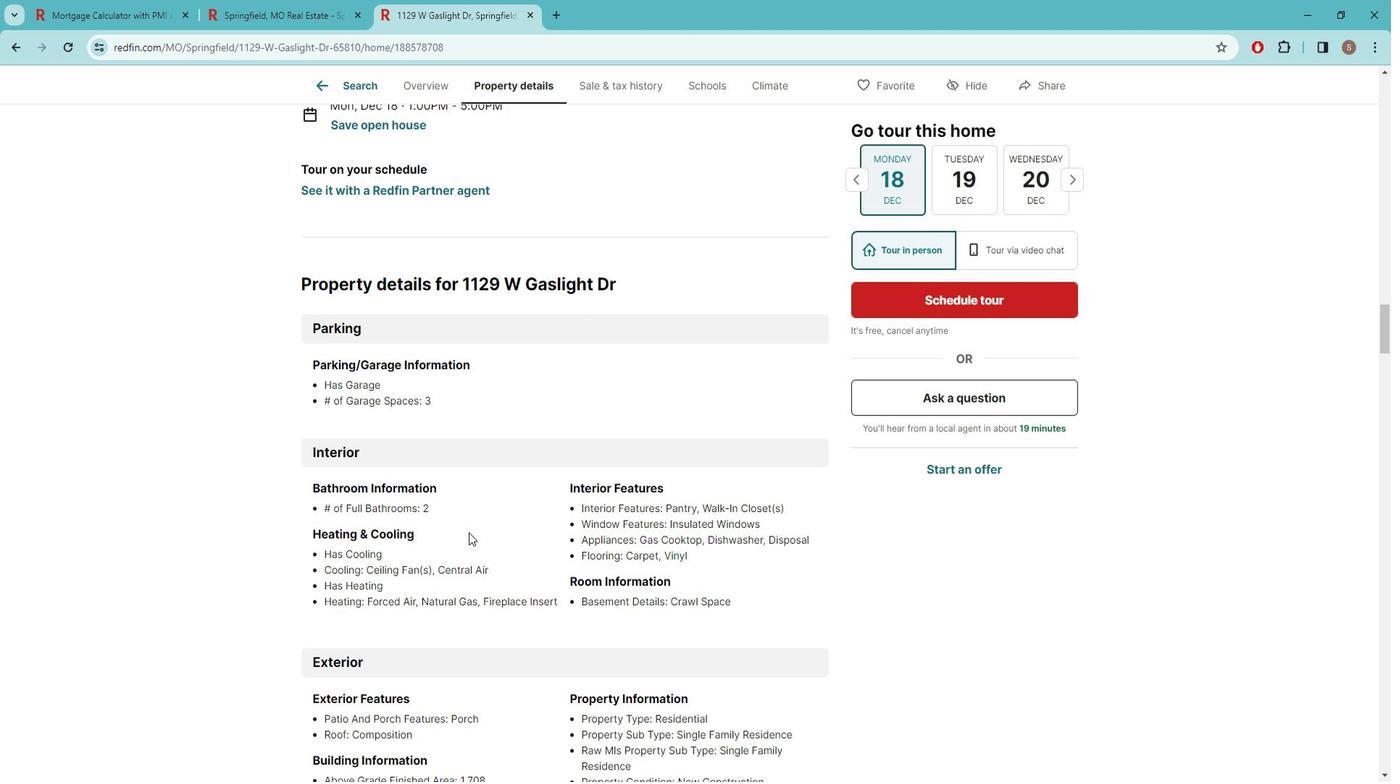 
Action: Mouse moved to (639, 545)
Screenshot: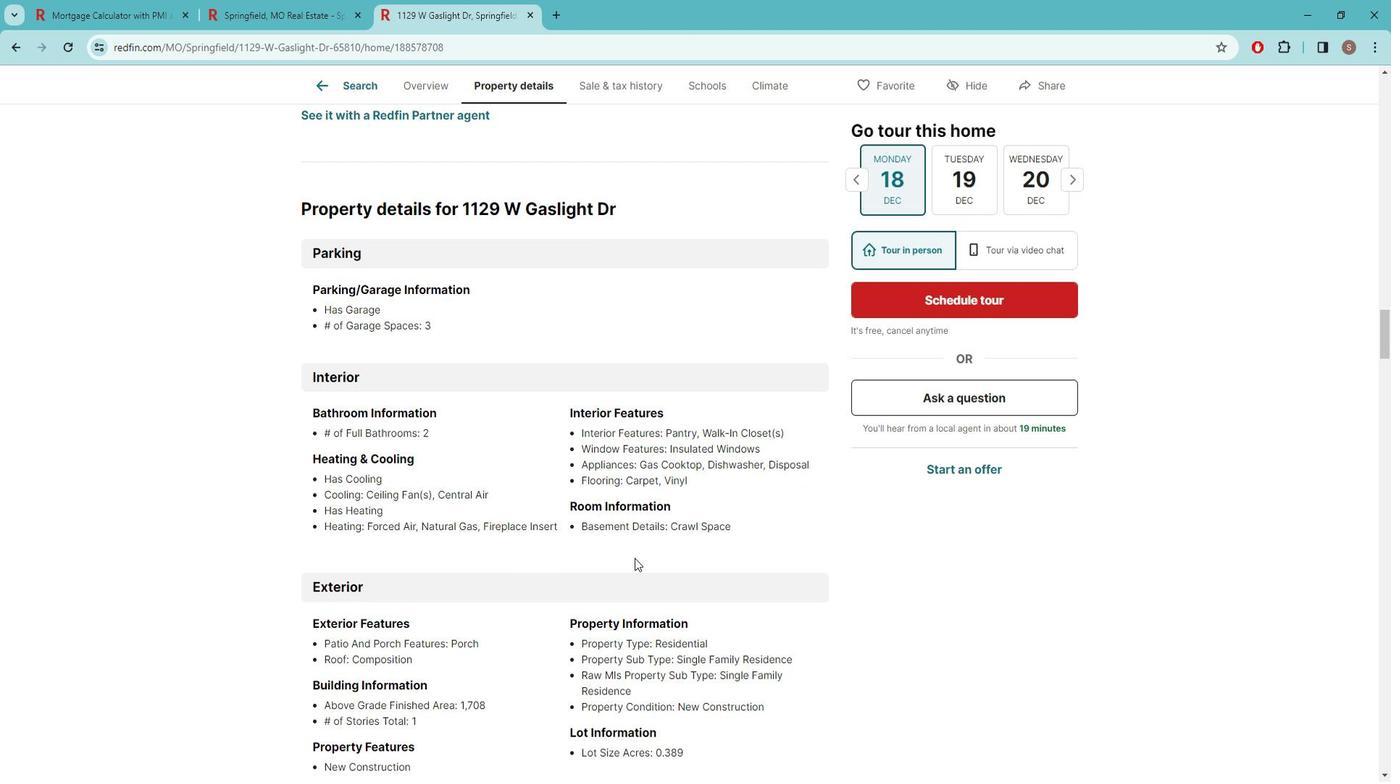 
Action: Mouse scrolled (639, 545) with delta (0, 0)
Screenshot: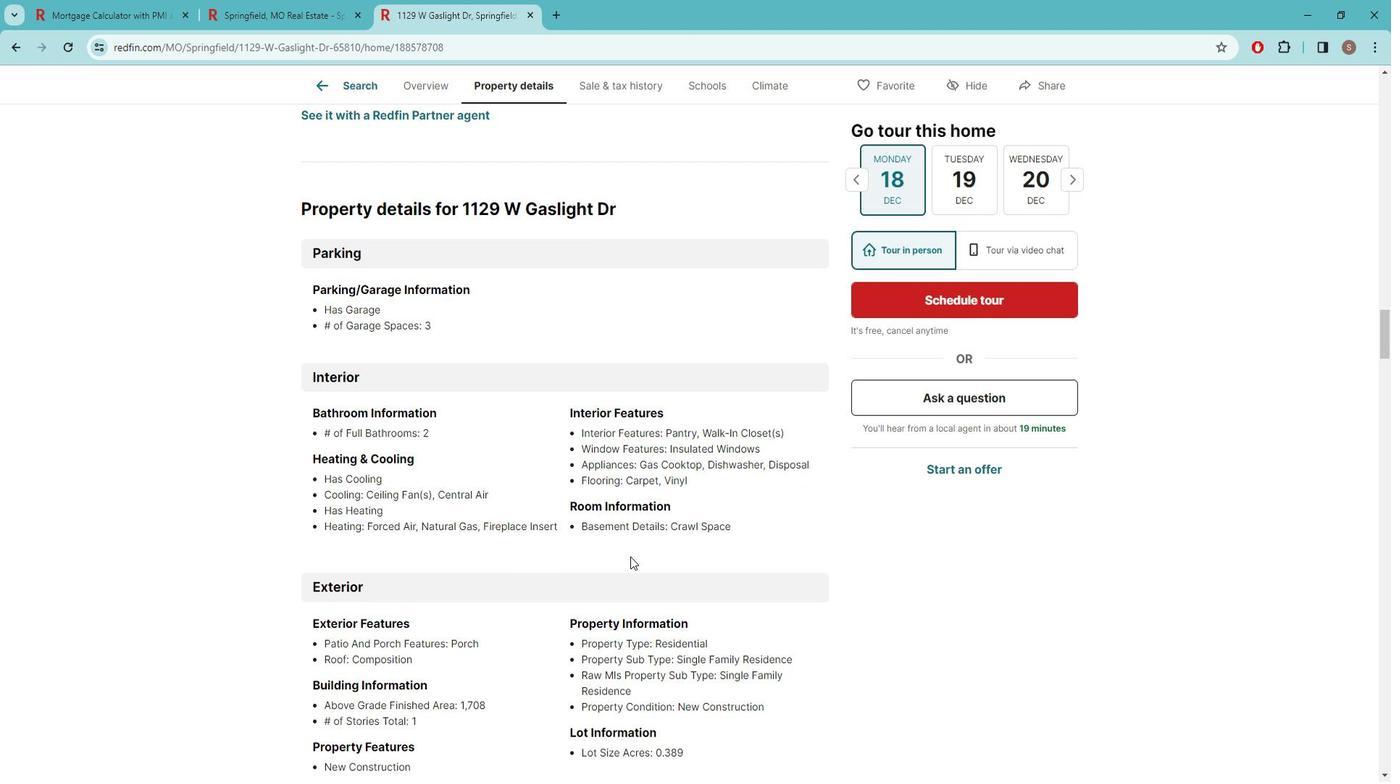 
Action: Mouse moved to (527, 531)
Screenshot: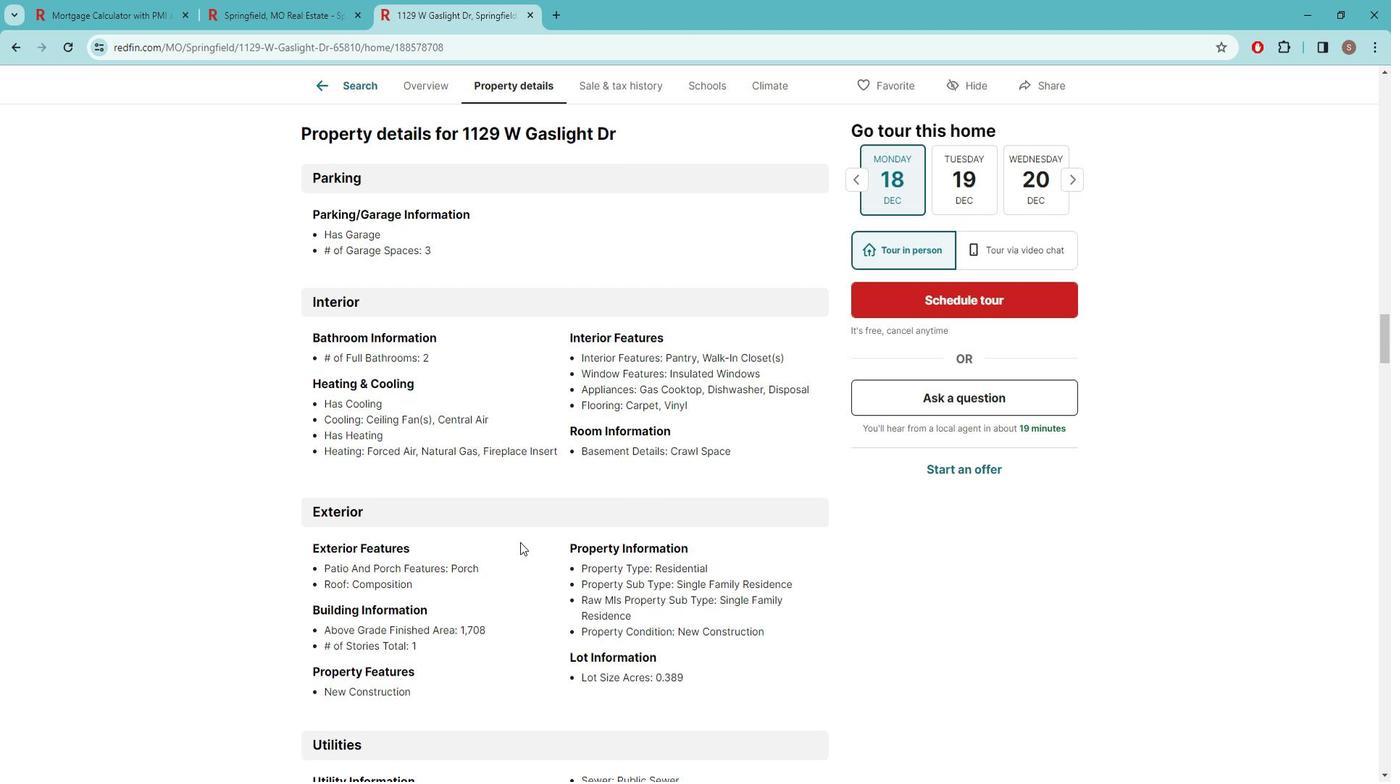 
Action: Mouse scrolled (527, 531) with delta (0, 0)
Screenshot: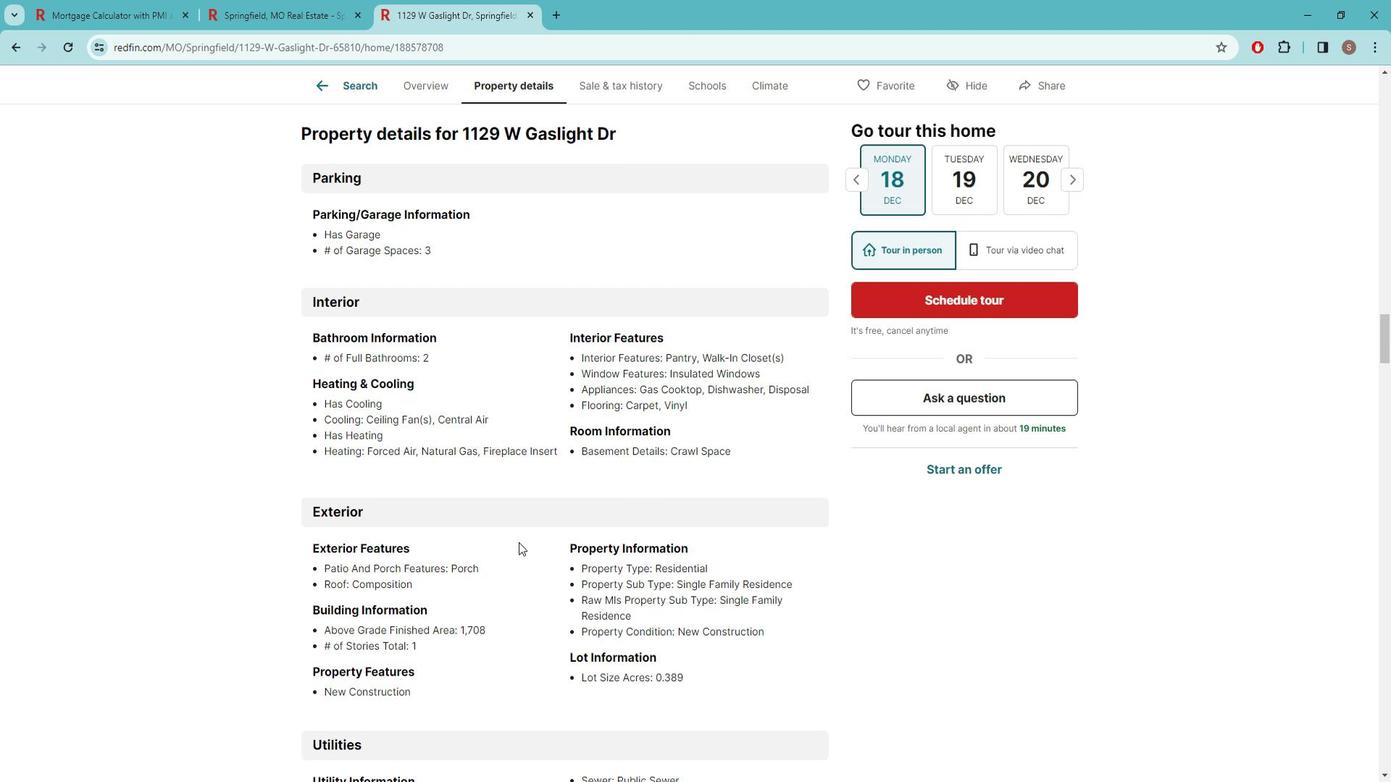 
Action: Mouse moved to (520, 531)
Screenshot: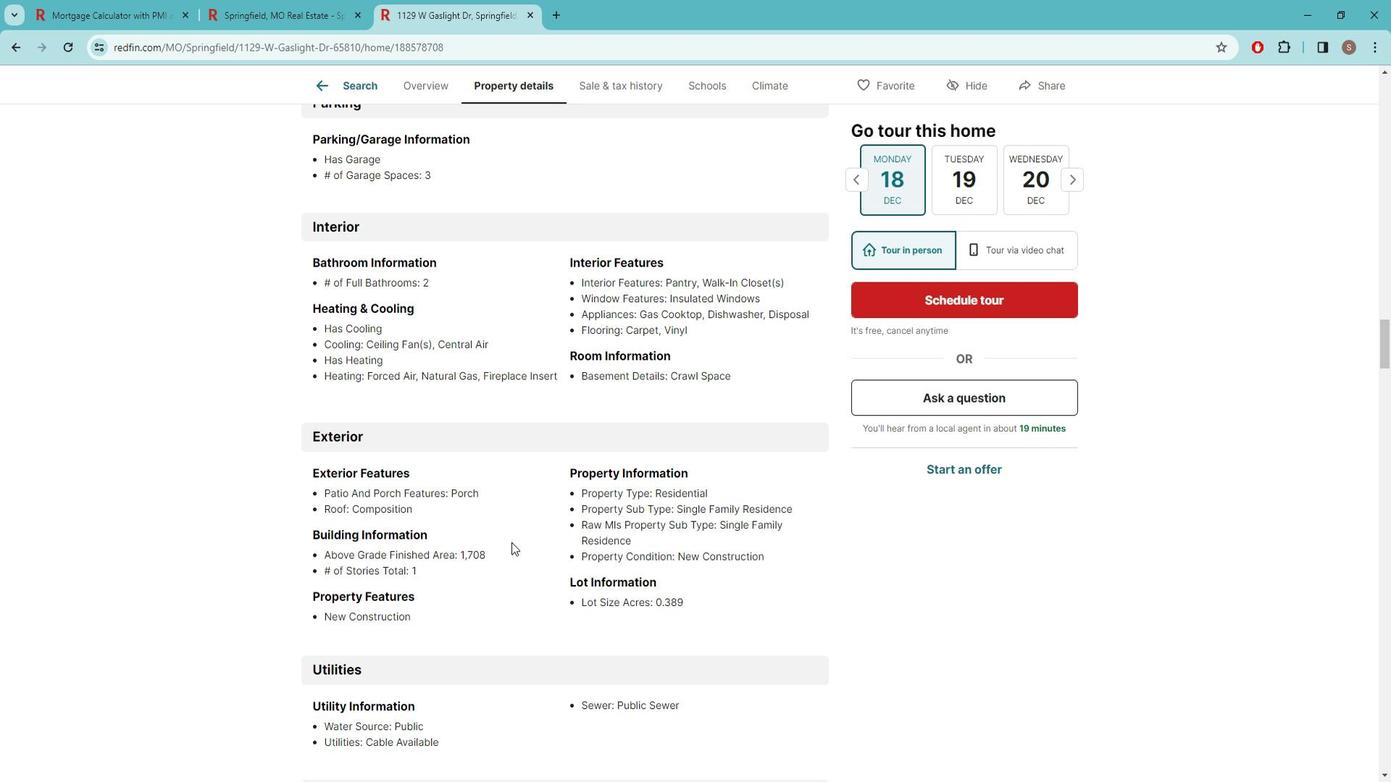 
Action: Mouse scrolled (520, 531) with delta (0, 0)
Screenshot: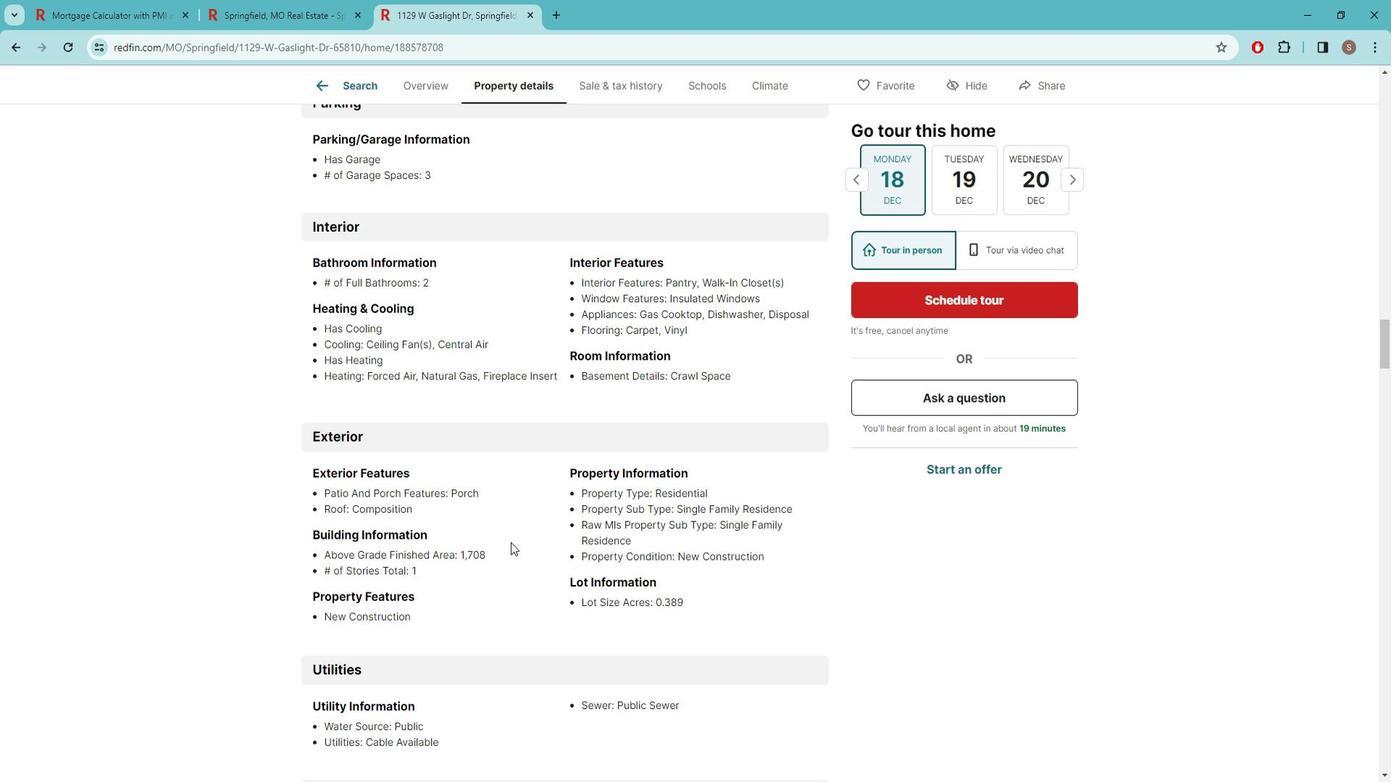
Action: Mouse scrolled (520, 531) with delta (0, 0)
Screenshot: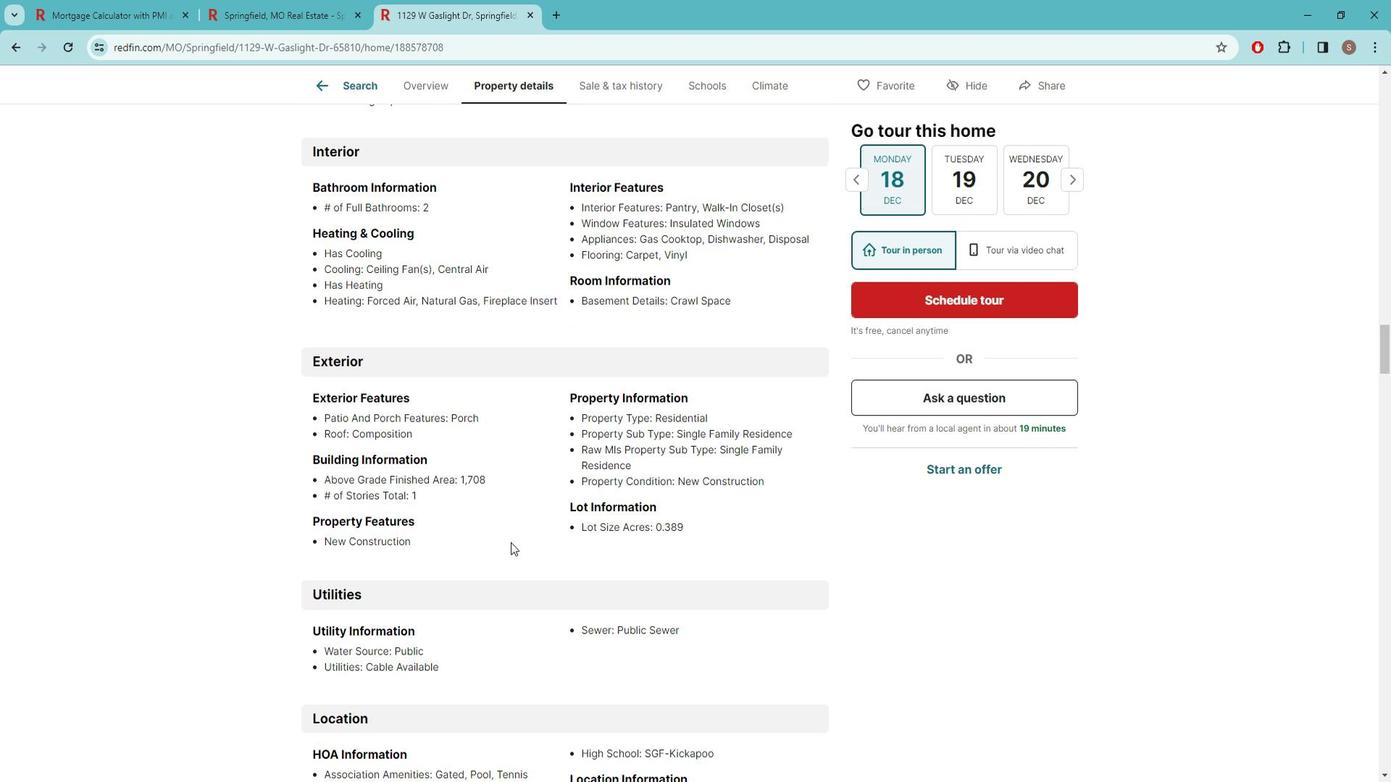 
Action: Mouse moved to (528, 496)
Screenshot: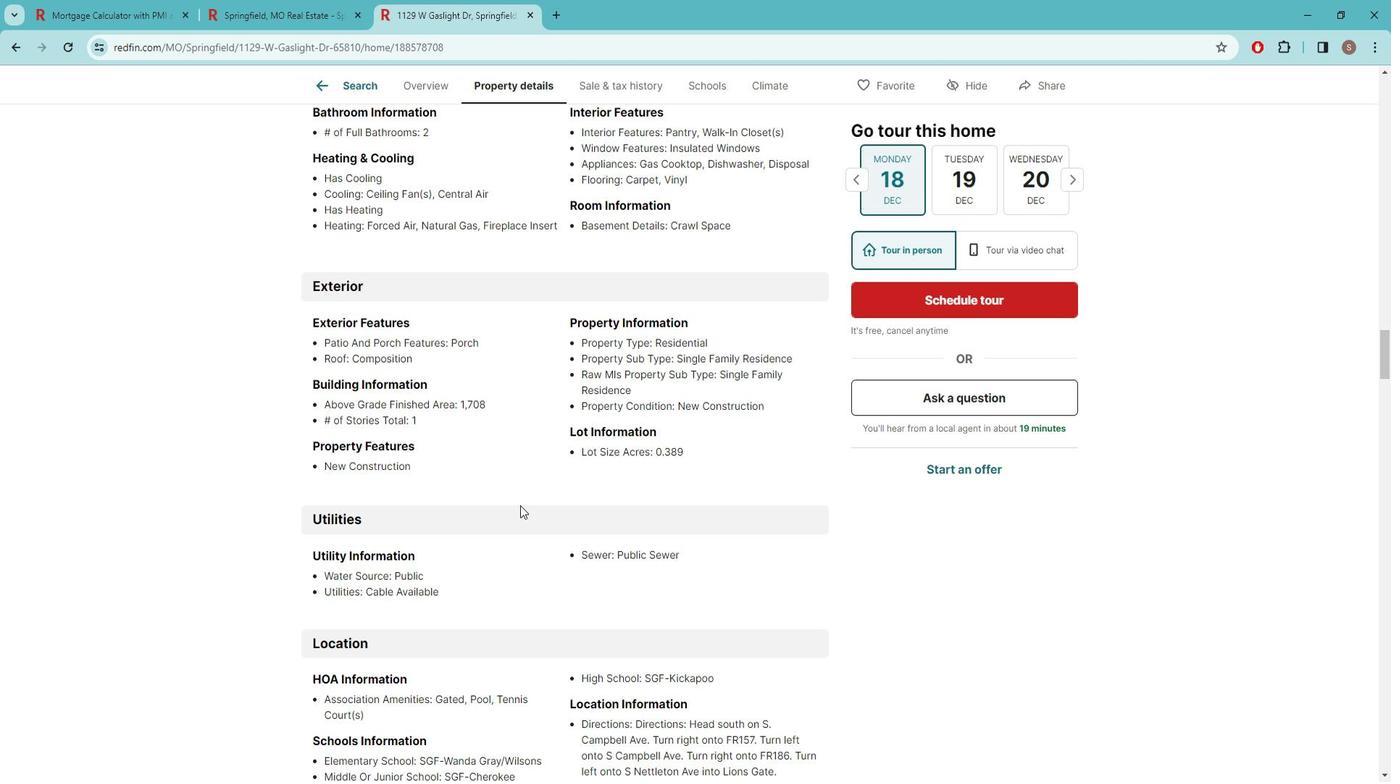 
Action: Mouse scrolled (528, 495) with delta (0, 0)
Screenshot: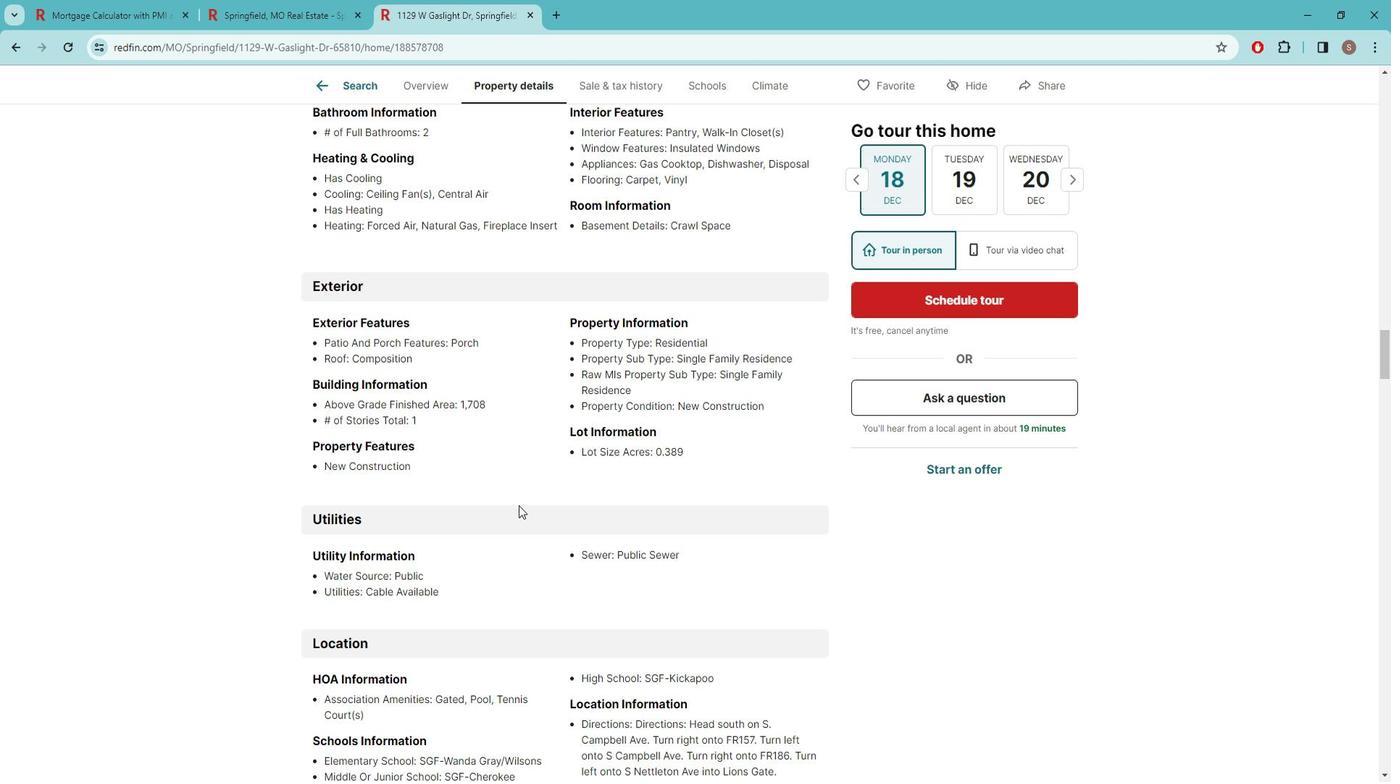 
Action: Mouse moved to (521, 494)
Screenshot: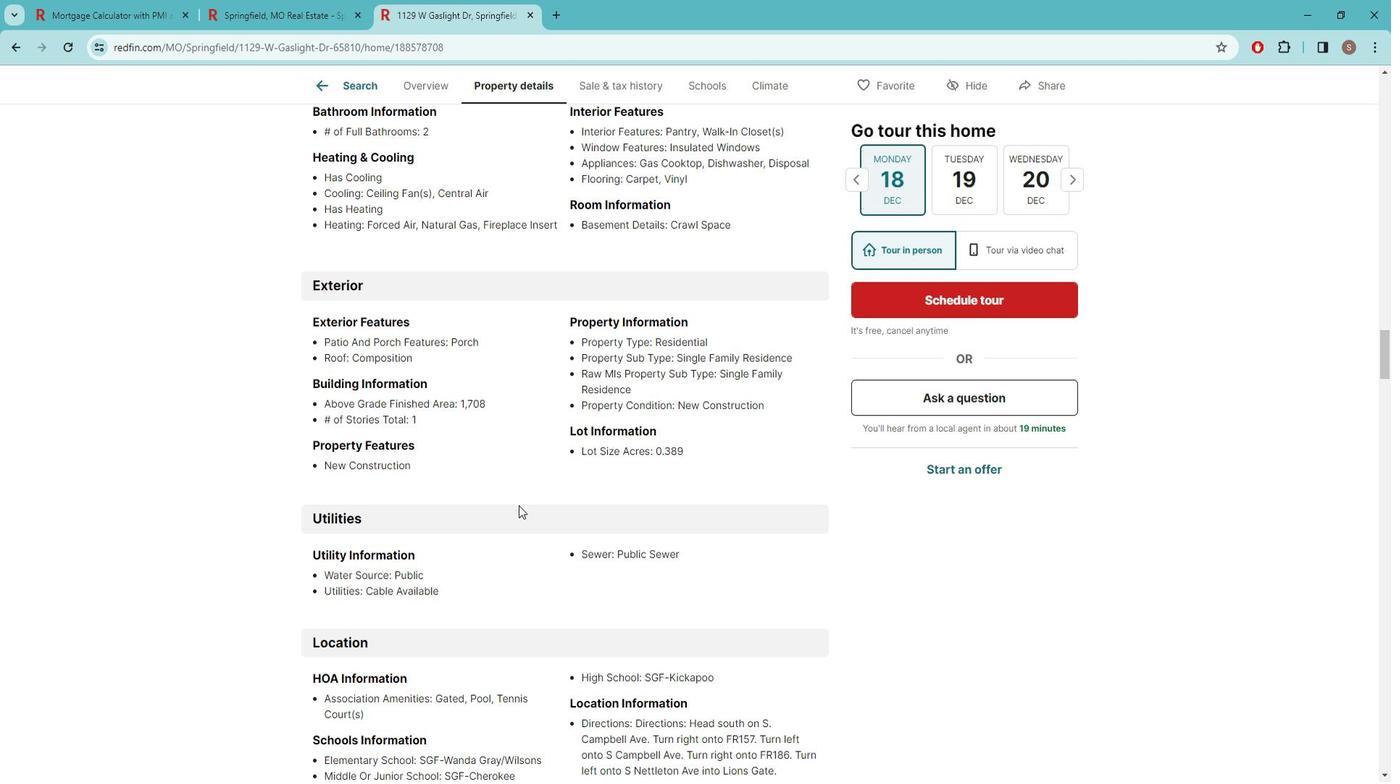
Action: Mouse scrolled (521, 493) with delta (0, 0)
Screenshot: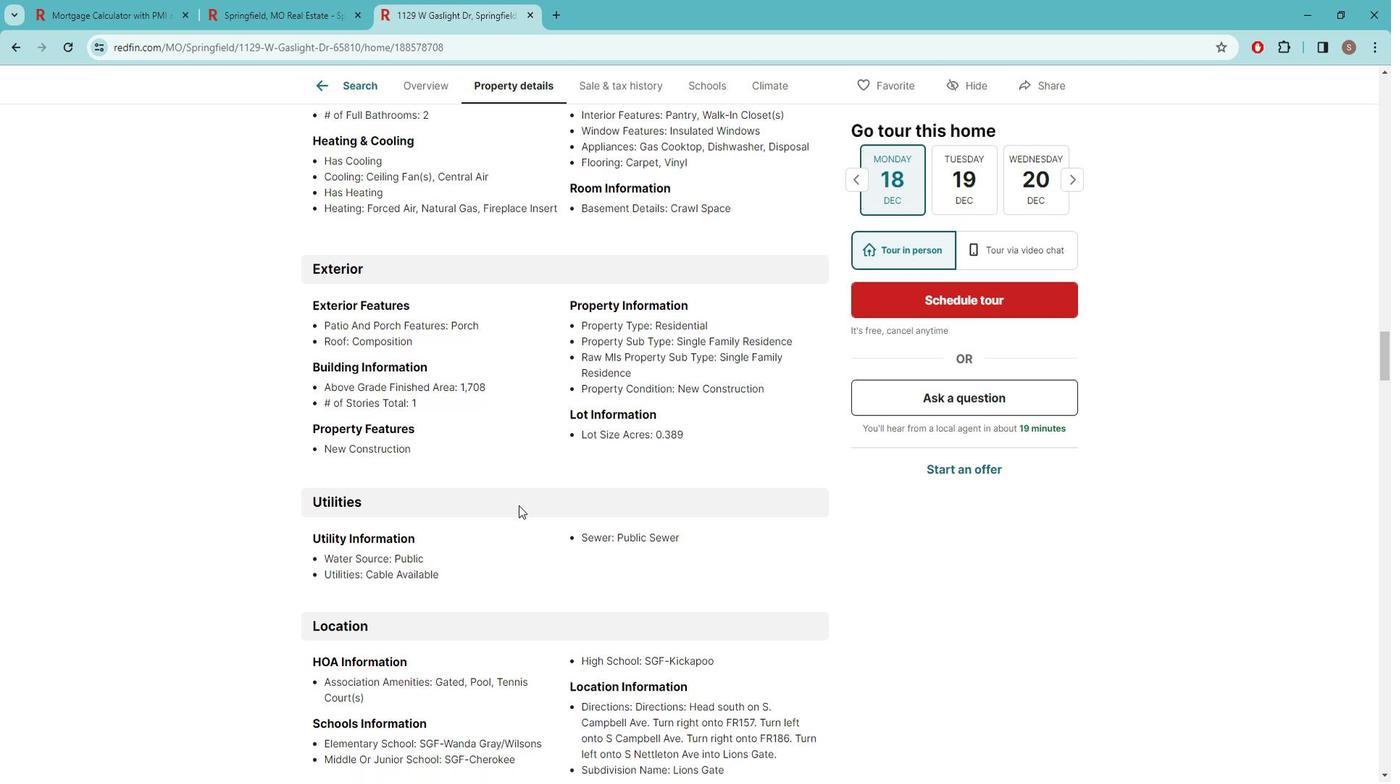 
Action: Mouse moved to (519, 480)
Screenshot: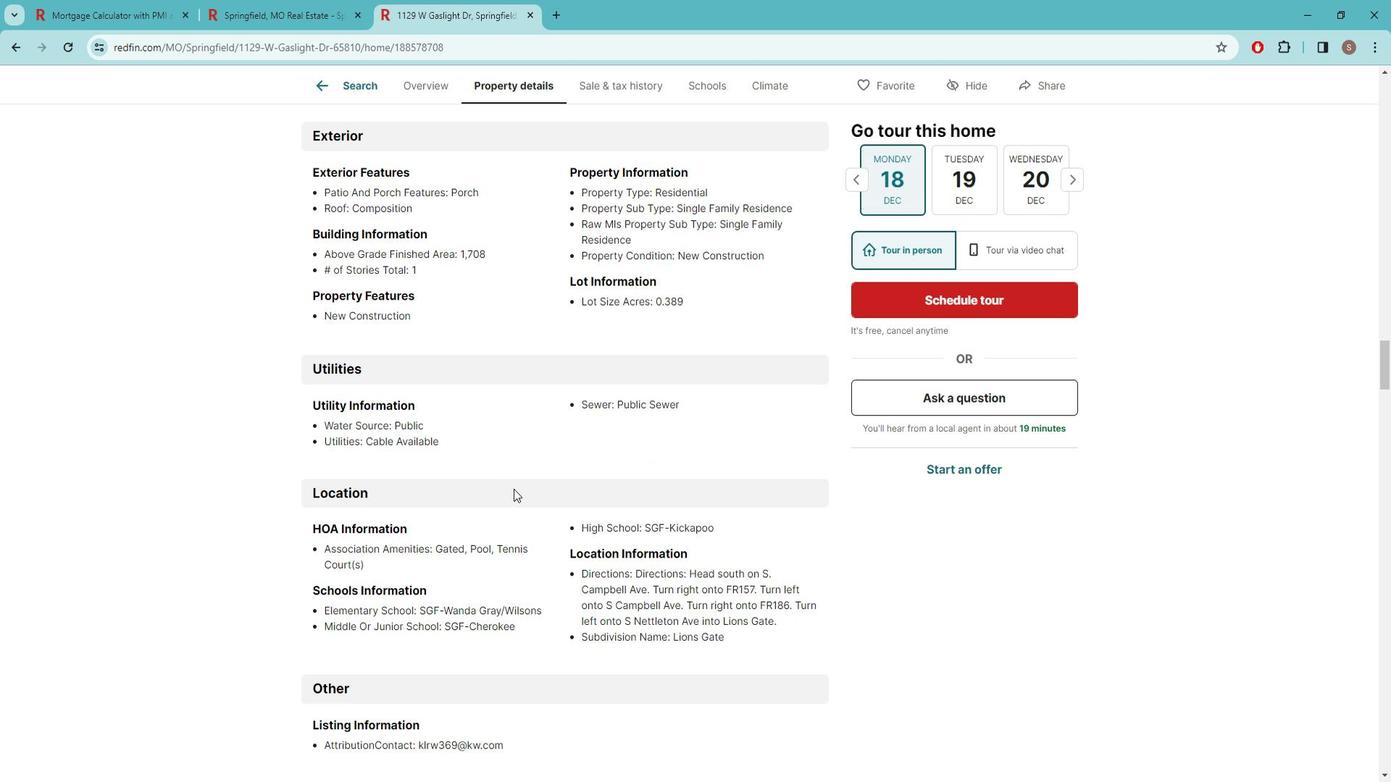 
Action: Mouse scrolled (519, 479) with delta (0, 0)
Screenshot: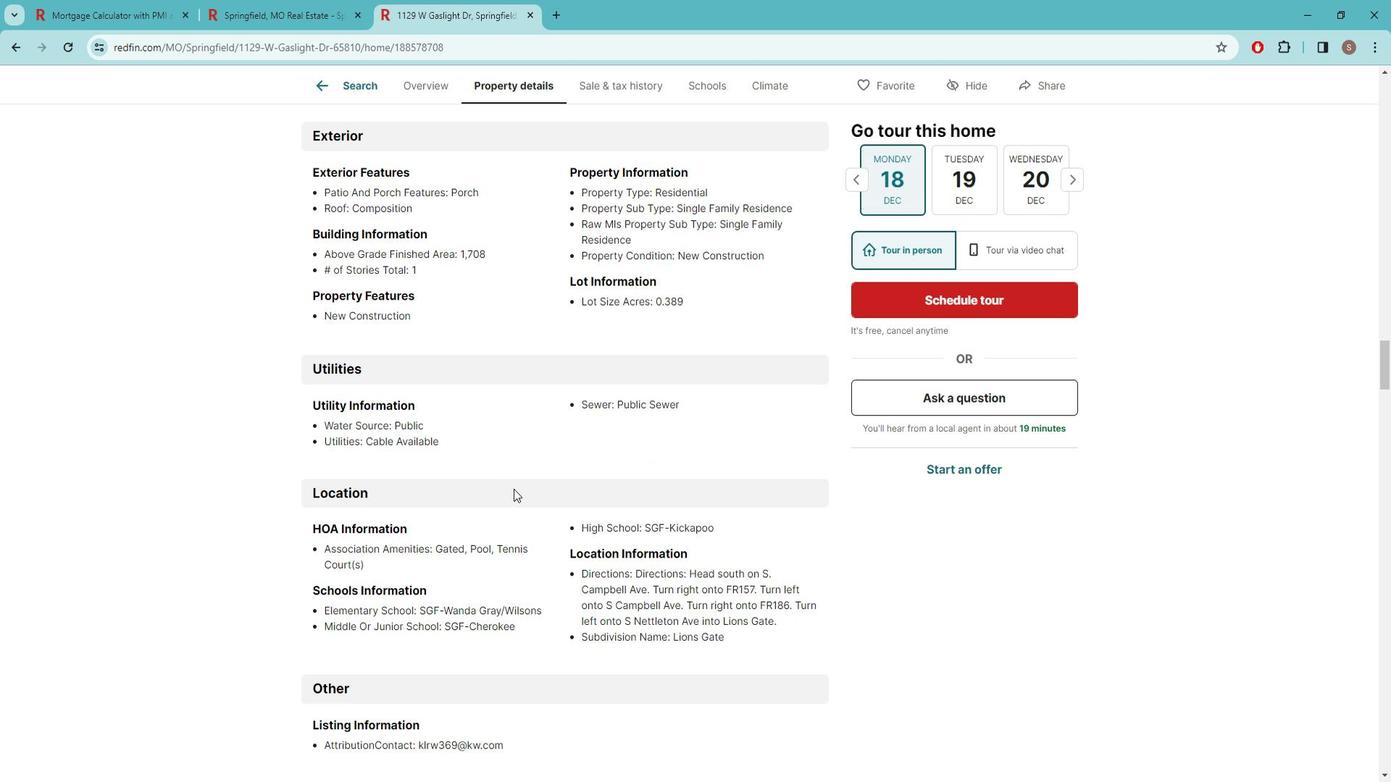 
Action: Mouse moved to (532, 487)
Screenshot: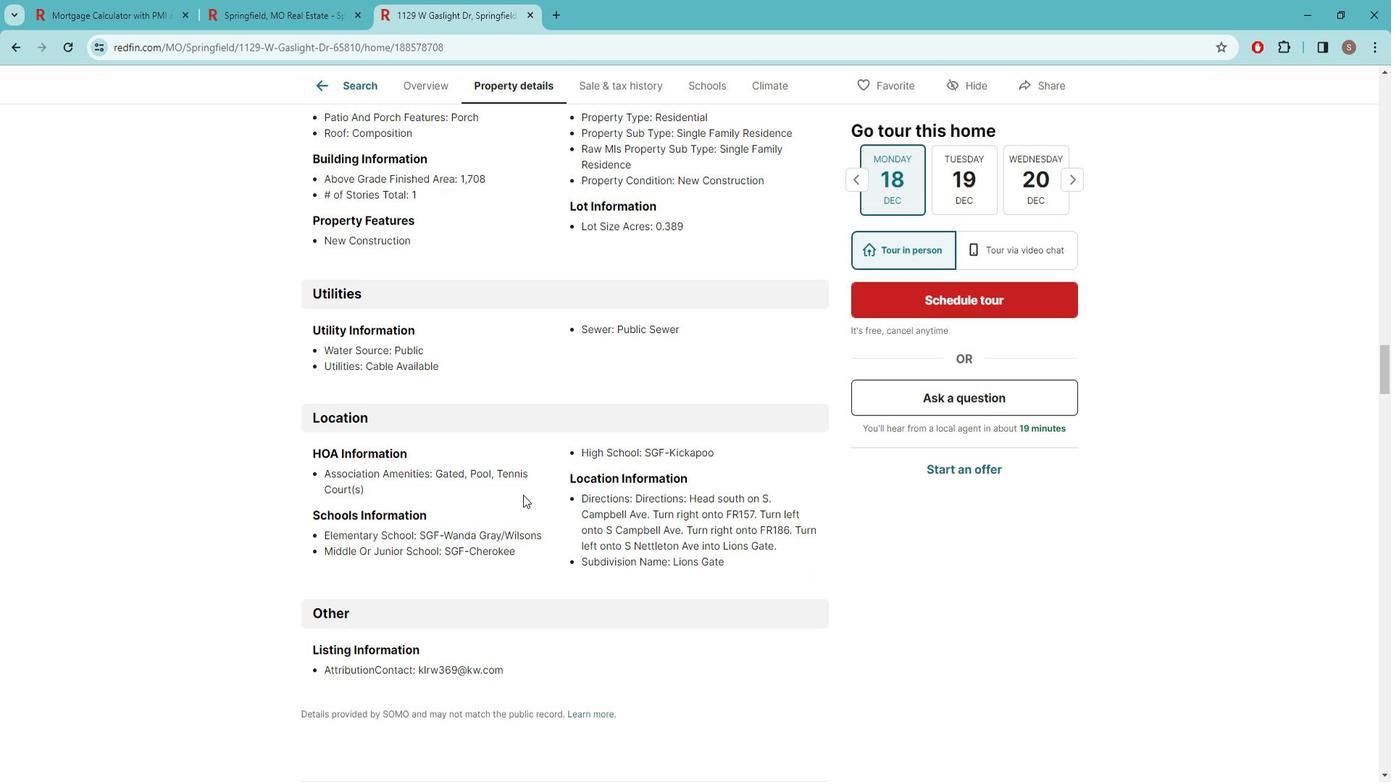 
Action: Mouse scrolled (532, 486) with delta (0, 0)
Screenshot: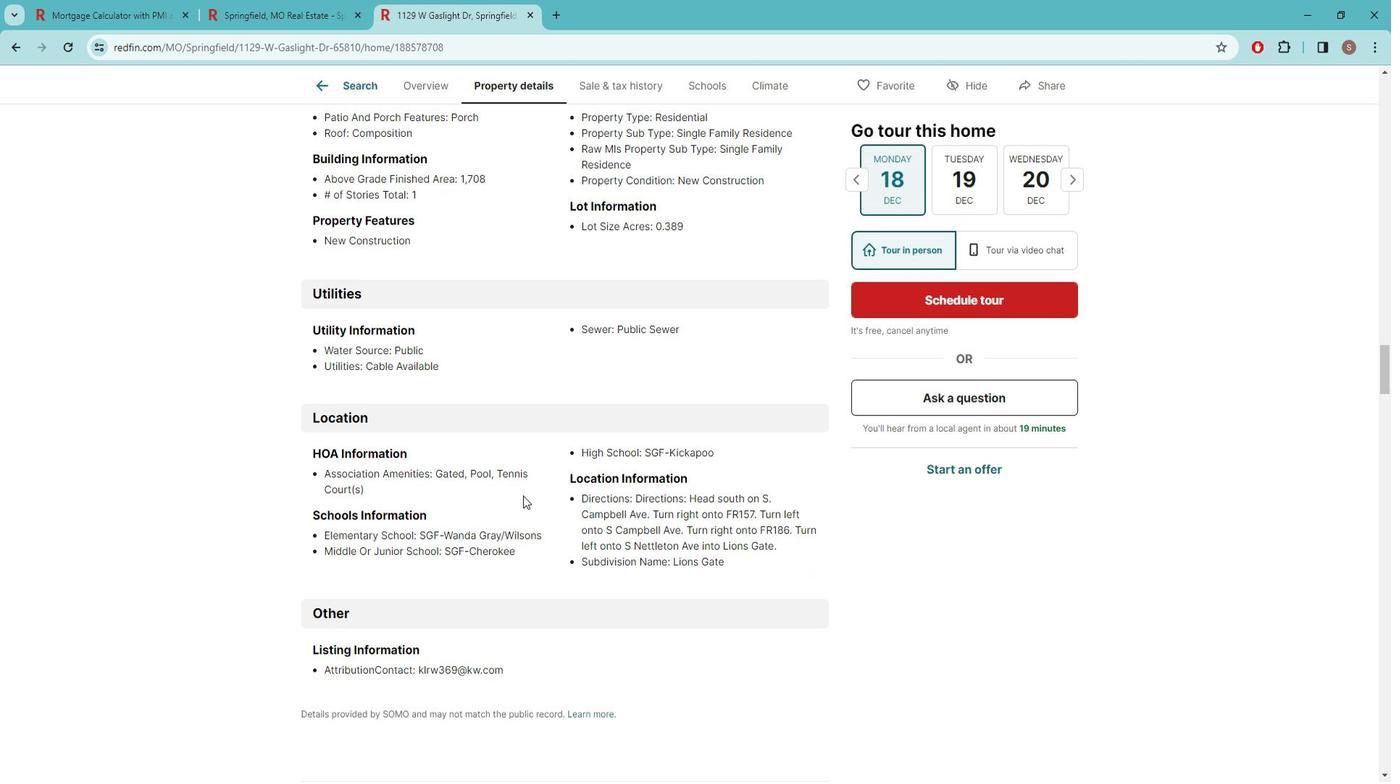 
Action: Mouse moved to (562, 519)
Screenshot: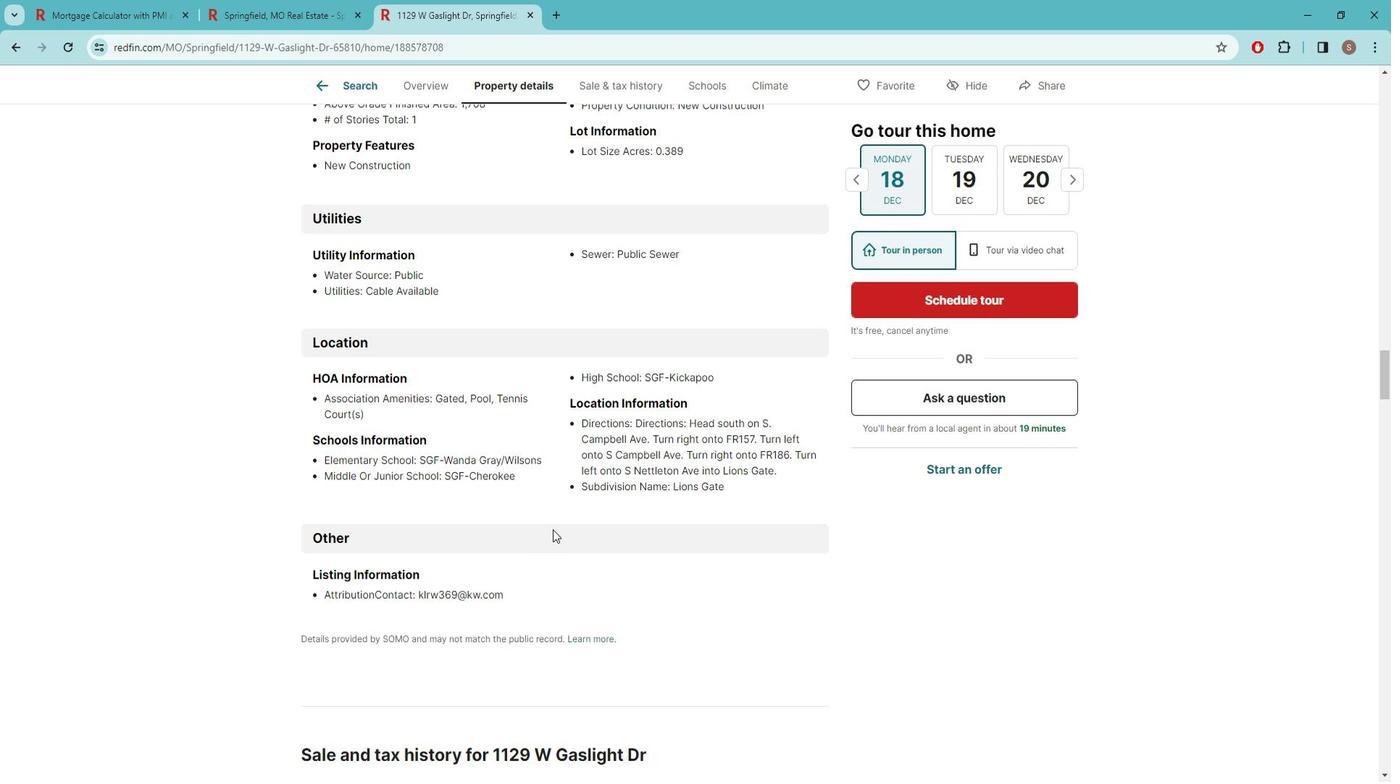 
Action: Mouse scrolled (562, 518) with delta (0, 0)
Screenshot: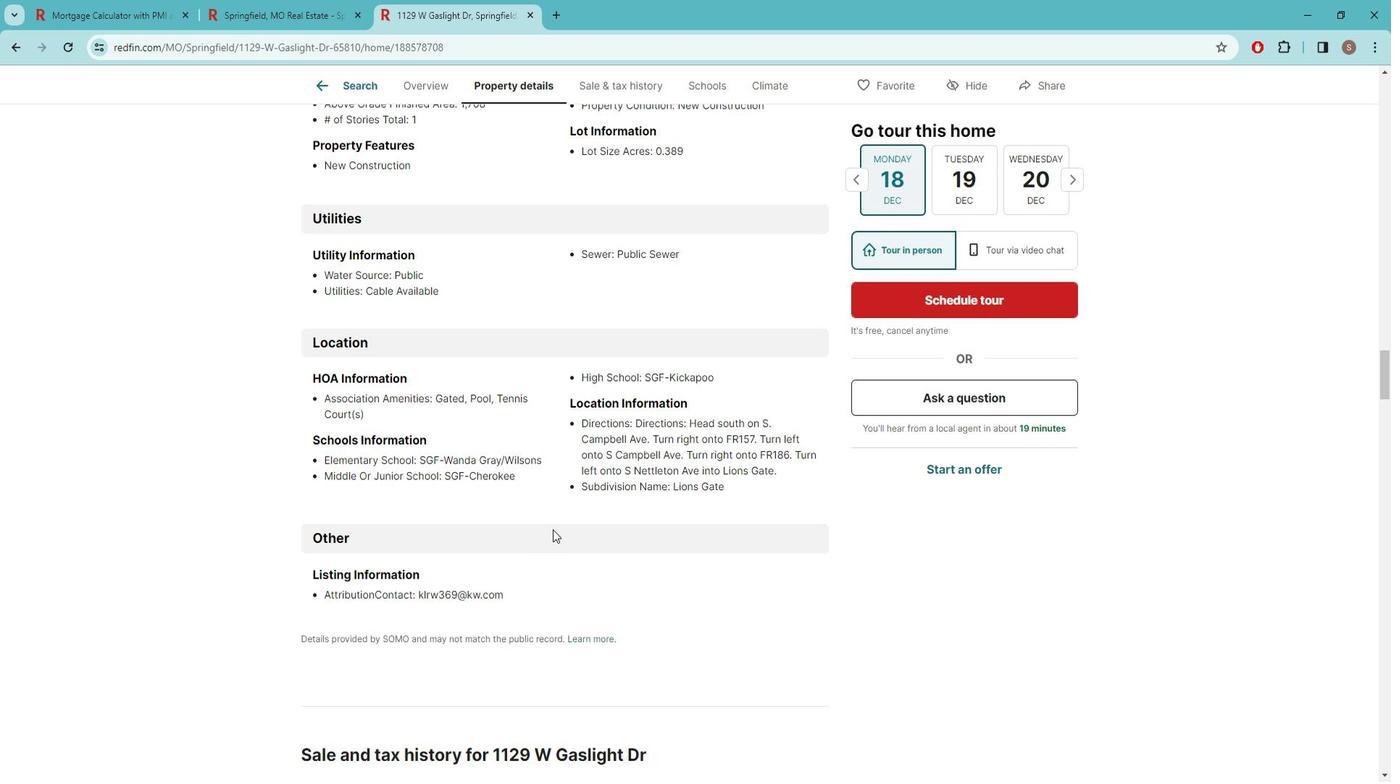 
Action: Mouse moved to (561, 519)
Screenshot: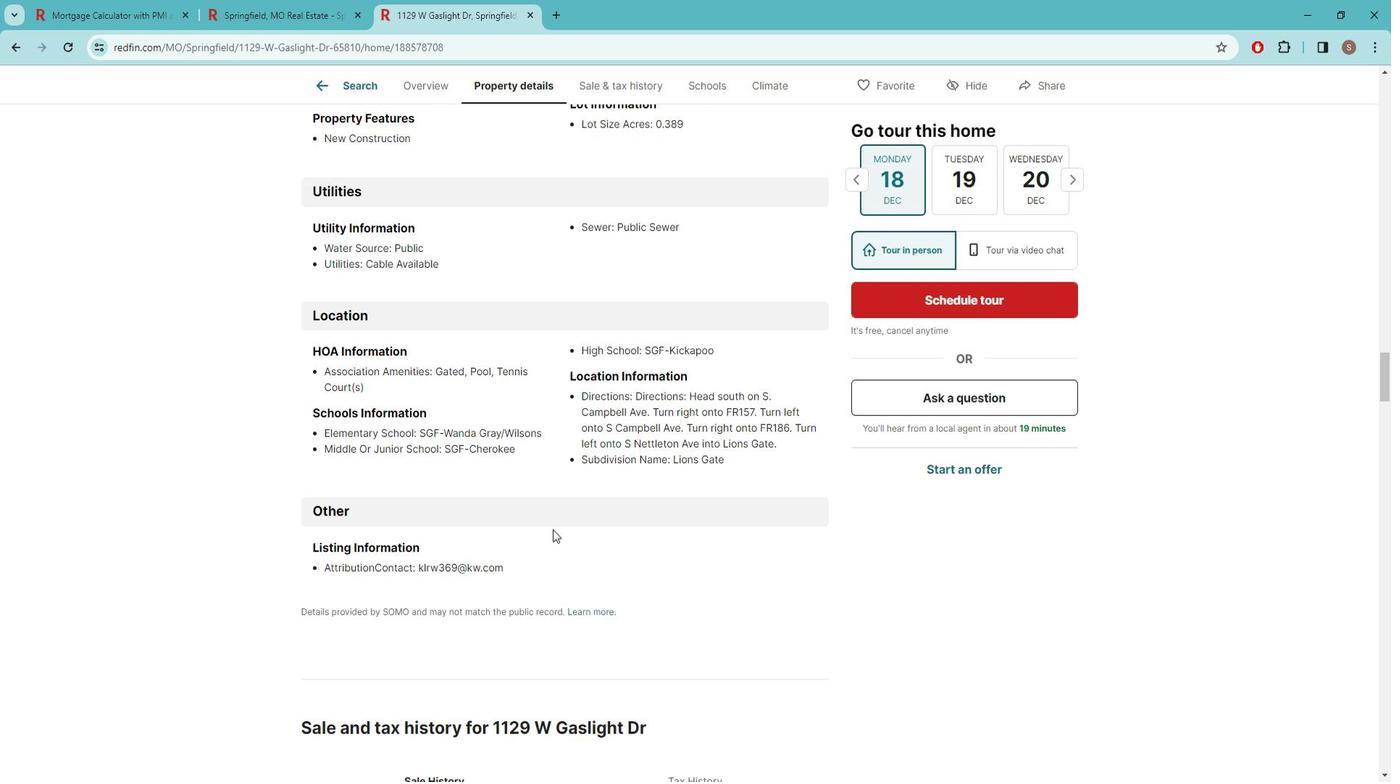 
Action: Mouse scrolled (561, 518) with delta (0, 0)
Screenshot: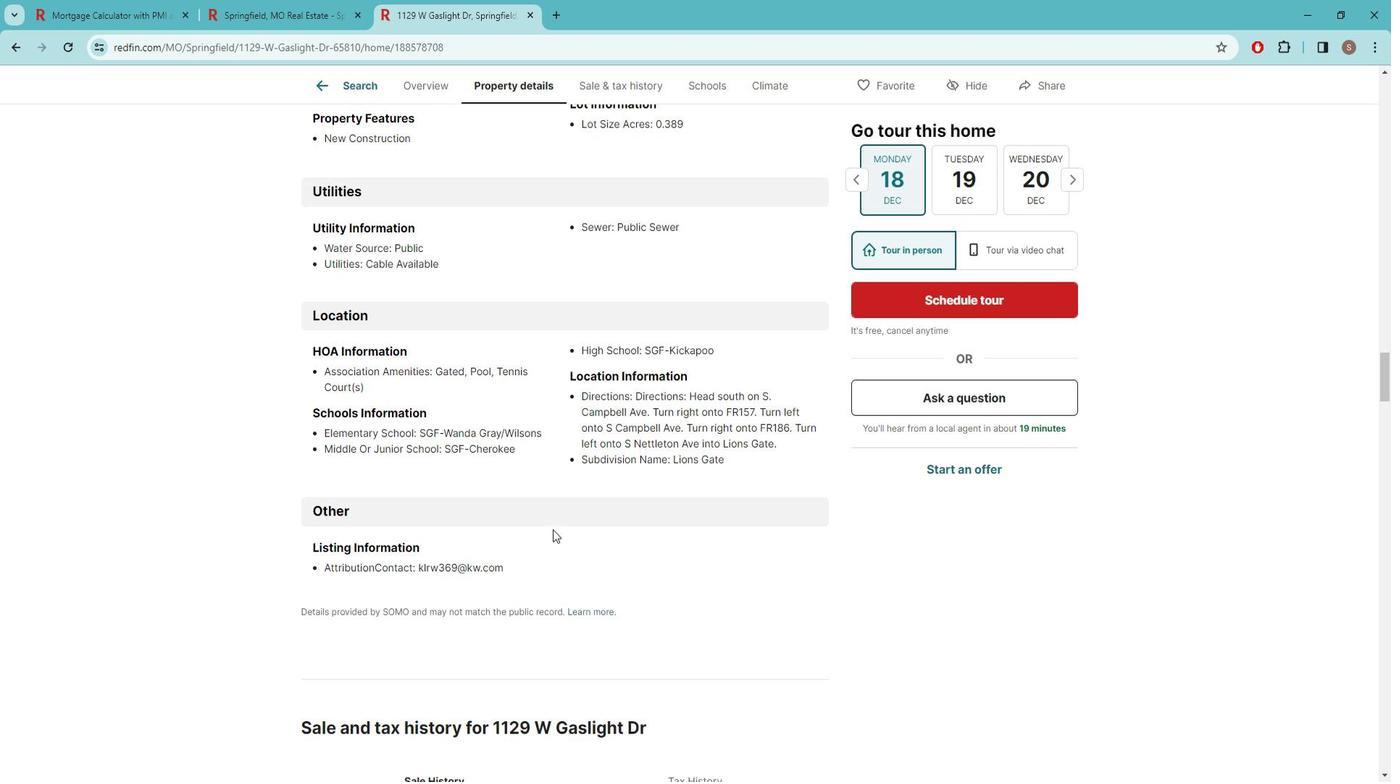 
Action: Mouse moved to (560, 516)
Screenshot: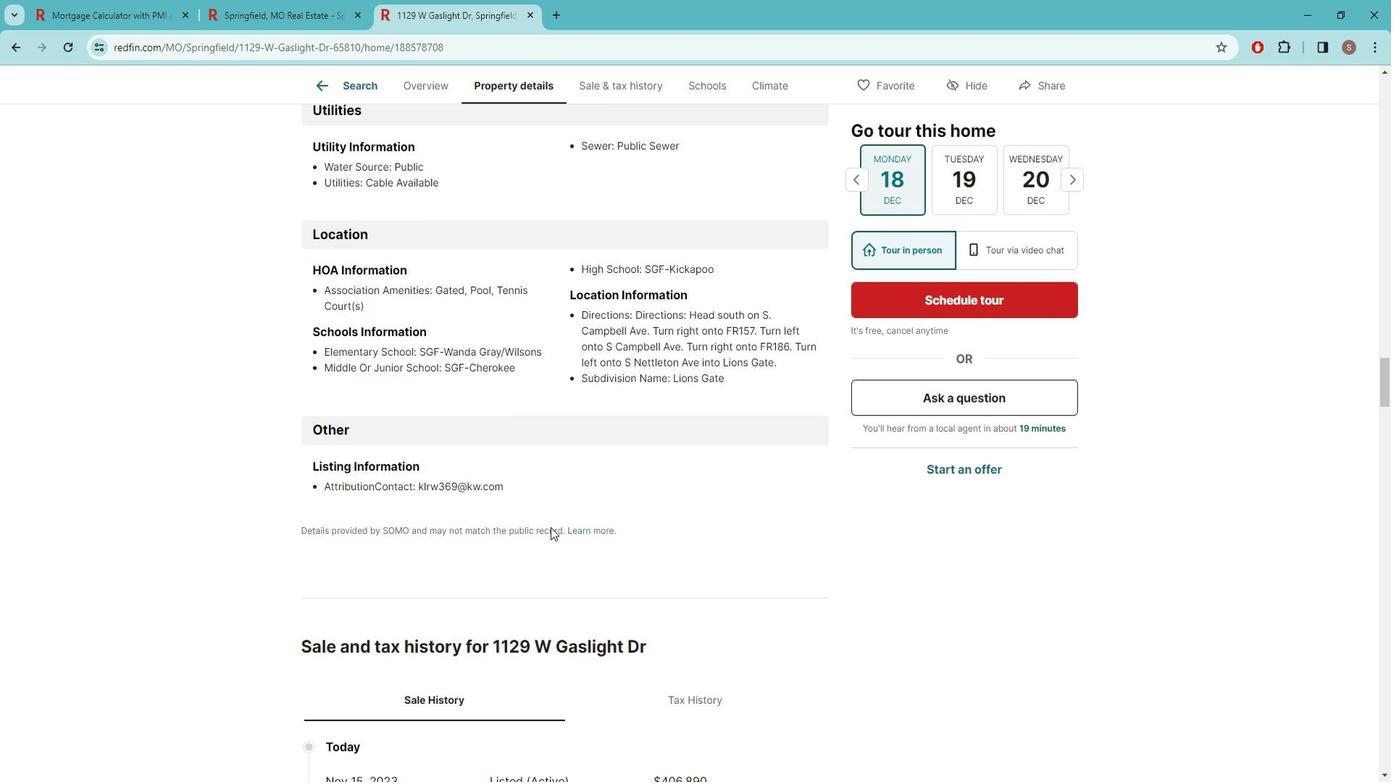 
Action: Mouse scrolled (560, 516) with delta (0, 0)
Screenshot: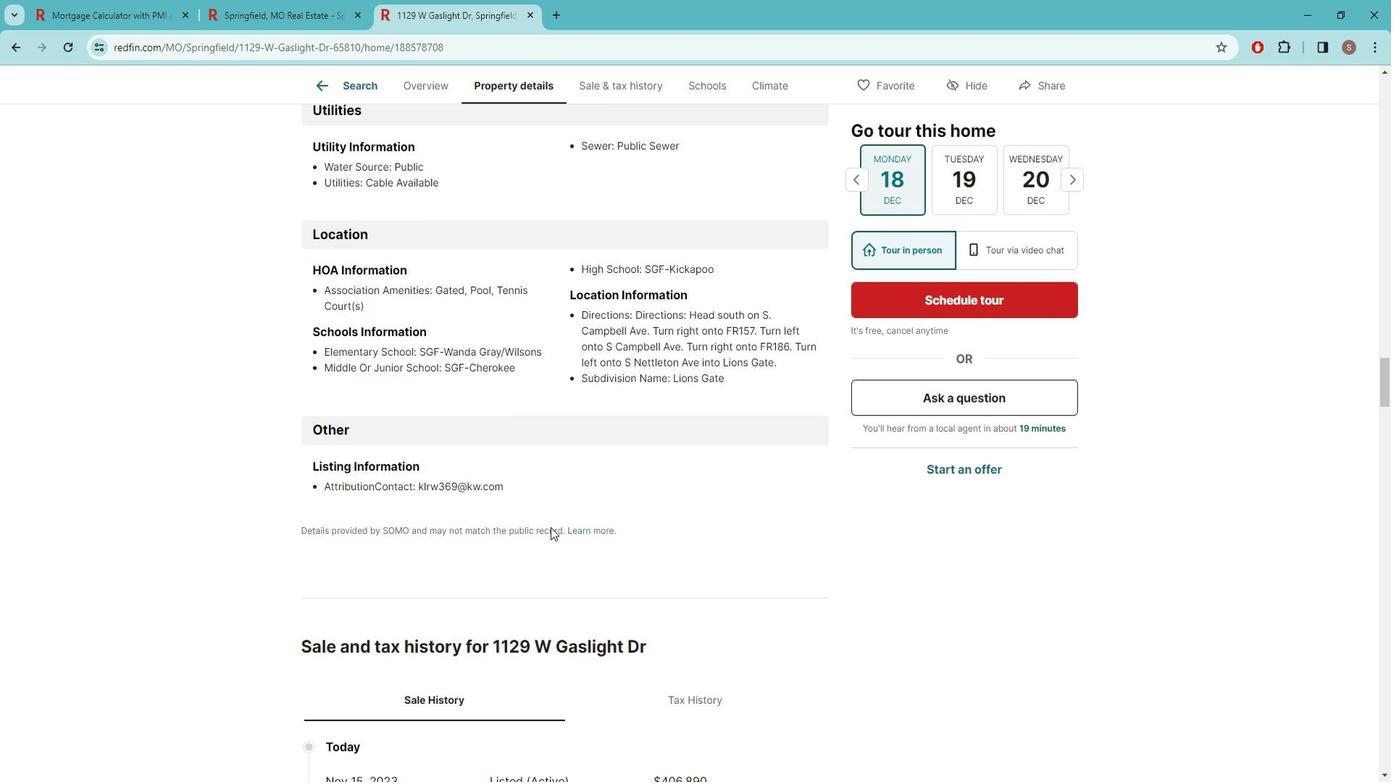 
Action: Mouse moved to (549, 497)
Screenshot: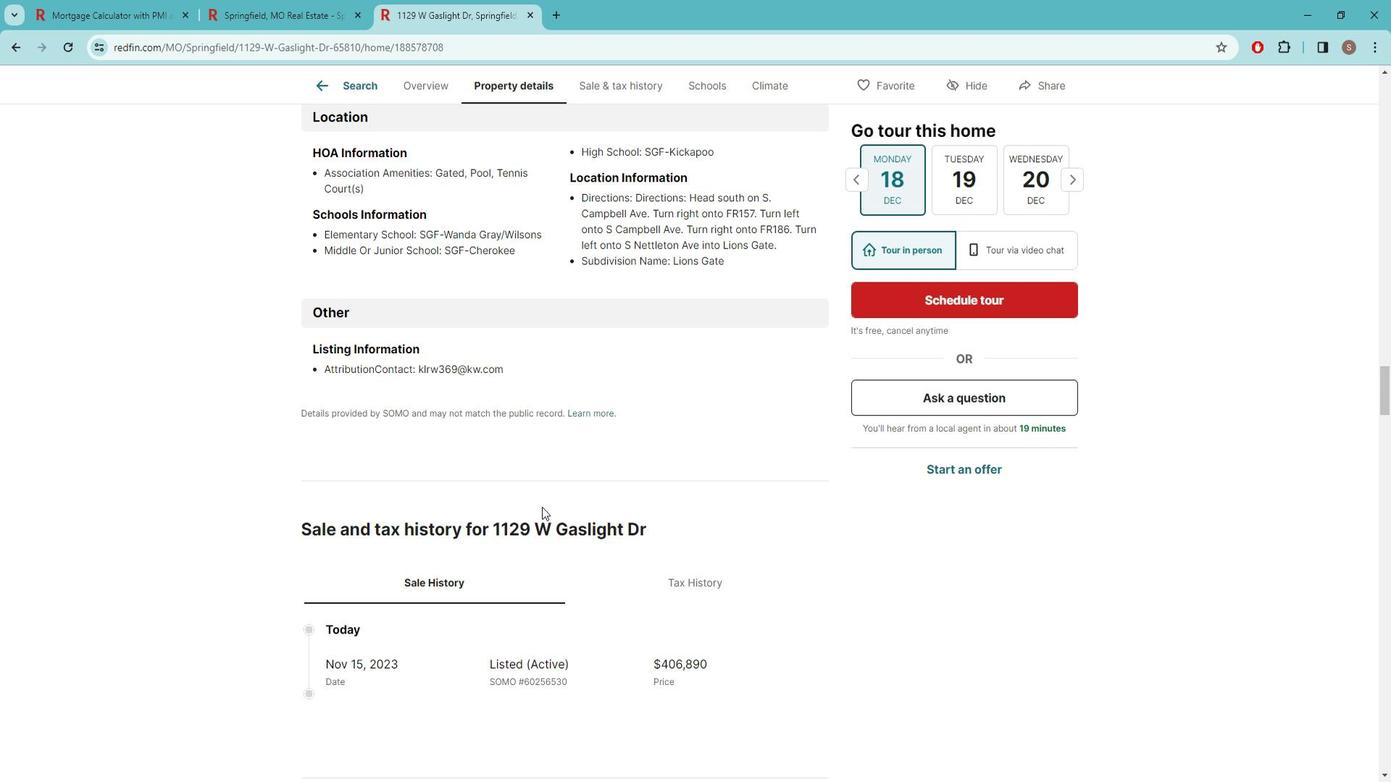 
Action: Mouse scrolled (549, 496) with delta (0, 0)
Screenshot: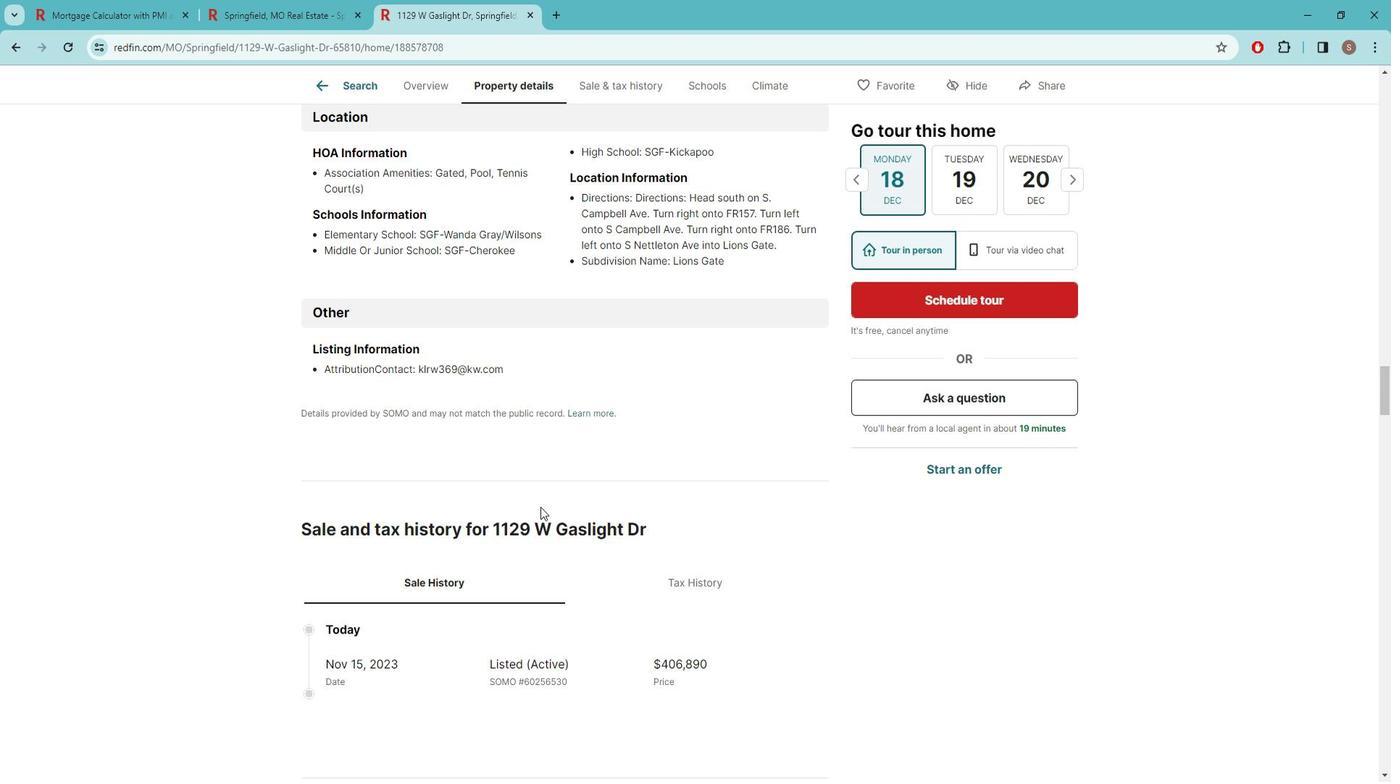 
Action: Mouse moved to (545, 495)
Screenshot: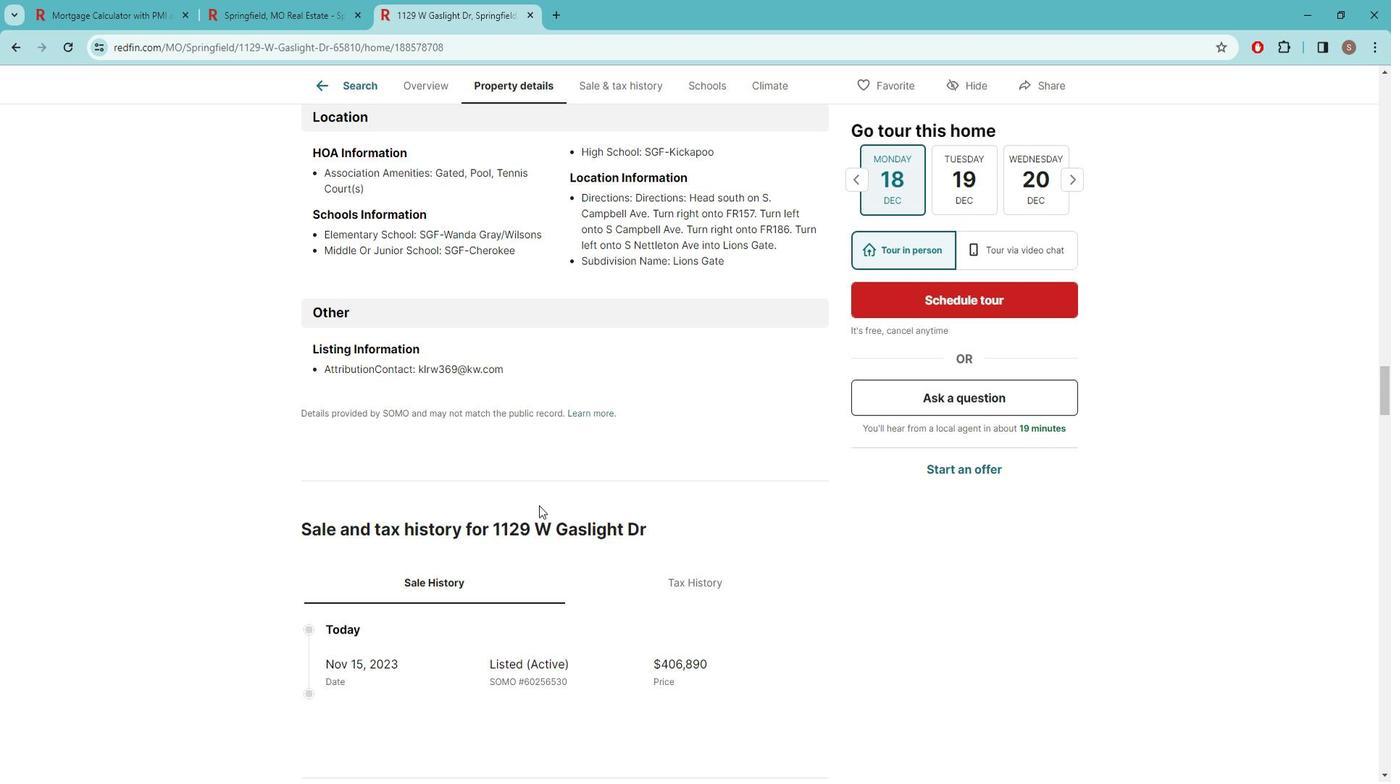
Action: Mouse scrolled (545, 494) with delta (0, 0)
Screenshot: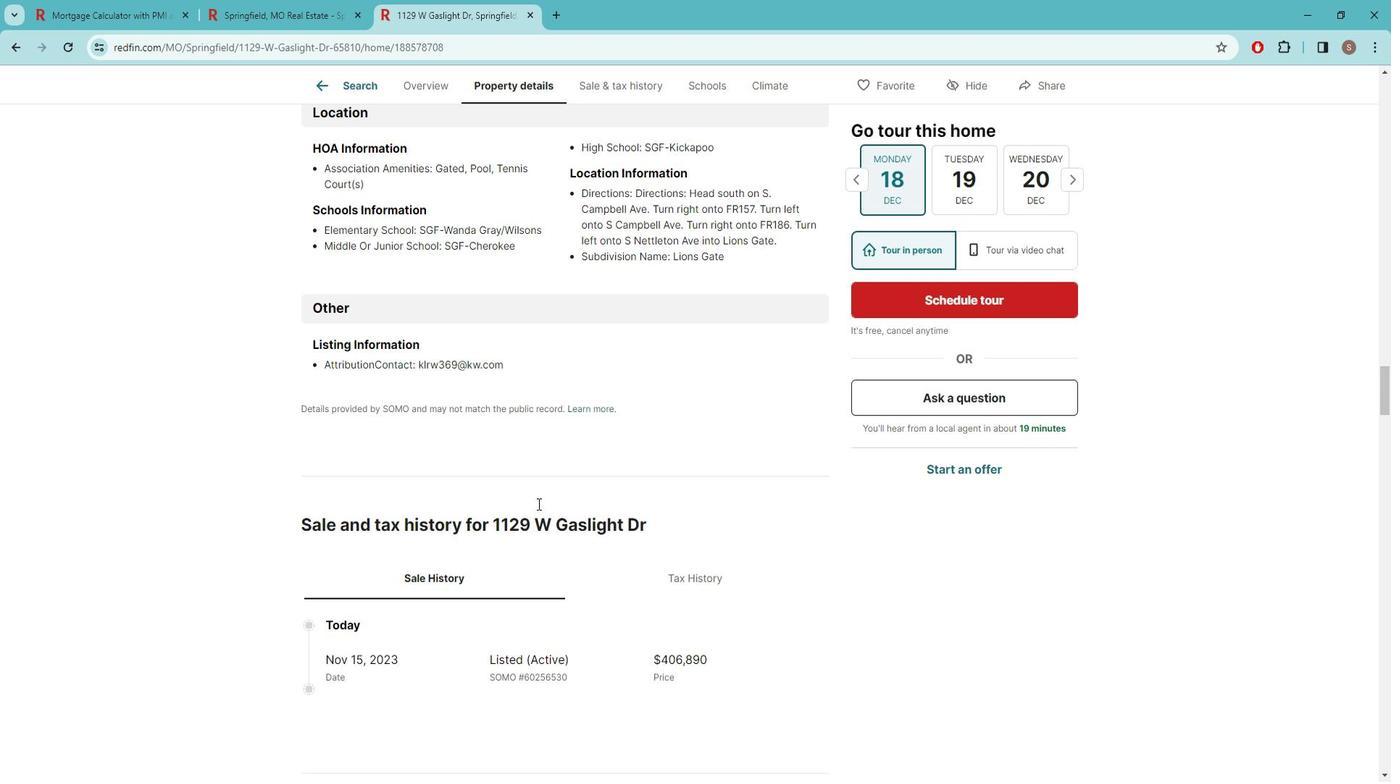 
Action: Mouse moved to (535, 487)
Screenshot: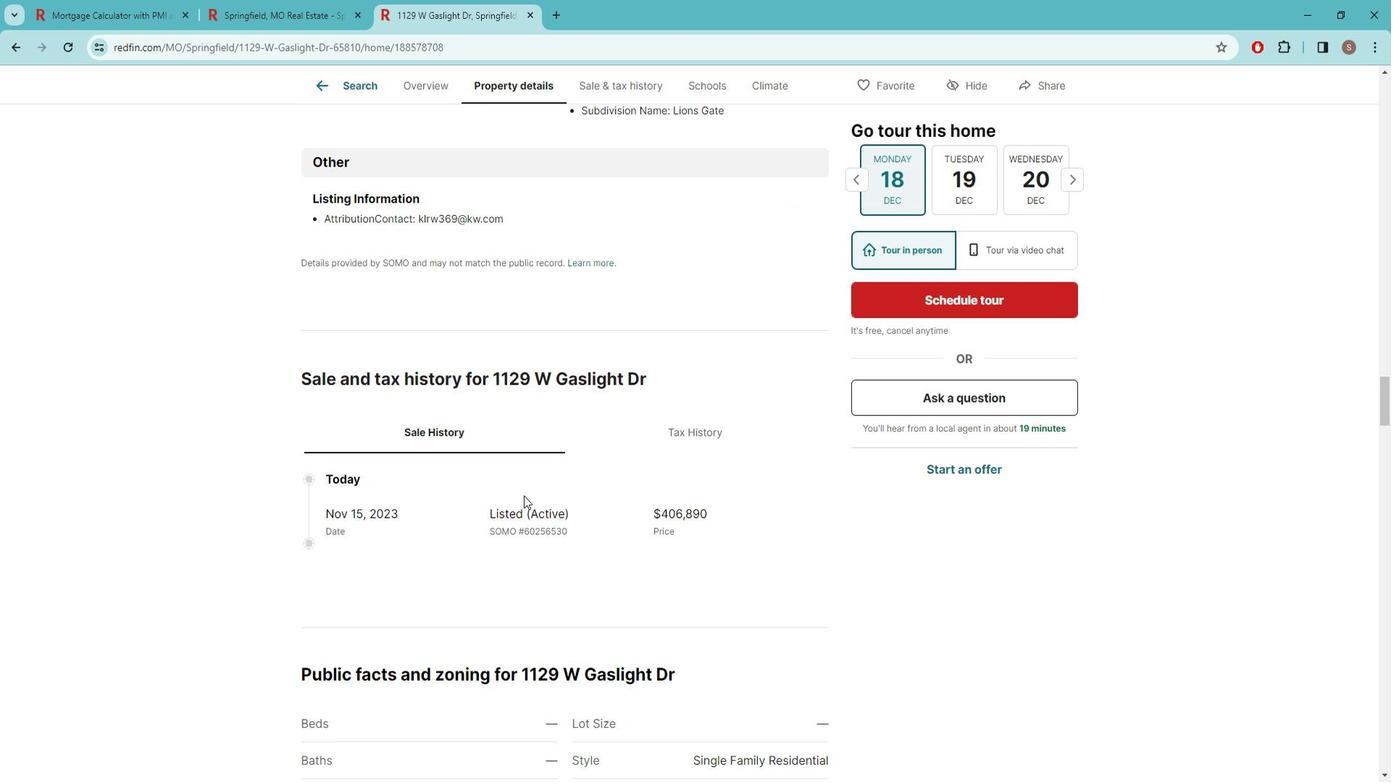 
Action: Mouse scrolled (535, 486) with delta (0, 0)
Screenshot: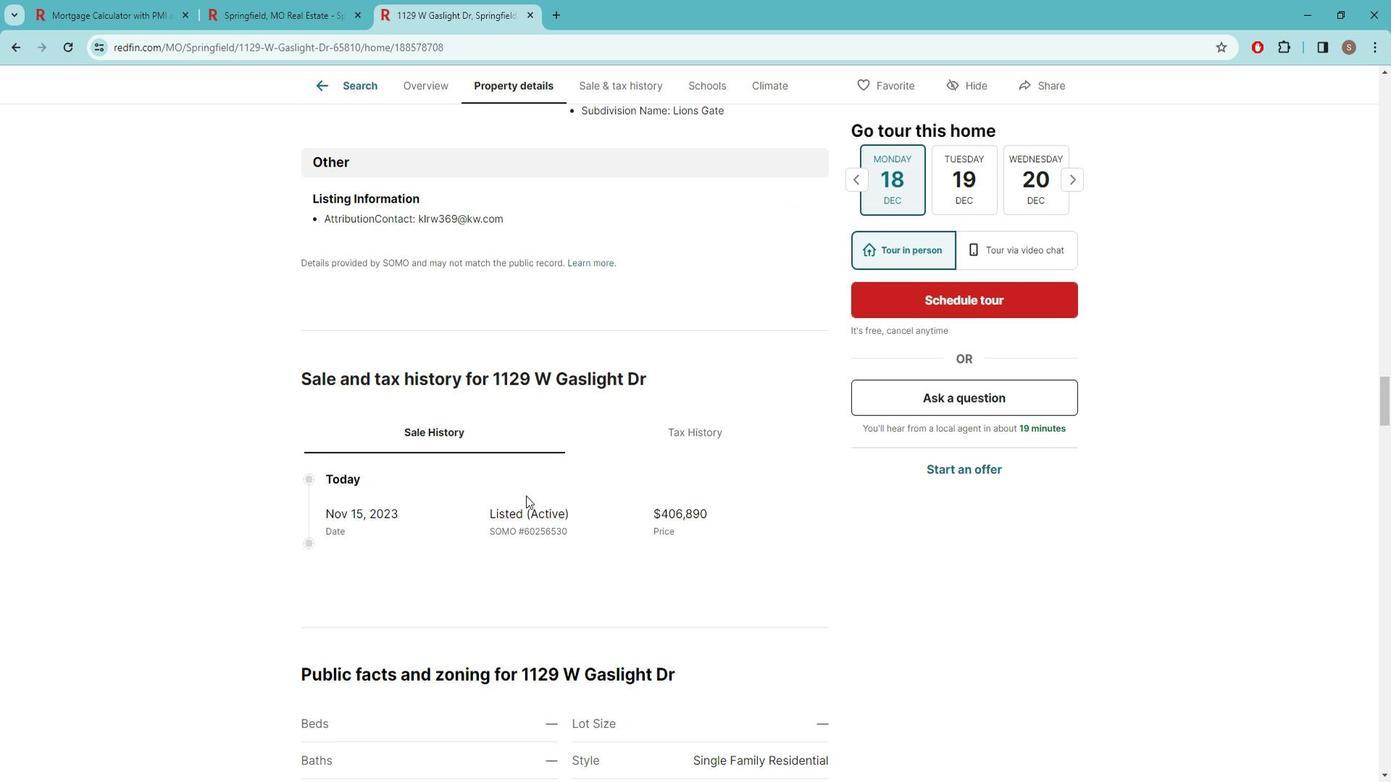 
Action: Mouse moved to (561, 478)
Screenshot: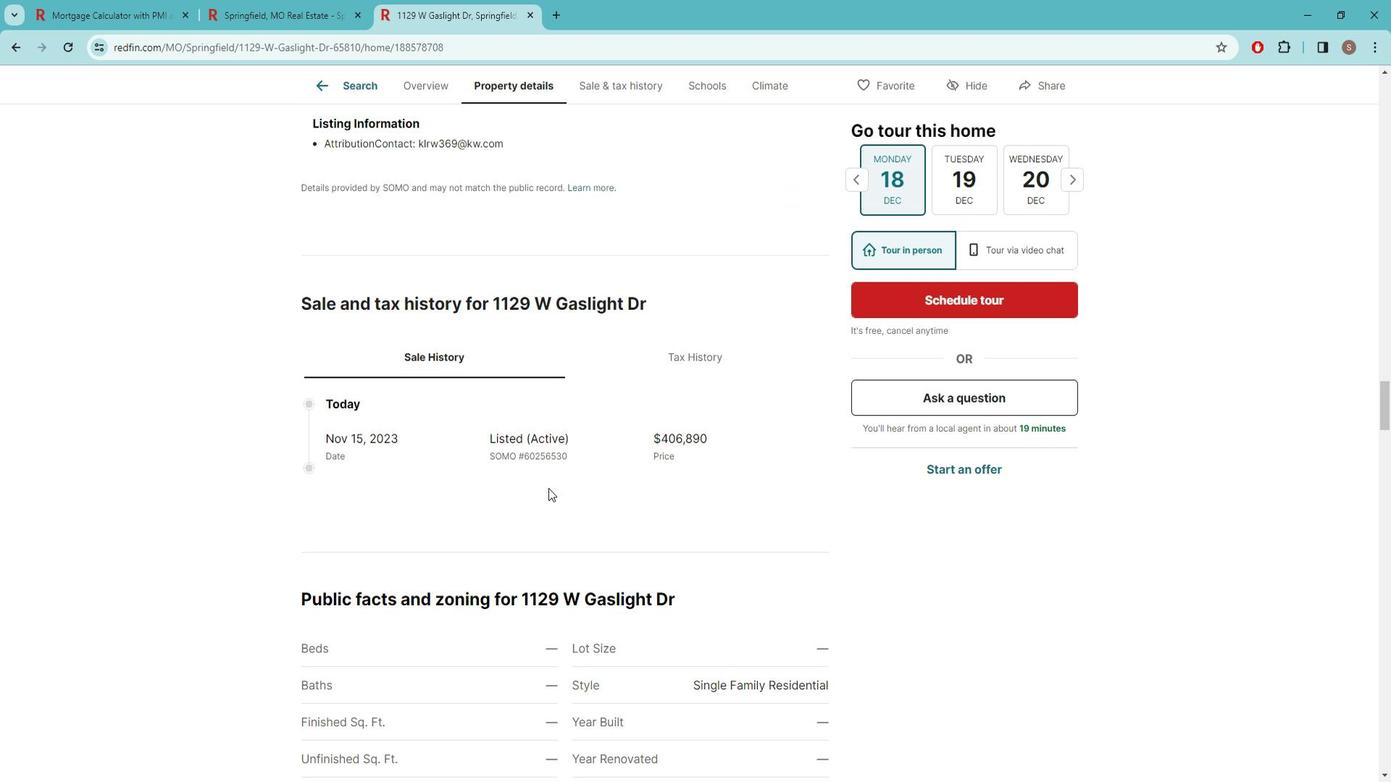 
Action: Mouse scrolled (561, 477) with delta (0, 0)
Screenshot: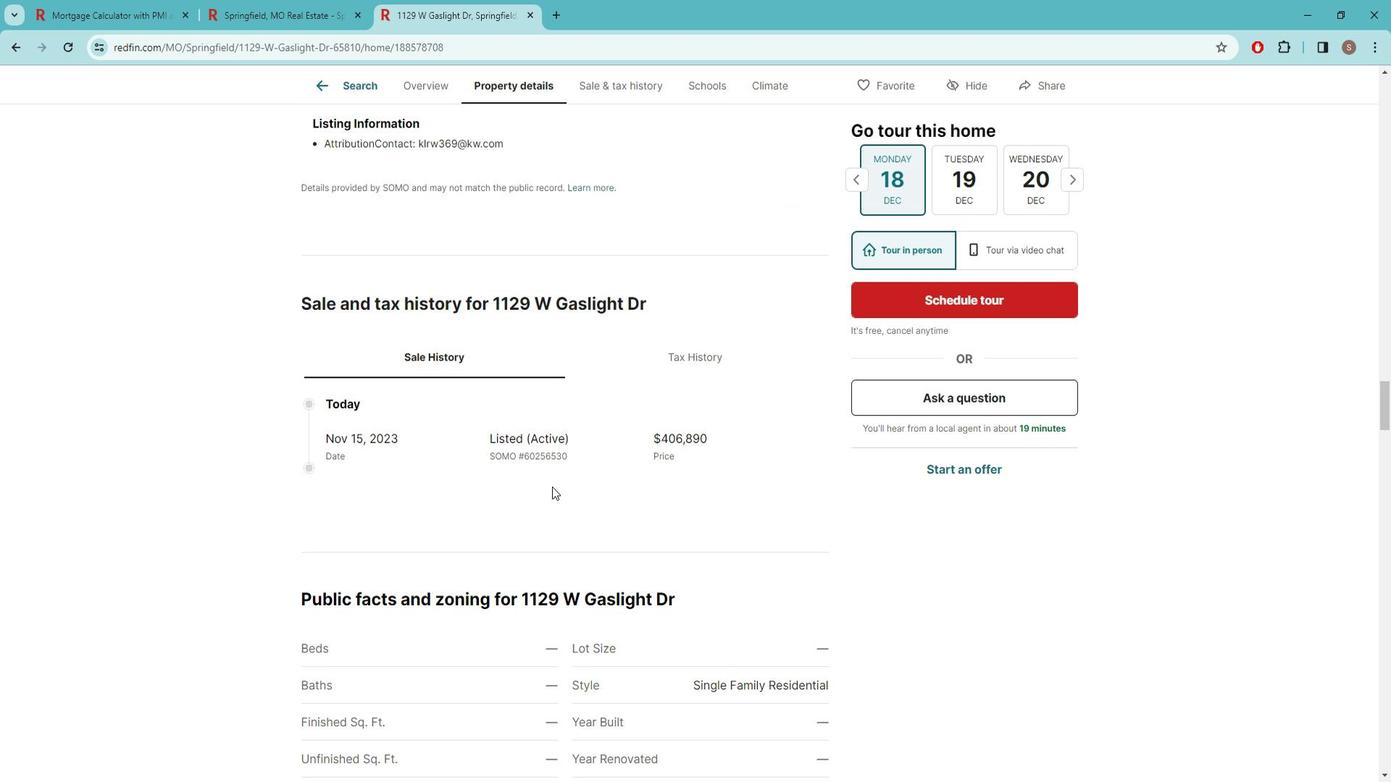 
Action: Mouse scrolled (561, 477) with delta (0, 0)
Screenshot: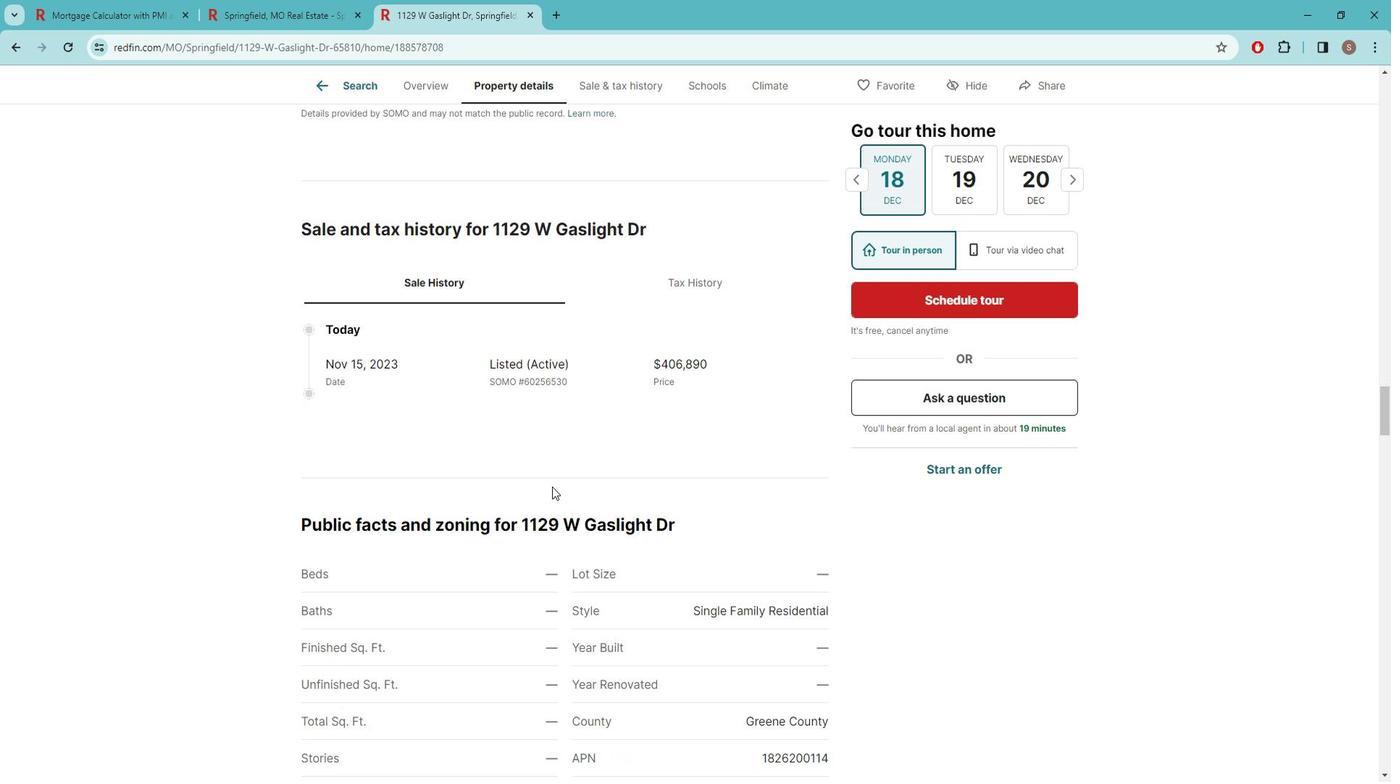 
Action: Mouse moved to (558, 488)
Screenshot: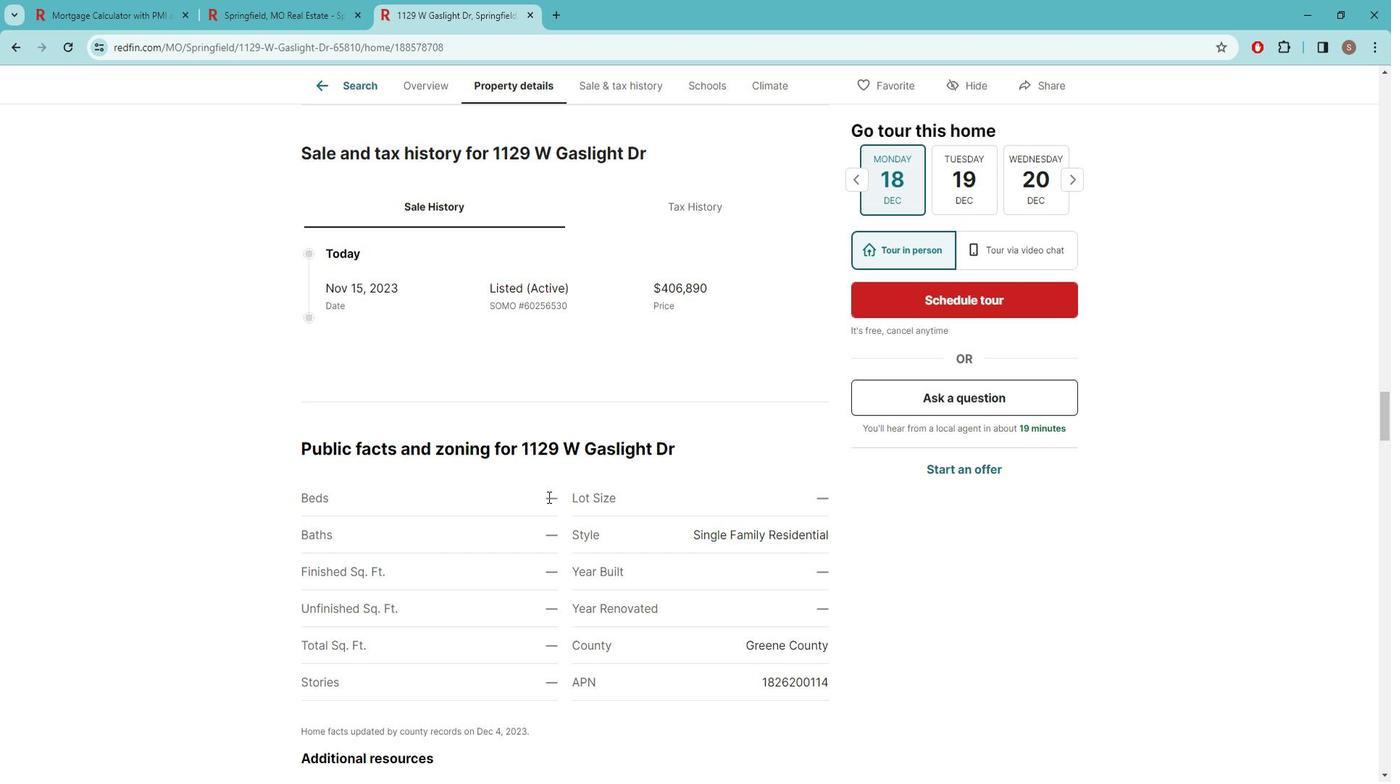 
Action: Mouse scrolled (558, 487) with delta (0, 0)
Screenshot: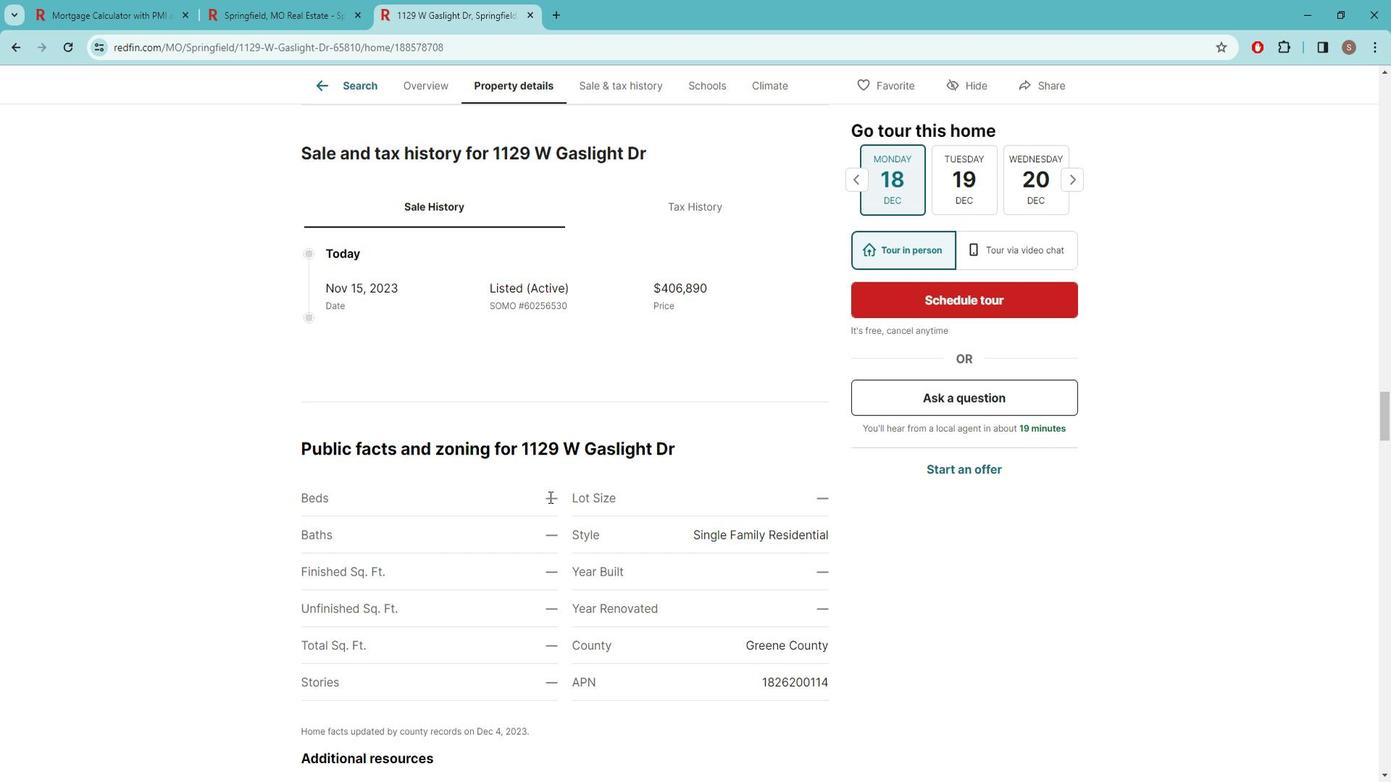 
Action: Mouse scrolled (558, 487) with delta (0, 0)
Screenshot: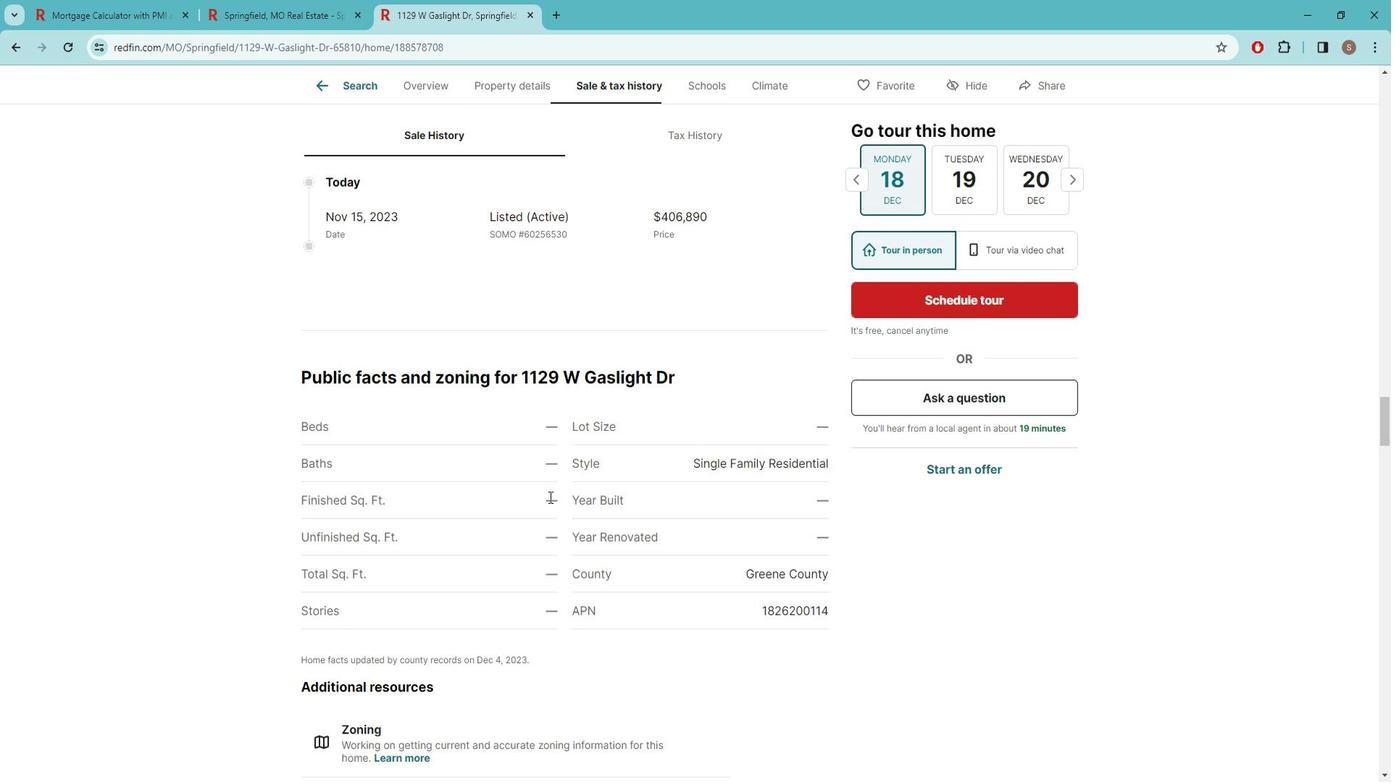 
Action: Mouse scrolled (558, 487) with delta (0, 0)
Screenshot: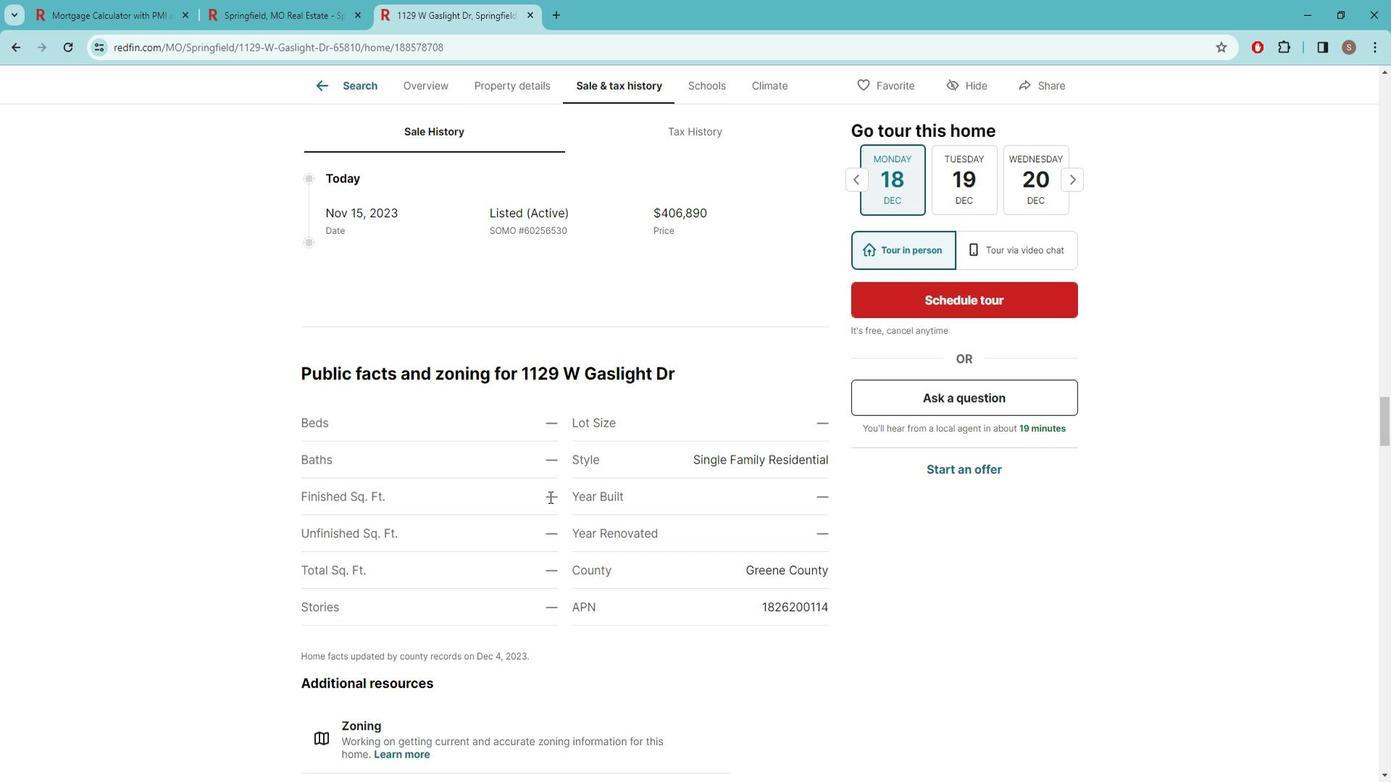 
Action: Mouse moved to (571, 502)
Screenshot: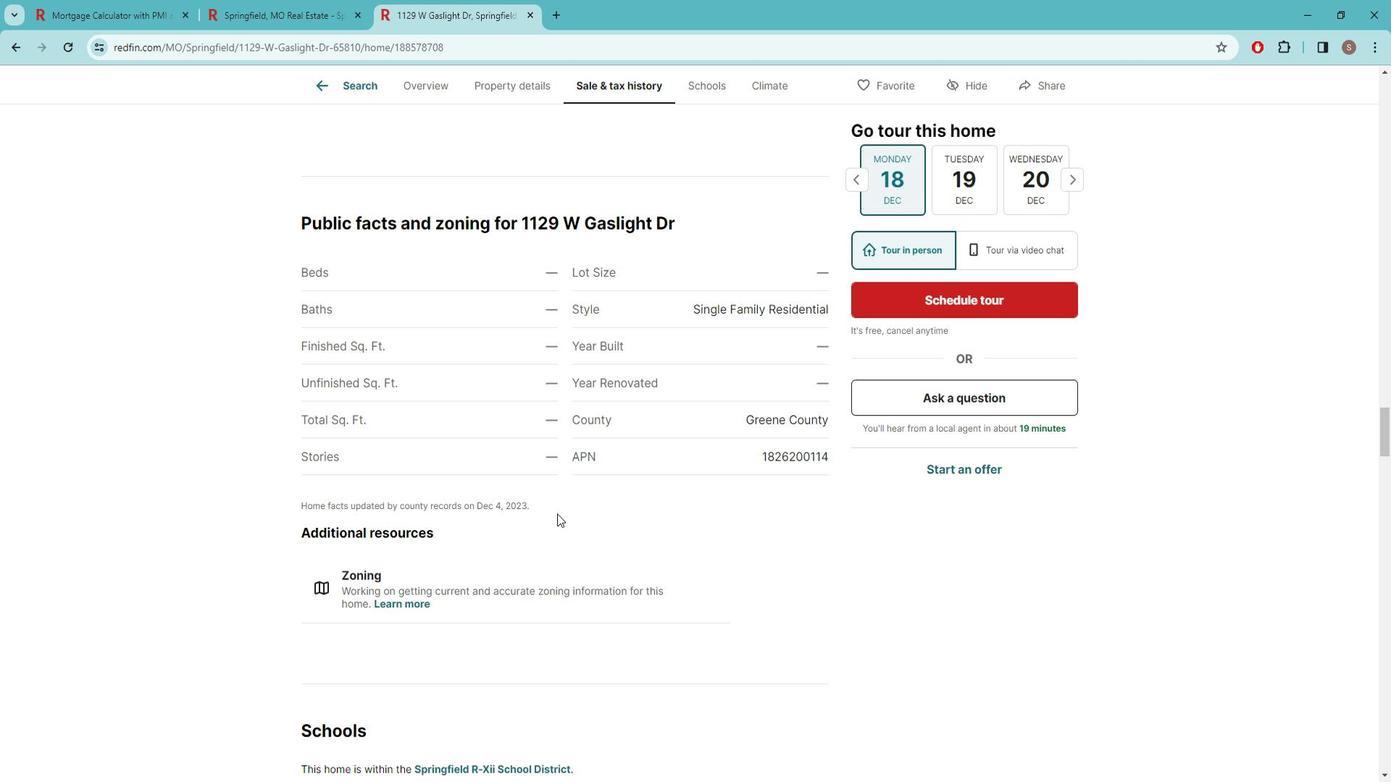 
Action: Mouse scrolled (571, 502) with delta (0, 0)
Screenshot: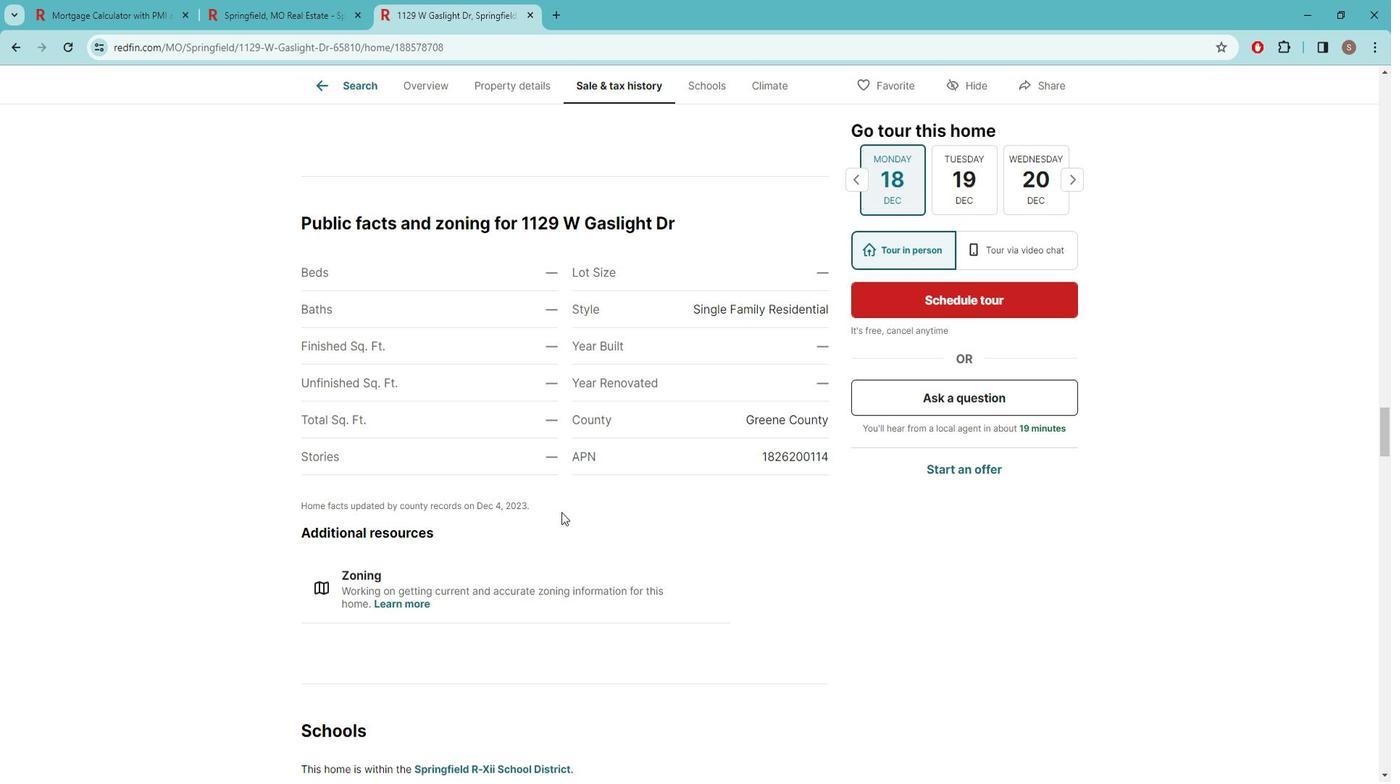 
Action: Mouse moved to (571, 502)
Screenshot: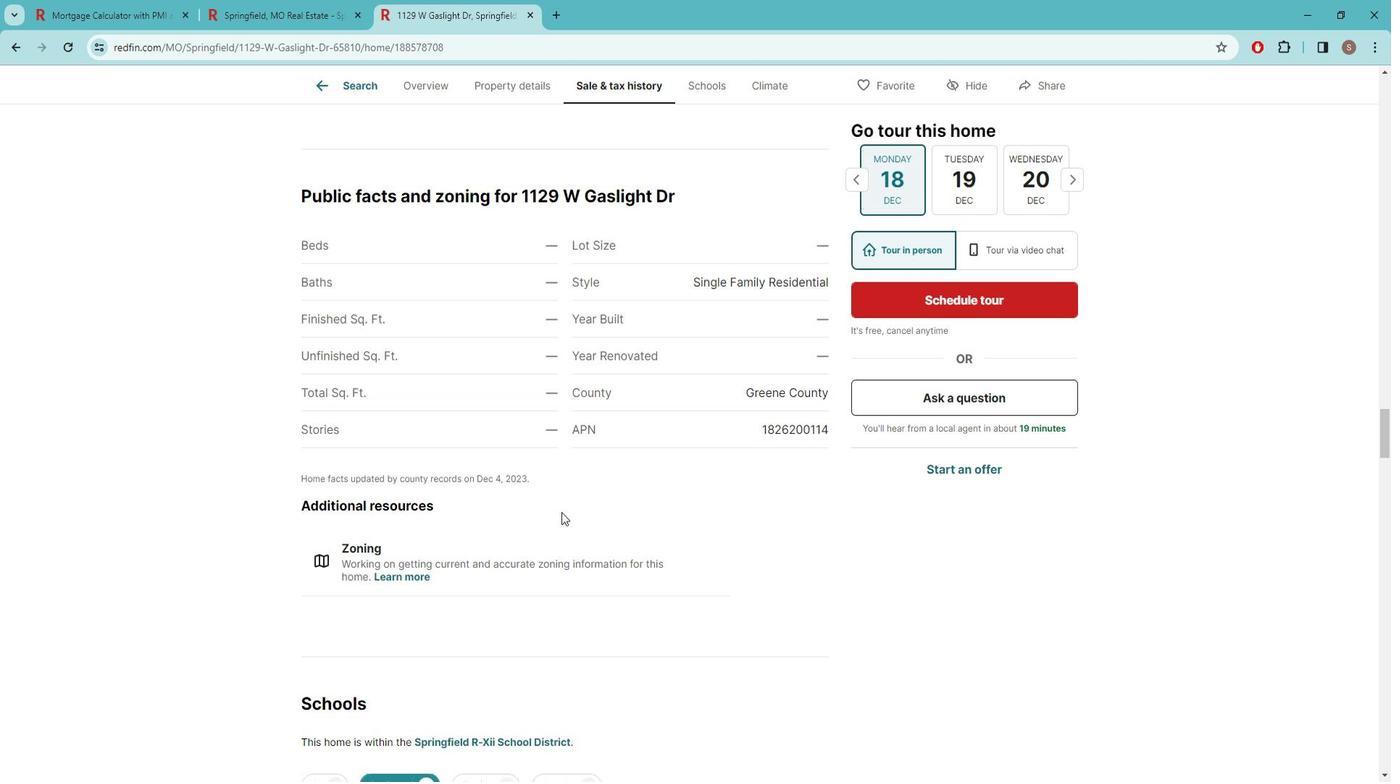 
Action: Mouse scrolled (571, 501) with delta (0, 0)
Screenshot: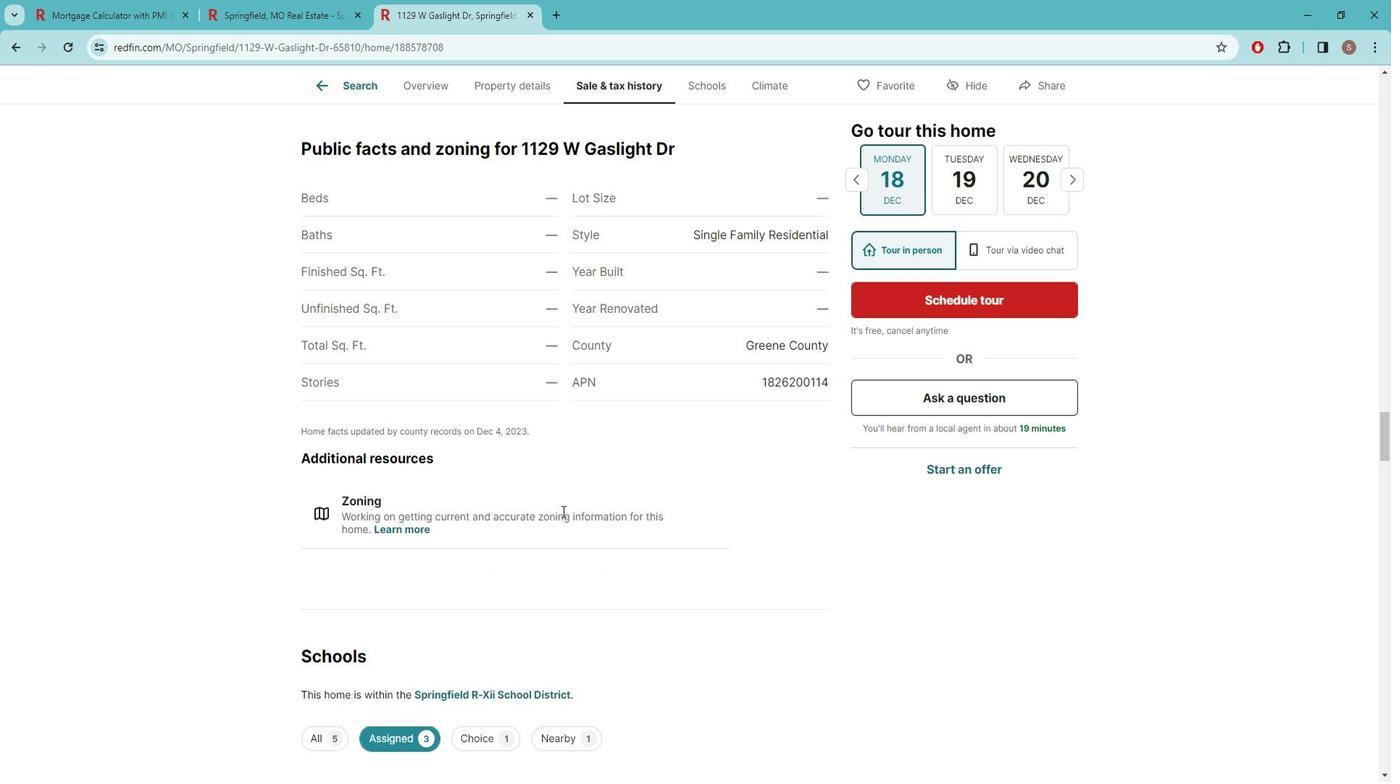 
Action: Mouse moved to (571, 499)
Screenshot: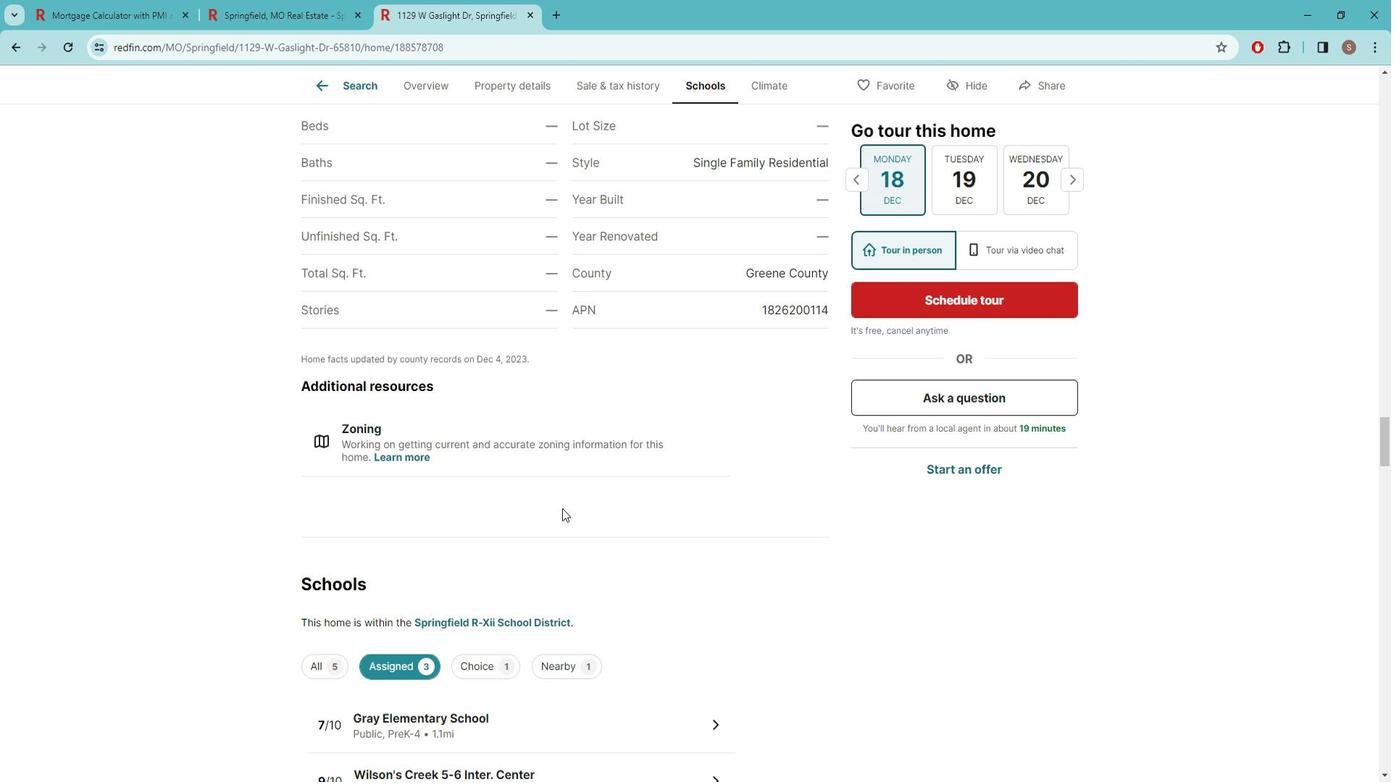 
Action: Mouse scrolled (571, 498) with delta (0, 0)
Screenshot: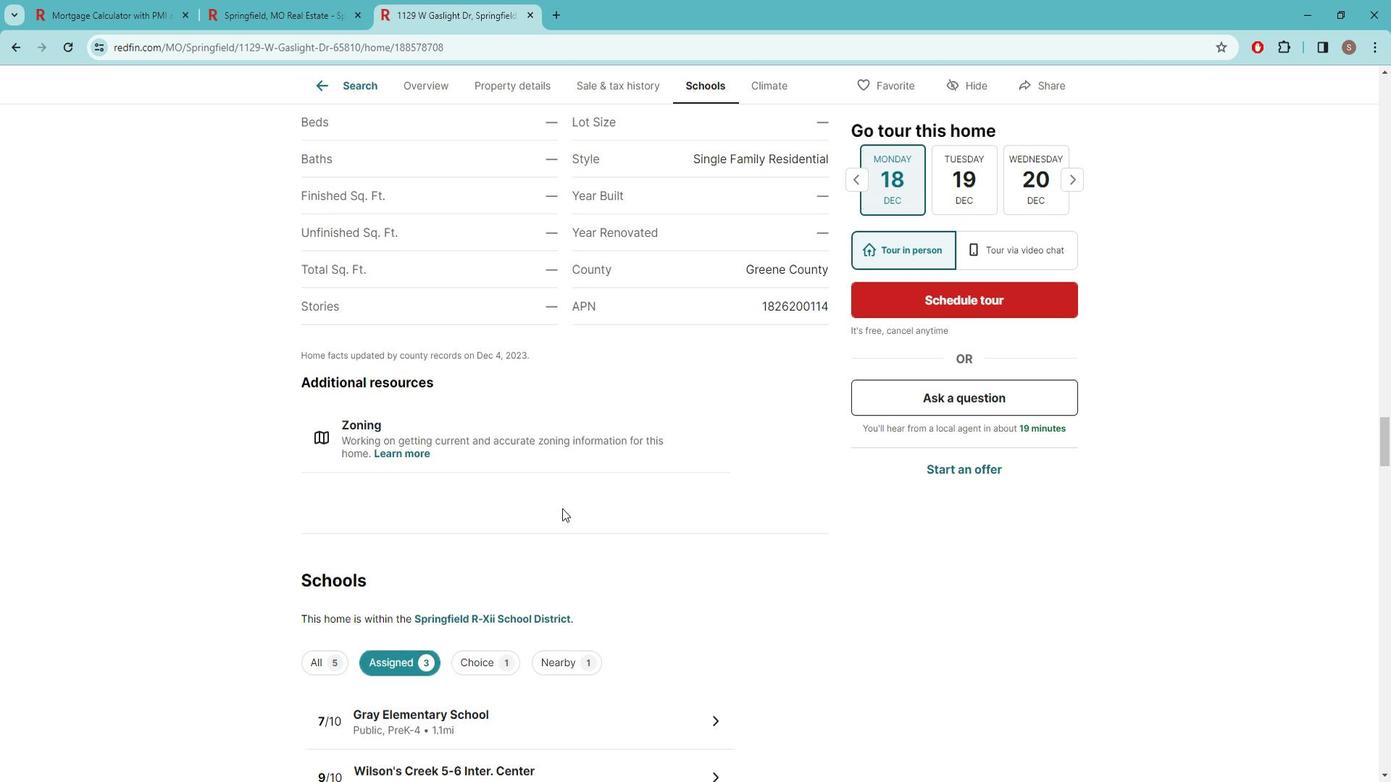 
Action: Mouse moved to (584, 484)
Screenshot: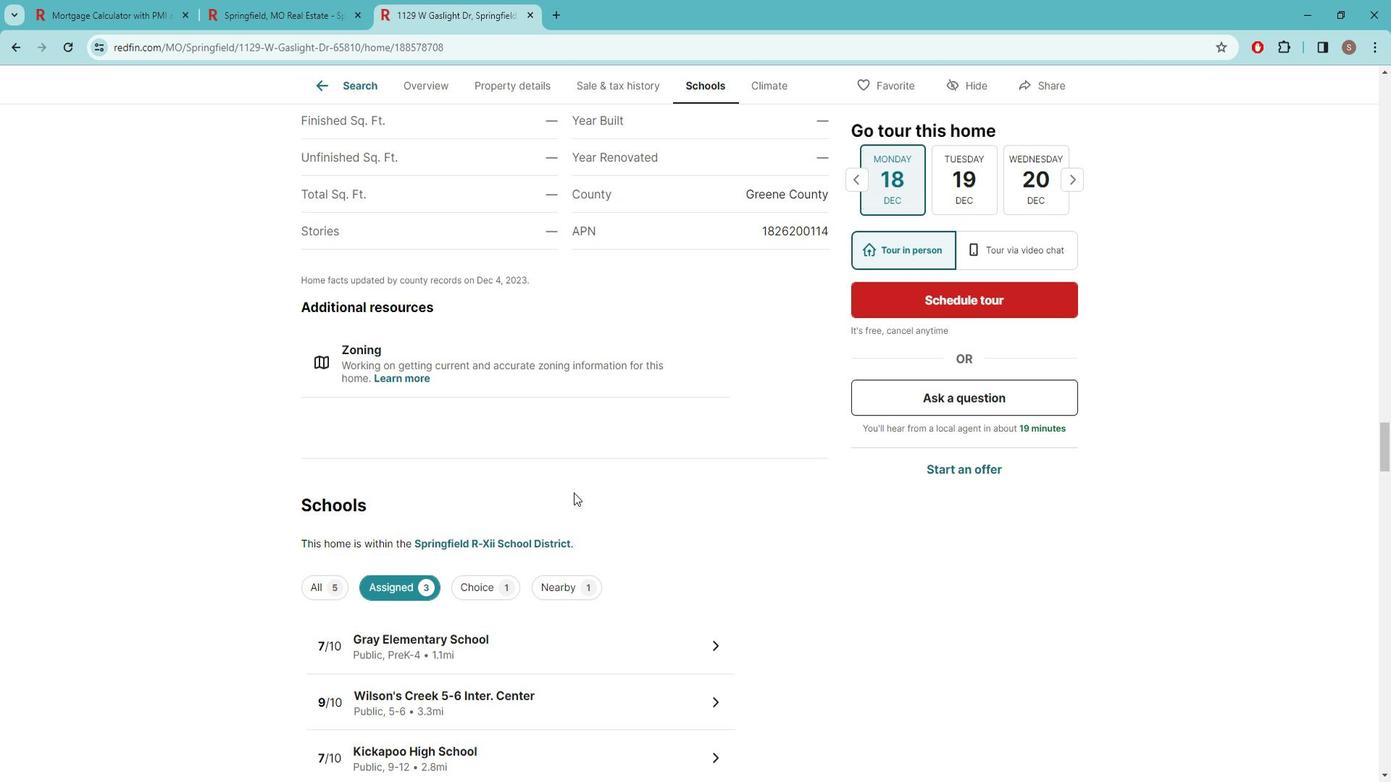 
Action: Mouse scrolled (584, 483) with delta (0, 0)
Screenshot: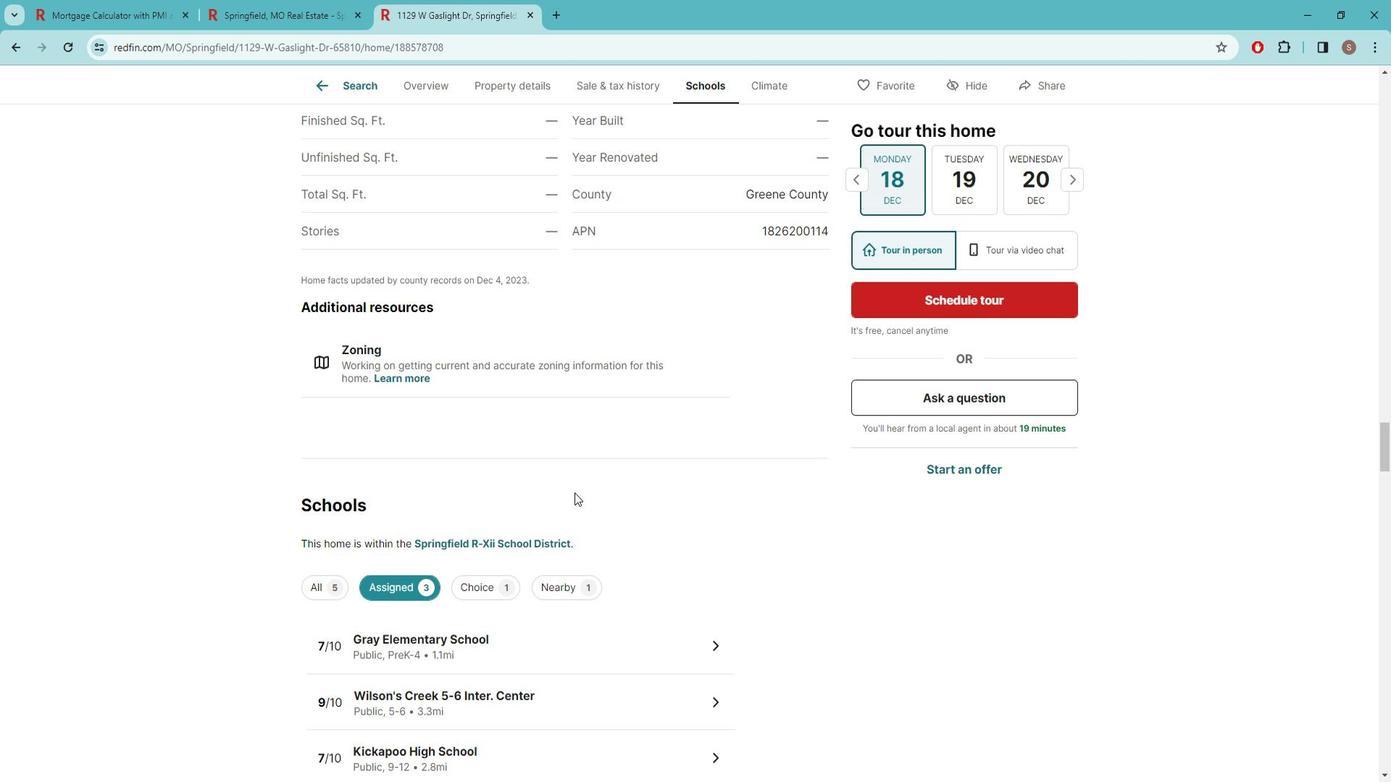 
Action: Mouse moved to (584, 484)
Screenshot: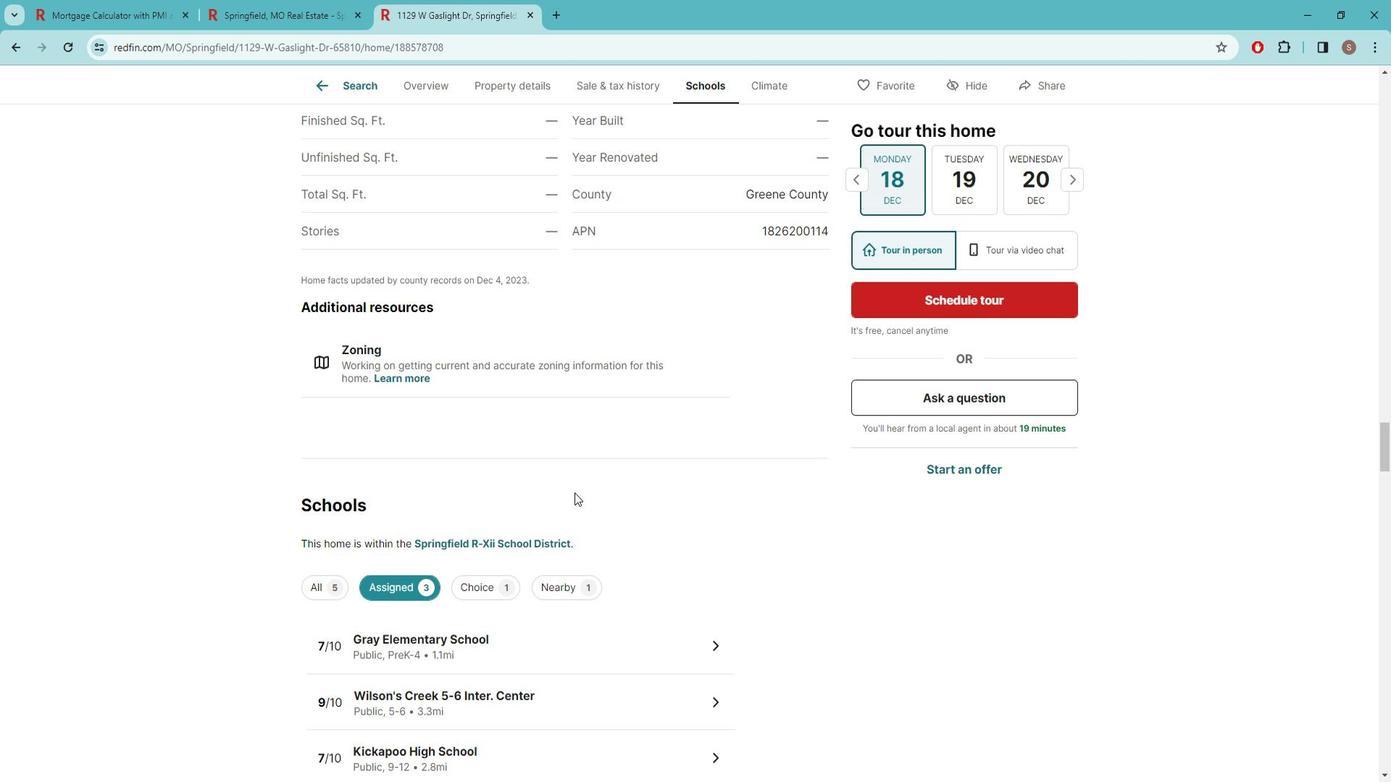 
Action: Mouse scrolled (584, 483) with delta (0, 0)
Screenshot: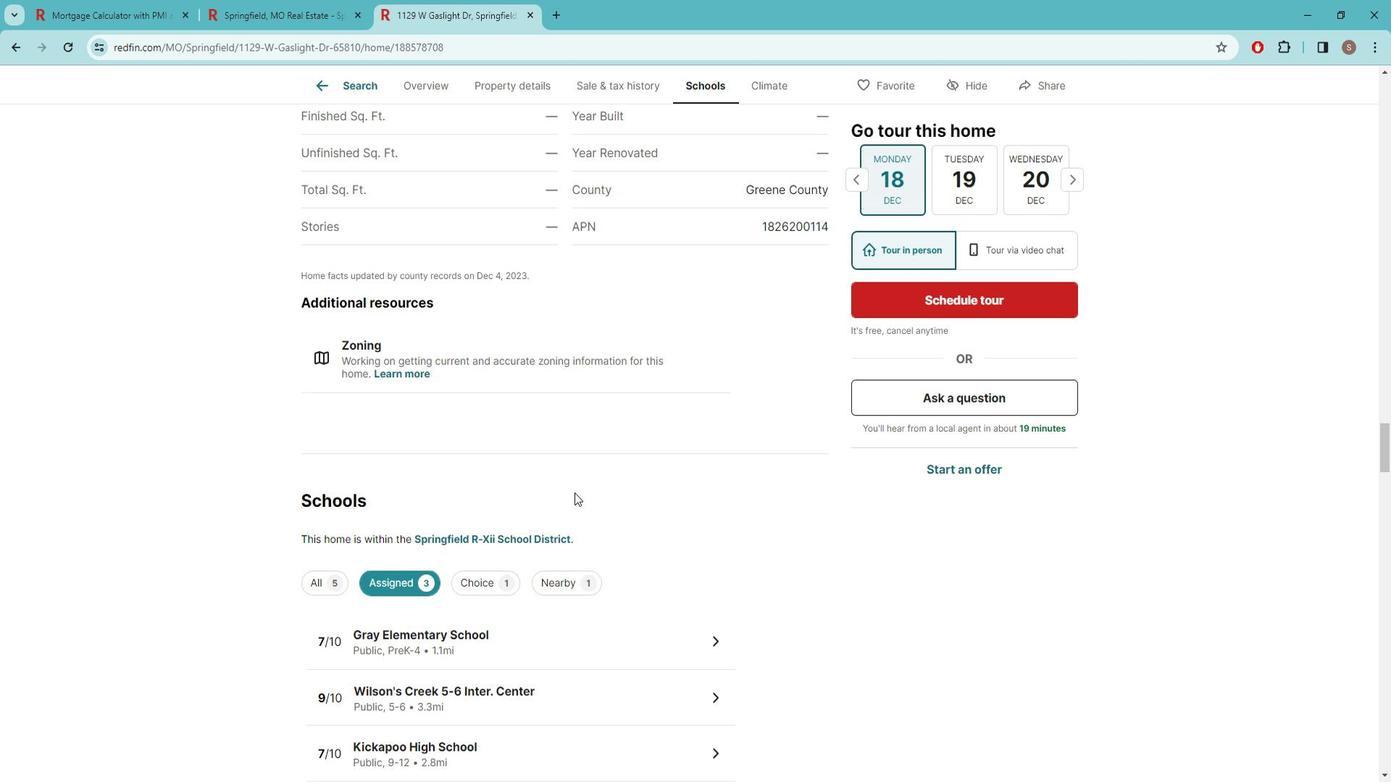 
Action: Mouse scrolled (584, 483) with delta (0, 0)
Screenshot: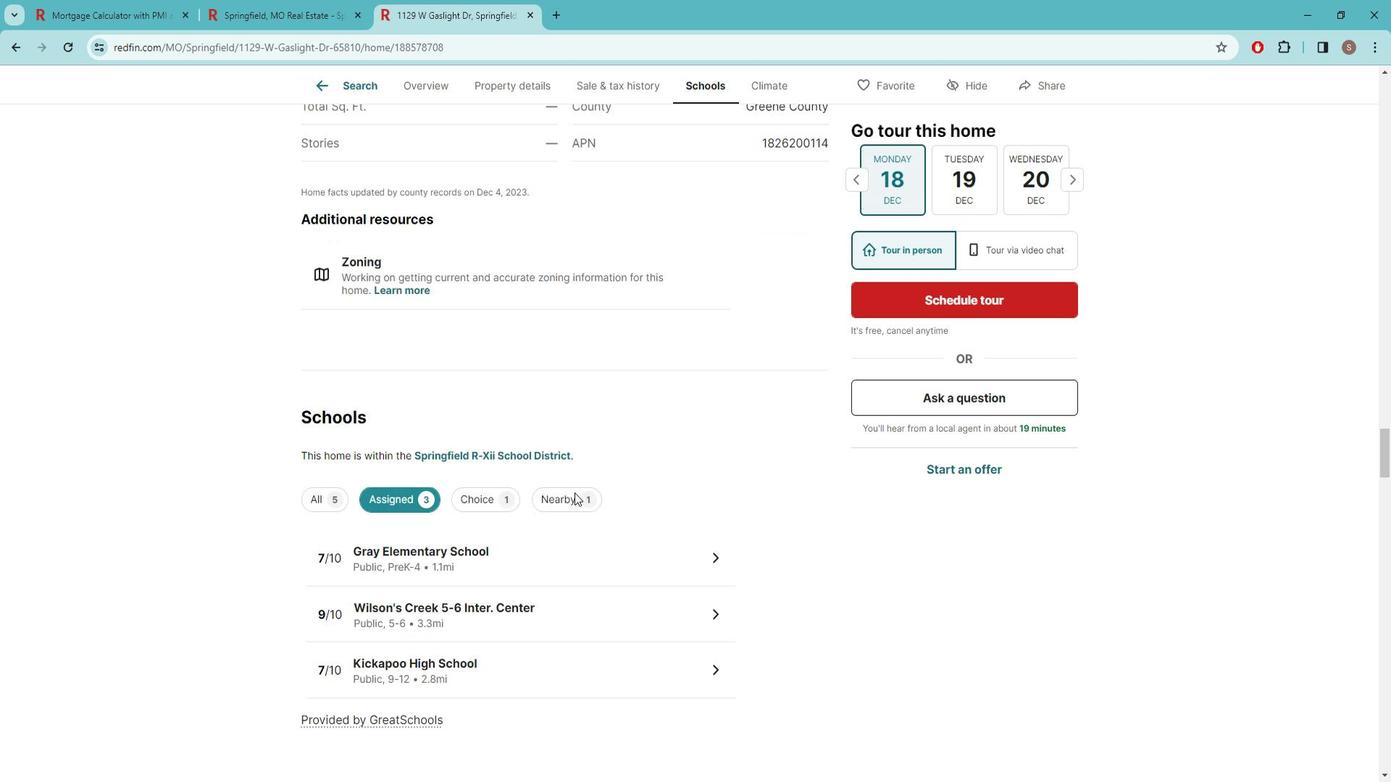 
Action: Mouse scrolled (584, 483) with delta (0, 0)
Screenshot: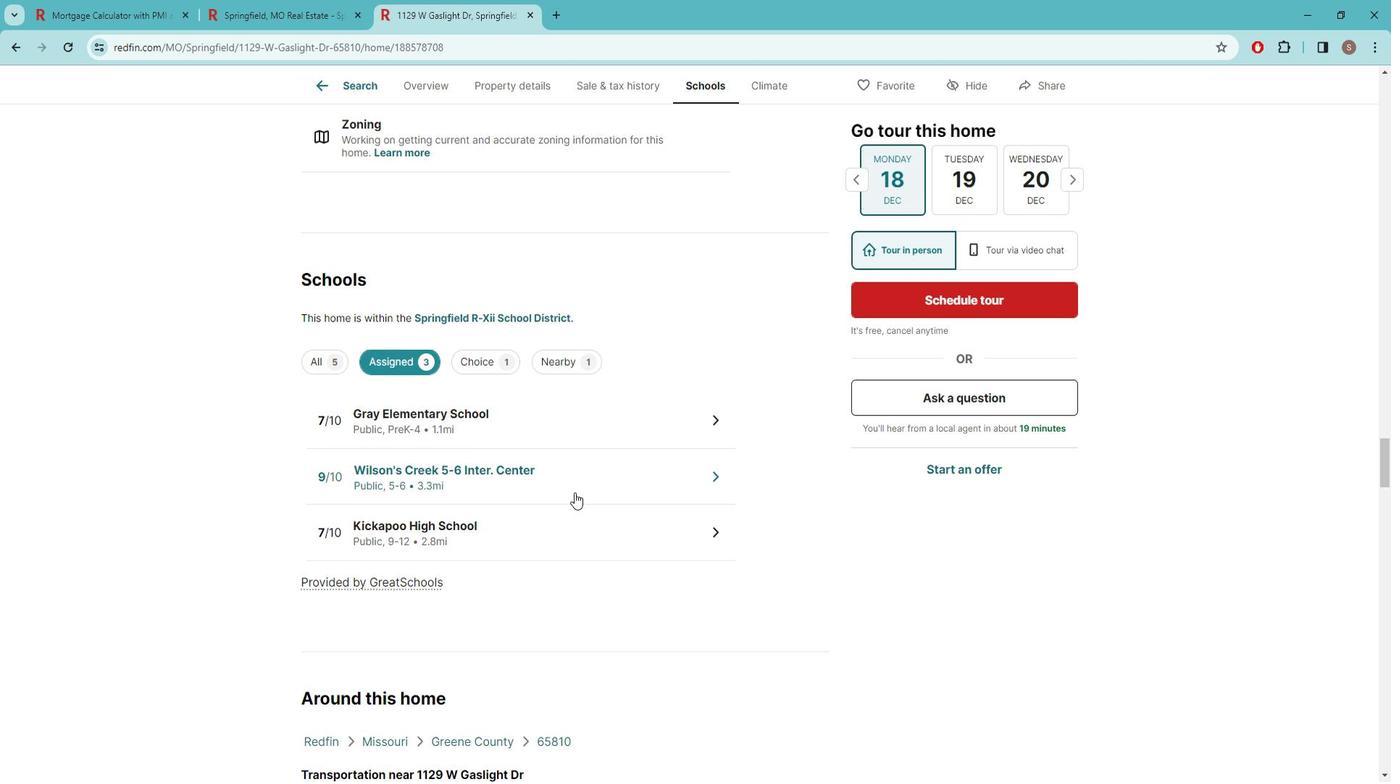 
Action: Mouse moved to (325, 294)
Screenshot: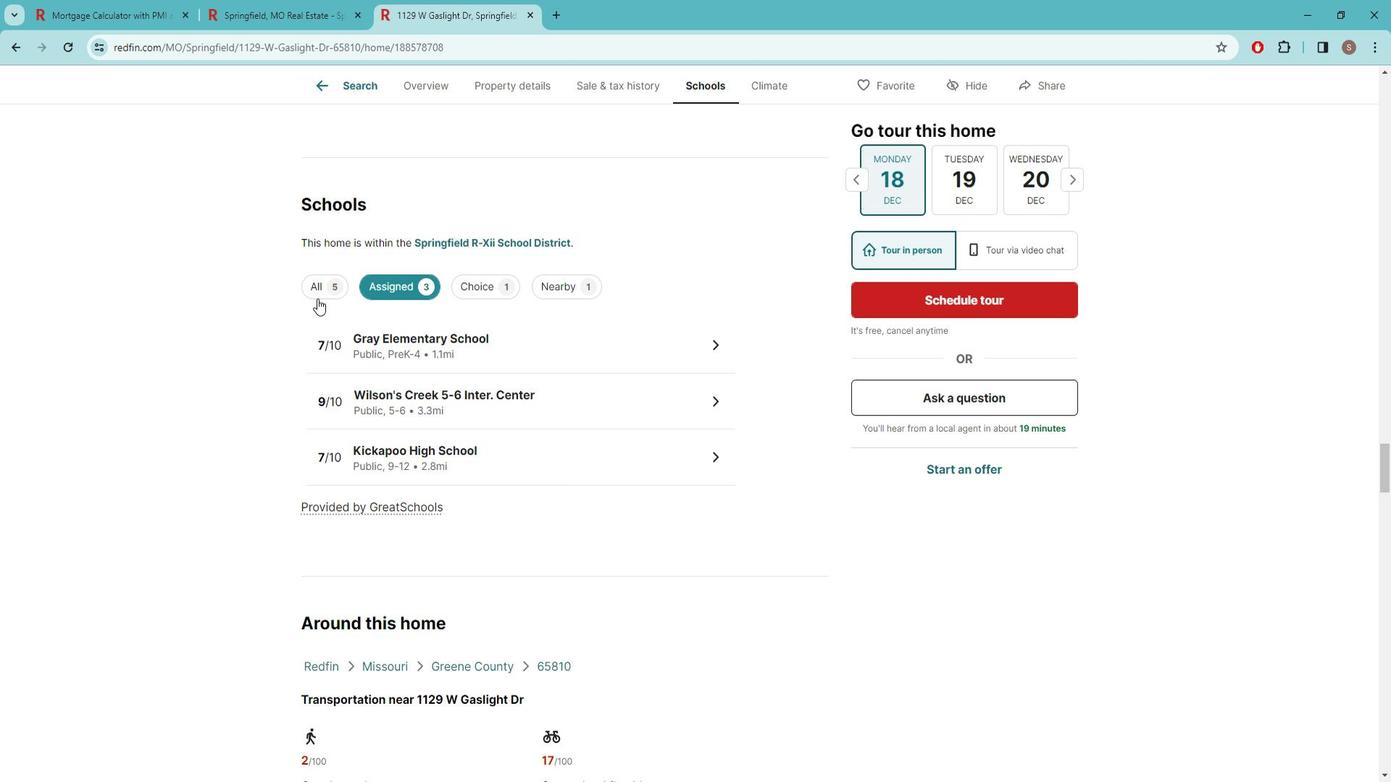 
Action: Mouse pressed left at (325, 294)
Screenshot: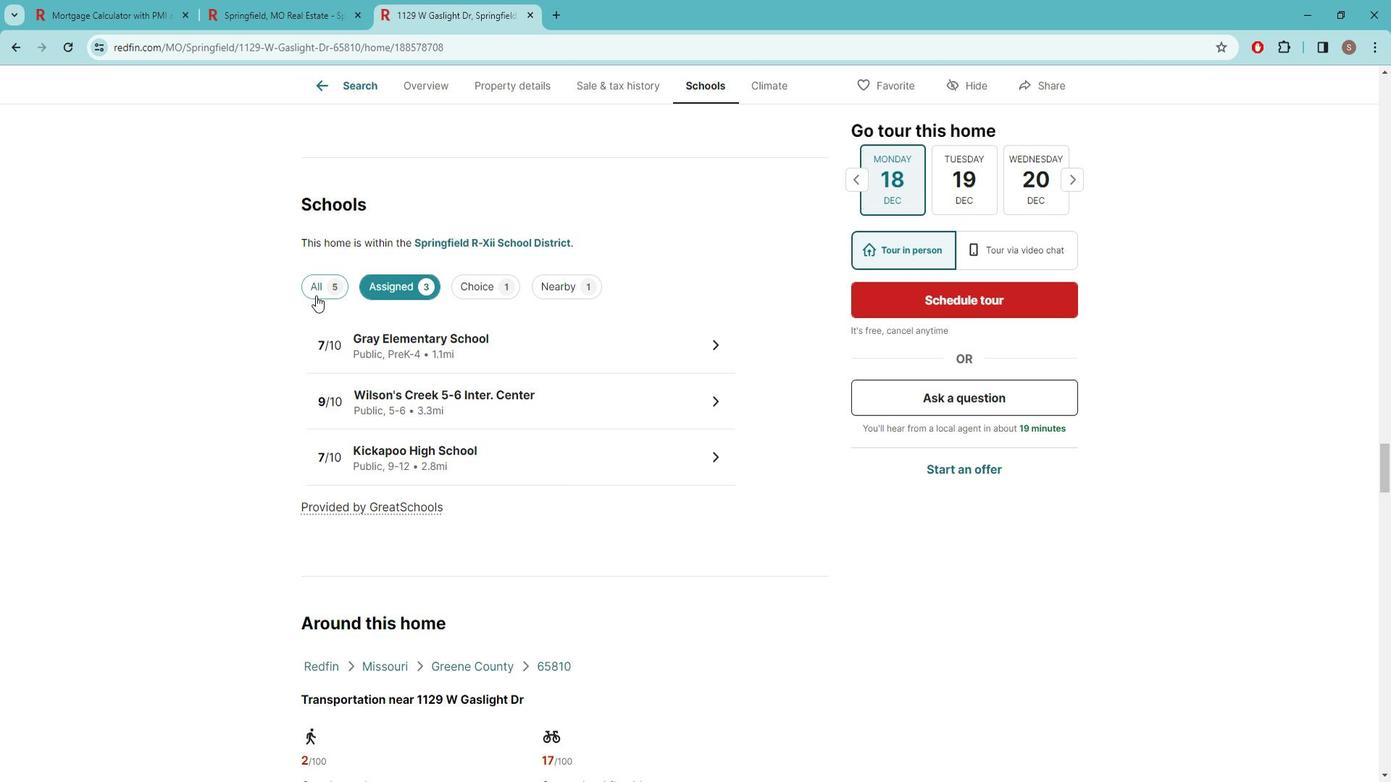 
Action: Mouse moved to (499, 384)
Screenshot: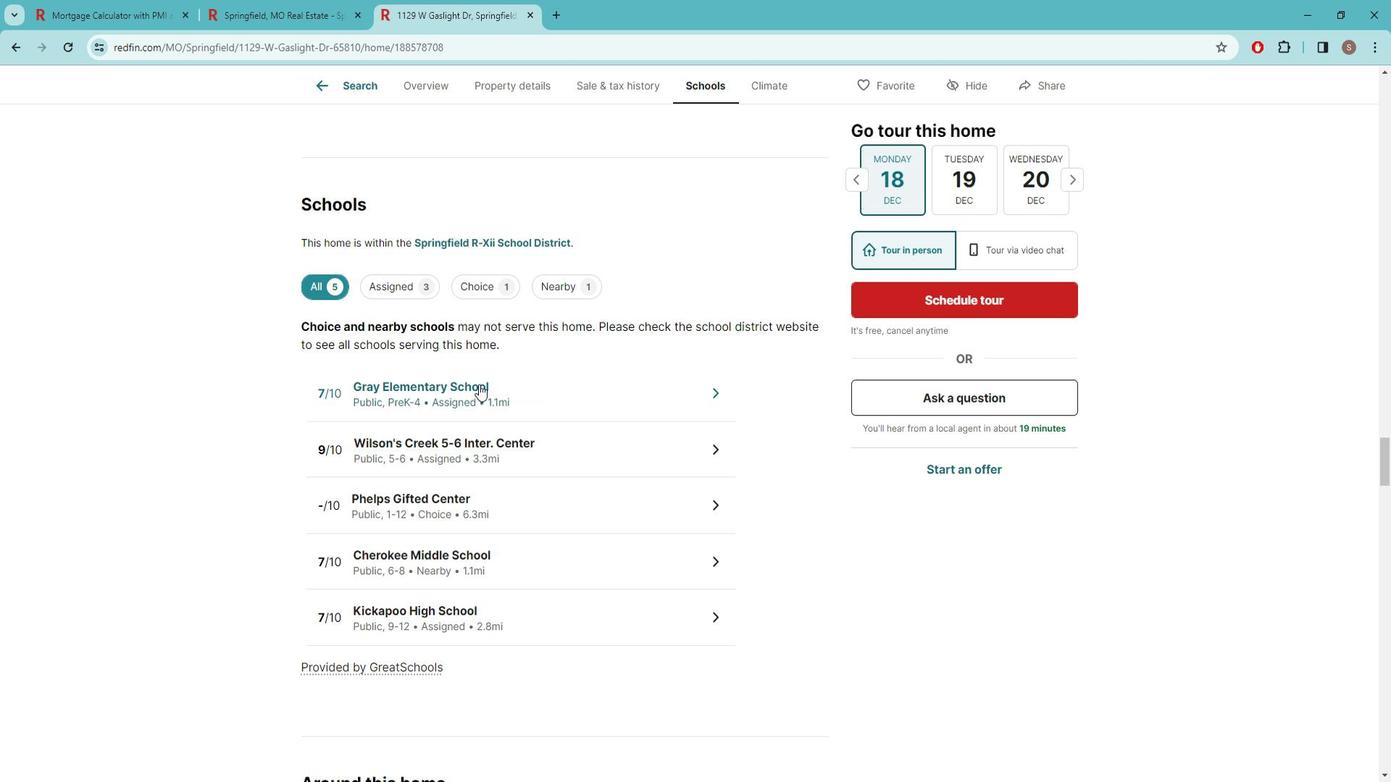 
Action: Mouse scrolled (499, 383) with delta (0, 0)
Screenshot: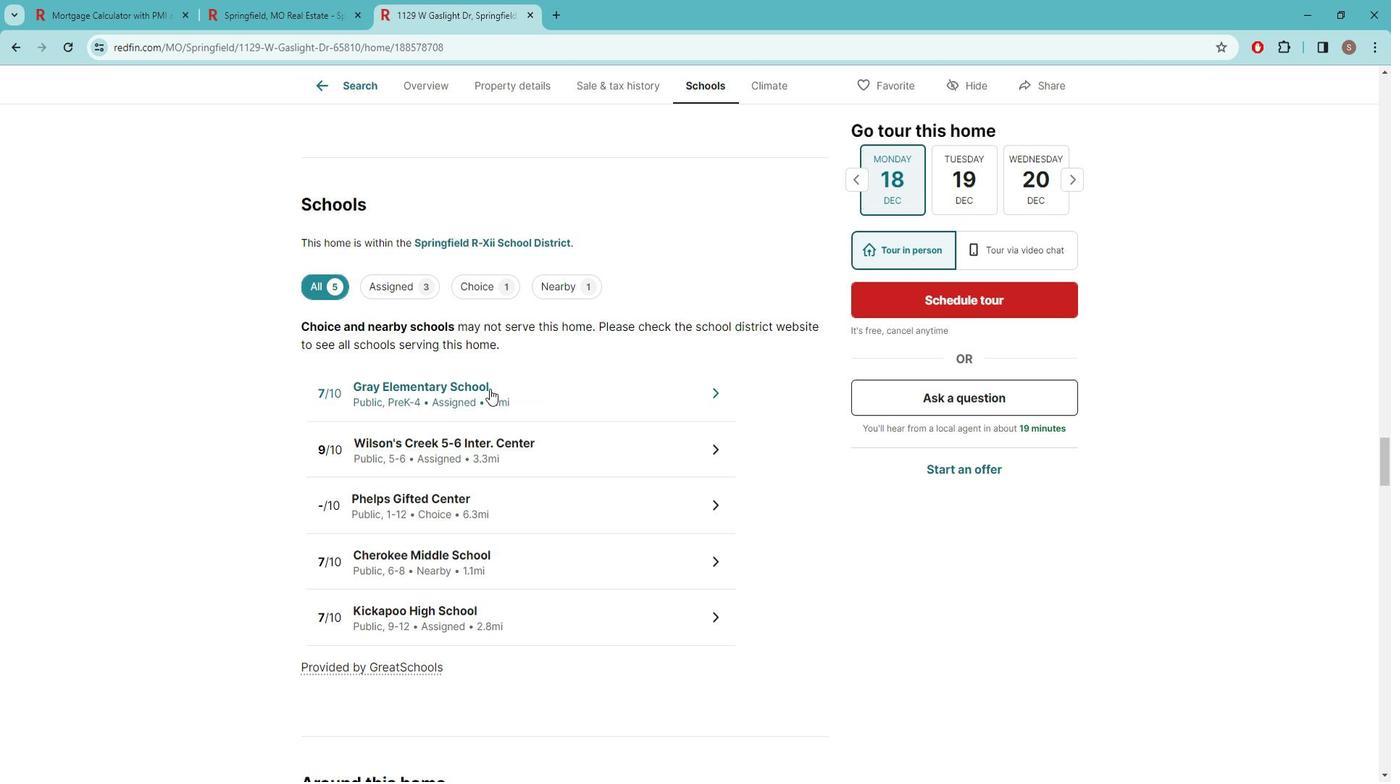 
Action: Mouse scrolled (499, 383) with delta (0, 0)
Screenshot: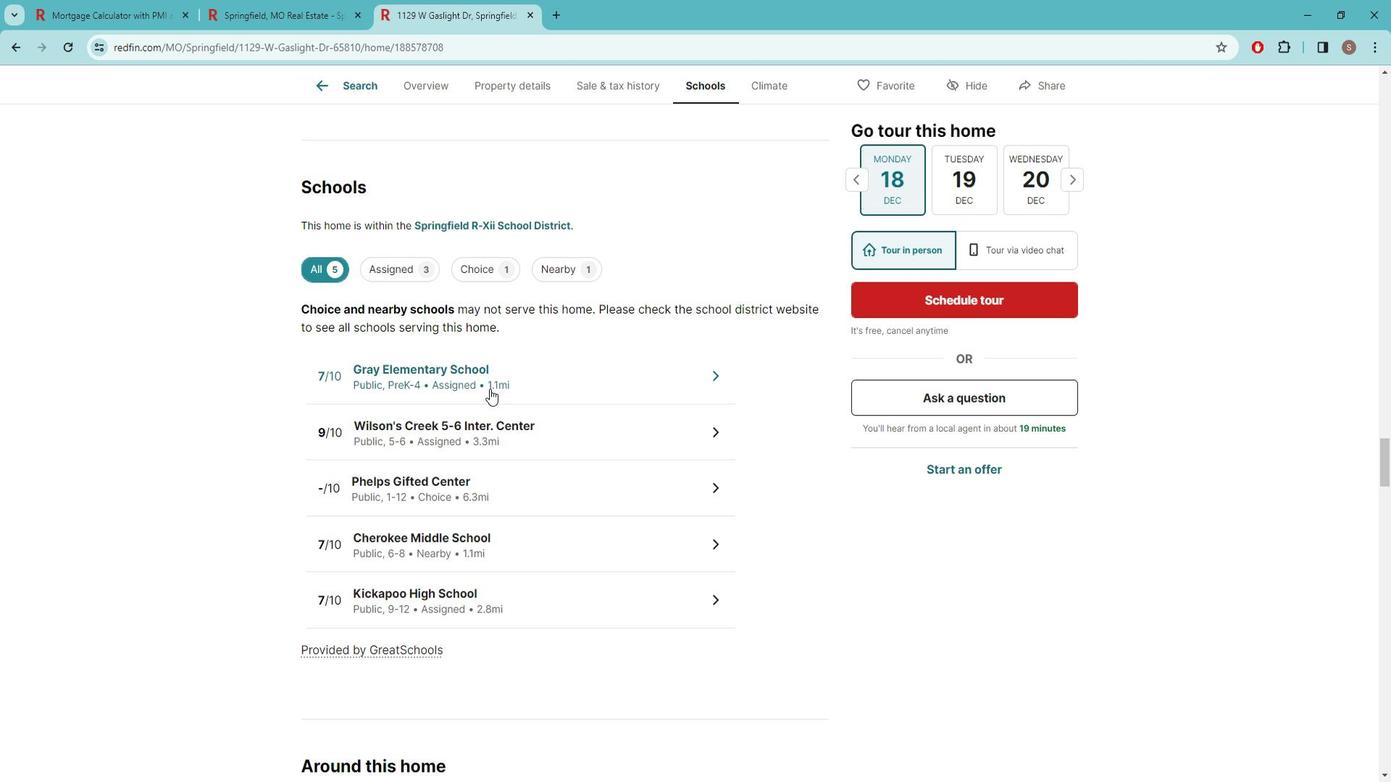 
Action: Mouse moved to (518, 397)
Screenshot: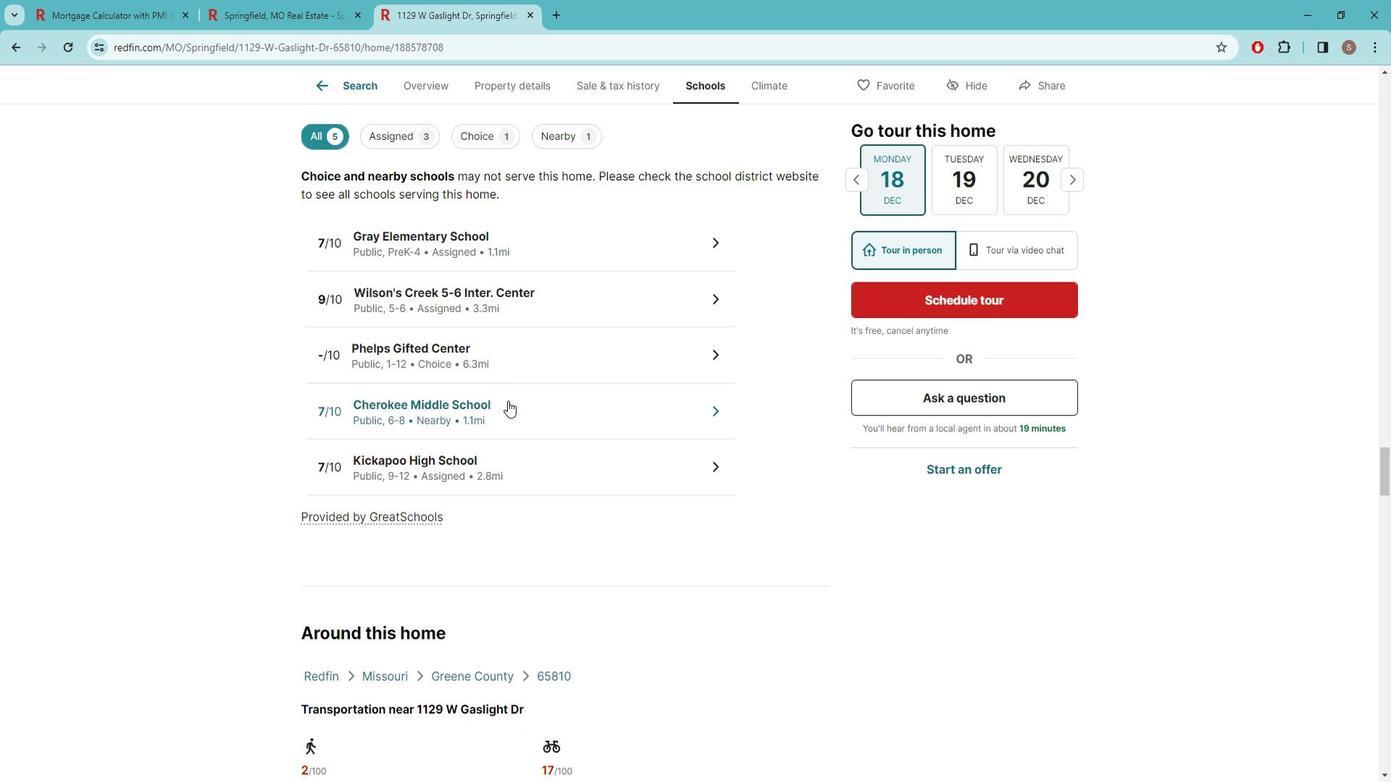 
Action: Mouse scrolled (518, 397) with delta (0, 0)
Screenshot: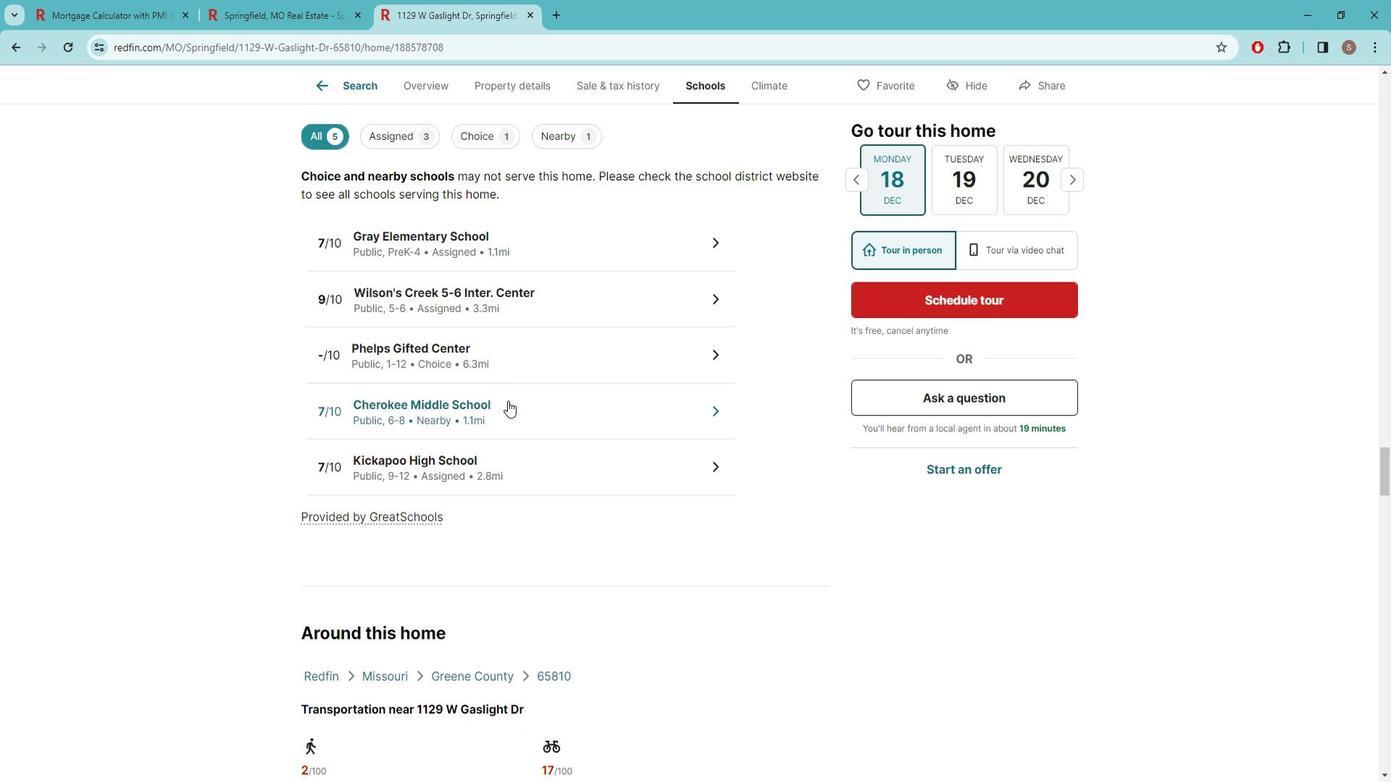 
Action: Mouse moved to (518, 398)
Screenshot: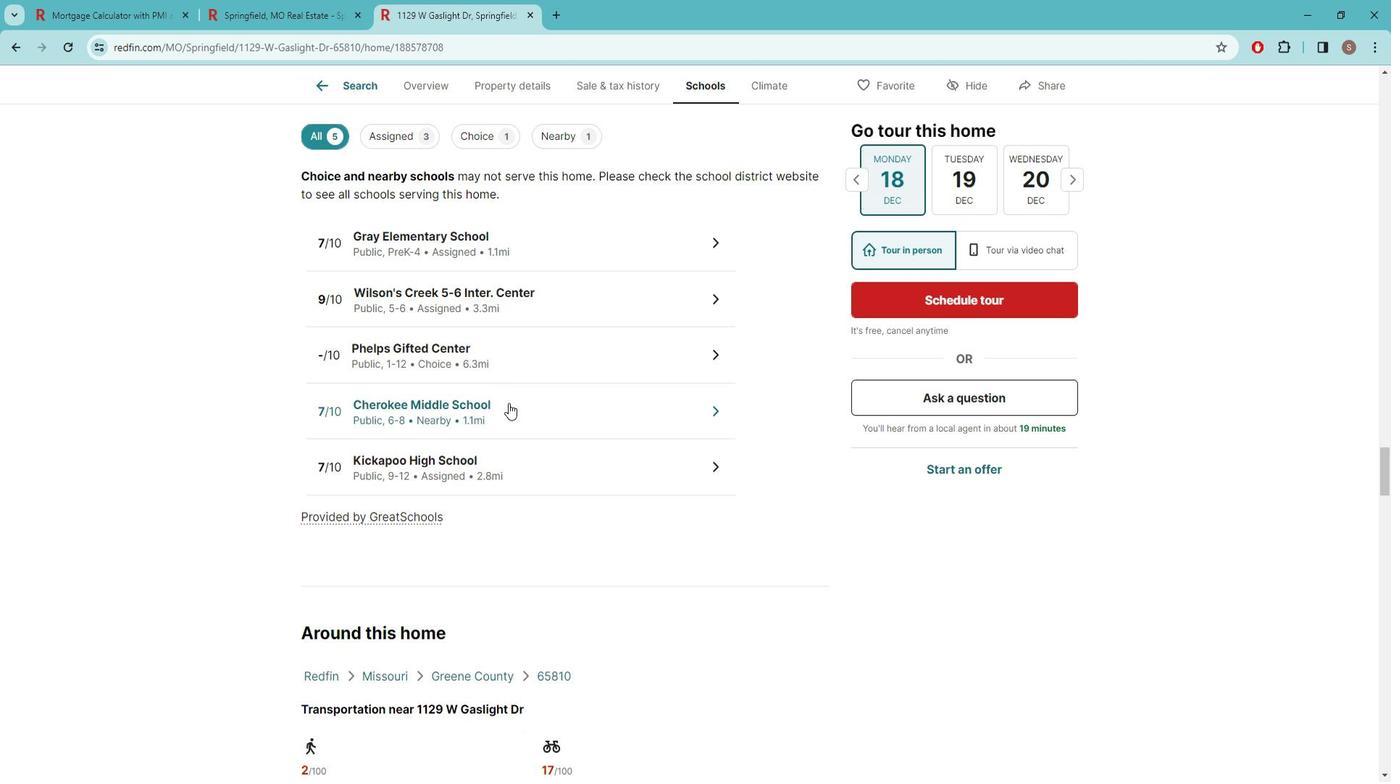 
Action: Mouse scrolled (518, 397) with delta (0, 0)
Screenshot: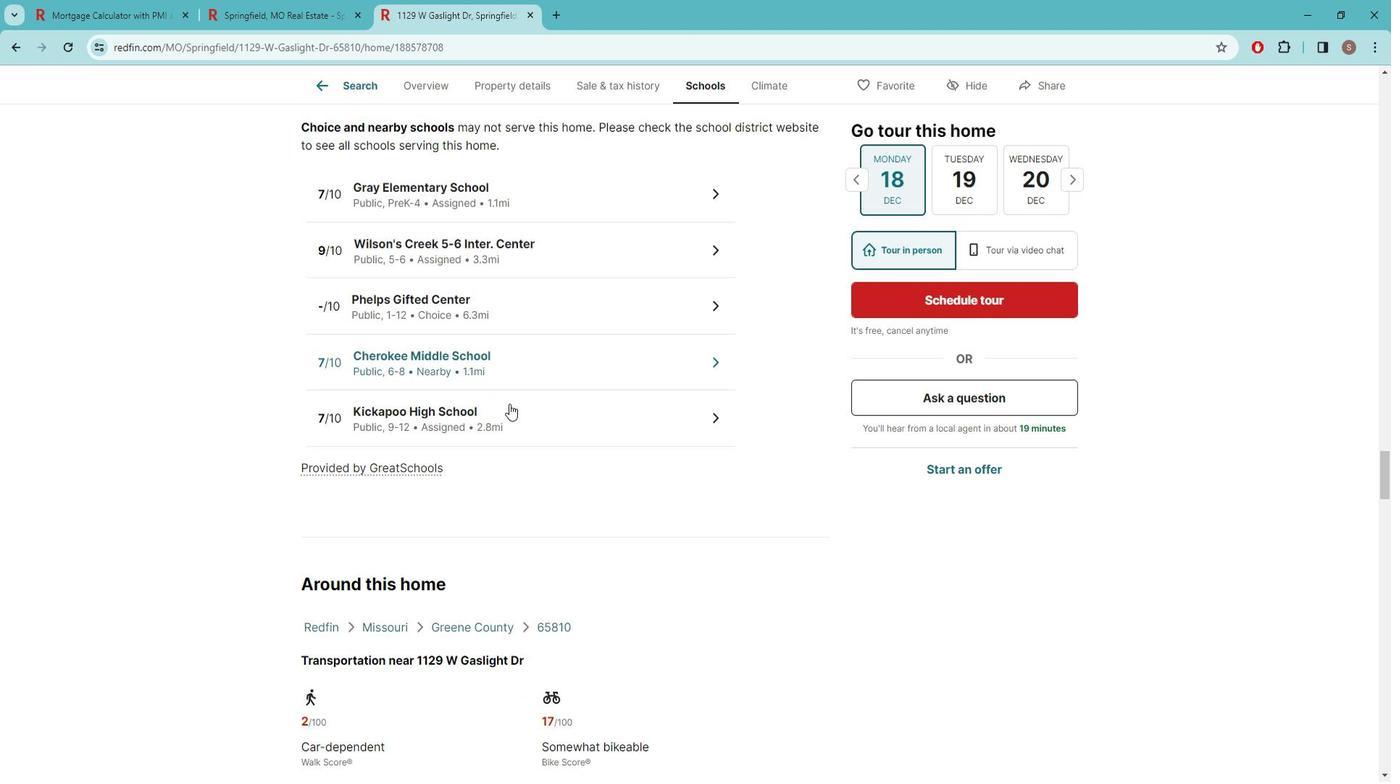 
Action: Mouse moved to (526, 423)
Screenshot: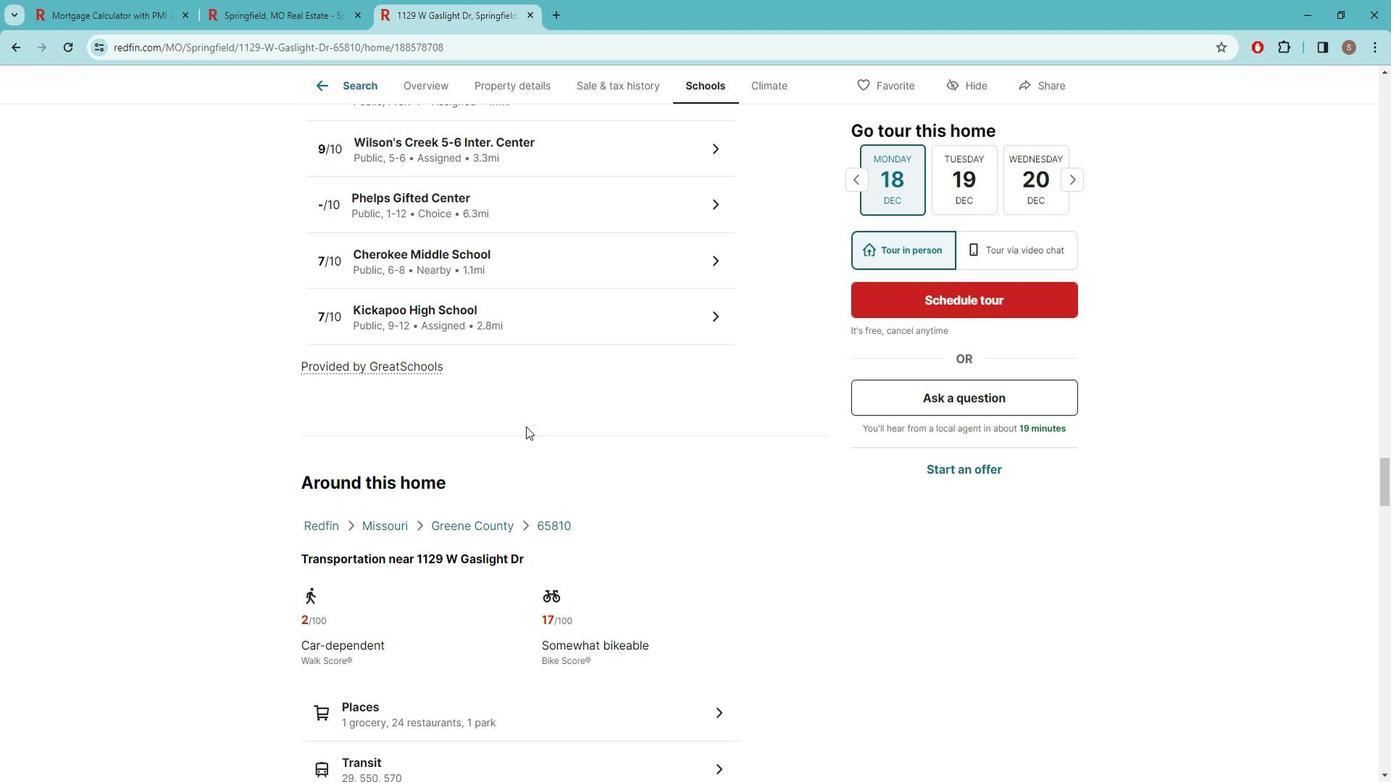 
Action: Mouse scrolled (526, 422) with delta (0, 0)
Screenshot: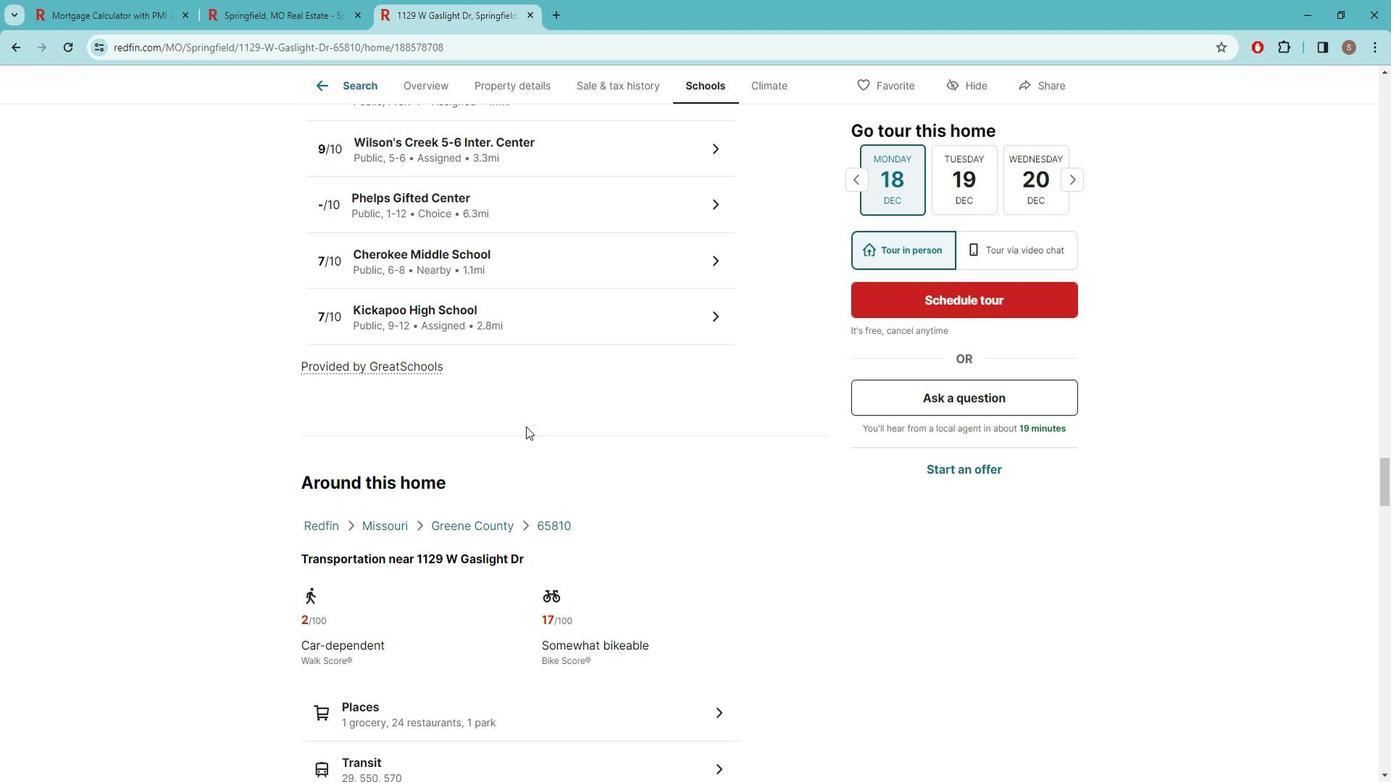 
Action: Mouse moved to (645, 447)
Screenshot: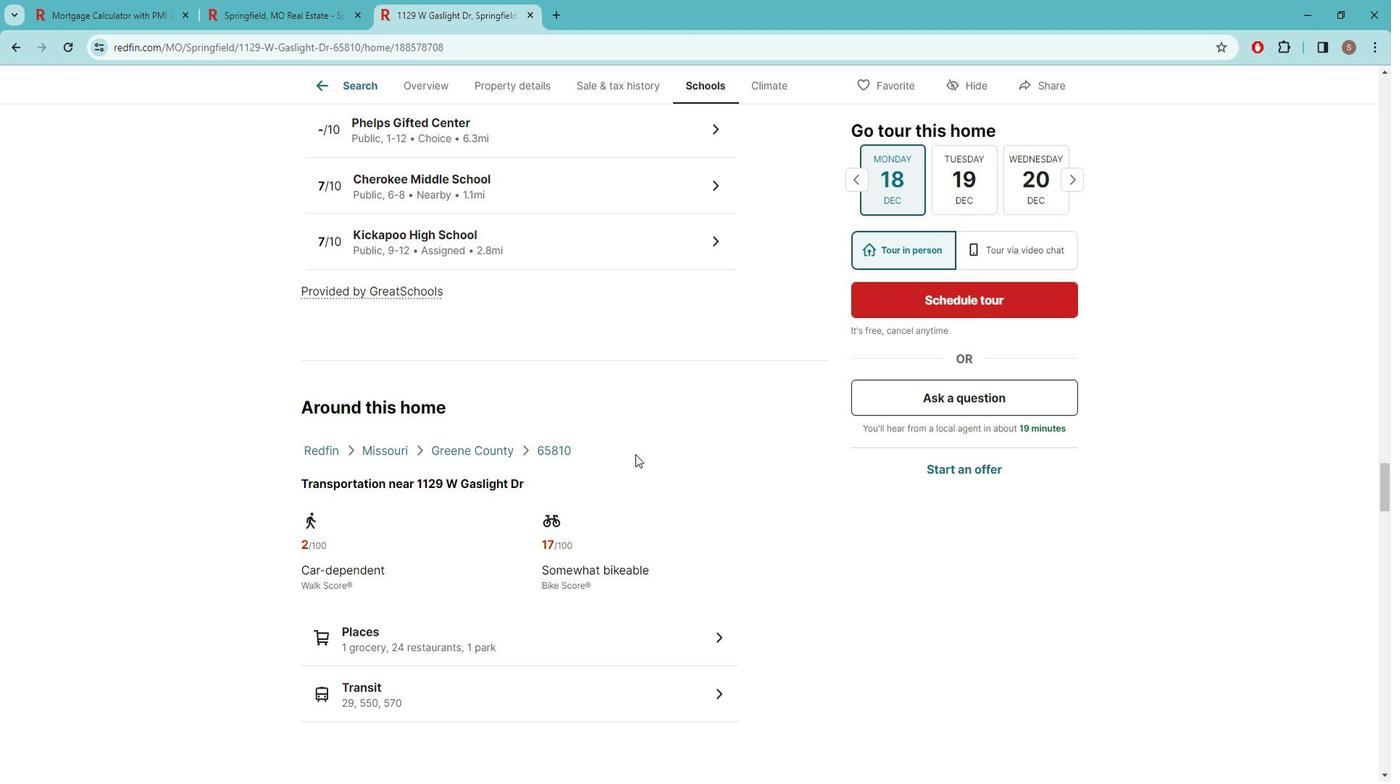 
Action: Mouse scrolled (645, 447) with delta (0, 0)
Screenshot: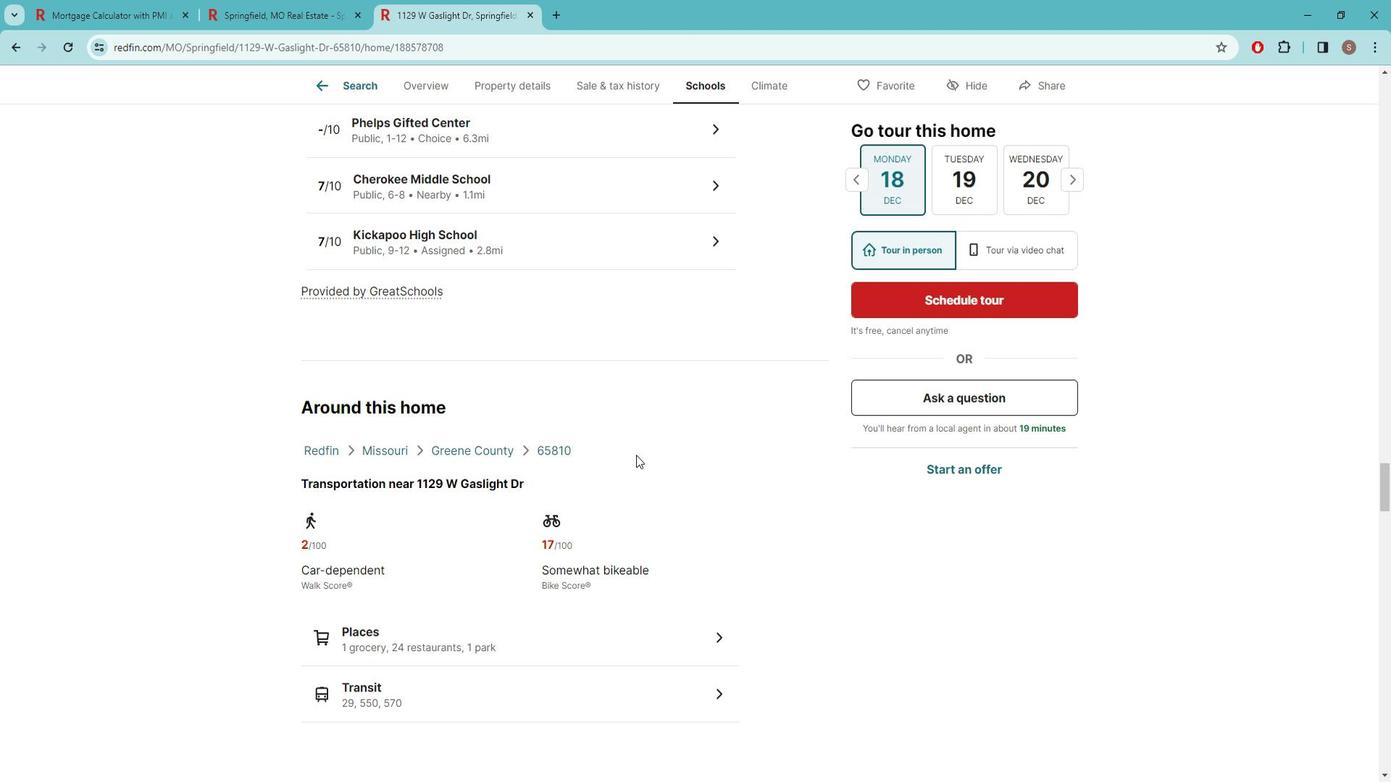 
Action: Mouse moved to (513, 547)
Screenshot: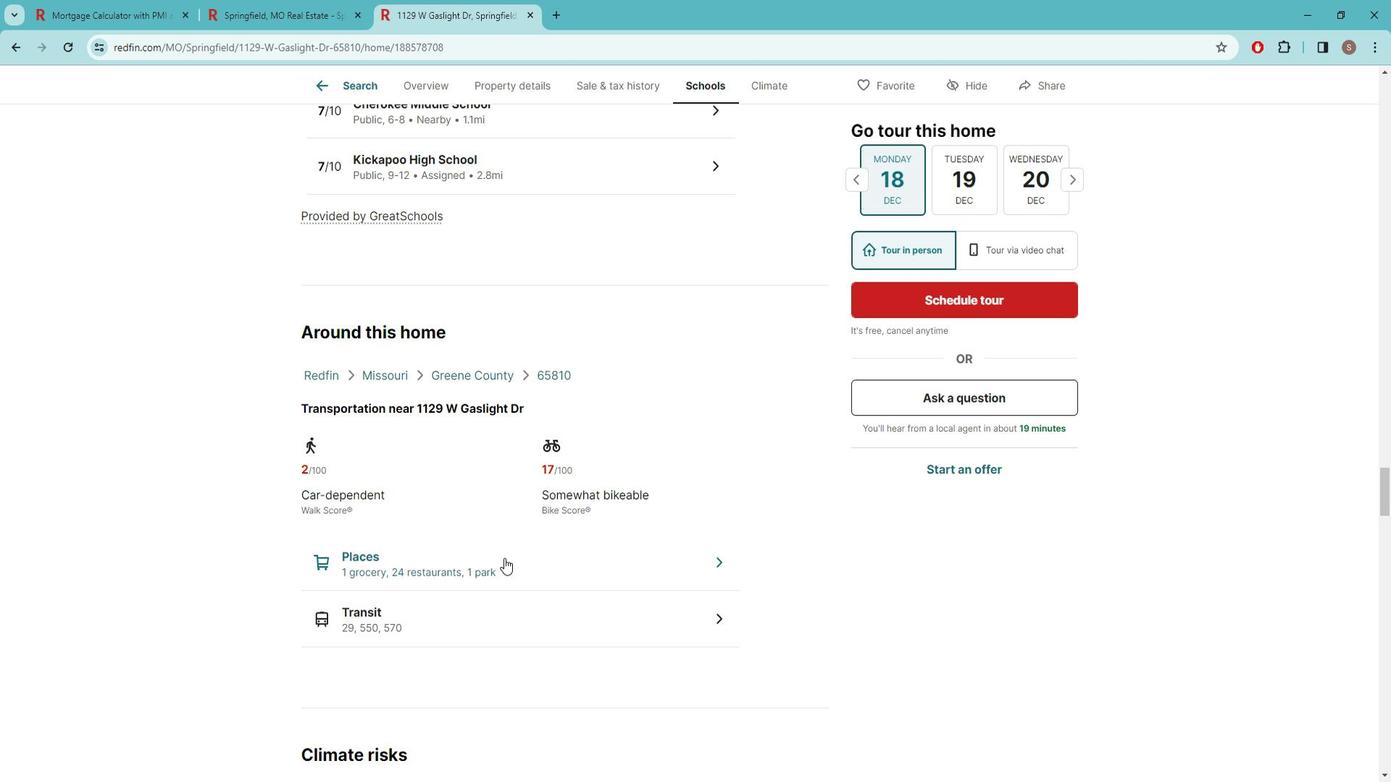 
Action: Mouse scrolled (513, 547) with delta (0, 0)
Screenshot: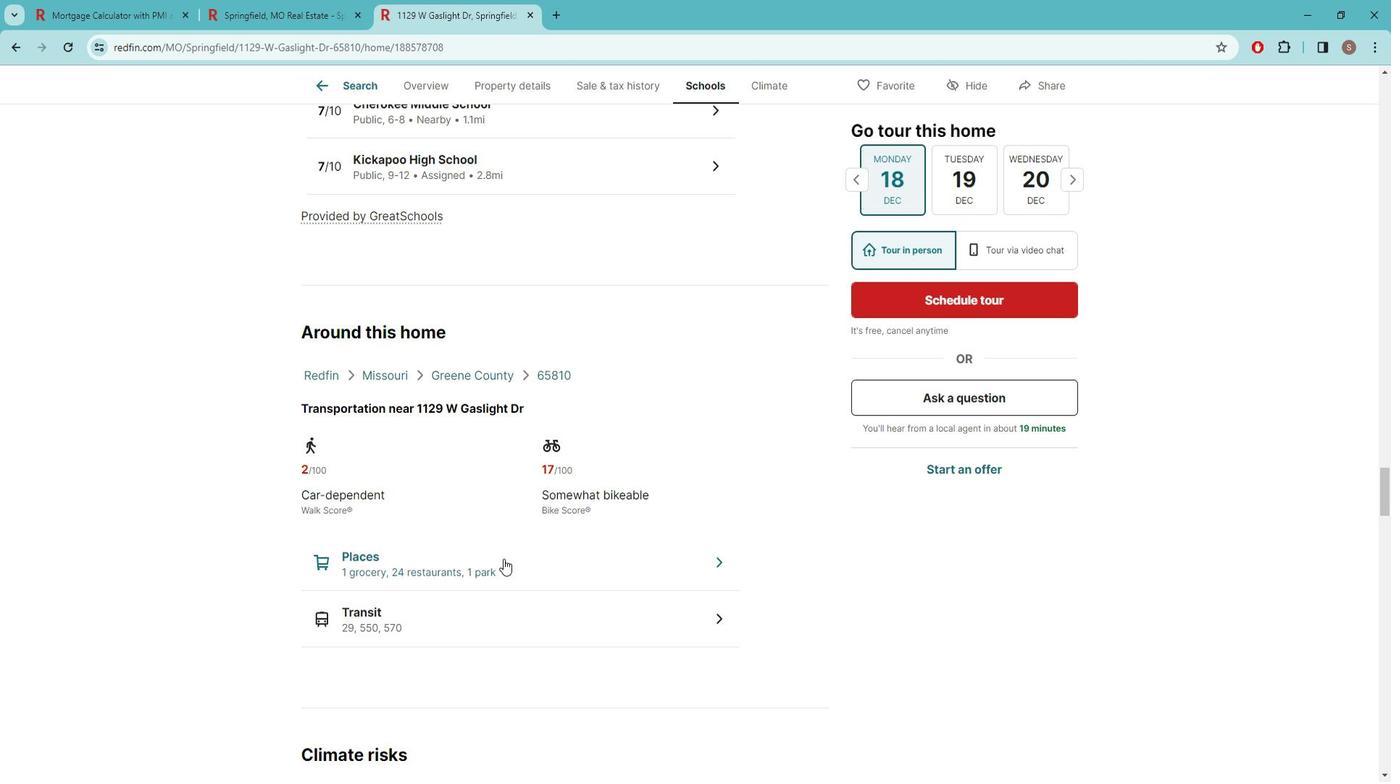 
Action: Mouse moved to (733, 484)
Screenshot: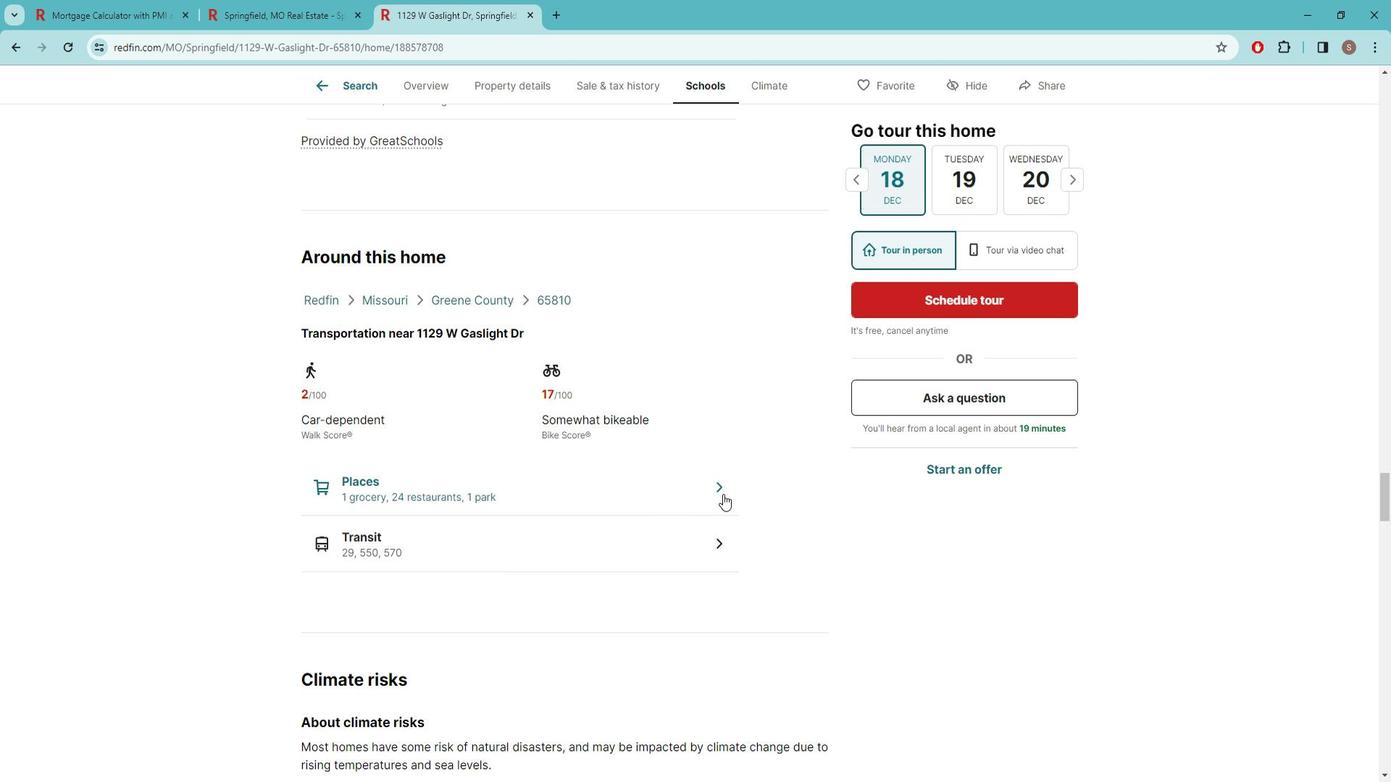 
Action: Mouse pressed left at (733, 484)
Screenshot: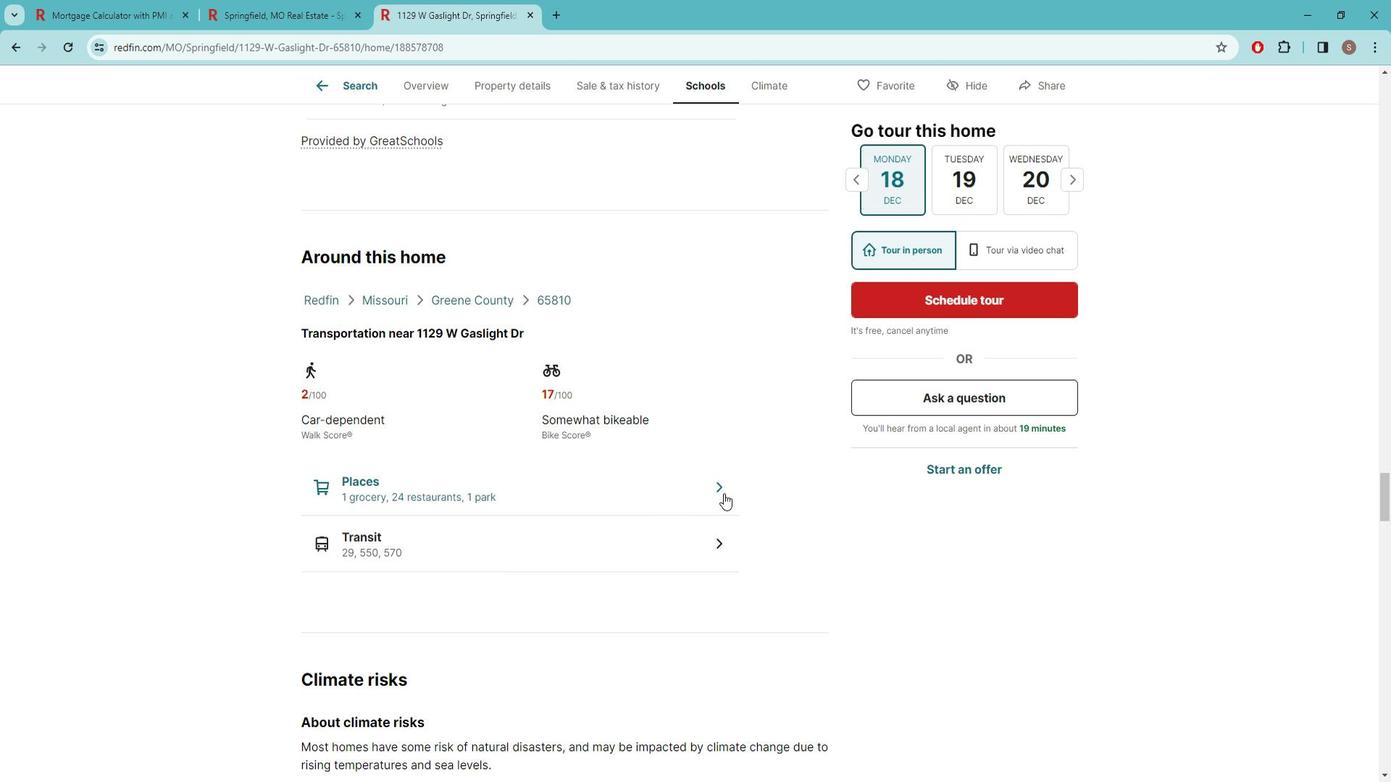 
Action: Mouse moved to (854, 160)
Screenshot: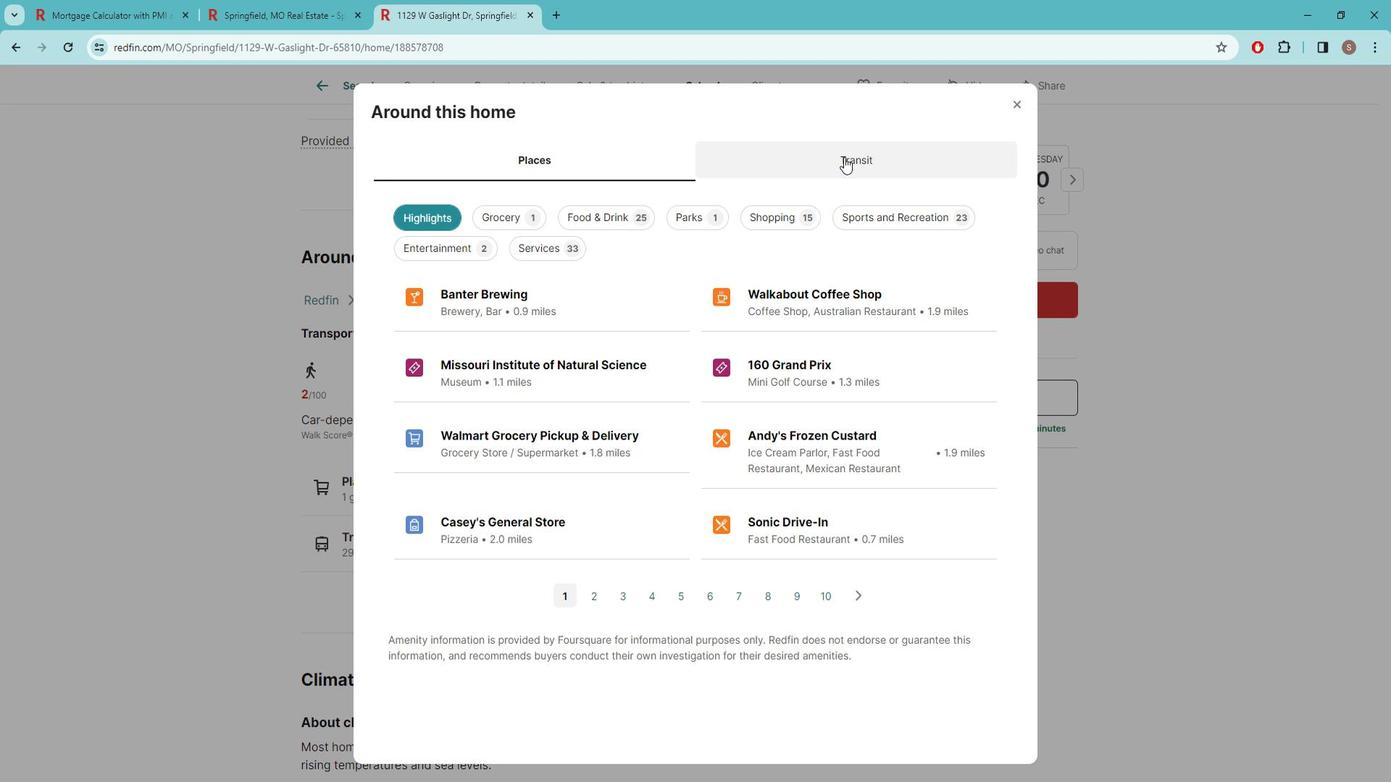 
Action: Mouse pressed left at (854, 160)
Screenshot: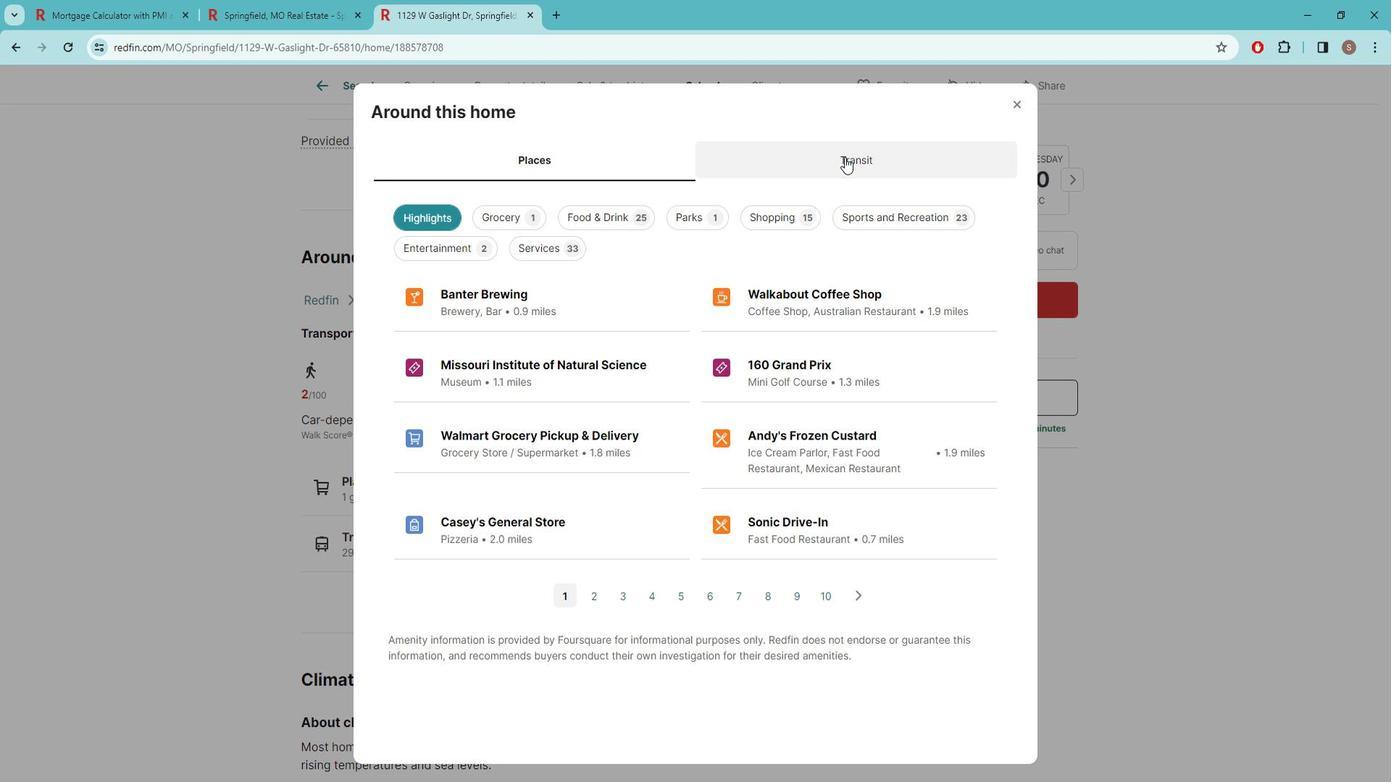 
Action: Mouse moved to (1029, 110)
Screenshot: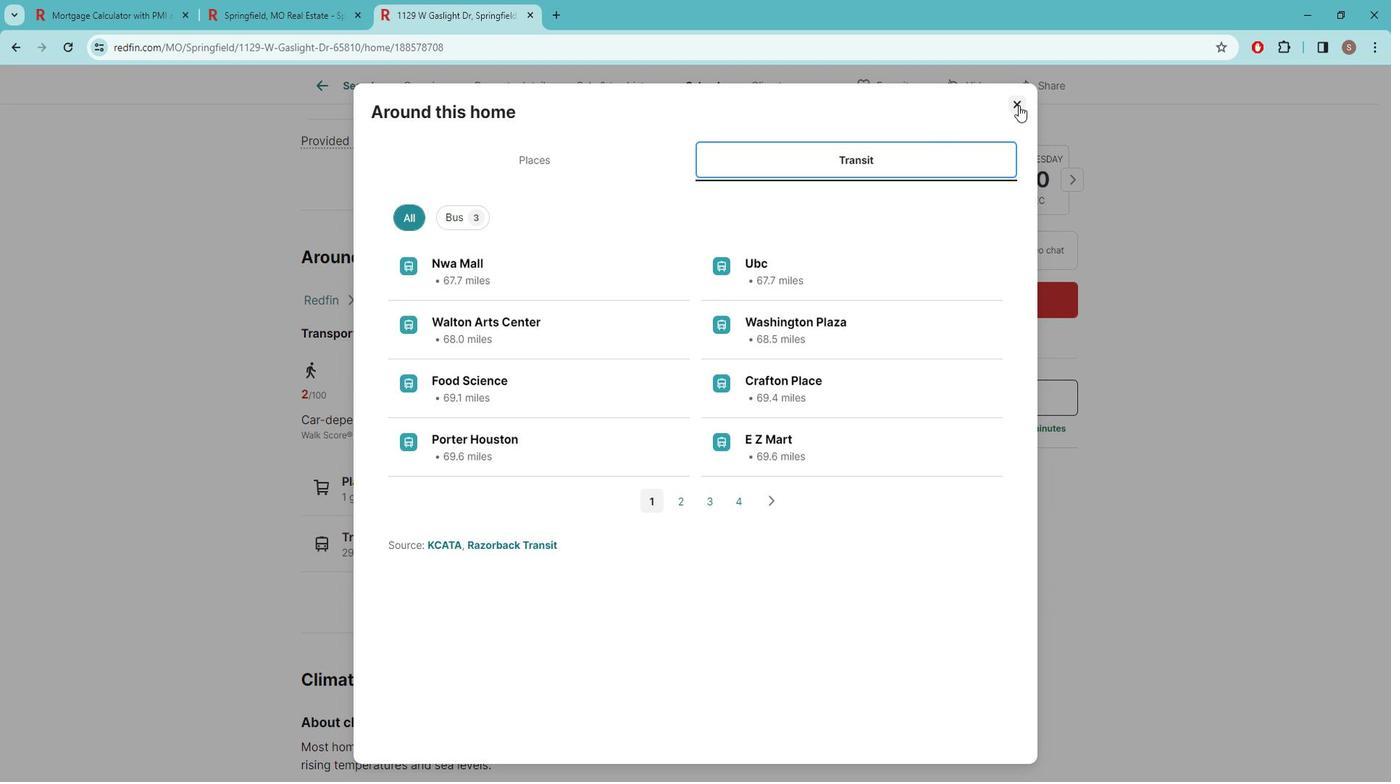 
Action: Mouse pressed left at (1029, 110)
Screenshot: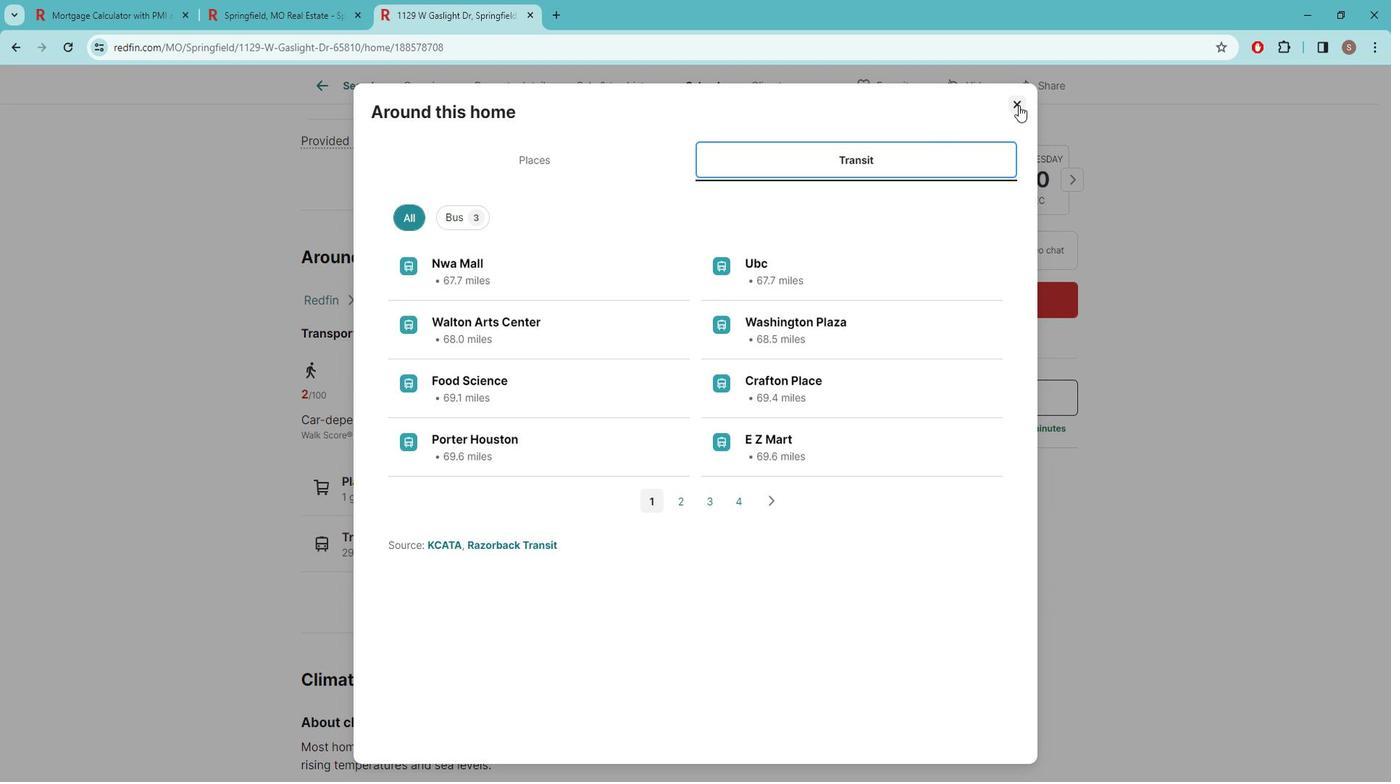
Action: Mouse moved to (492, 376)
Screenshot: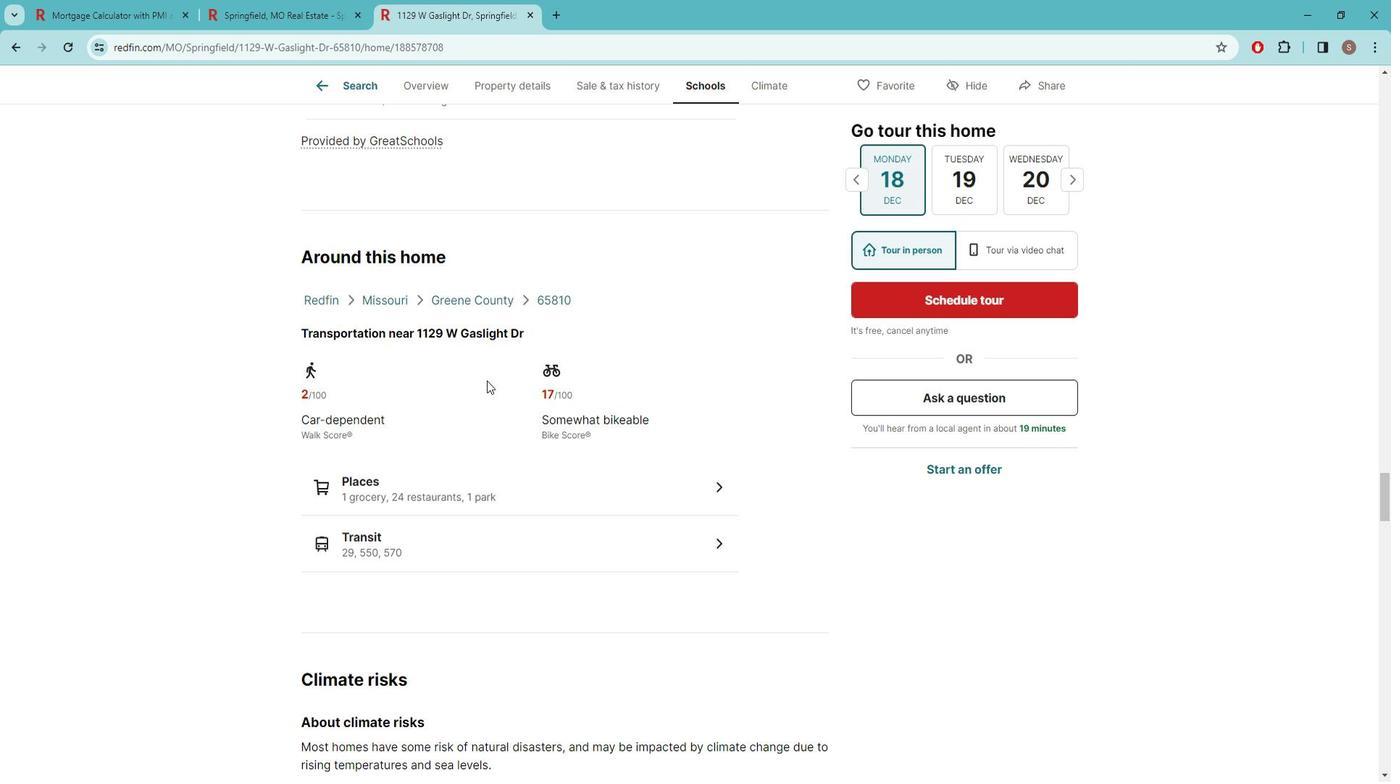 
Action: Mouse scrolled (492, 375) with delta (0, 0)
Screenshot: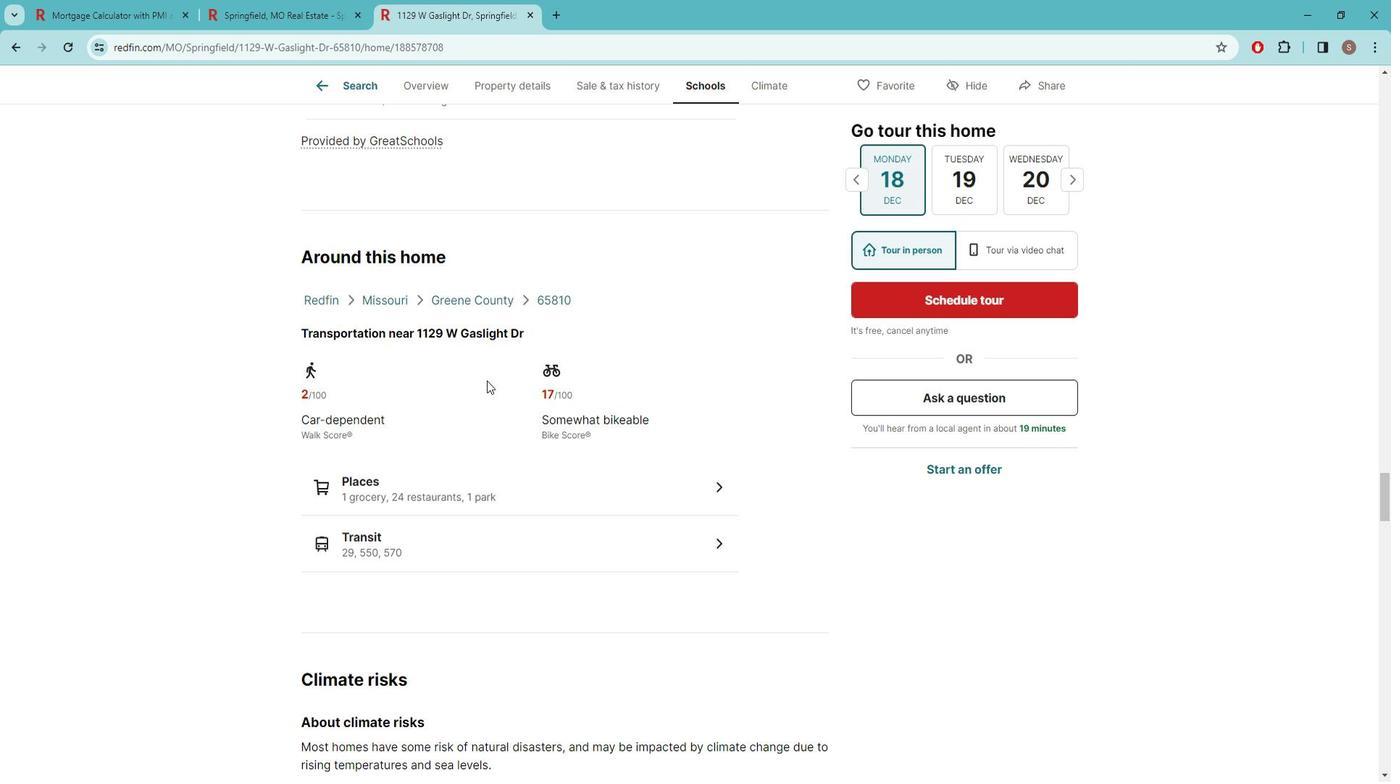 
Action: Mouse moved to (489, 376)
Screenshot: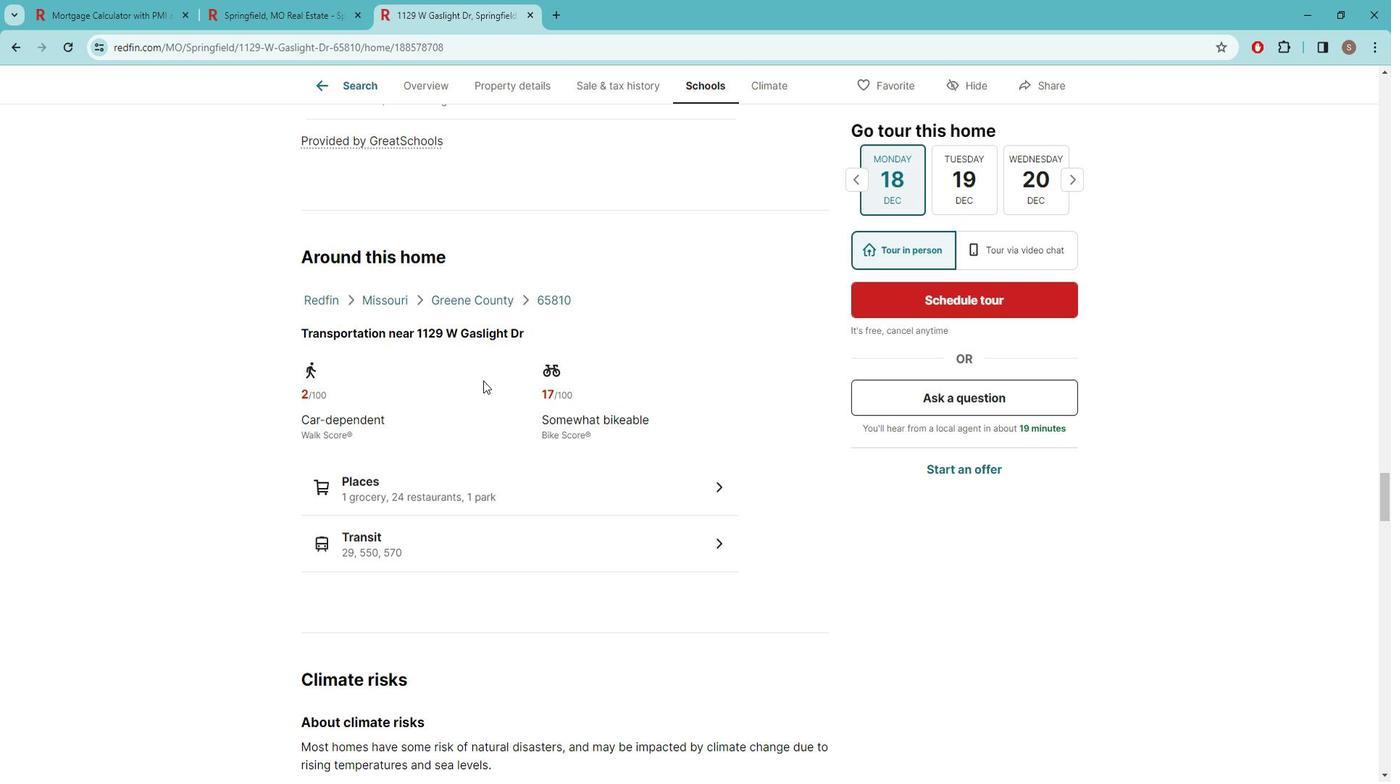
Action: Mouse scrolled (489, 375) with delta (0, 0)
Screenshot: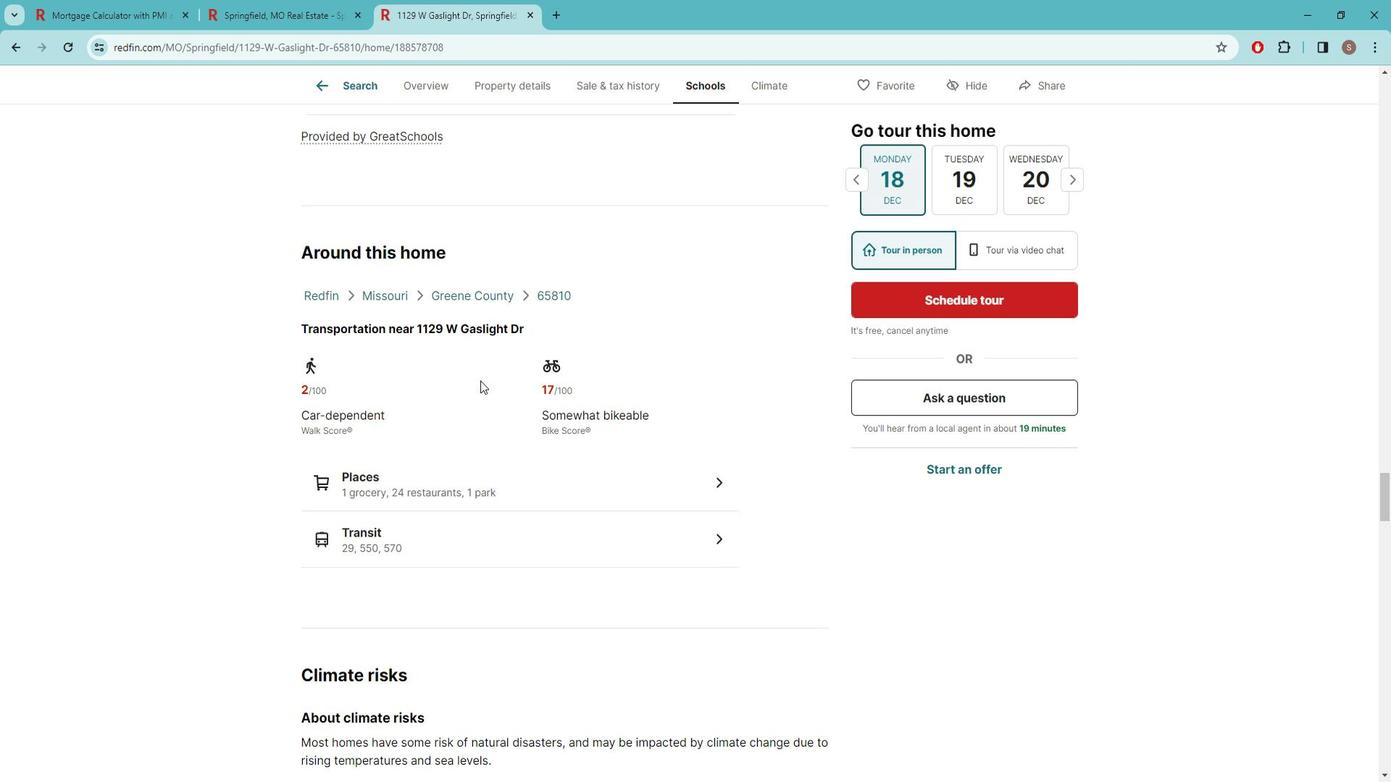 
Action: Mouse moved to (488, 376)
Screenshot: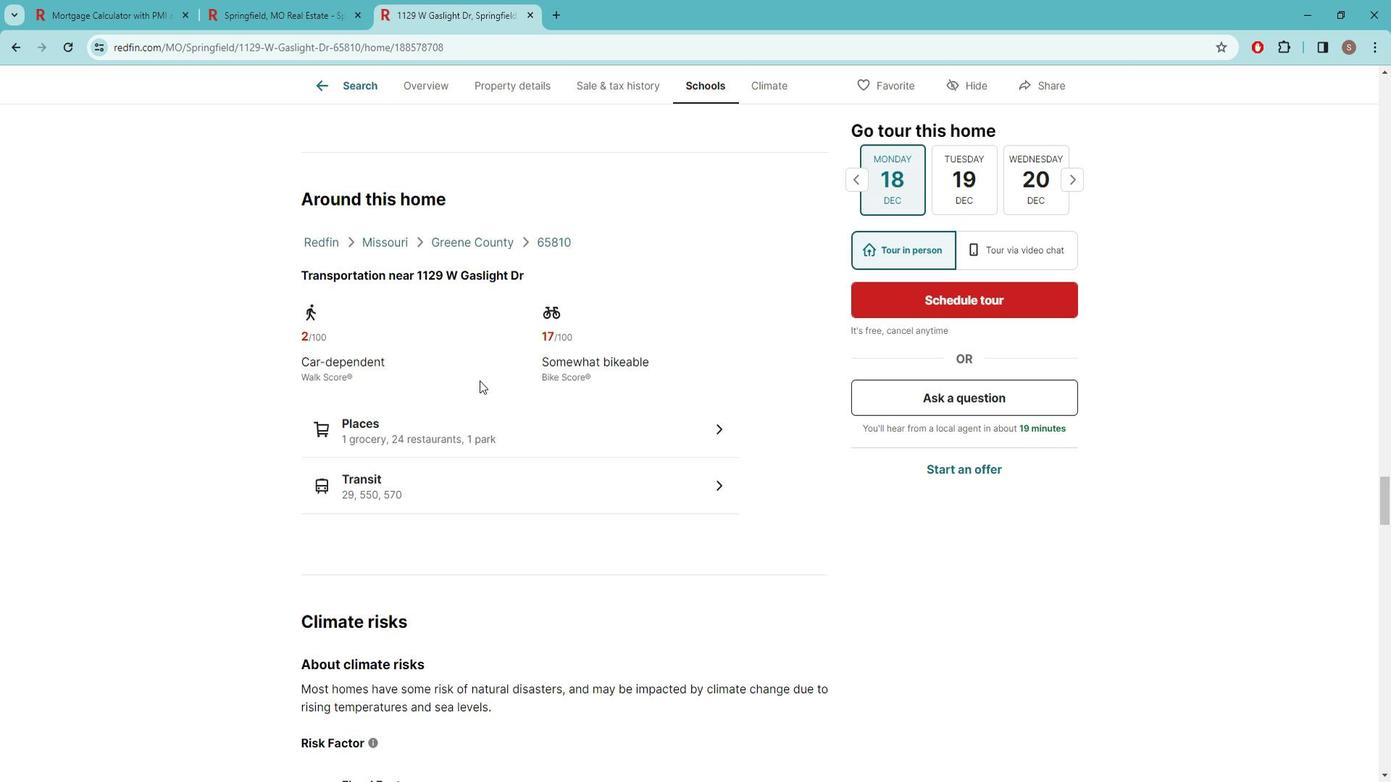 
Action: Mouse scrolled (488, 375) with delta (0, 0)
Screenshot: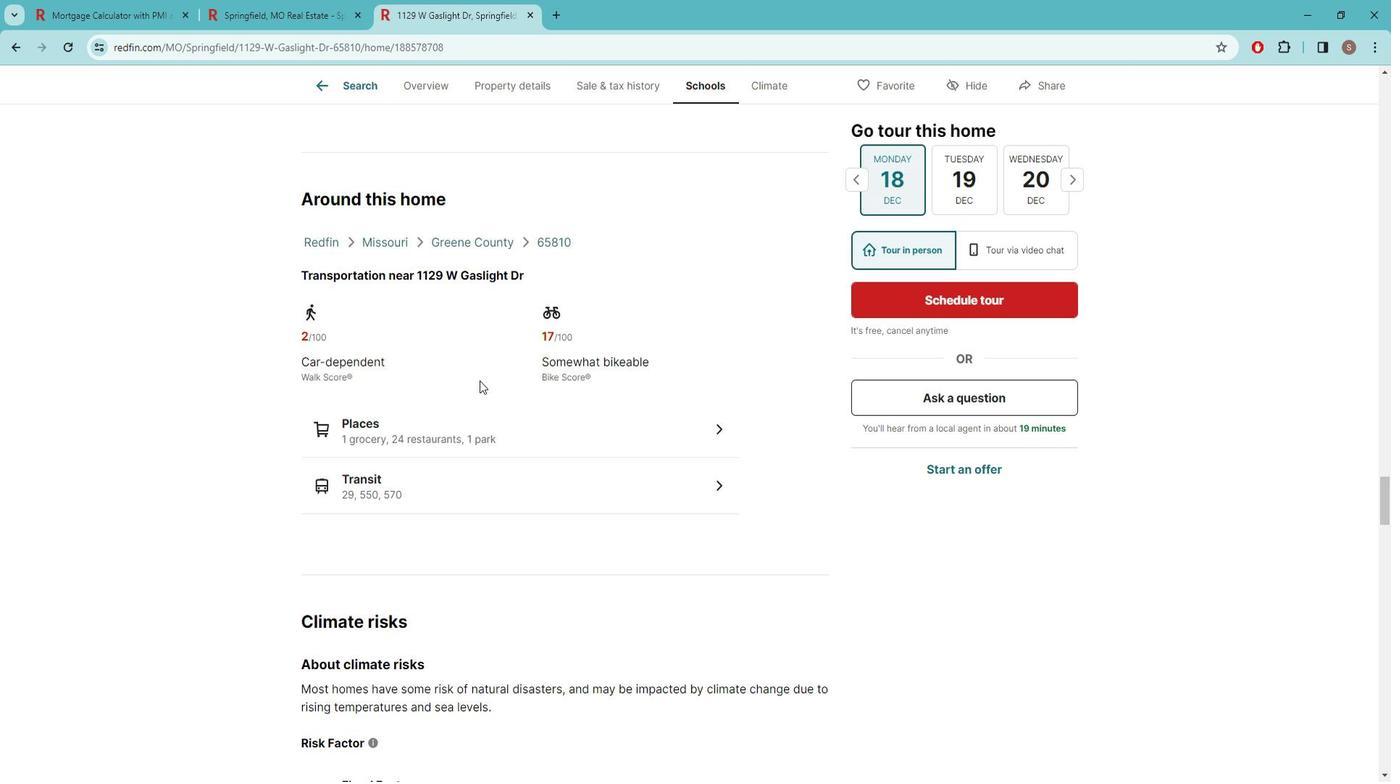 
Action: Mouse moved to (487, 375)
Screenshot: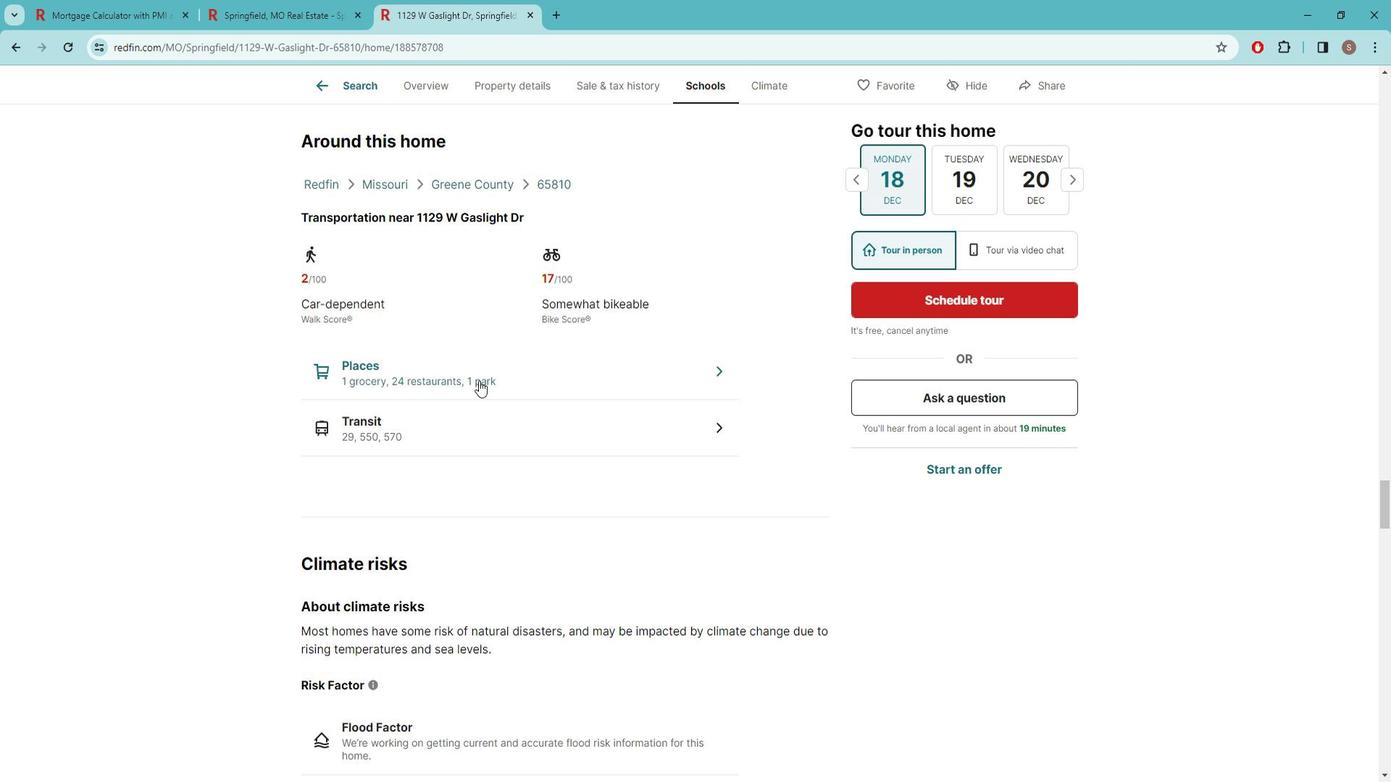 
Action: Mouse scrolled (487, 374) with delta (0, 0)
Screenshot: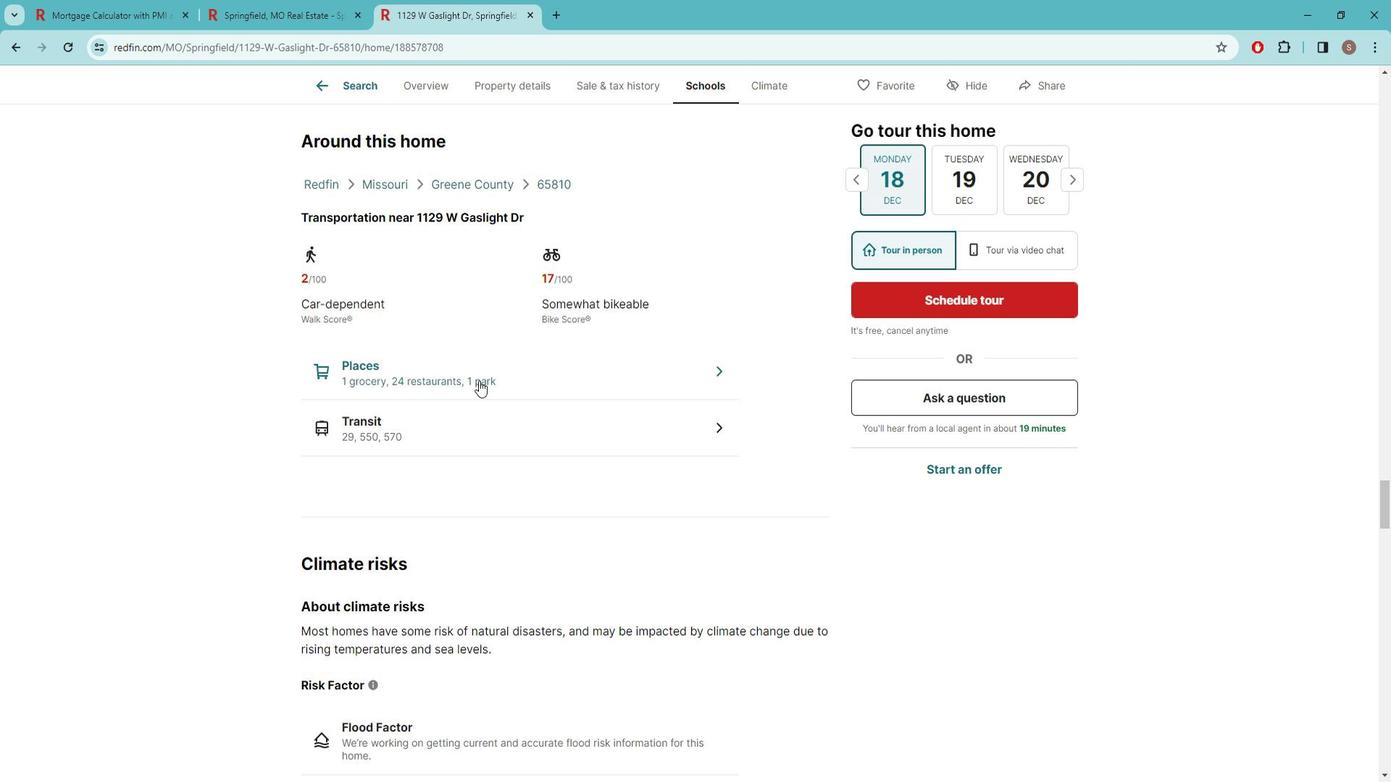 
Action: Mouse moved to (482, 372)
Screenshot: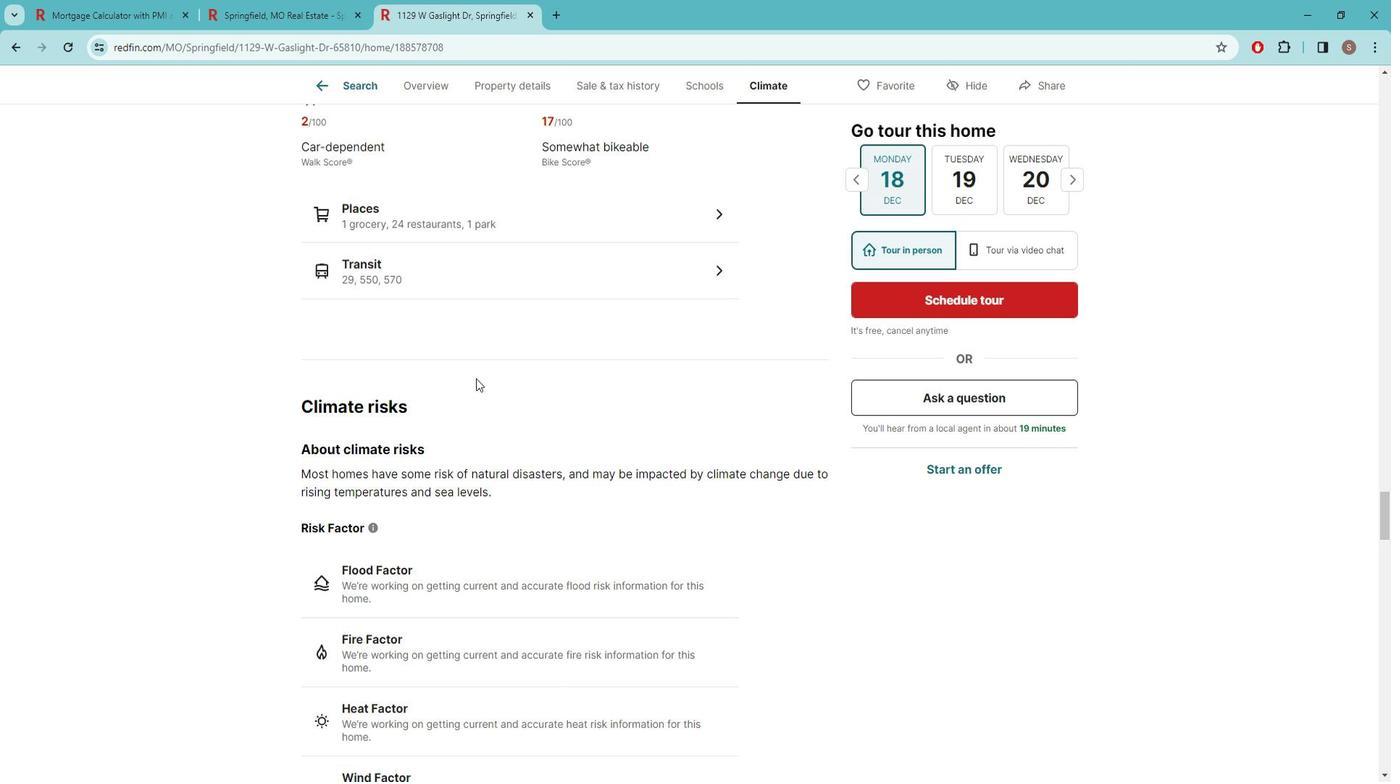 
Action: Mouse scrolled (482, 371) with delta (0, 0)
Screenshot: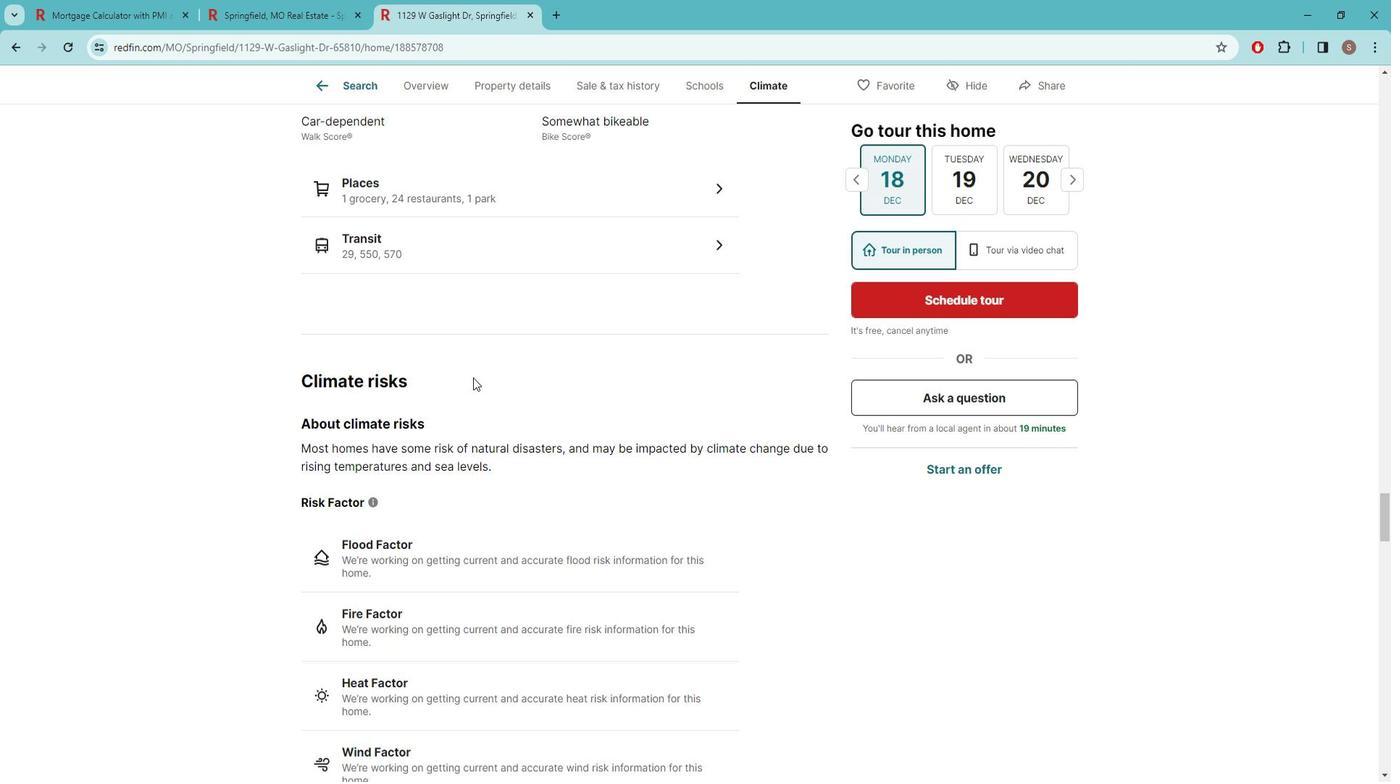 
Action: Mouse moved to (481, 468)
Screenshot: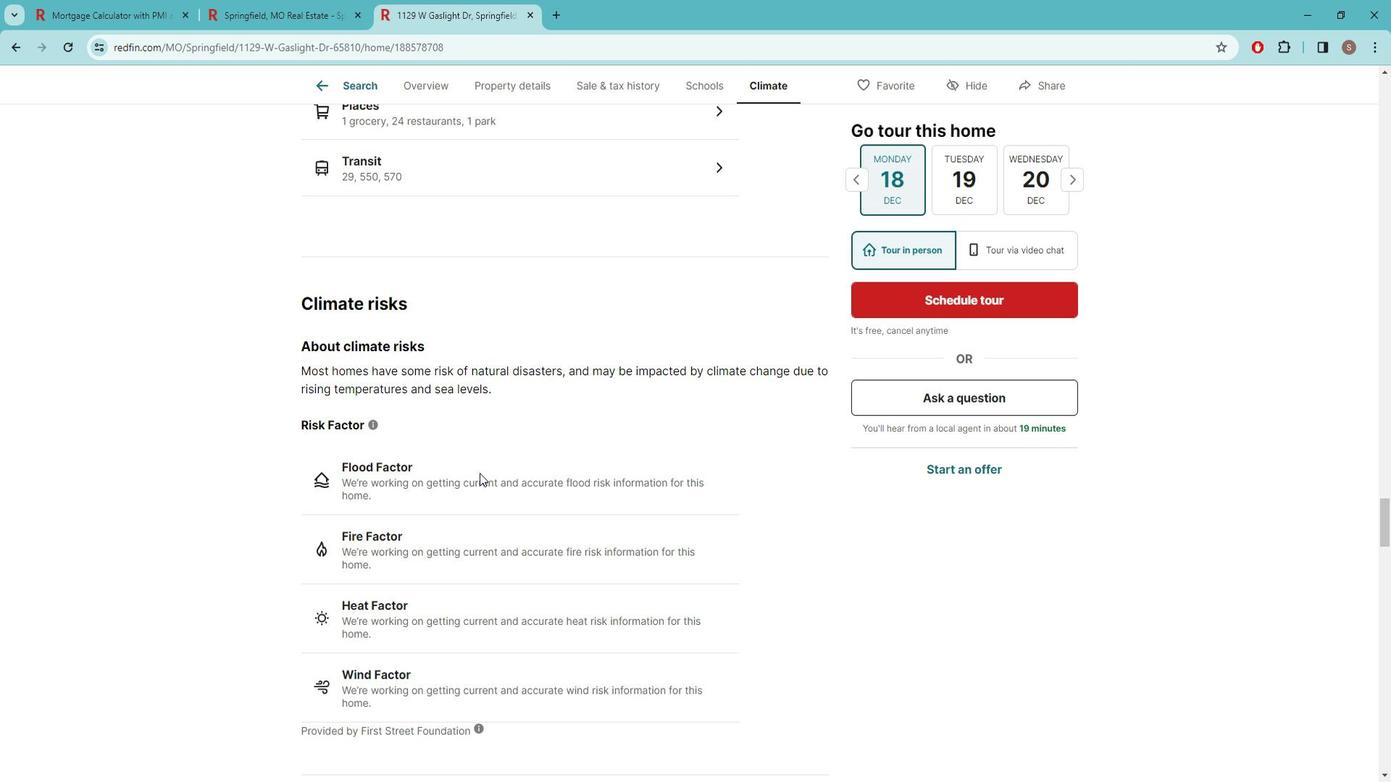 
Action: Mouse pressed left at (481, 468)
Screenshot: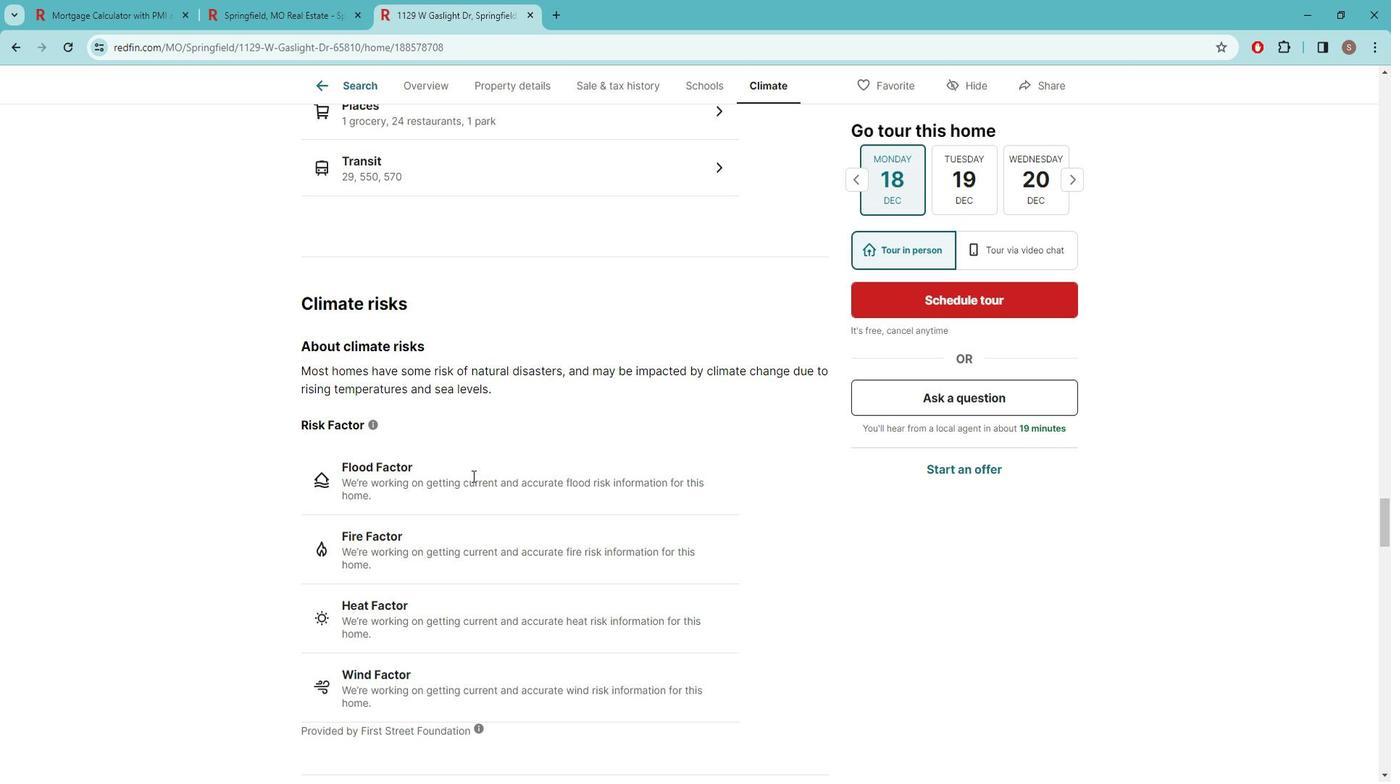 
Action: Mouse scrolled (481, 467) with delta (0, 0)
Screenshot: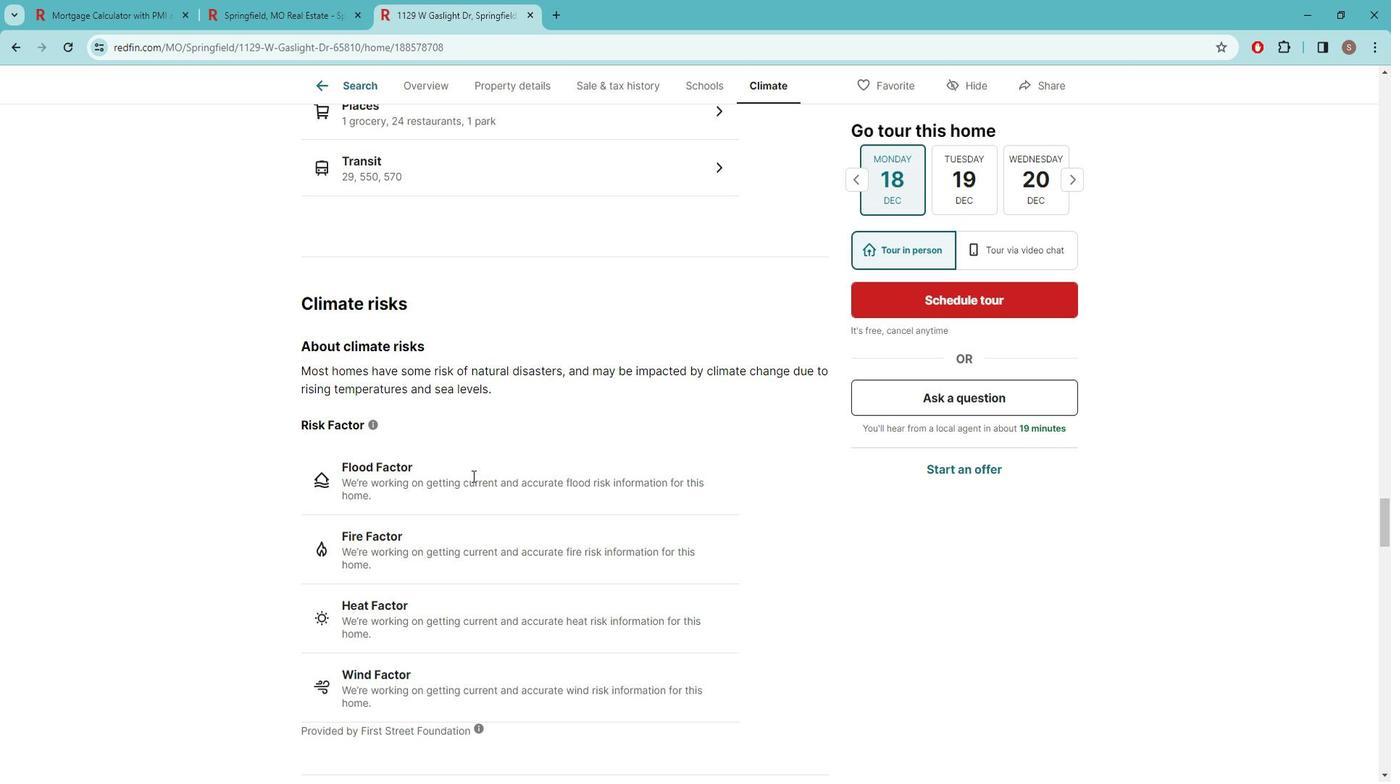 
Action: Mouse scrolled (481, 467) with delta (0, 0)
Screenshot: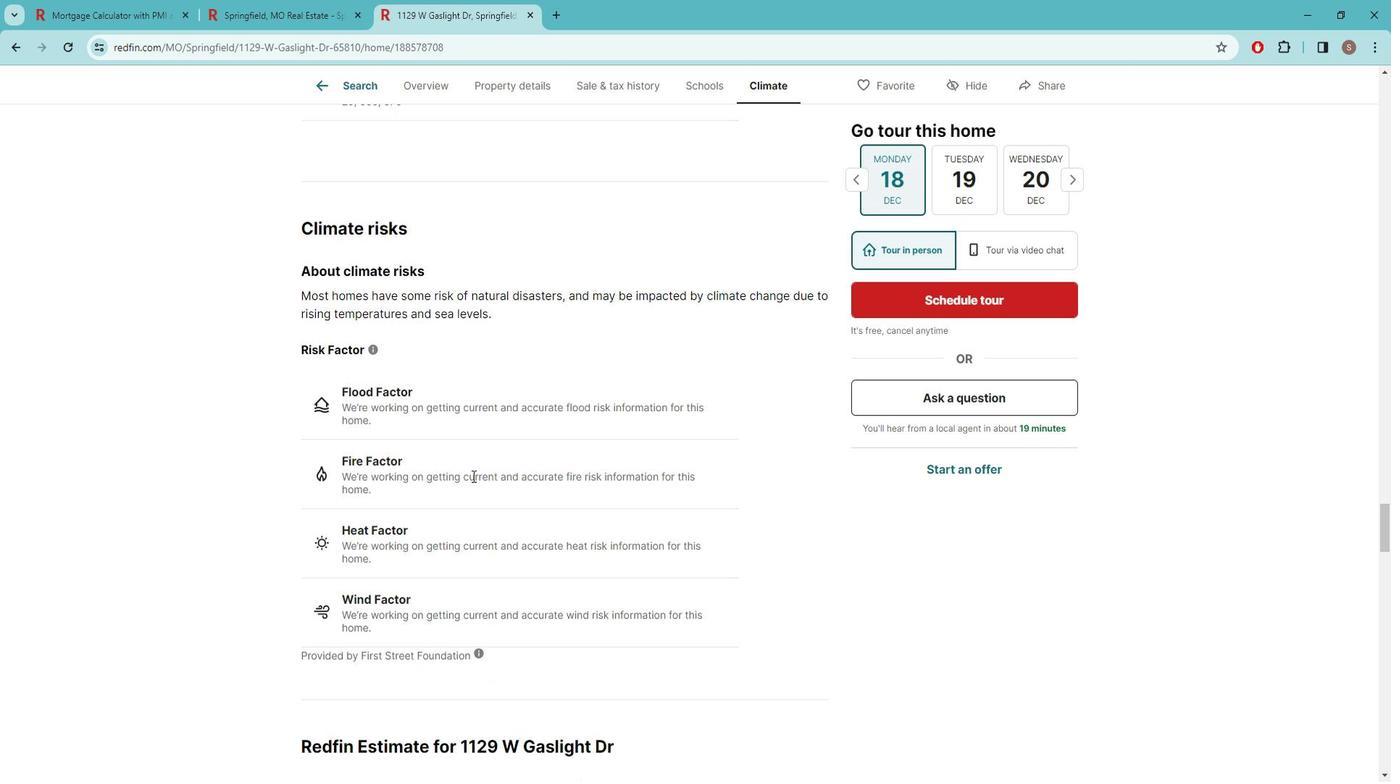 
Action: Mouse scrolled (481, 467) with delta (0, 0)
Screenshot: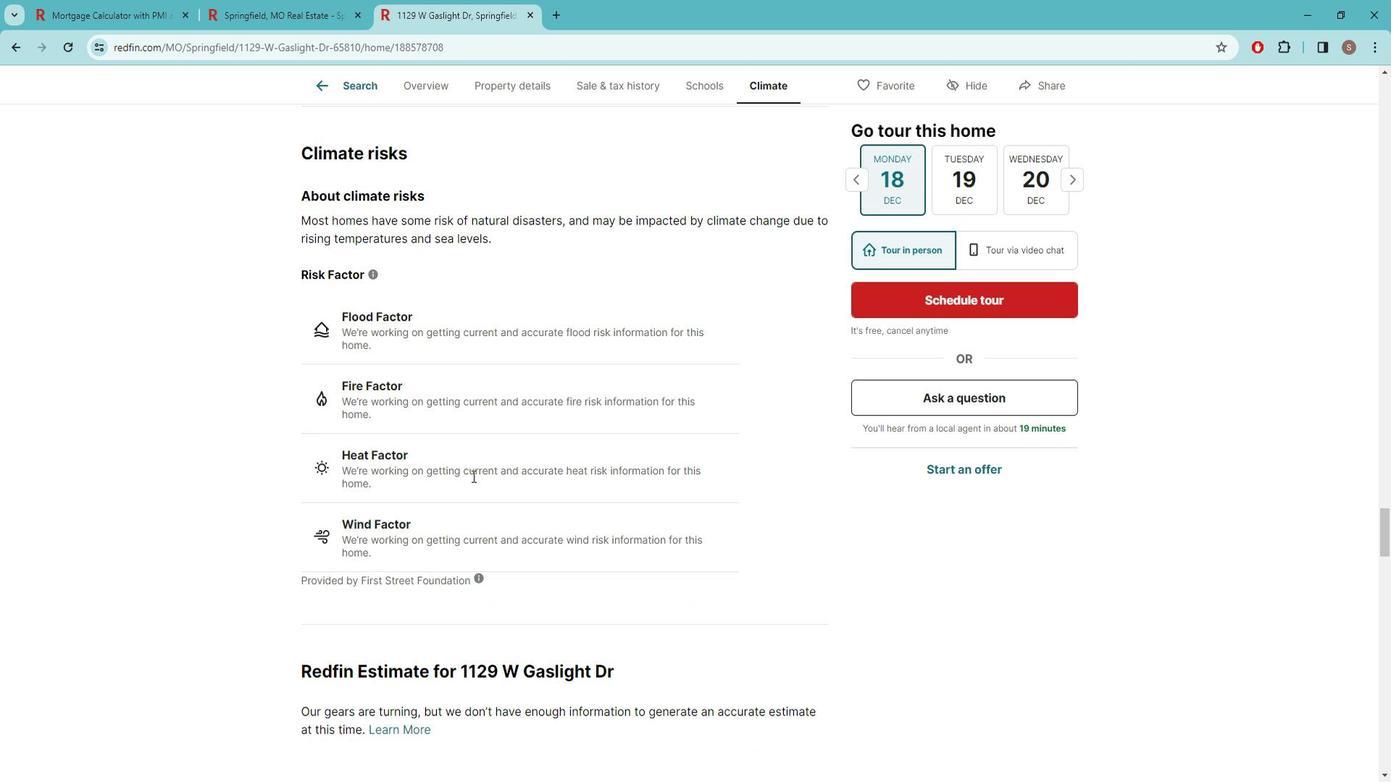 
Action: Mouse scrolled (481, 467) with delta (0, 0)
Screenshot: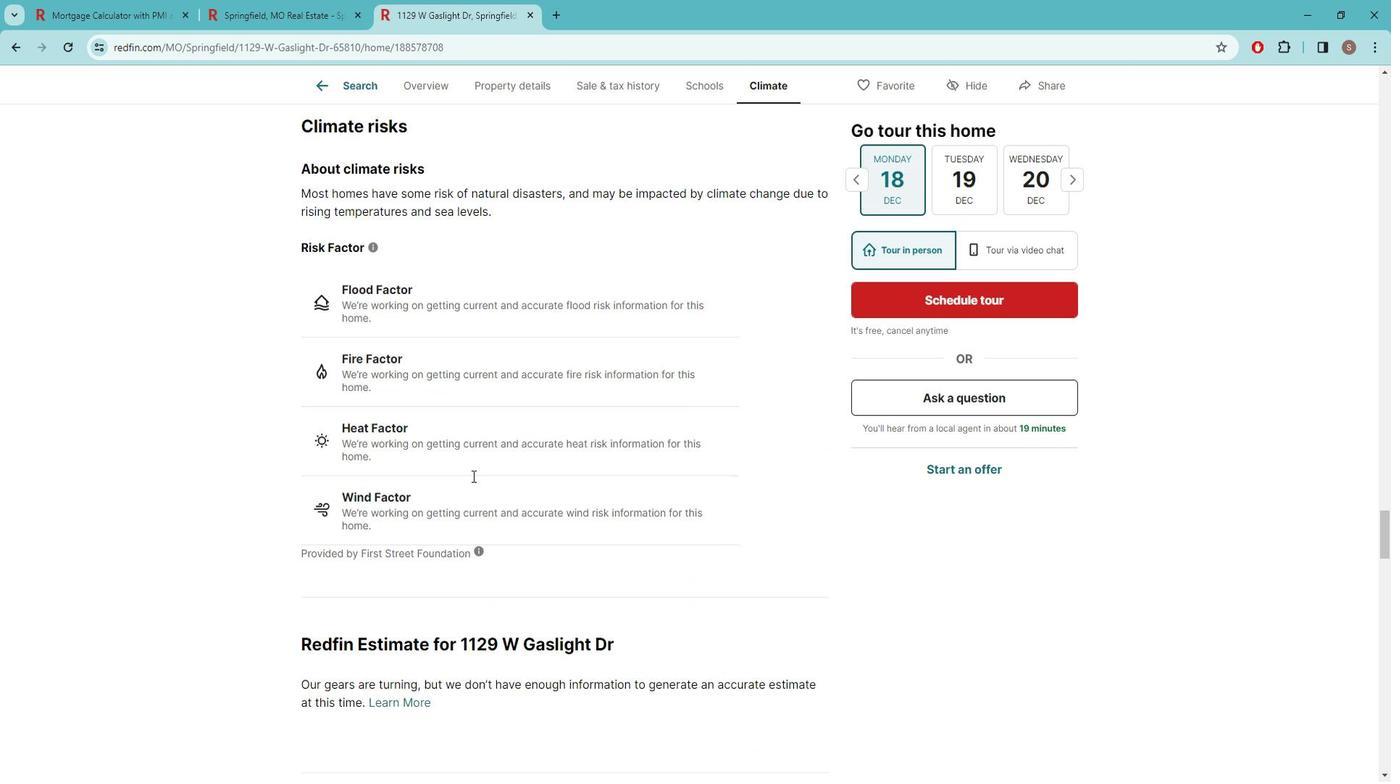
Action: Mouse moved to (481, 468)
Screenshot: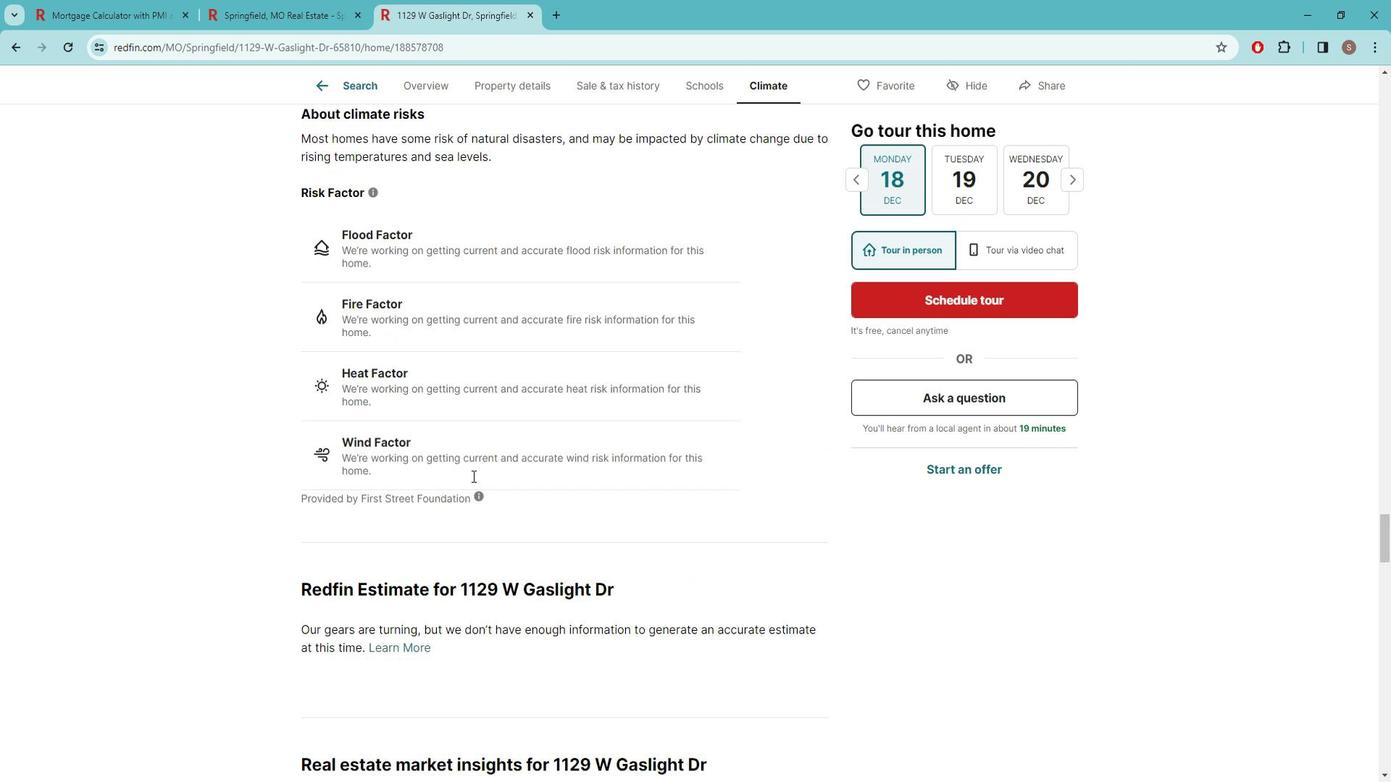 
Action: Mouse scrolled (481, 469) with delta (0, 0)
Screenshot: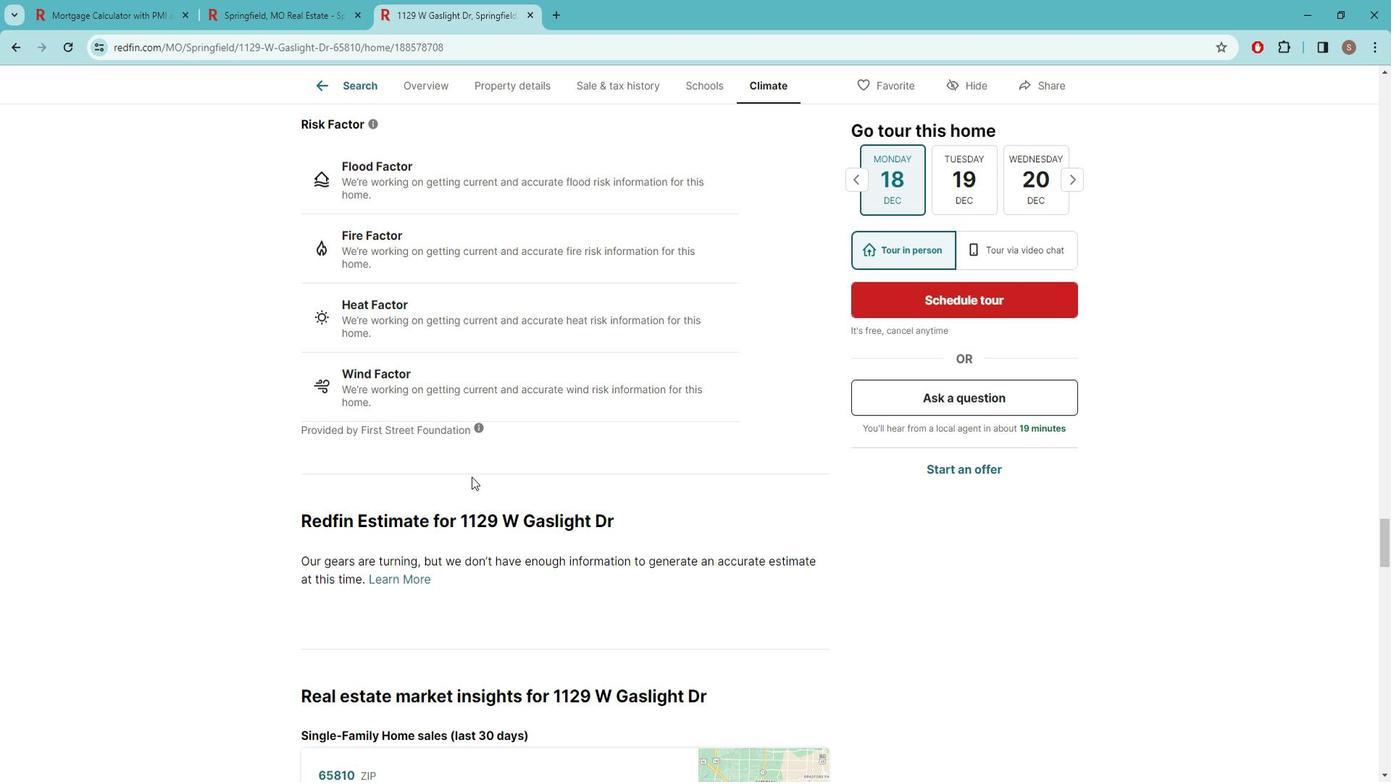 
